 Task: Go to Program & Features. Select Whole Food Market. Add to cart Organic Apples-4. Select Amazon Health. Add to cart Amino Acid Nutritional Supplements-1. Select Give A Gift Card from Gift Cards. Add to cart Starbucks Gift Card-2. Place order for Cooper Powell, _x000D_
90 Redbay Rd_x000D_
Elgin, South Carolina(SC), 29045, Cell Number (803) 419-4588
Action: Mouse moved to (49, 71)
Screenshot: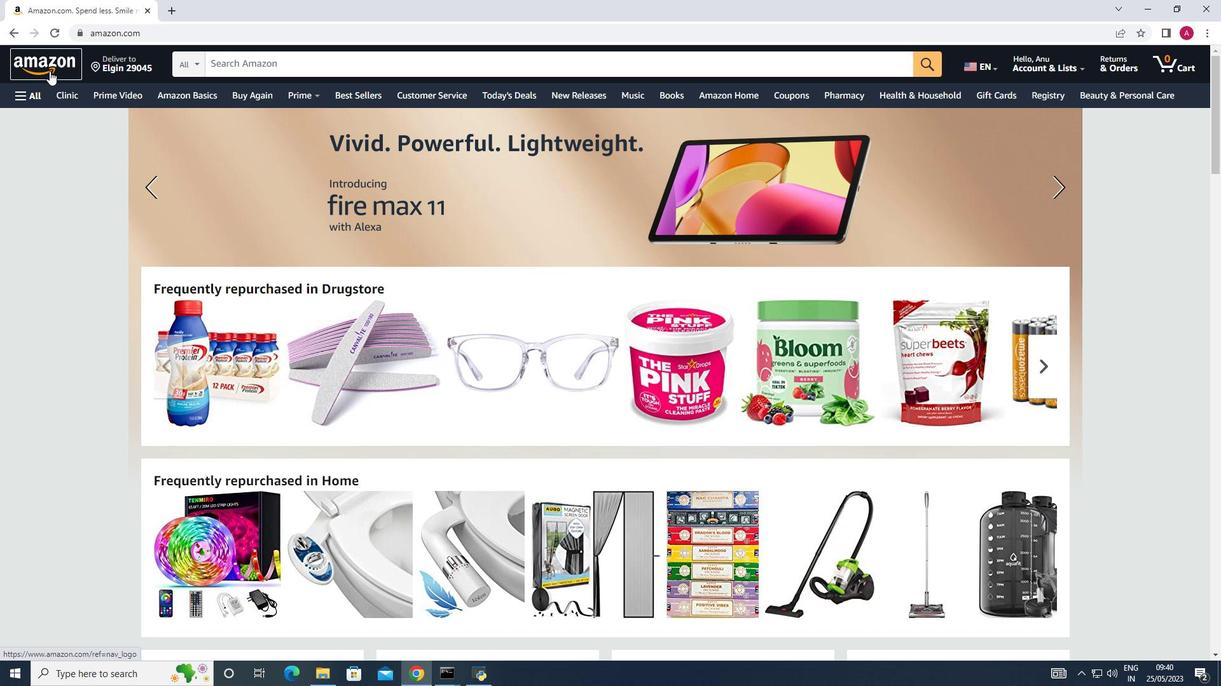 
Action: Mouse pressed left at (49, 71)
Screenshot: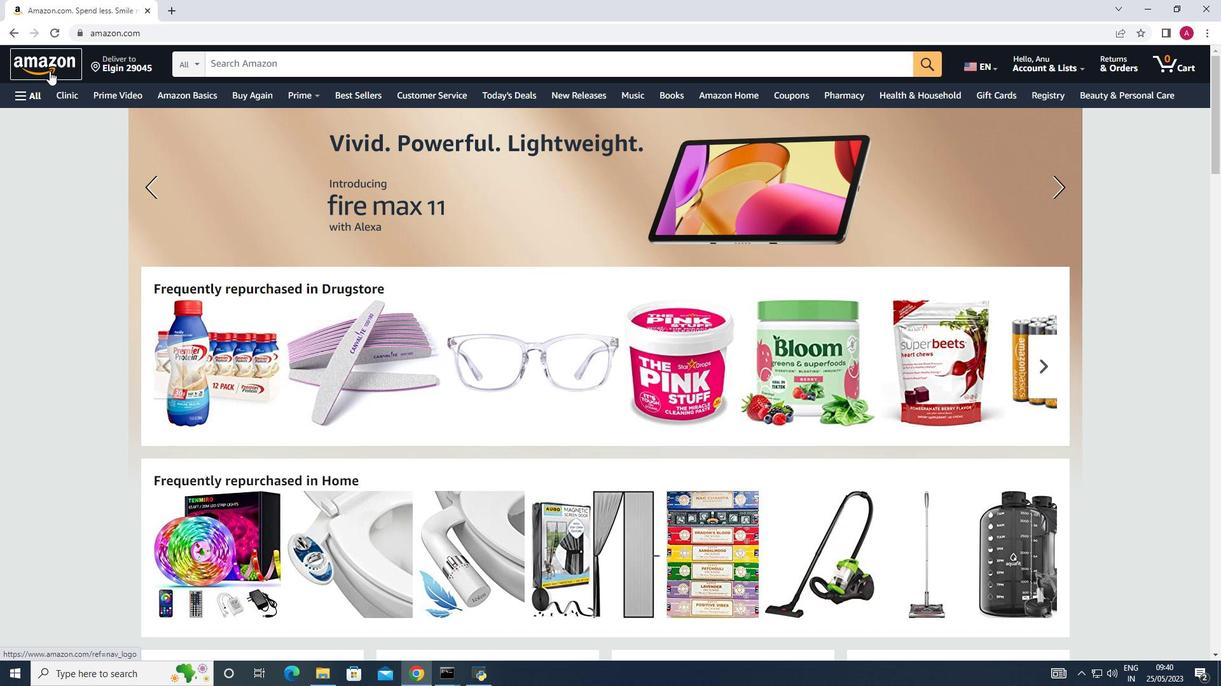 
Action: Mouse pressed left at (49, 71)
Screenshot: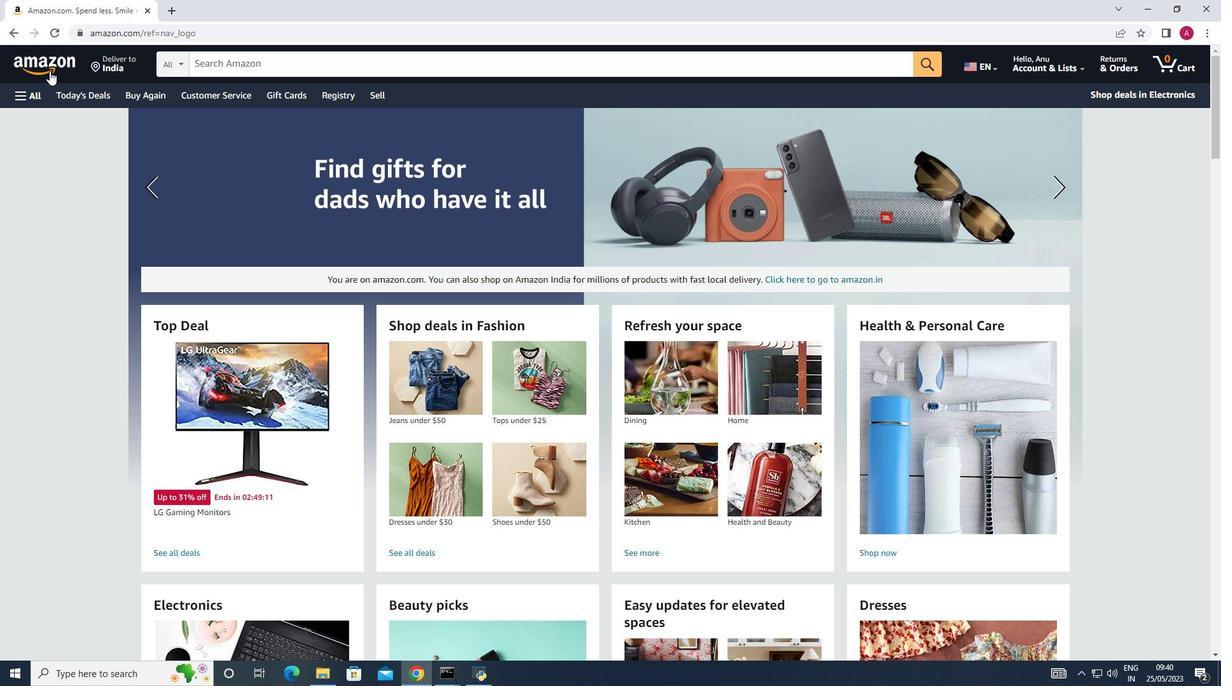 
Action: Mouse moved to (19, 96)
Screenshot: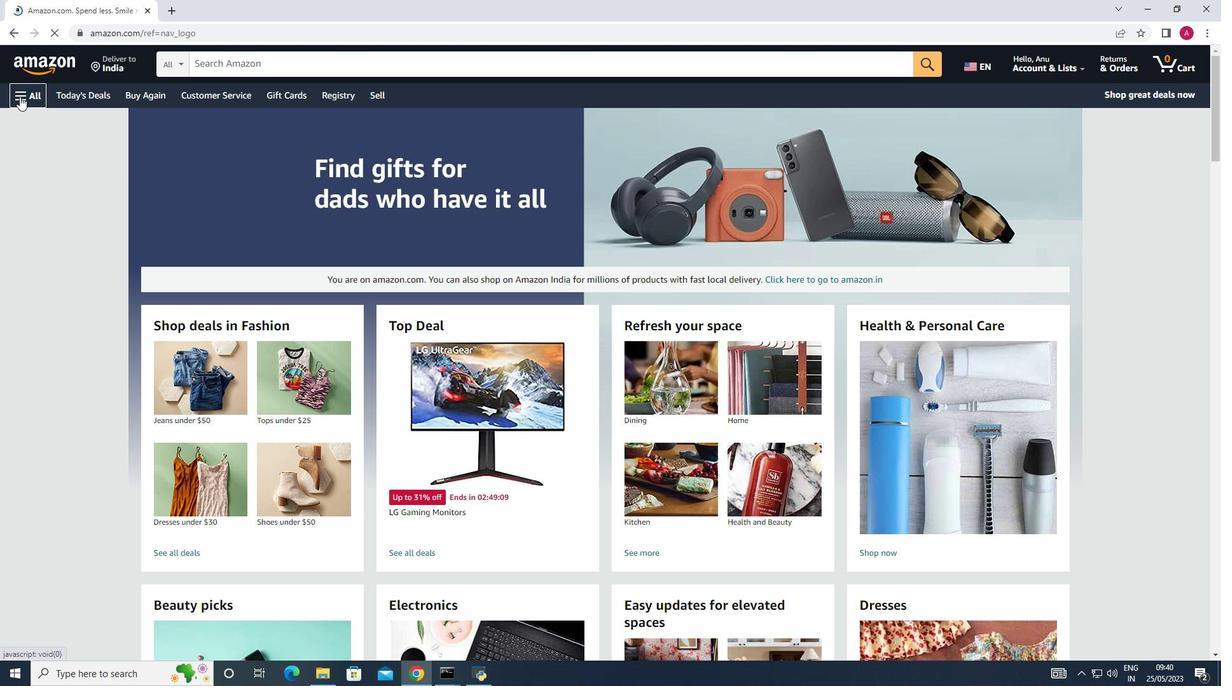 
Action: Mouse pressed left at (19, 96)
Screenshot: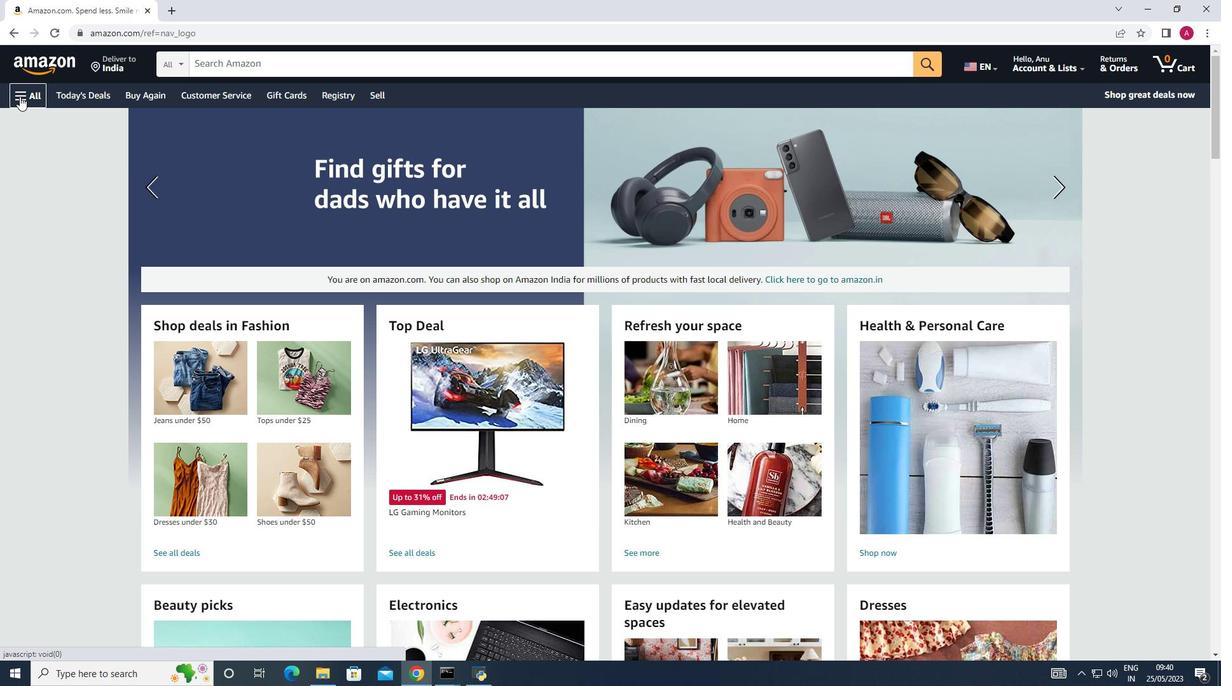 
Action: Mouse moved to (372, 517)
Screenshot: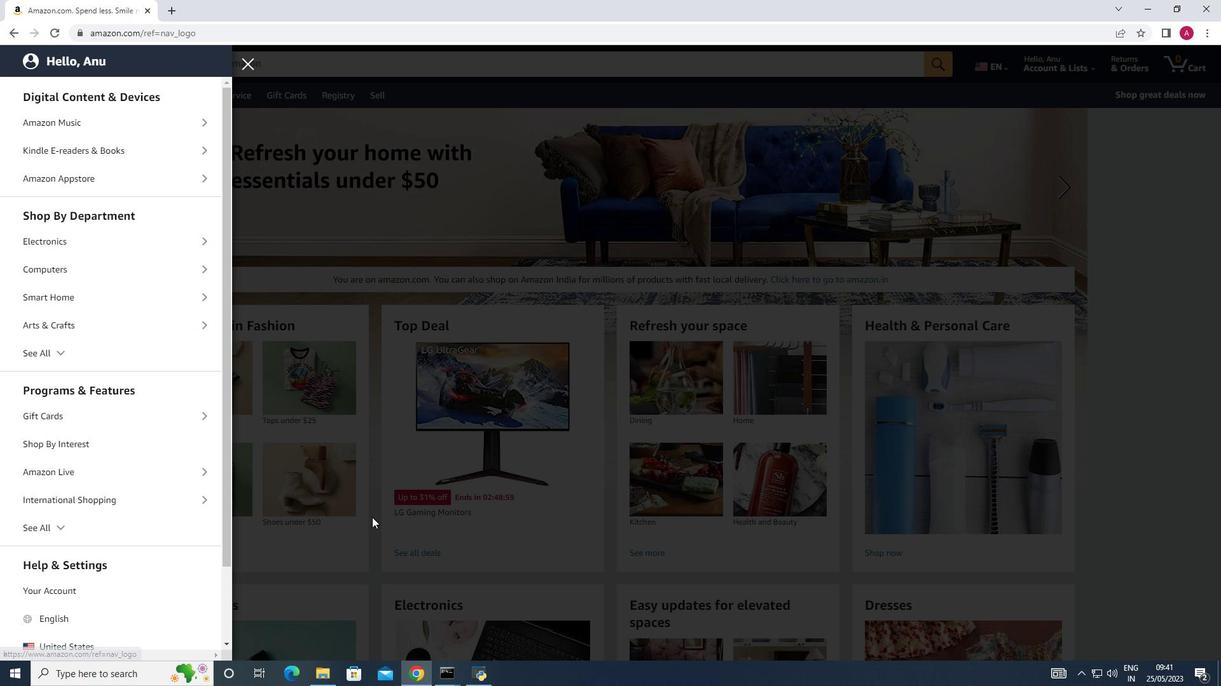 
Action: Mouse pressed left at (372, 517)
Screenshot: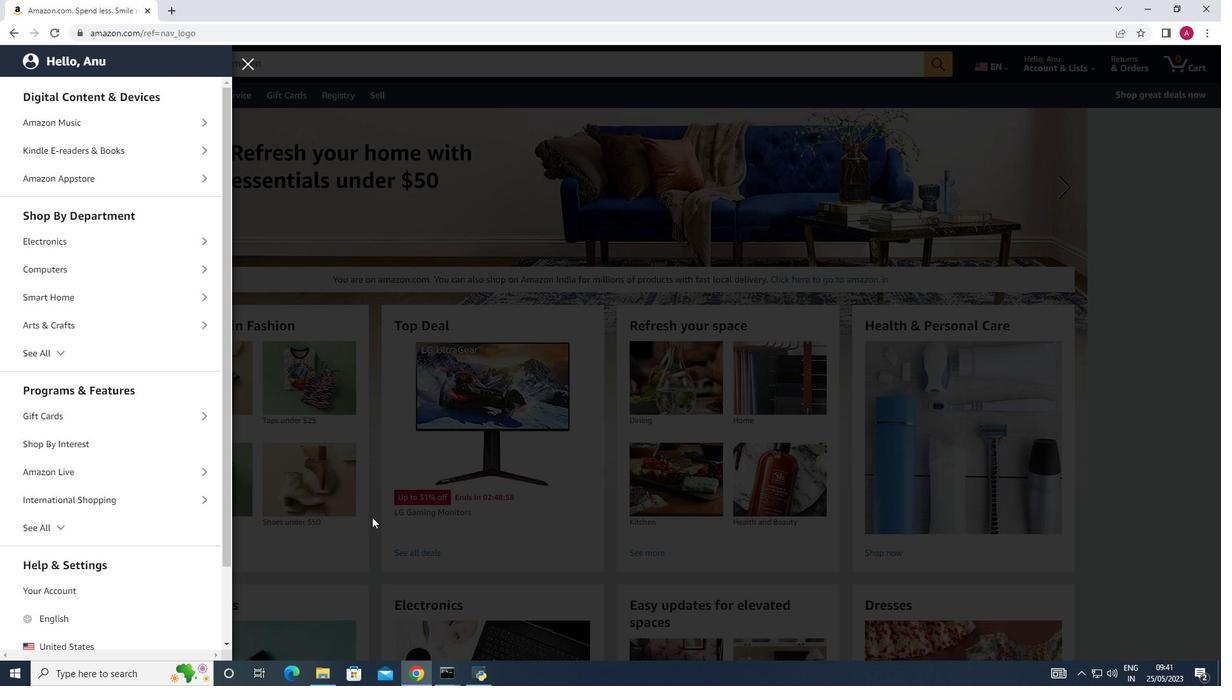 
Action: Mouse moved to (104, 59)
Screenshot: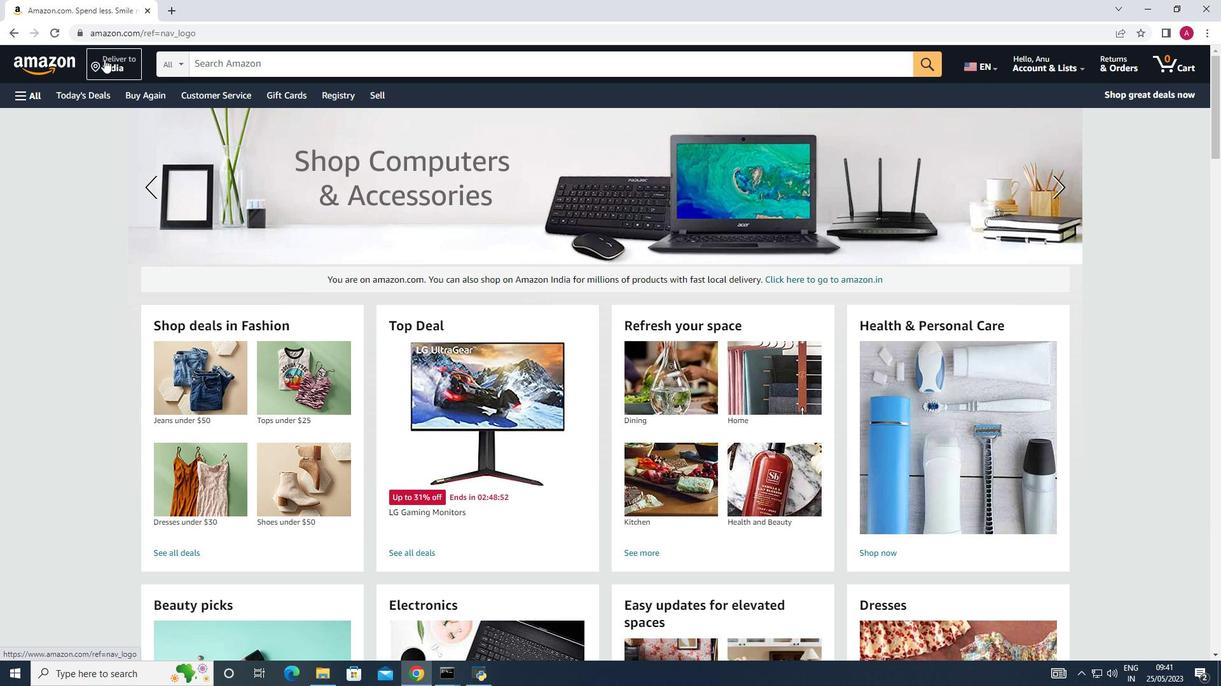 
Action: Mouse pressed left at (104, 59)
Screenshot: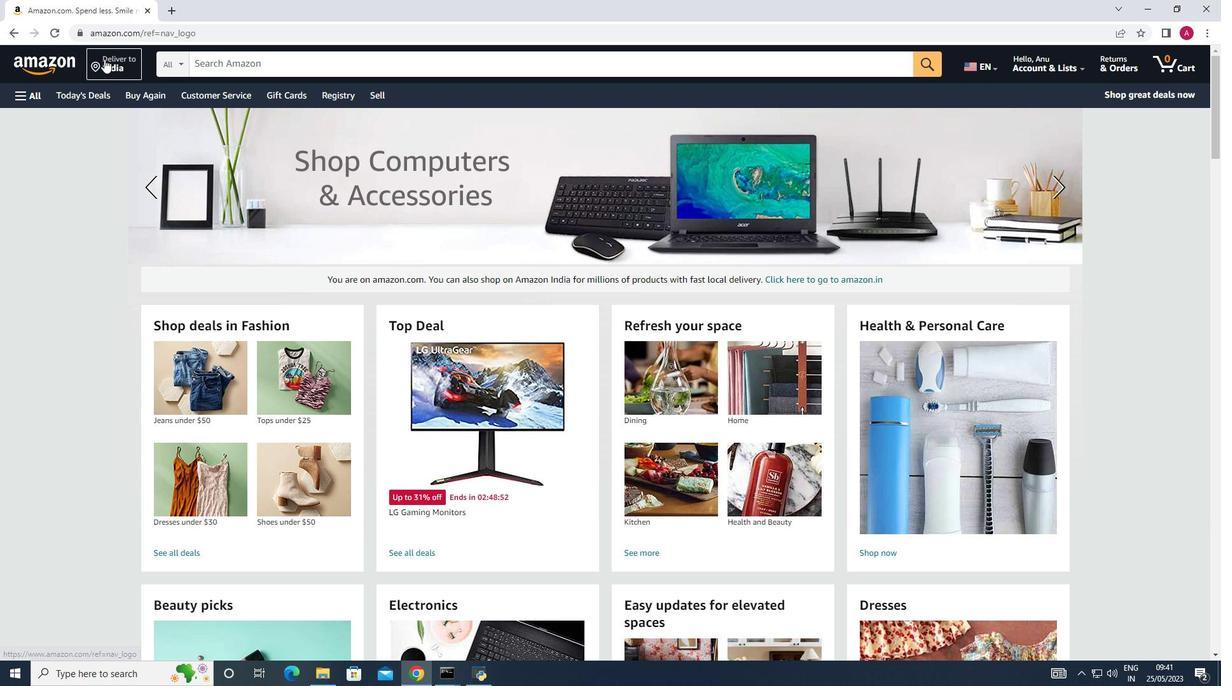 
Action: Mouse moved to (600, 435)
Screenshot: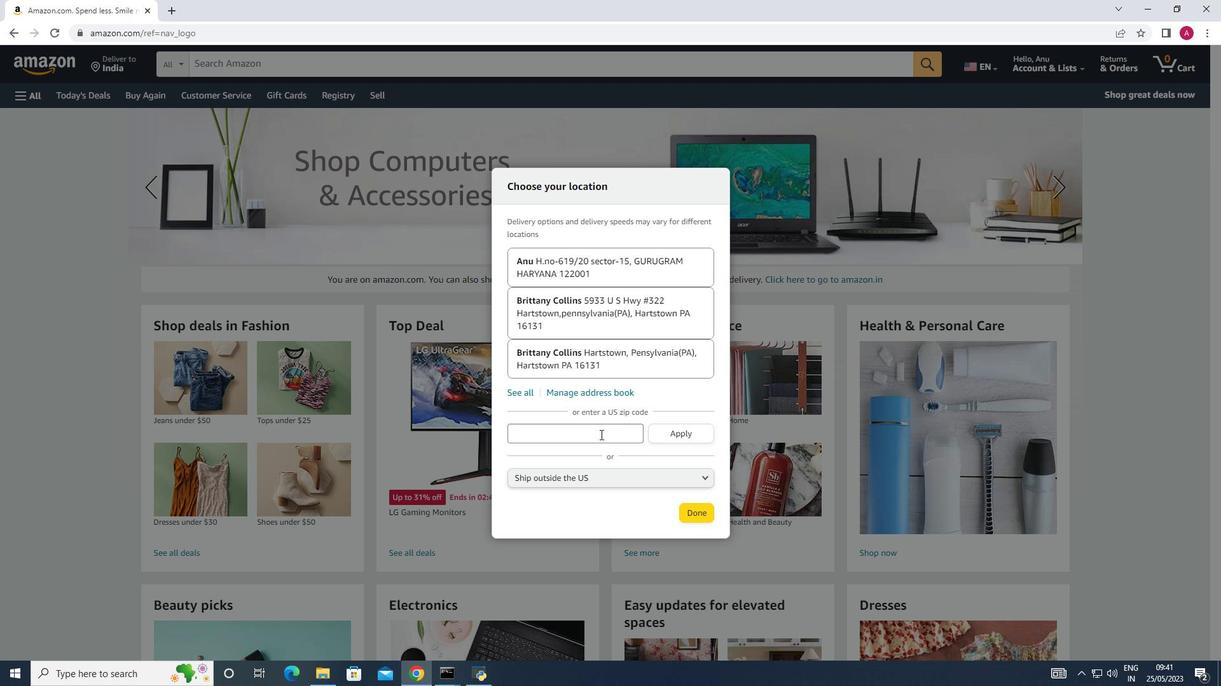 
Action: Mouse pressed left at (600, 435)
Screenshot: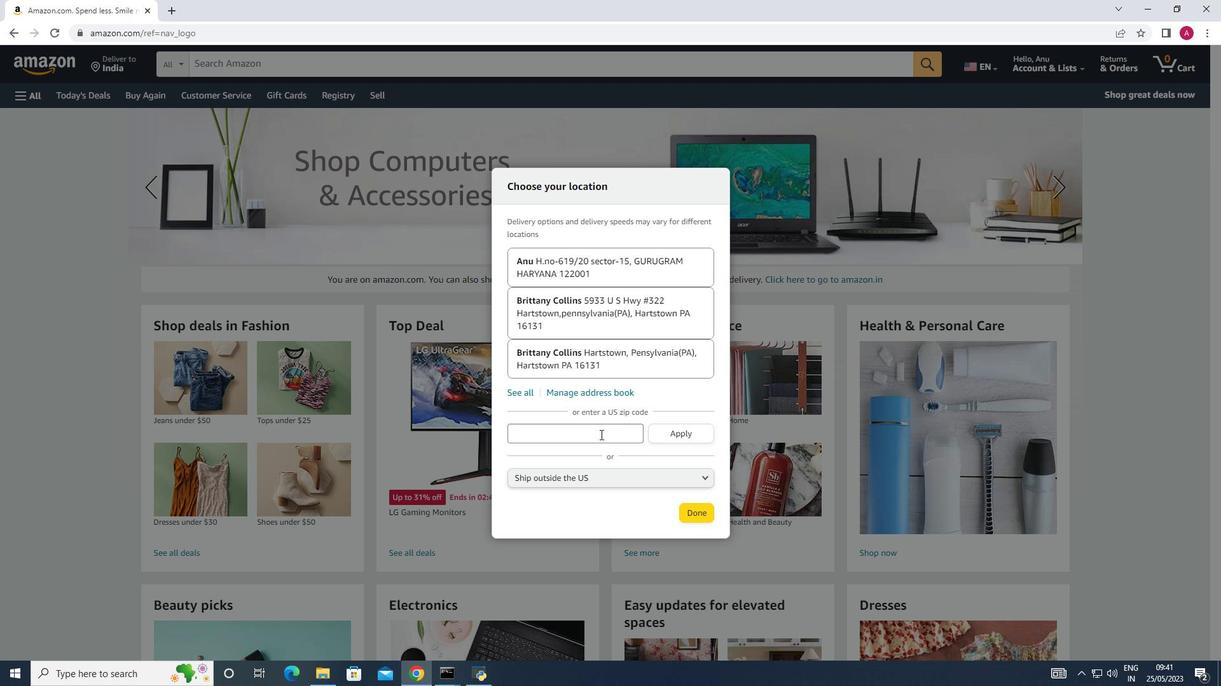 
Action: Key pressed 29045
Screenshot: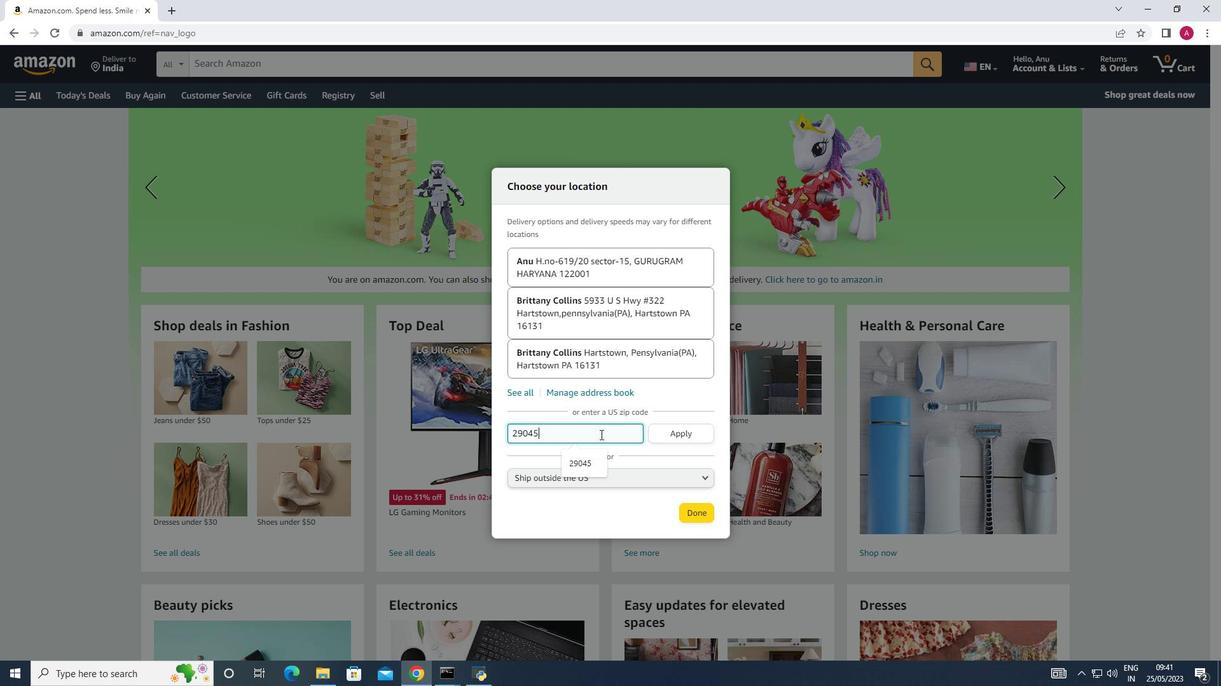 
Action: Mouse moved to (694, 434)
Screenshot: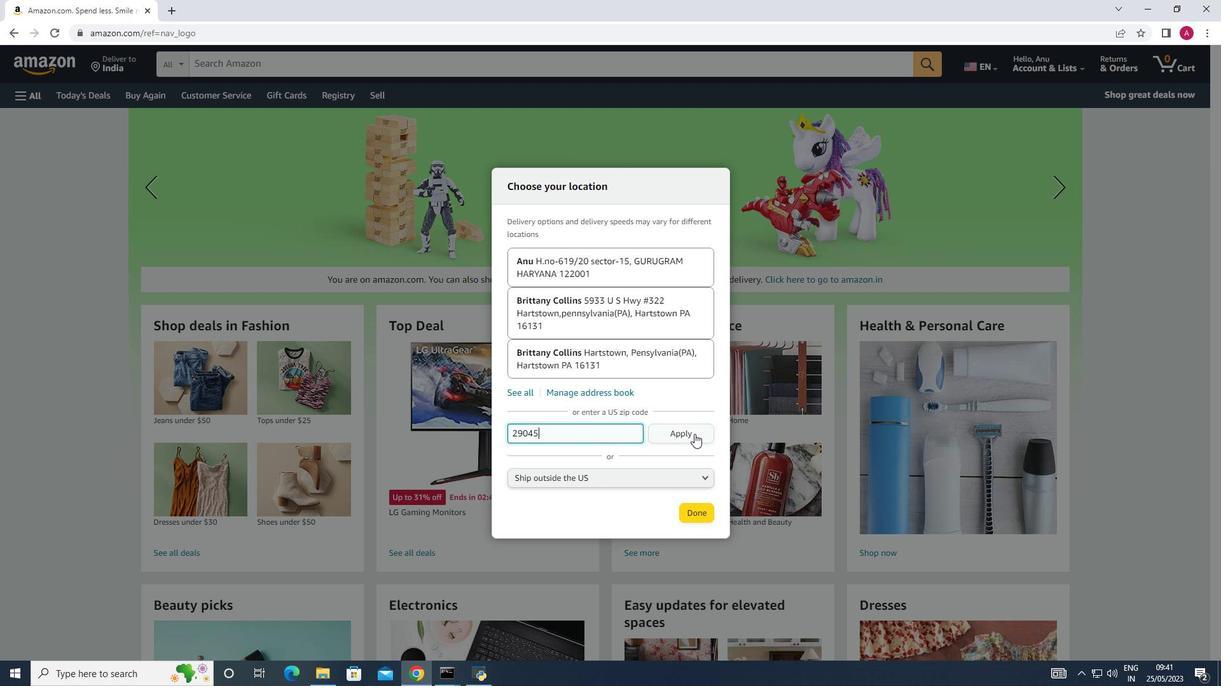 
Action: Mouse pressed left at (694, 434)
Screenshot: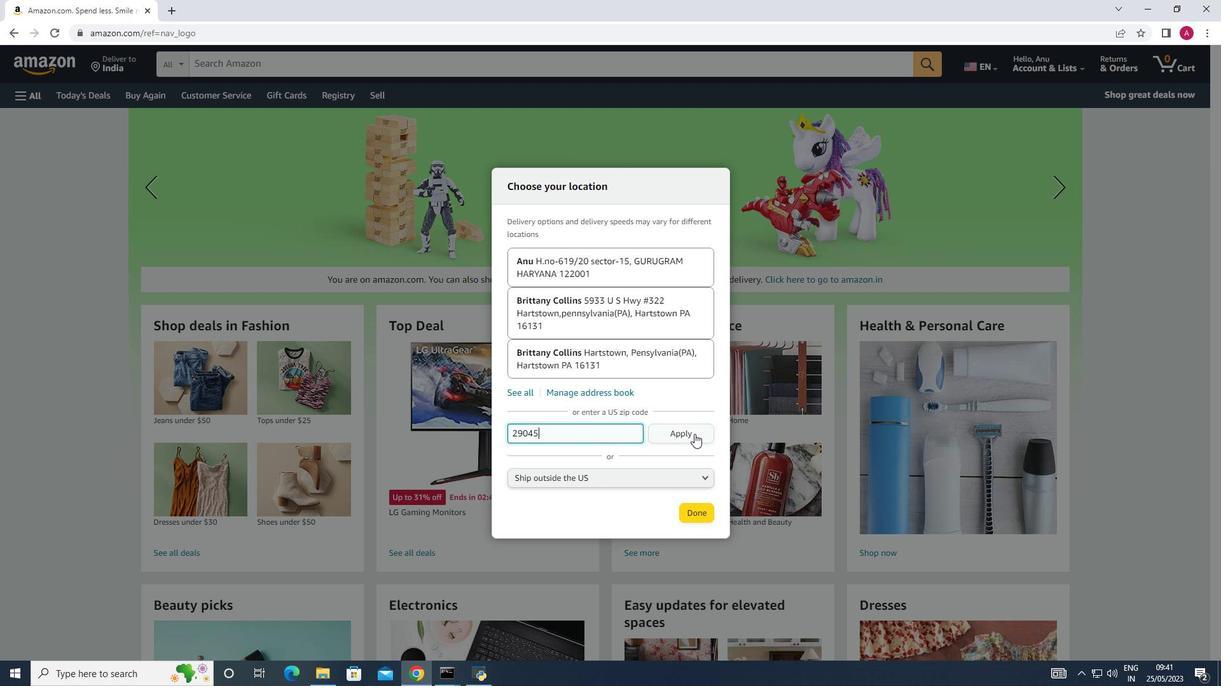 
Action: Mouse moved to (689, 414)
Screenshot: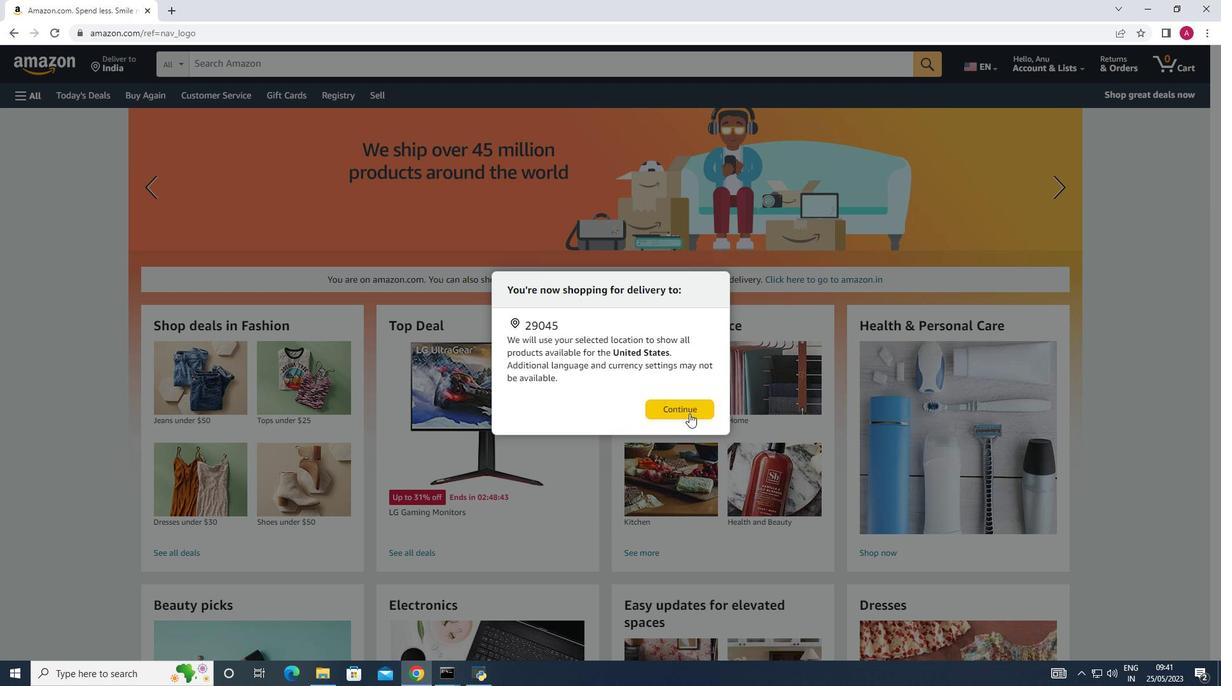 
Action: Mouse pressed left at (689, 414)
Screenshot: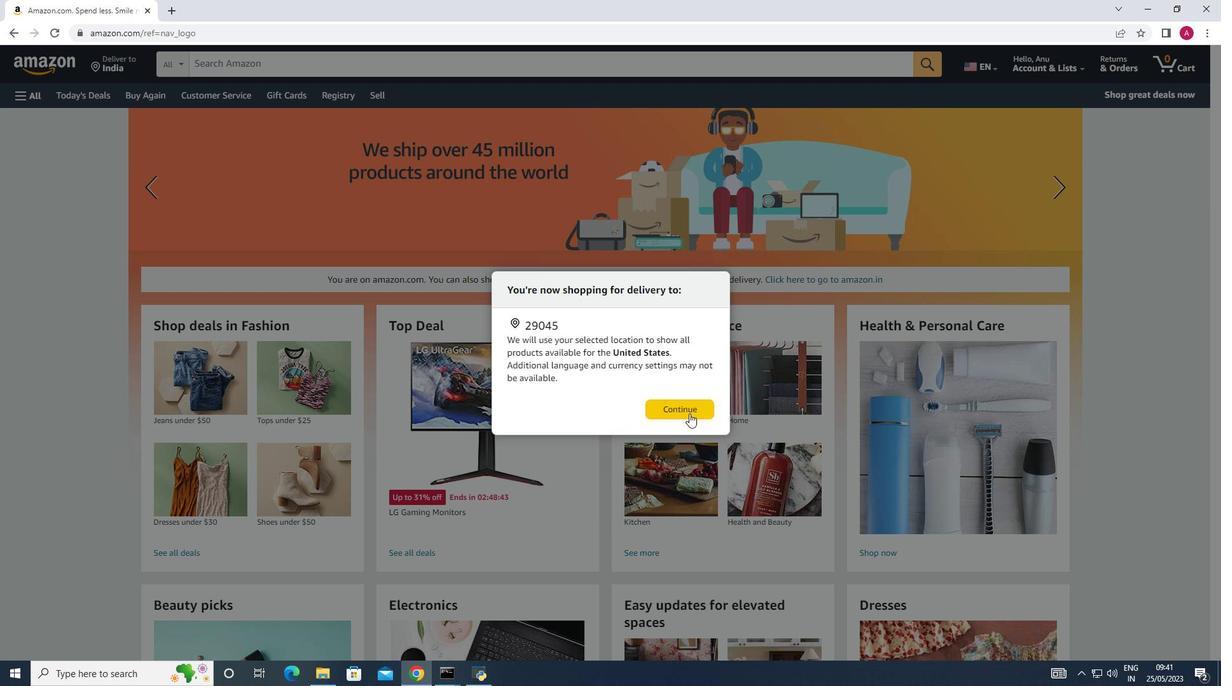 
Action: Mouse moved to (24, 91)
Screenshot: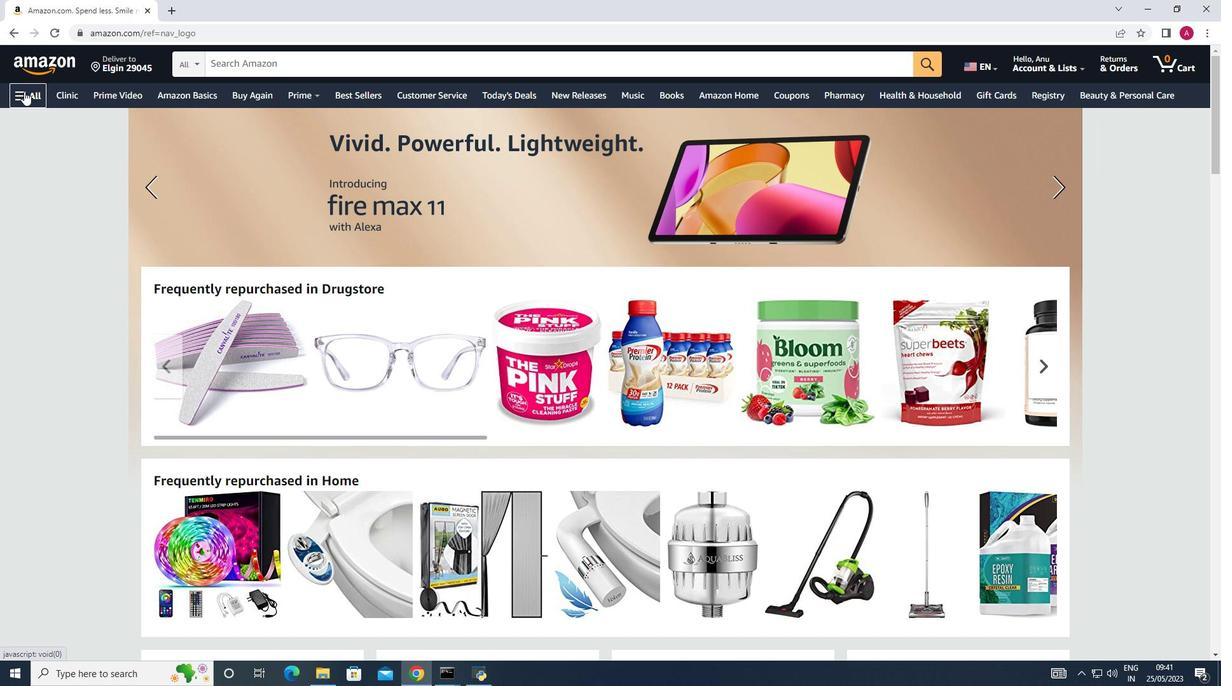 
Action: Mouse pressed left at (24, 91)
Screenshot: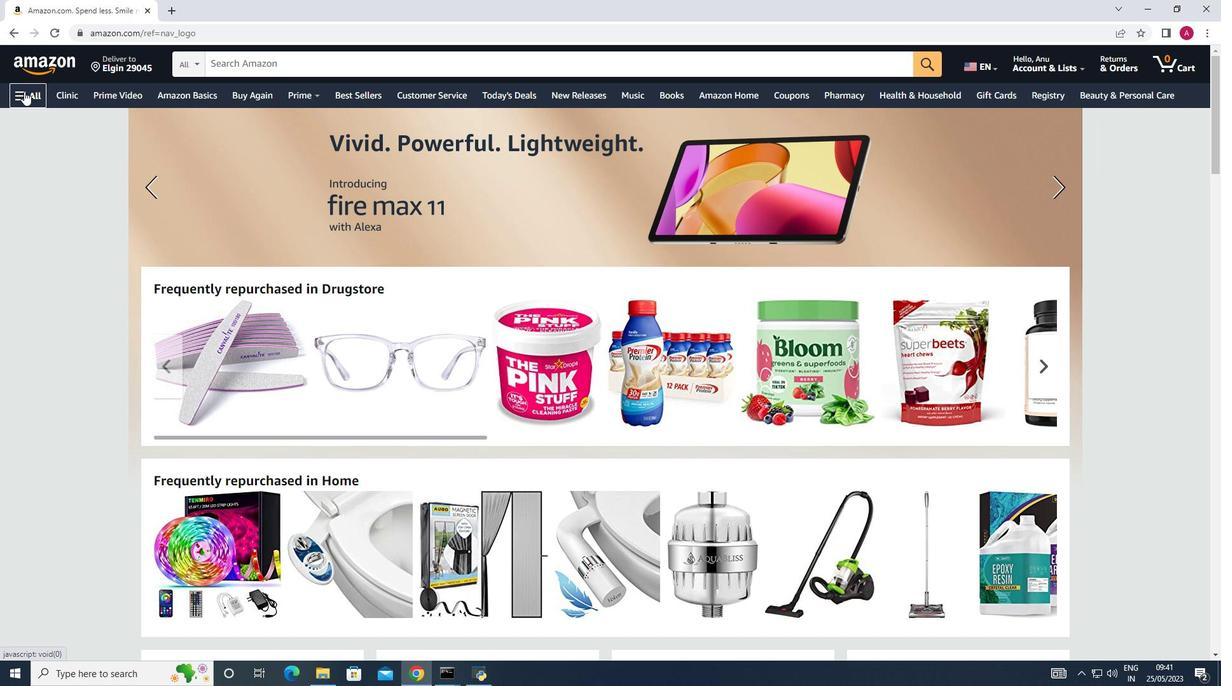 
Action: Mouse moved to (362, 303)
Screenshot: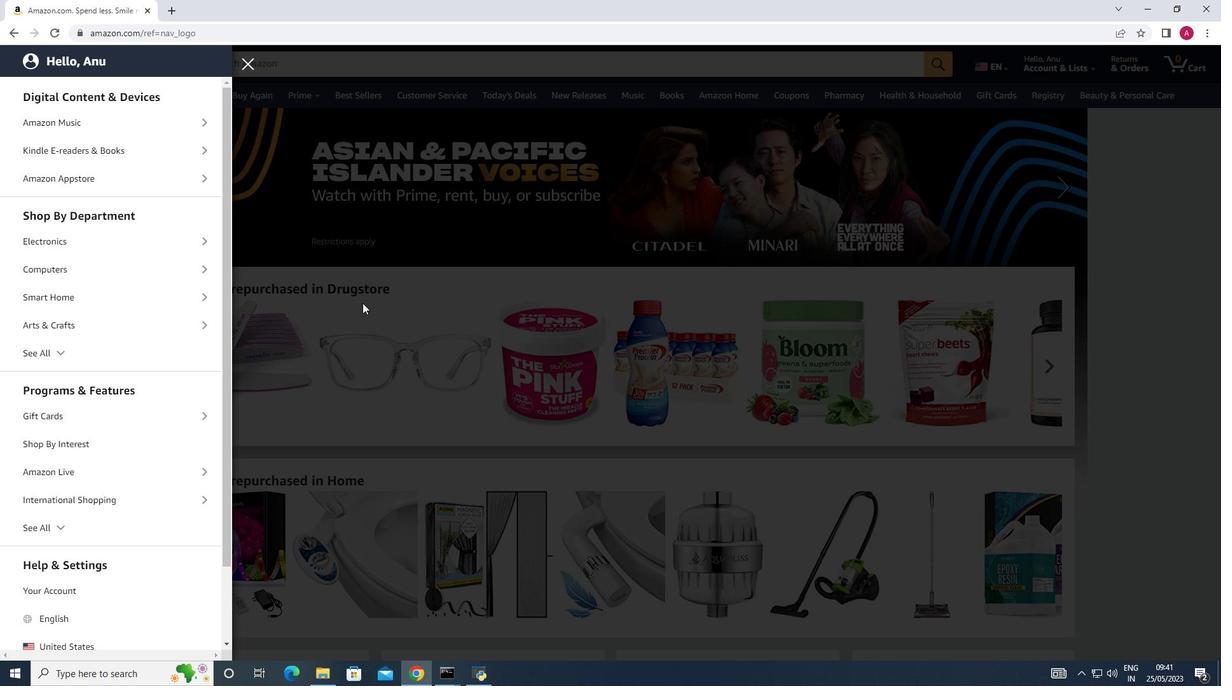 
Action: Mouse pressed left at (362, 303)
Screenshot: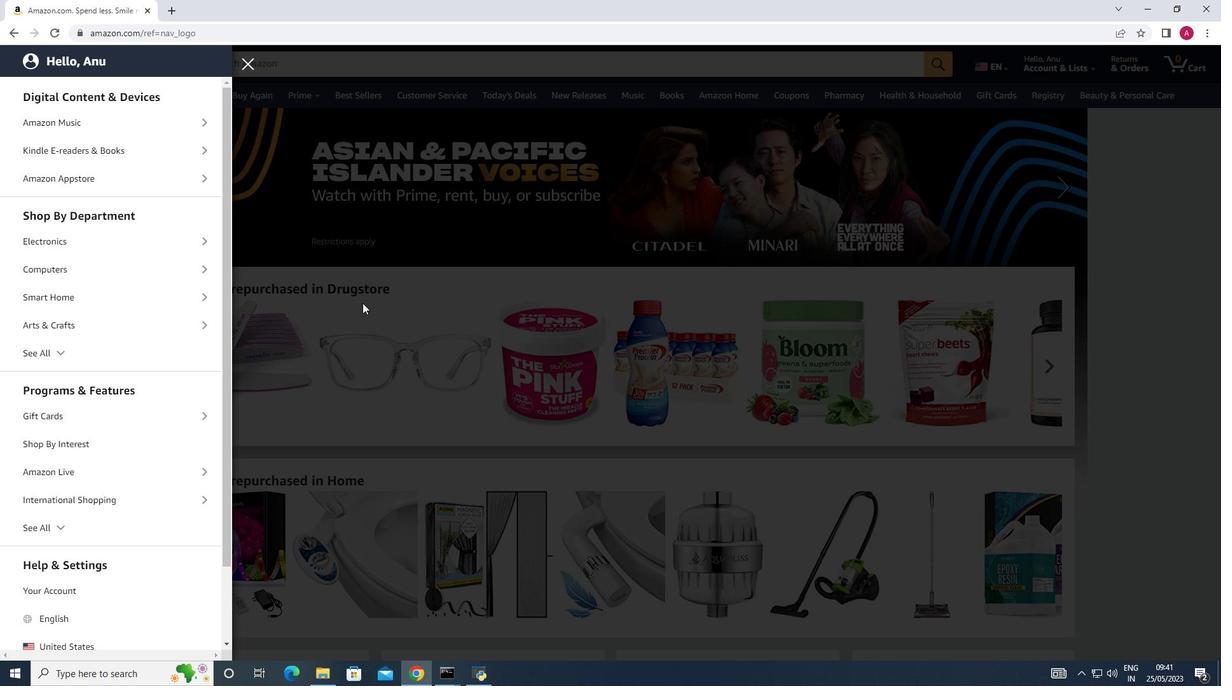 
Action: Mouse moved to (64, 75)
Screenshot: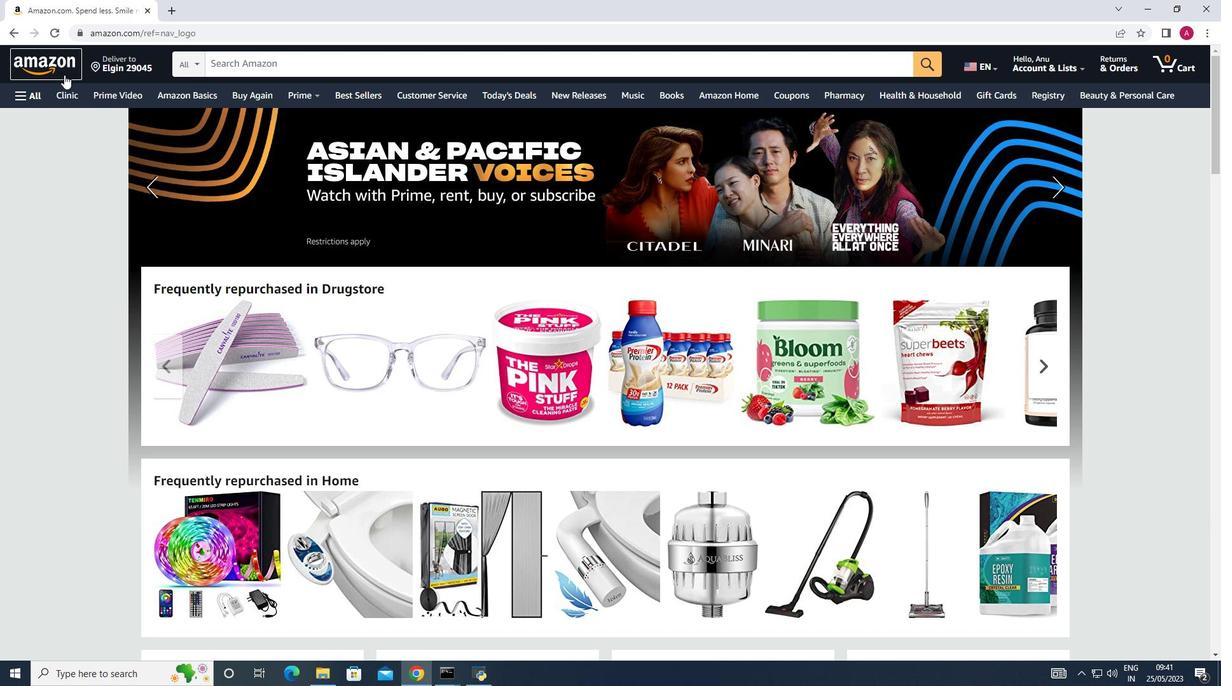 
Action: Mouse pressed left at (64, 75)
Screenshot: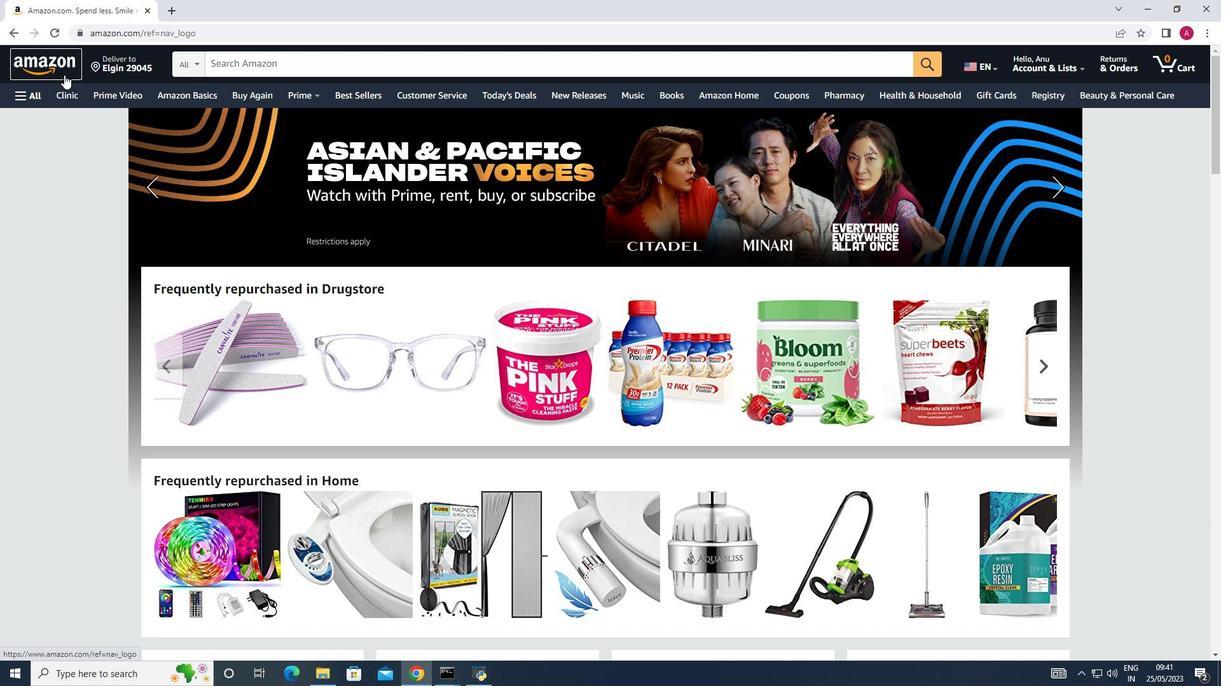 
Action: Mouse moved to (31, 99)
Screenshot: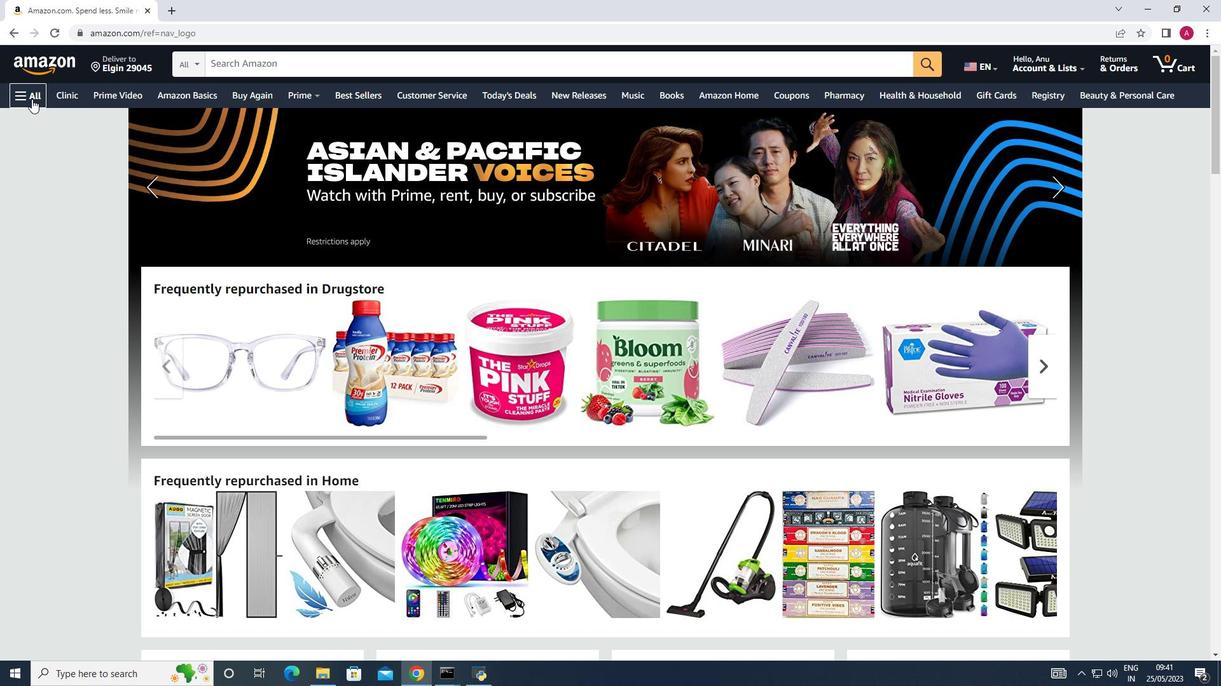 
Action: Mouse pressed left at (31, 99)
Screenshot: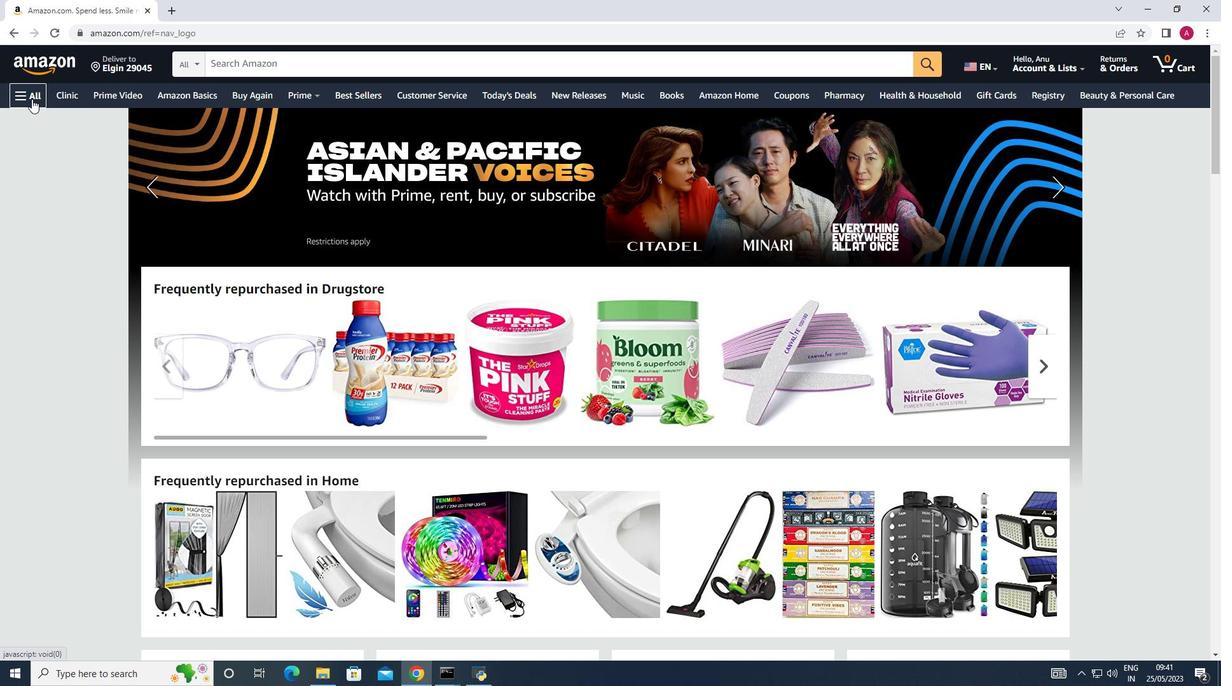 
Action: Mouse moved to (87, 517)
Screenshot: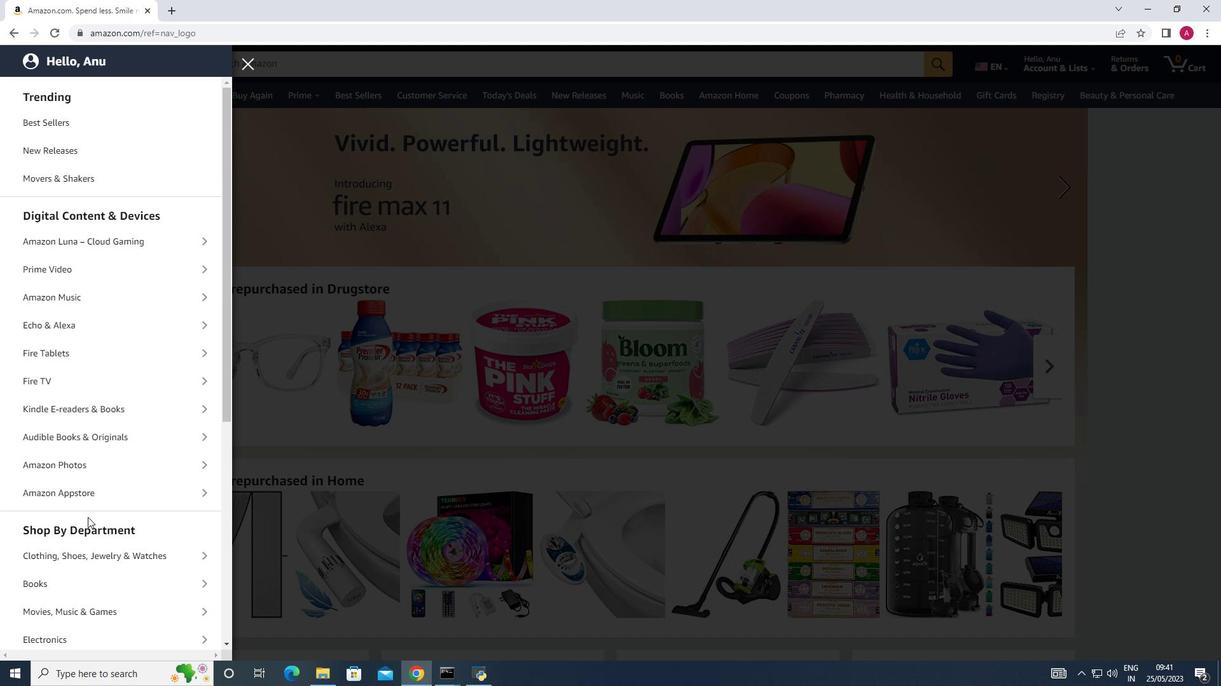 
Action: Mouse scrolled (87, 517) with delta (0, 0)
Screenshot: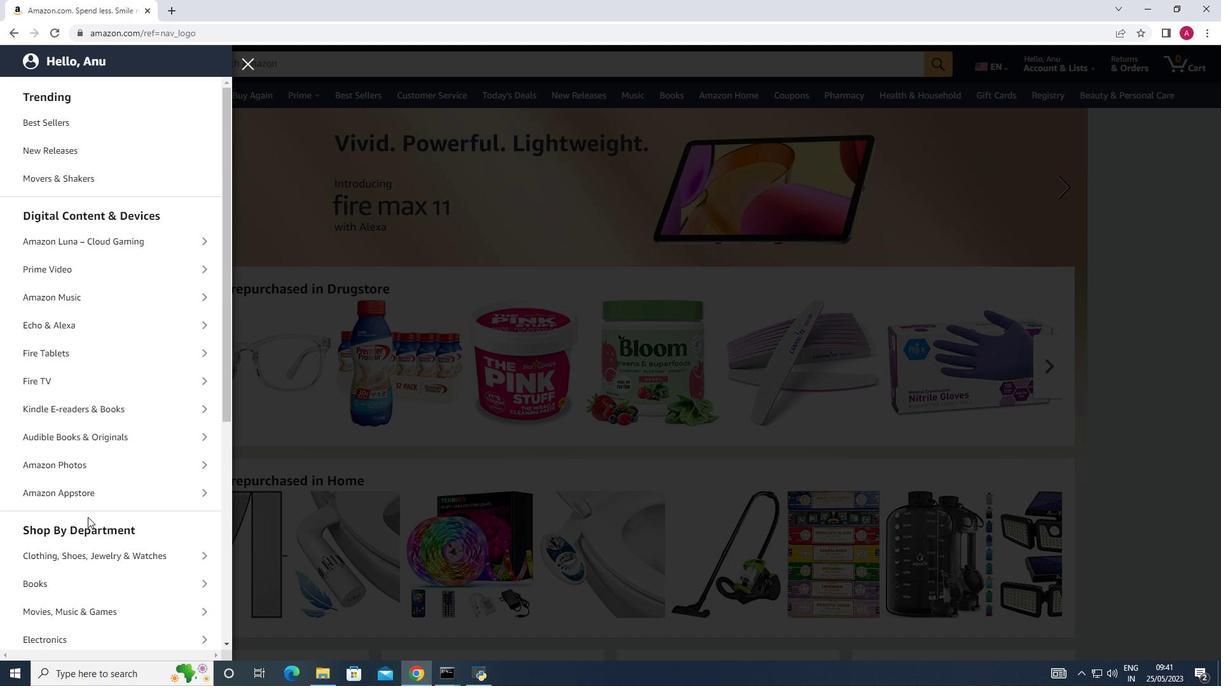 
Action: Mouse scrolled (87, 517) with delta (0, 0)
Screenshot: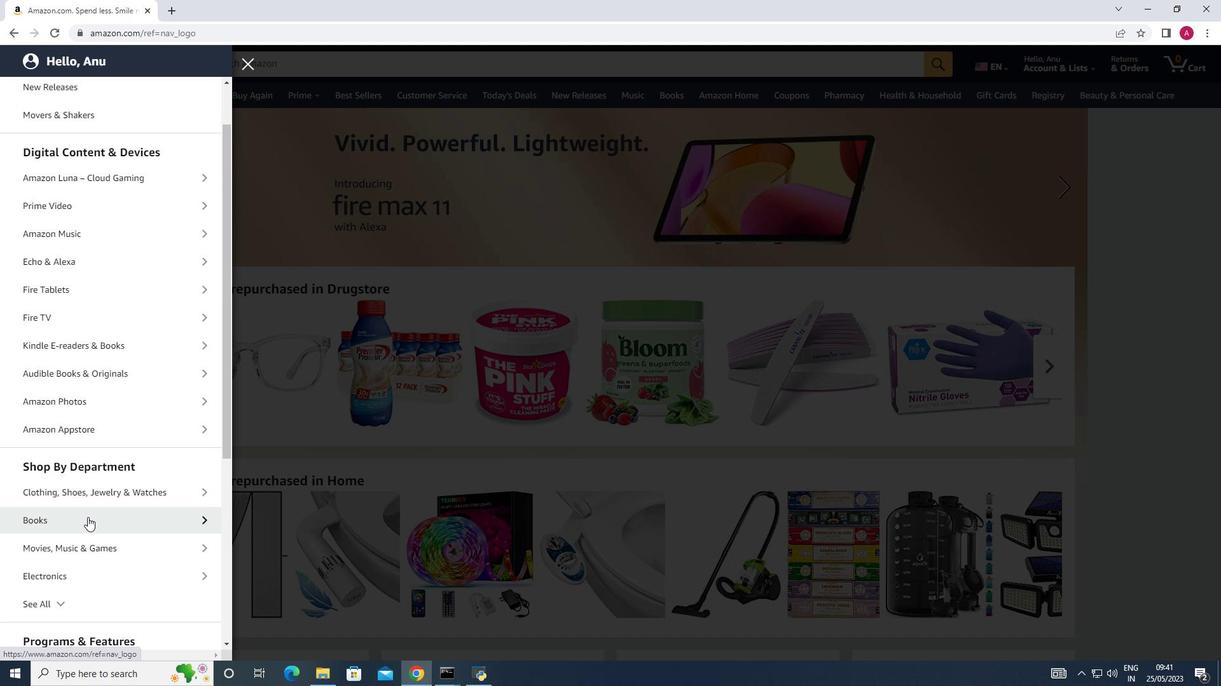 
Action: Mouse scrolled (87, 517) with delta (0, 0)
Screenshot: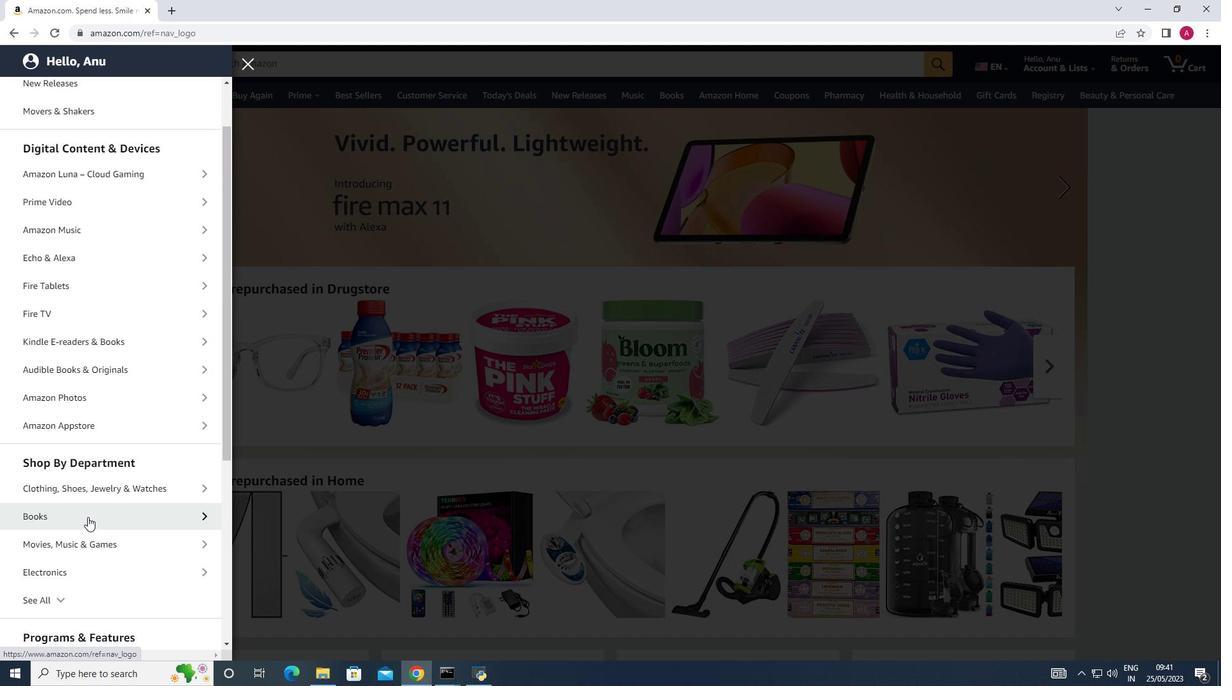 
Action: Mouse scrolled (87, 517) with delta (0, 0)
Screenshot: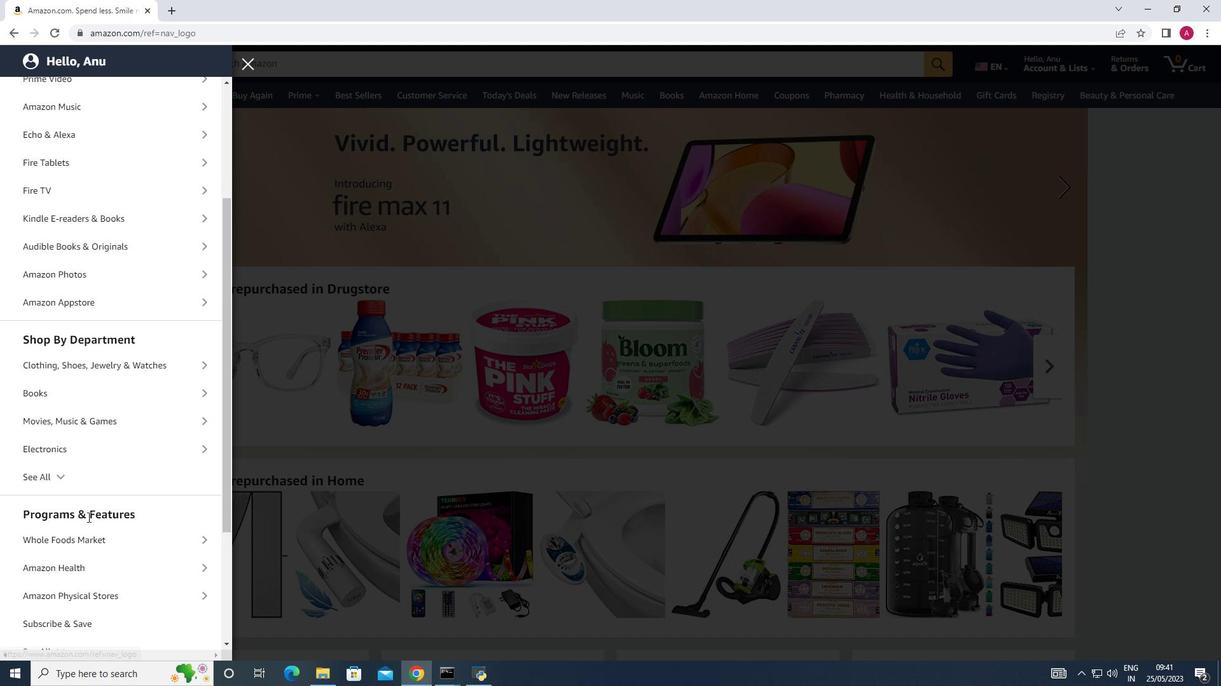 
Action: Mouse moved to (133, 470)
Screenshot: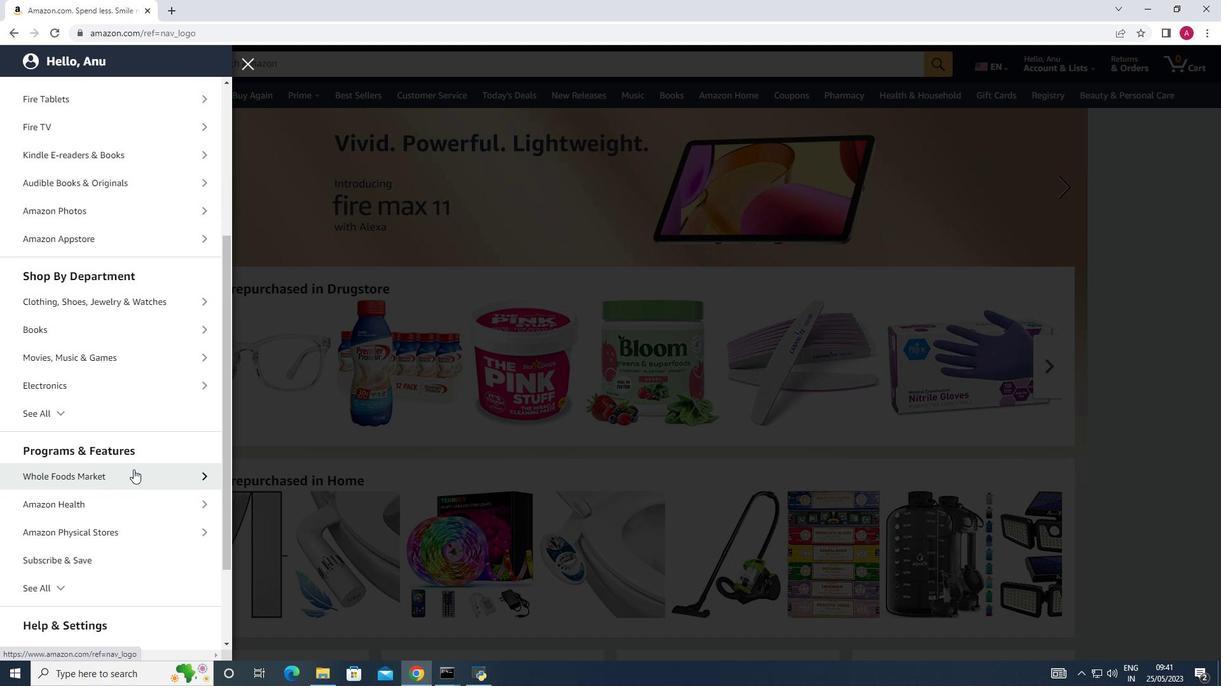 
Action: Mouse pressed left at (133, 470)
Screenshot: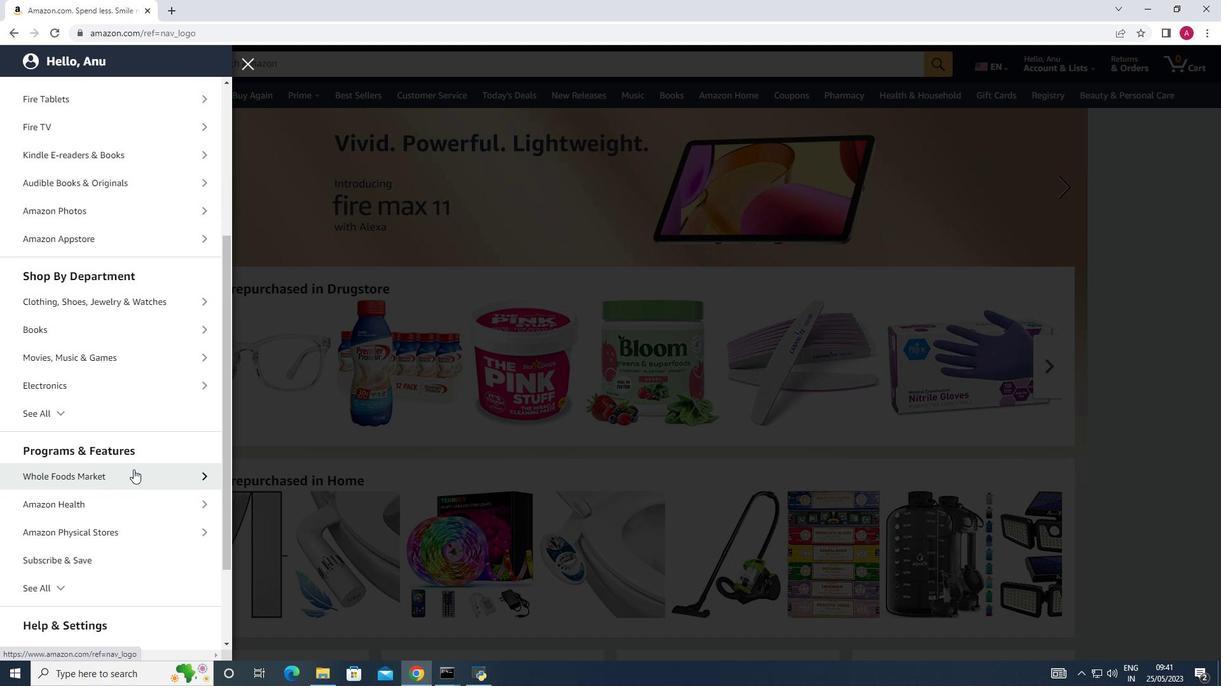 
Action: Mouse moved to (111, 148)
Screenshot: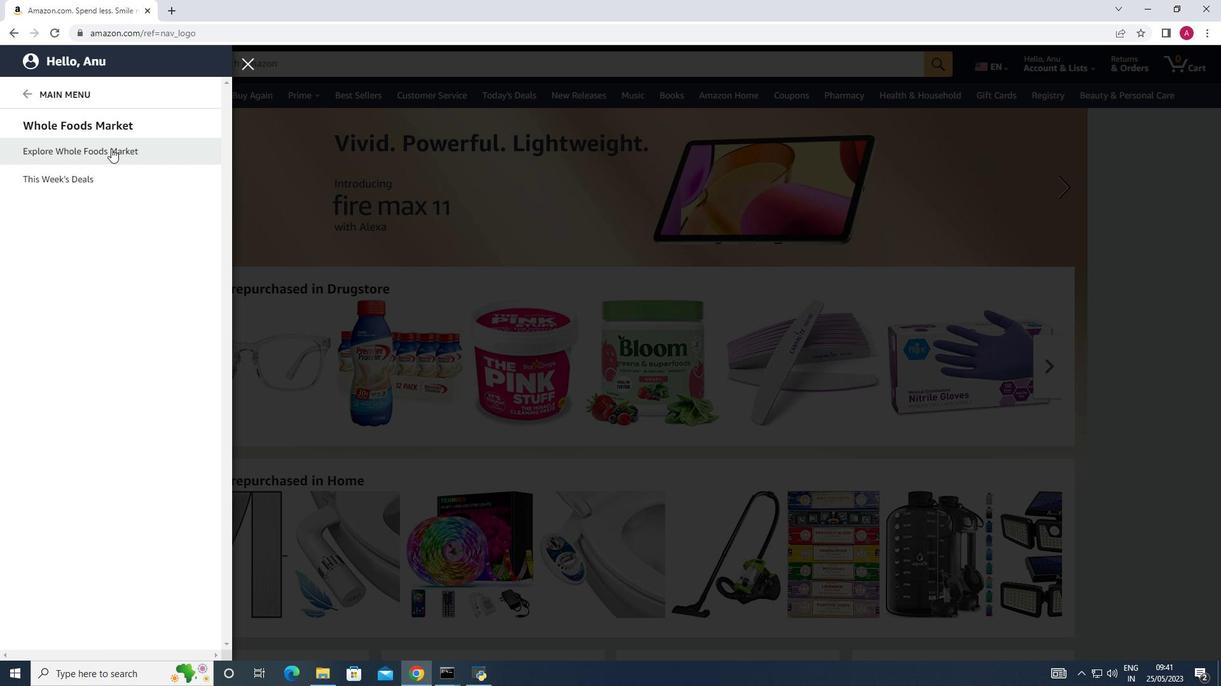 
Action: Mouse pressed left at (111, 148)
Screenshot: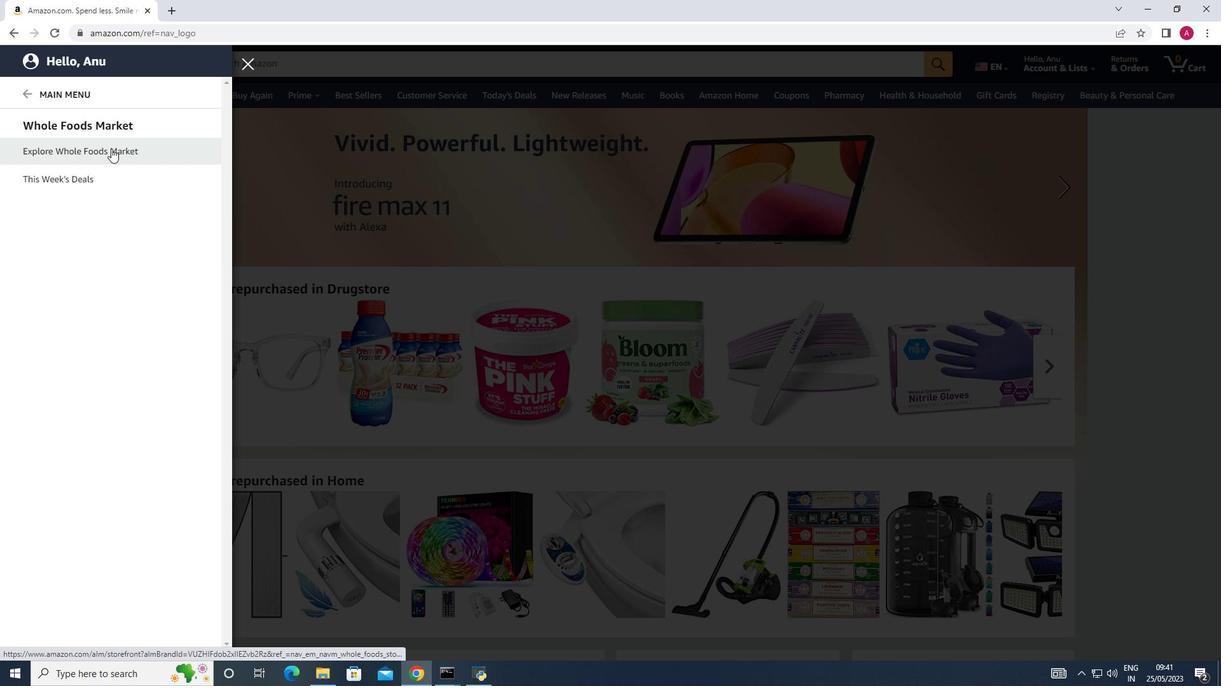 
Action: Mouse moved to (159, 145)
Screenshot: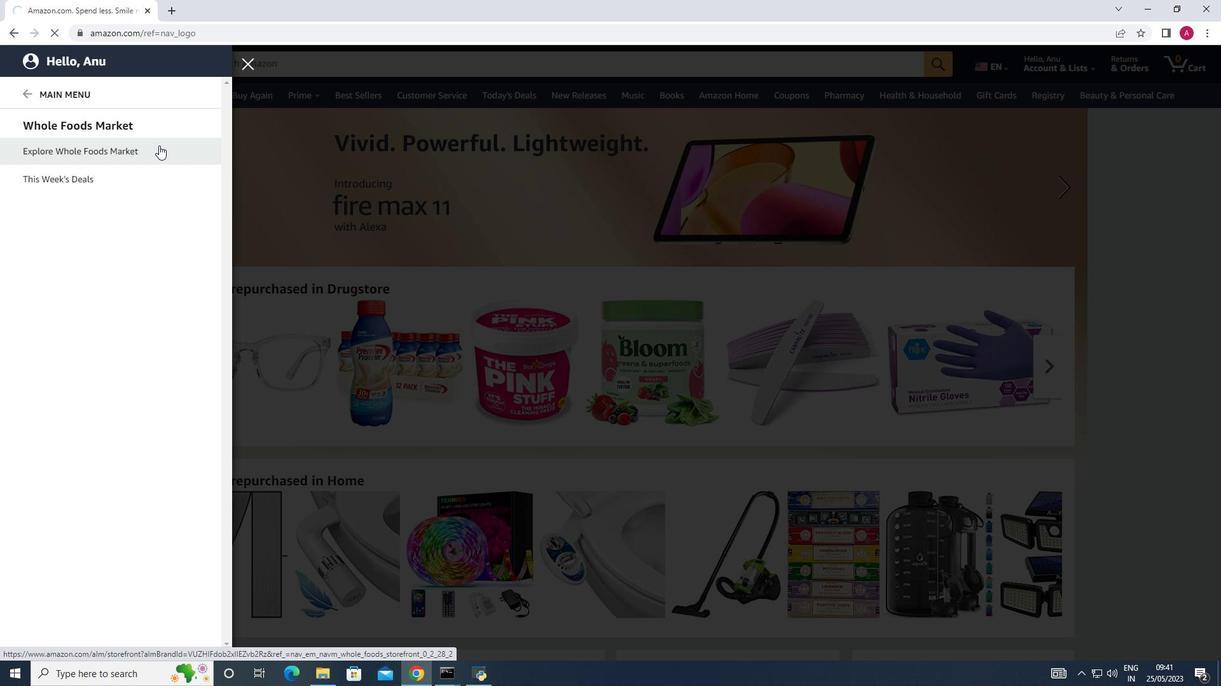 
Action: Mouse pressed left at (159, 145)
Screenshot: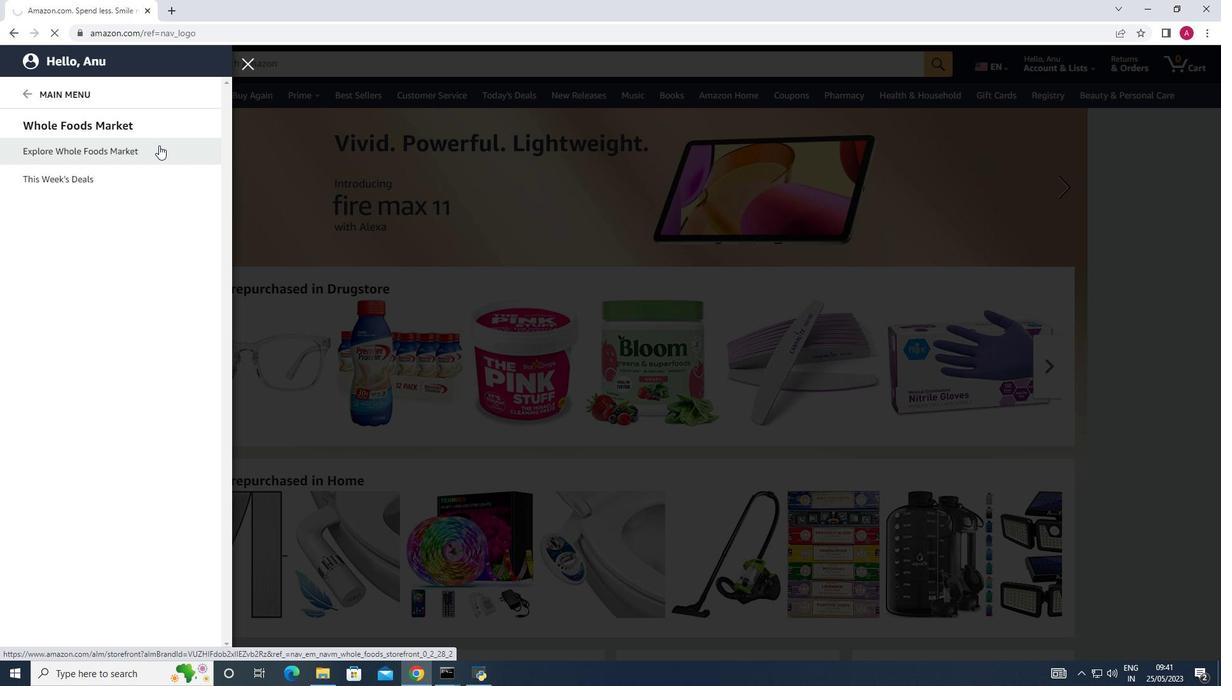
Action: Mouse moved to (182, 157)
Screenshot: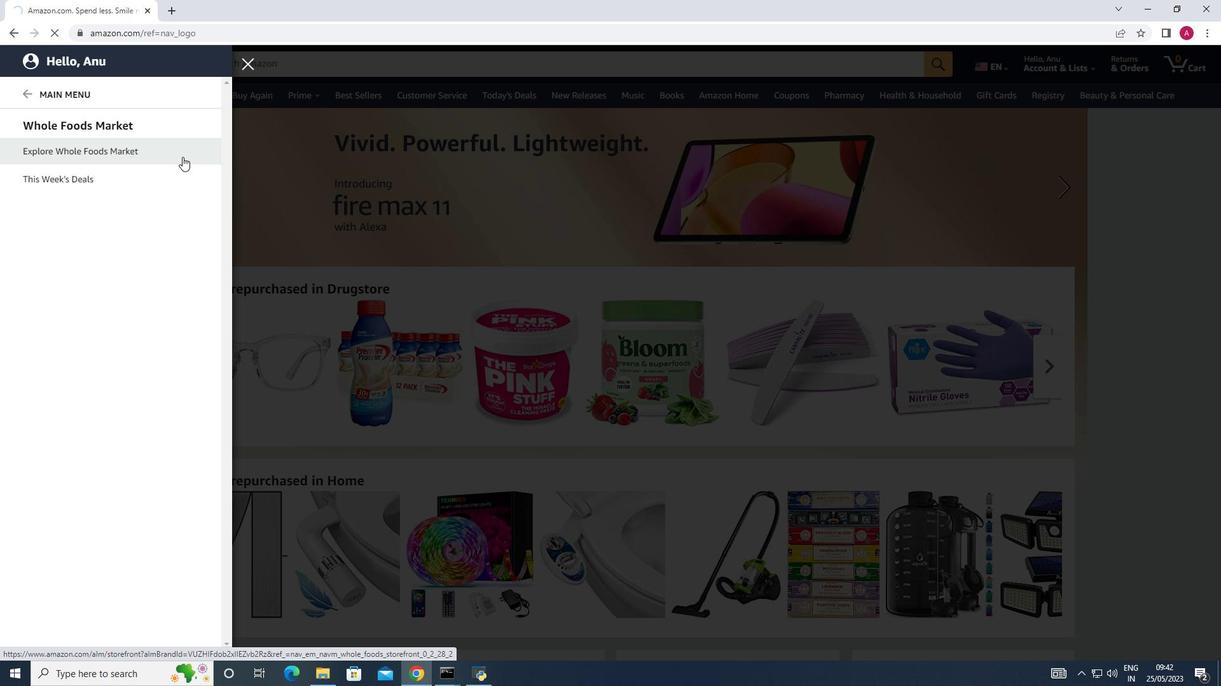 
Action: Mouse pressed left at (182, 157)
Screenshot: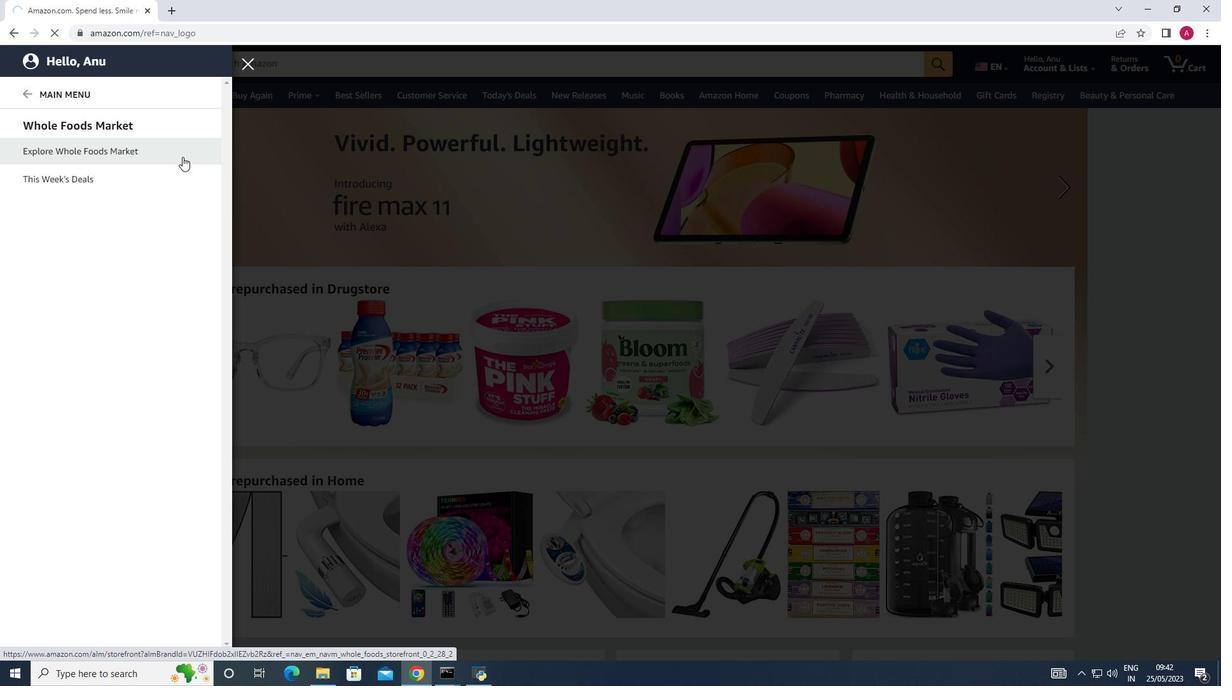 
Action: Mouse moved to (181, 155)
Screenshot: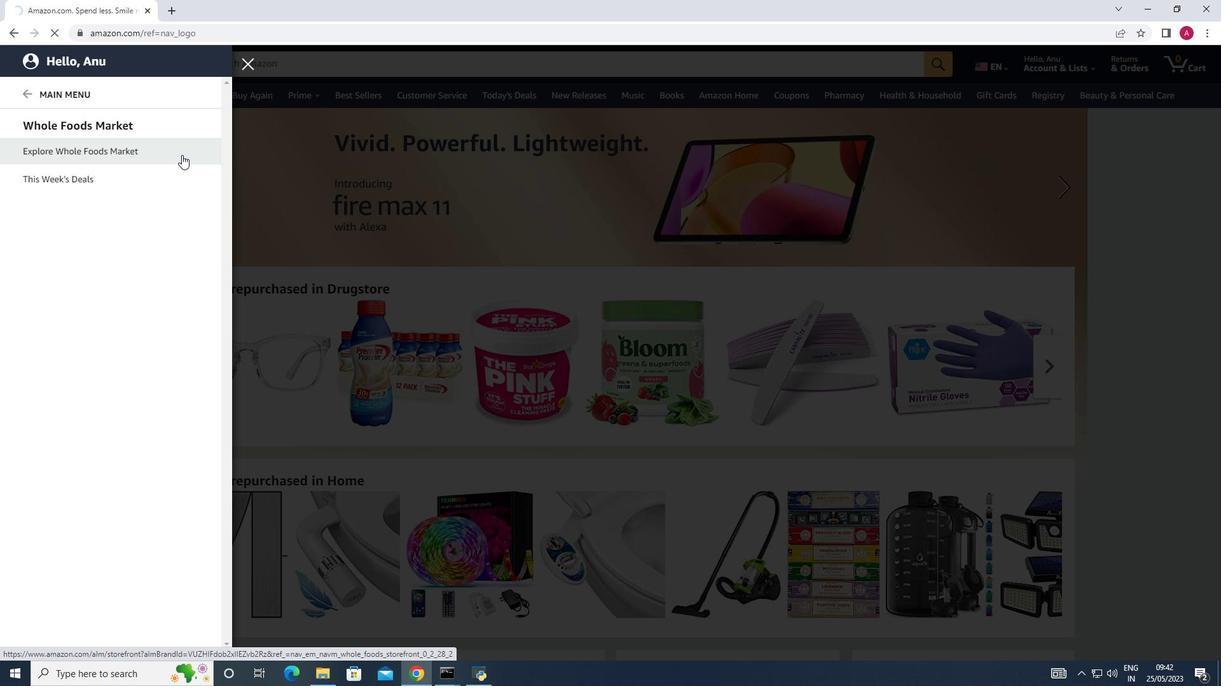 
Action: Mouse pressed left at (181, 155)
Screenshot: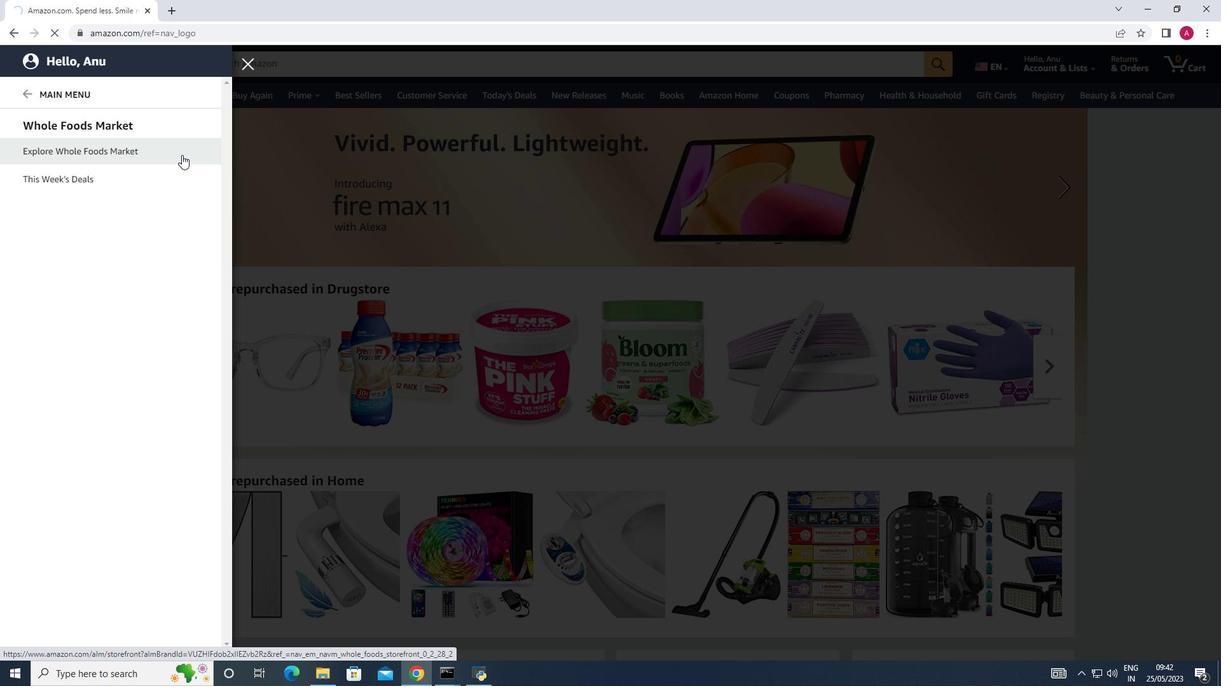 
Action: Mouse pressed left at (181, 155)
Screenshot: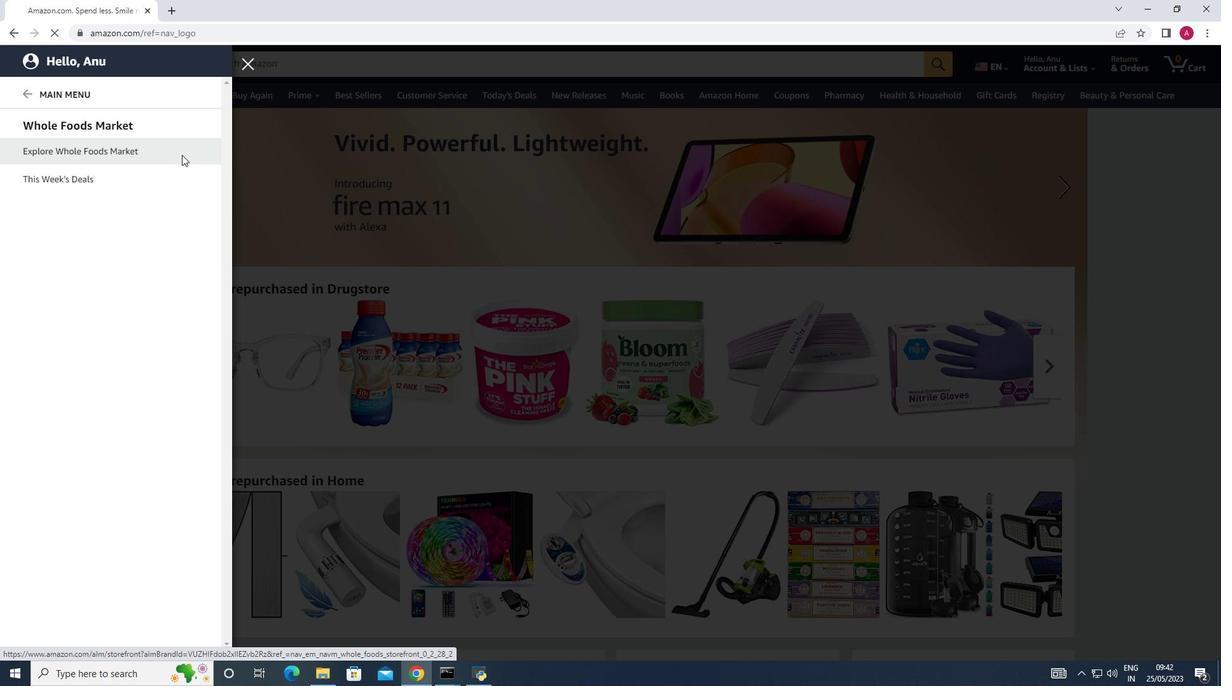 
Action: Mouse moved to (300, 63)
Screenshot: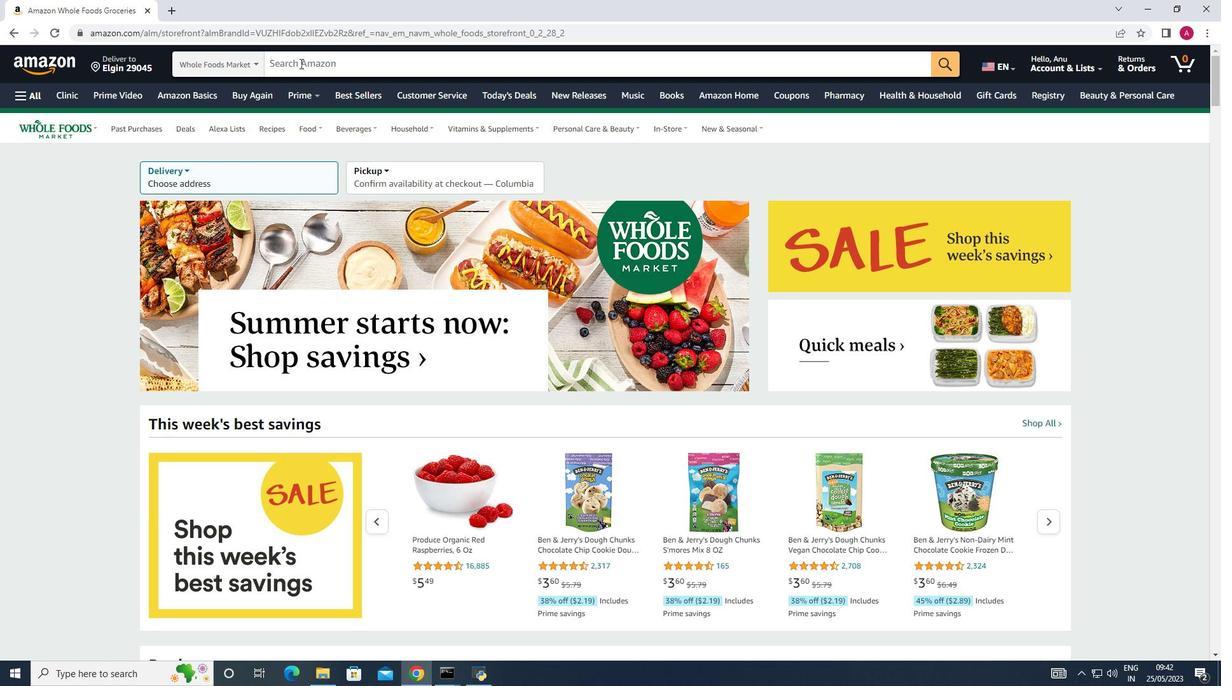 
Action: Mouse pressed left at (300, 63)
Screenshot: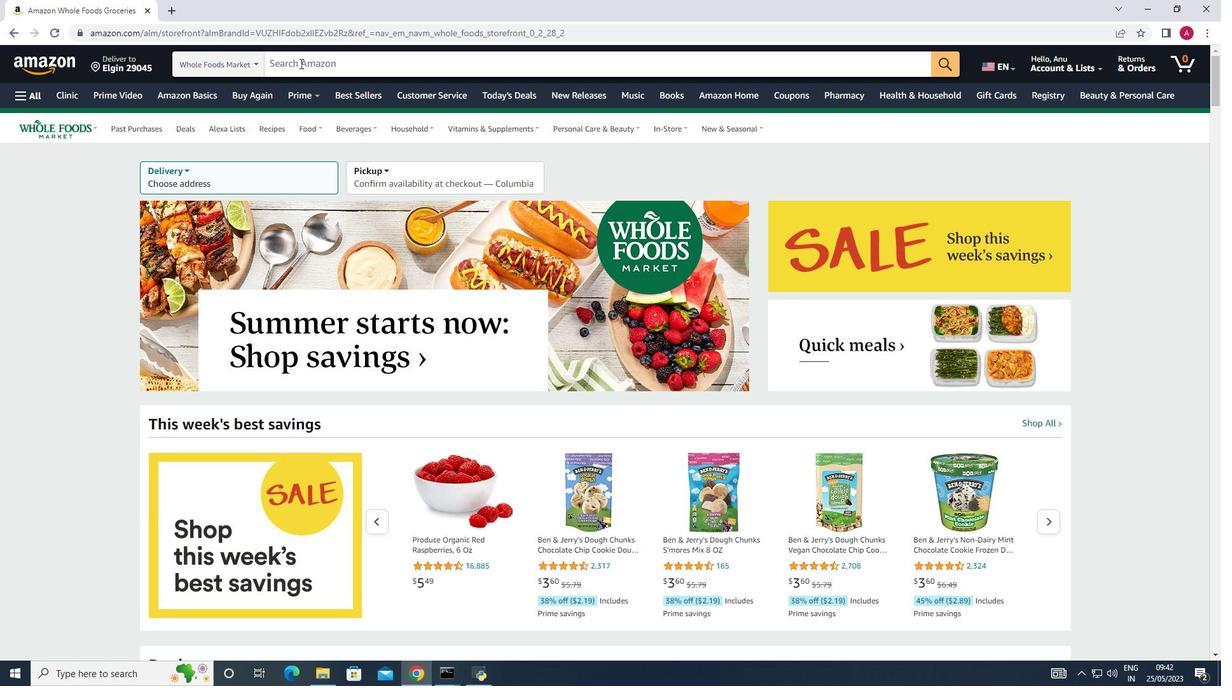 
Action: Key pressed organic<Key.space><Key.shift>Apples<Key.enter>
Screenshot: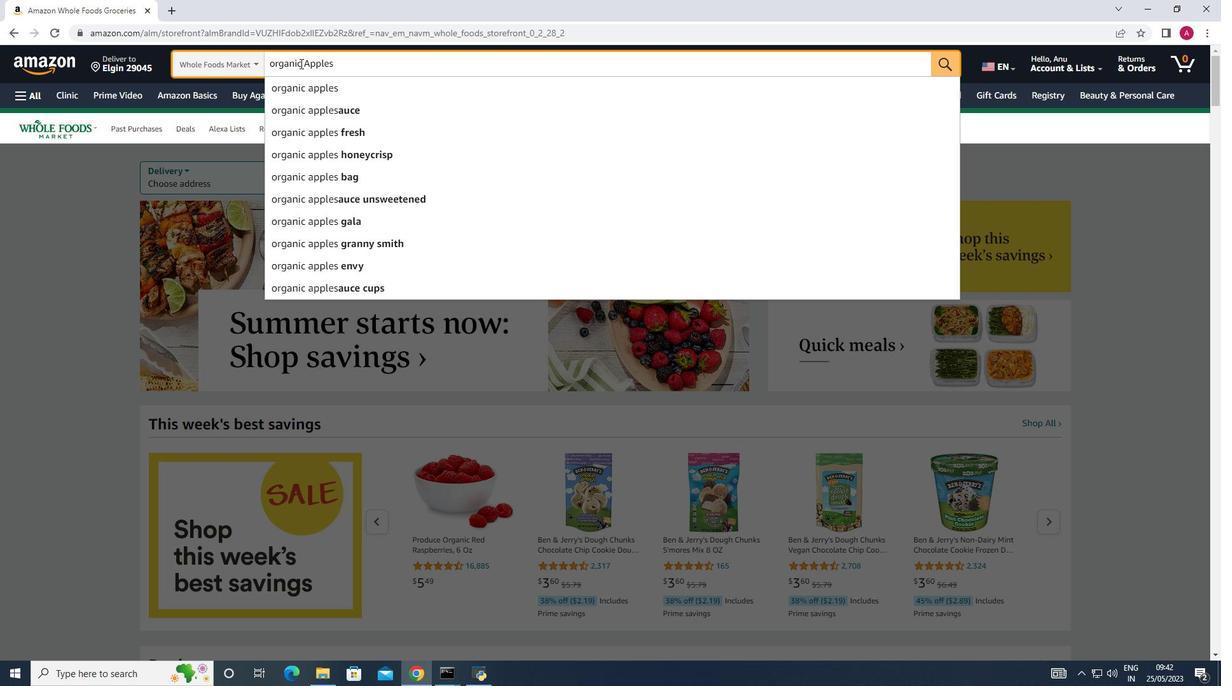 
Action: Mouse moved to (359, 359)
Screenshot: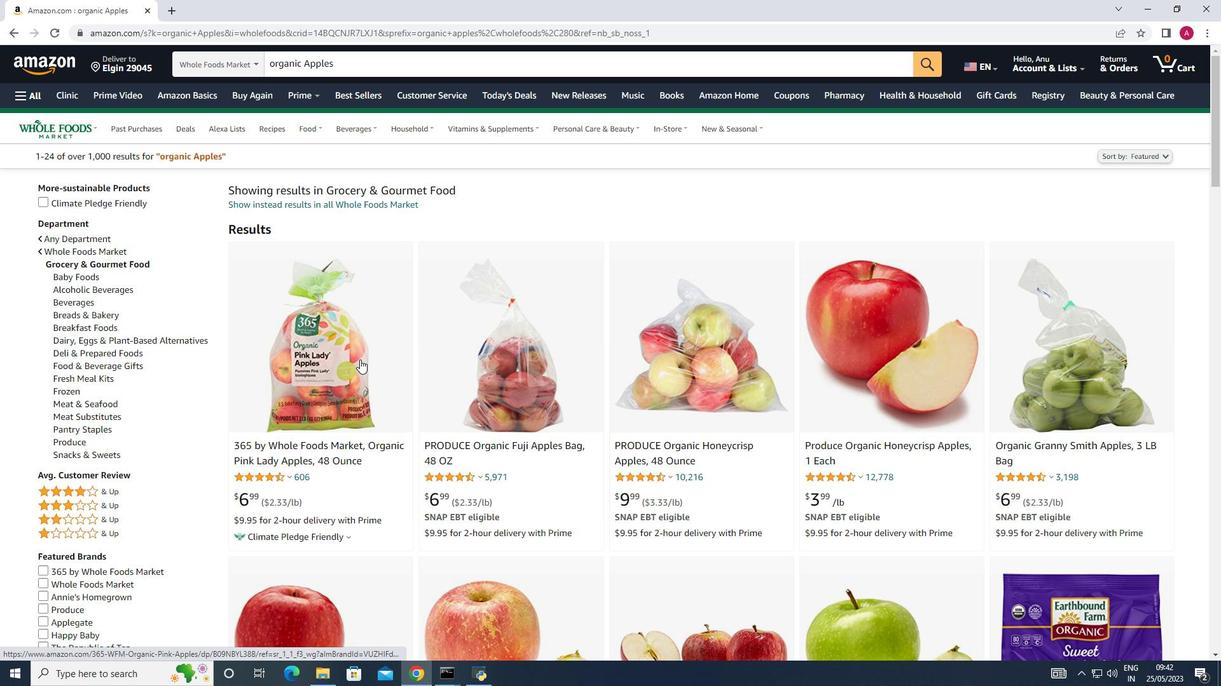 
Action: Mouse pressed left at (359, 359)
Screenshot: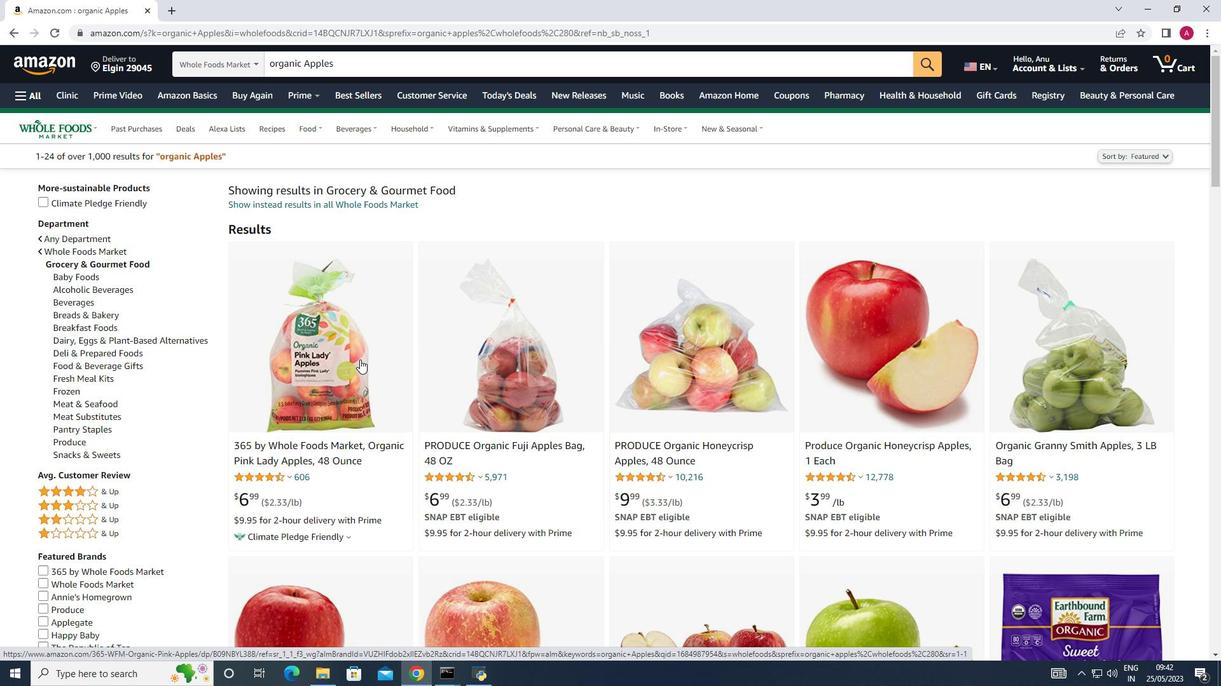 
Action: Mouse moved to (662, 379)
Screenshot: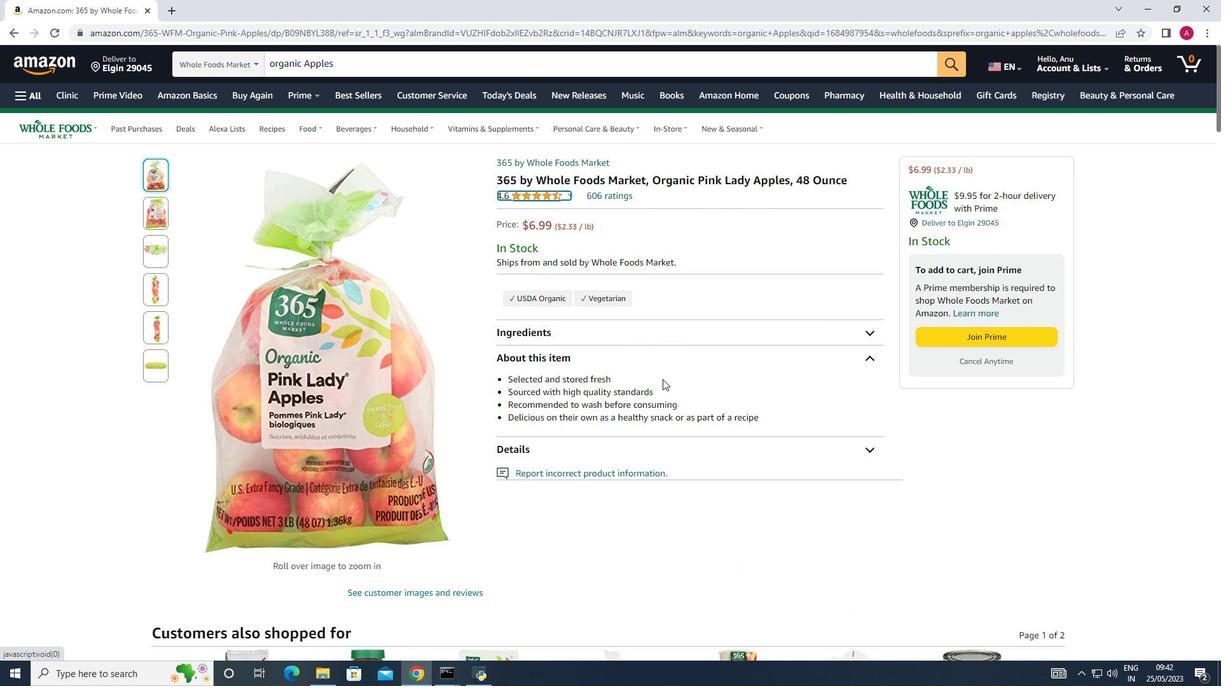 
Action: Mouse scrolled (662, 379) with delta (0, 0)
Screenshot: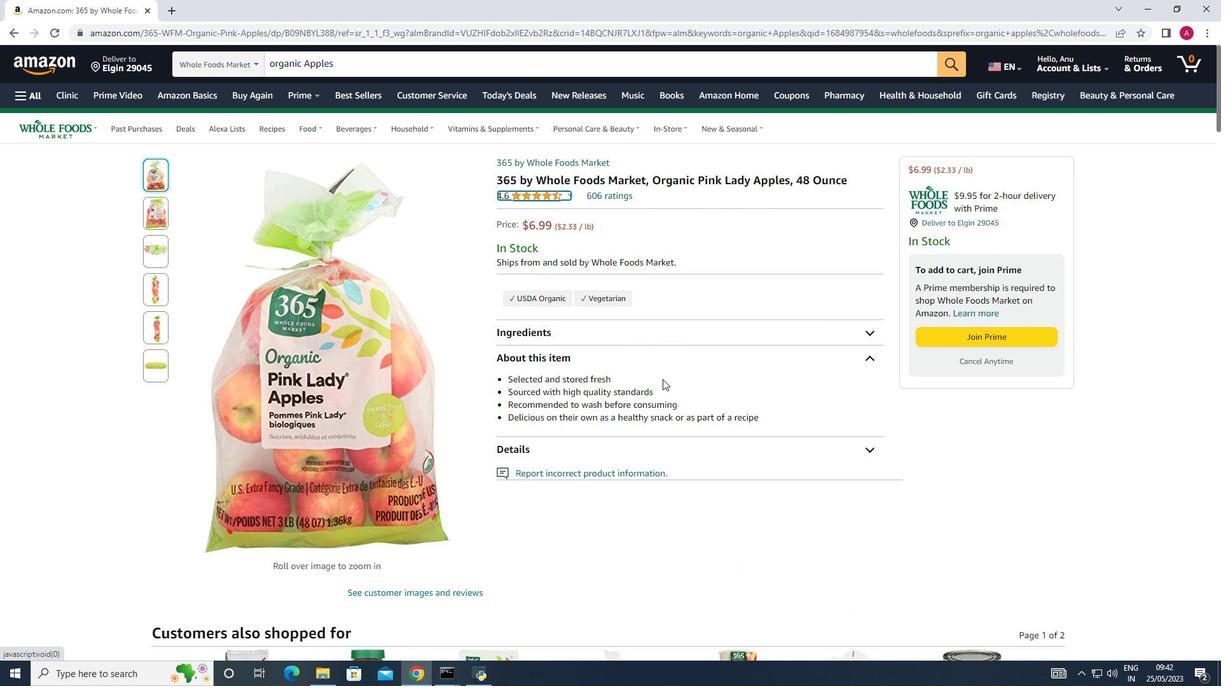 
Action: Mouse scrolled (662, 379) with delta (0, 0)
Screenshot: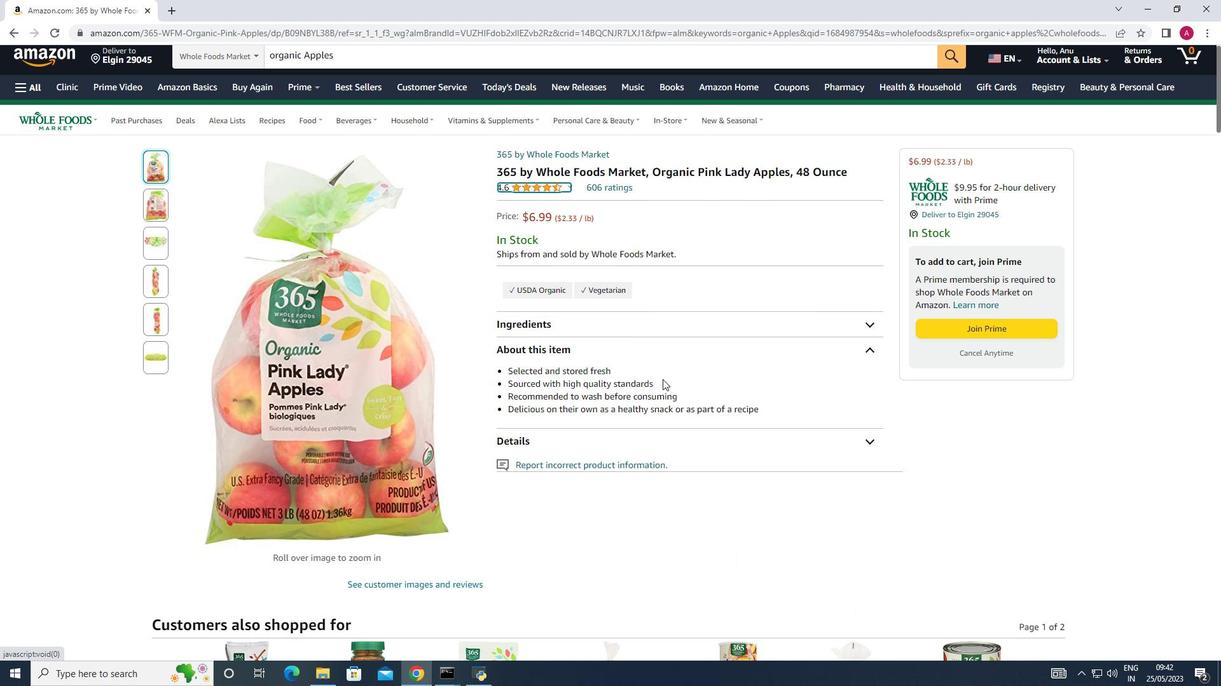 
Action: Mouse scrolled (662, 379) with delta (0, 0)
Screenshot: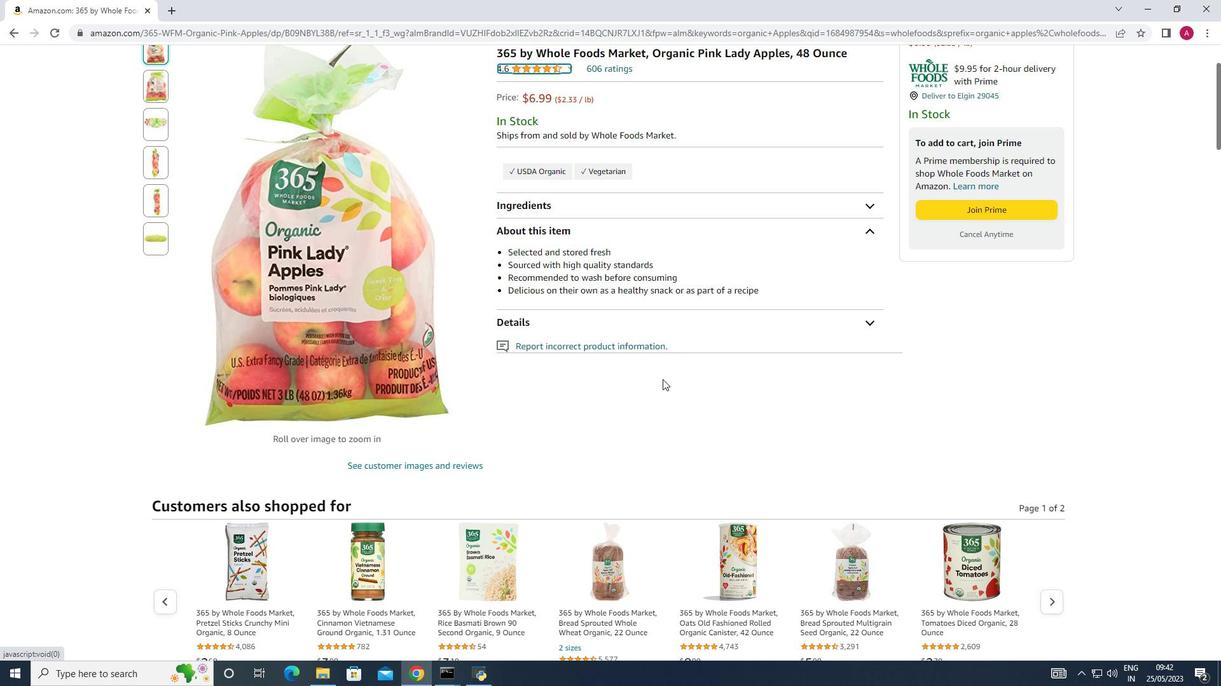 
Action: Mouse scrolled (662, 379) with delta (0, 0)
Screenshot: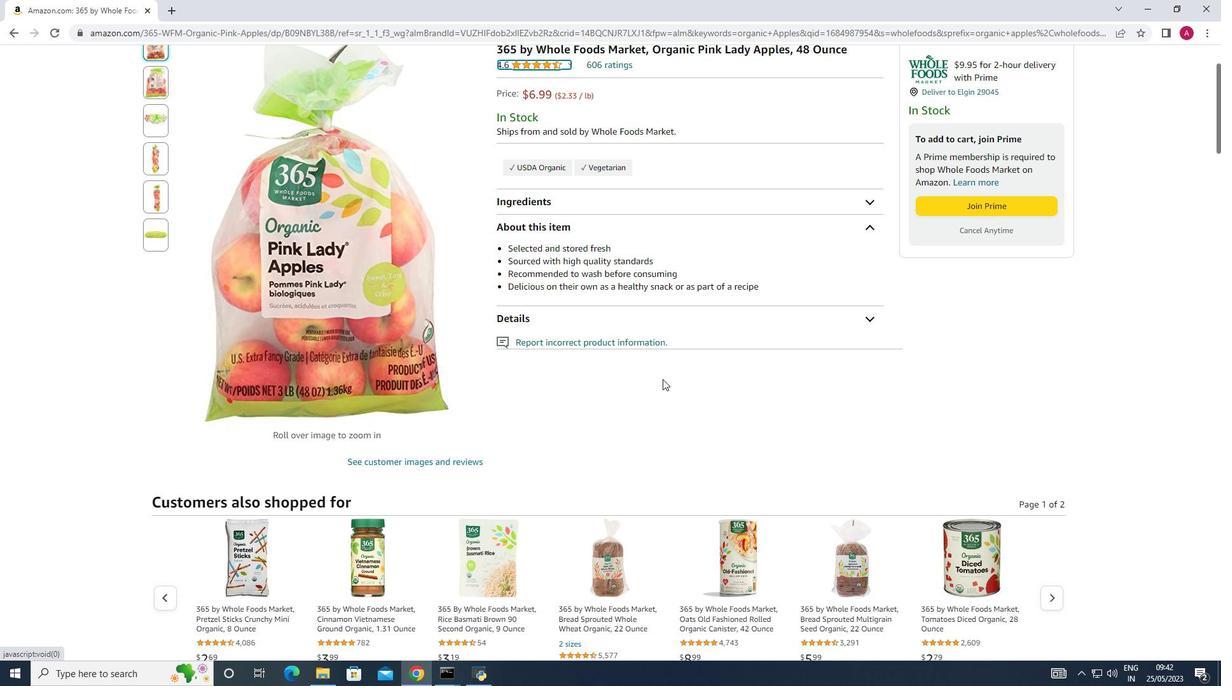
Action: Mouse scrolled (662, 379) with delta (0, 0)
Screenshot: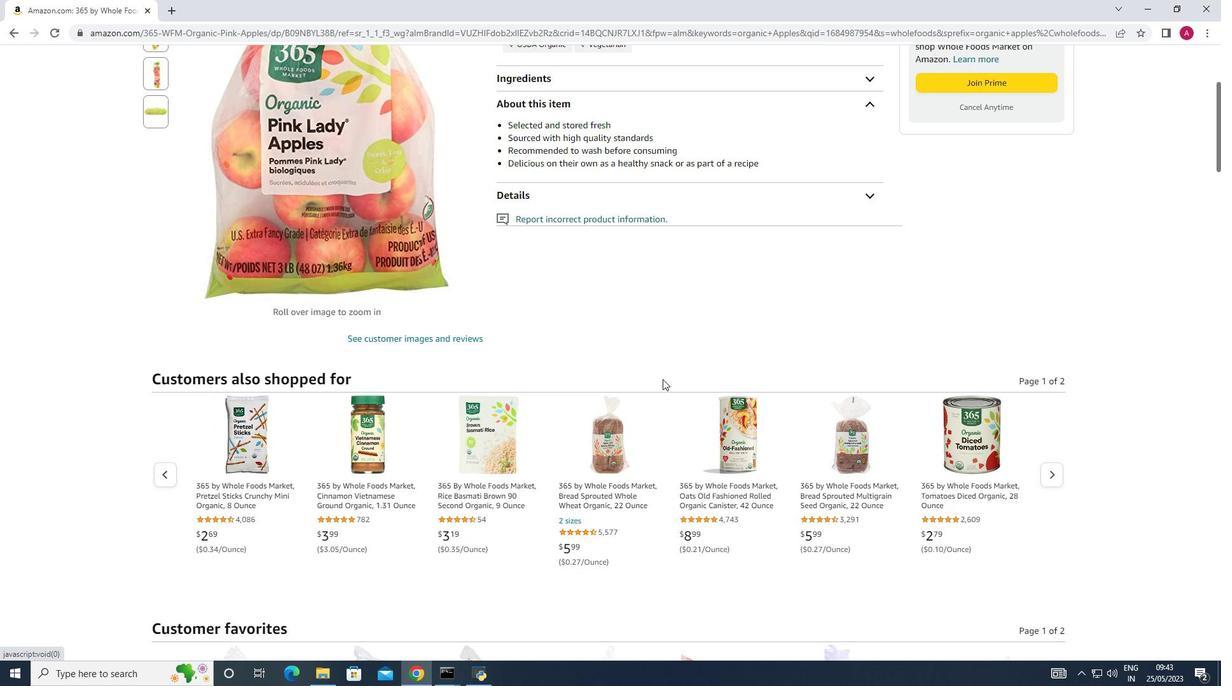 
Action: Mouse scrolled (662, 379) with delta (0, 0)
Screenshot: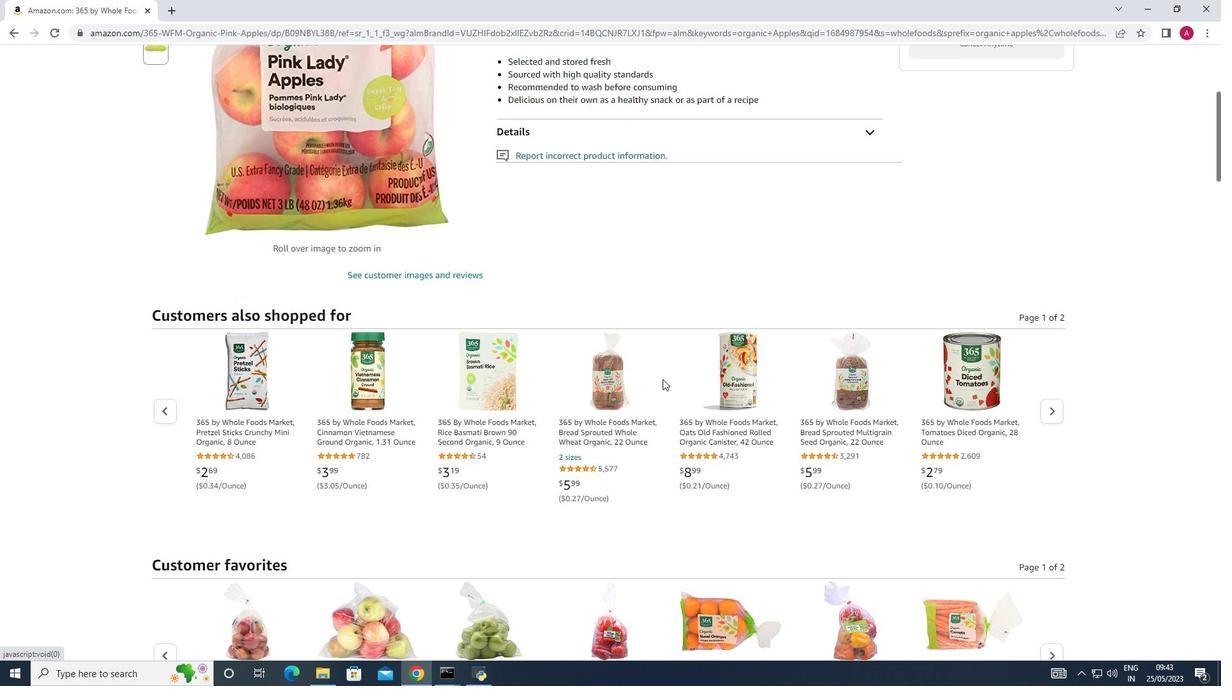 
Action: Mouse scrolled (662, 379) with delta (0, 0)
Screenshot: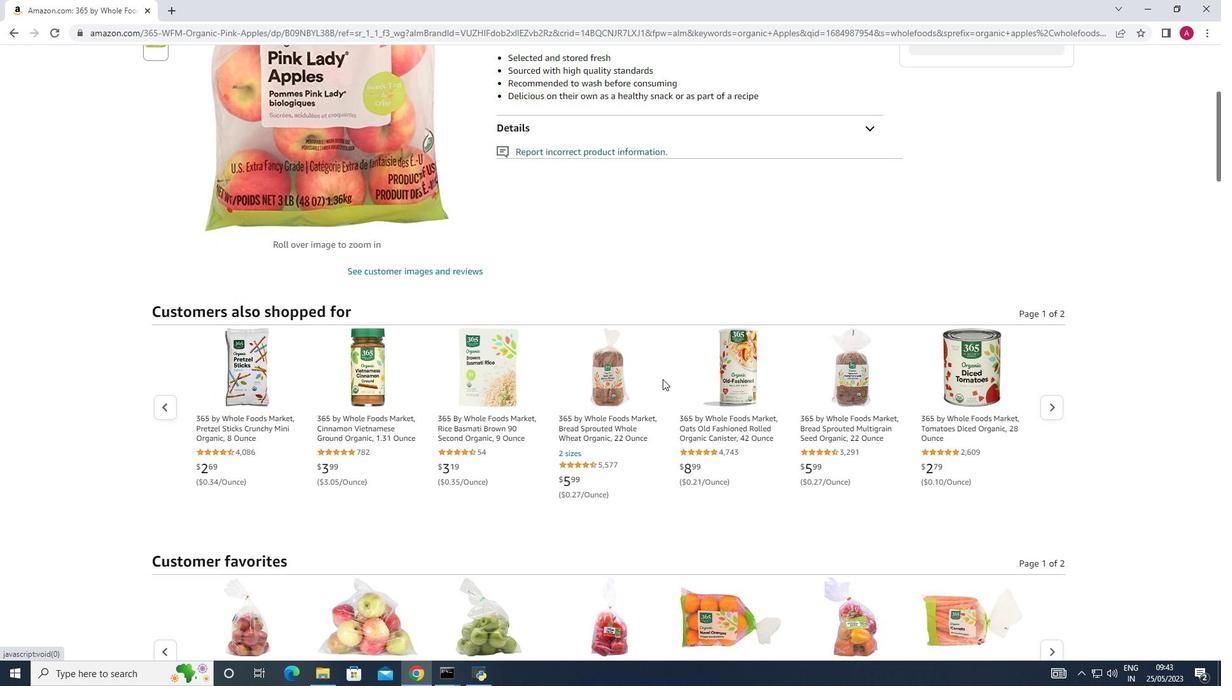
Action: Mouse scrolled (662, 379) with delta (0, 0)
Screenshot: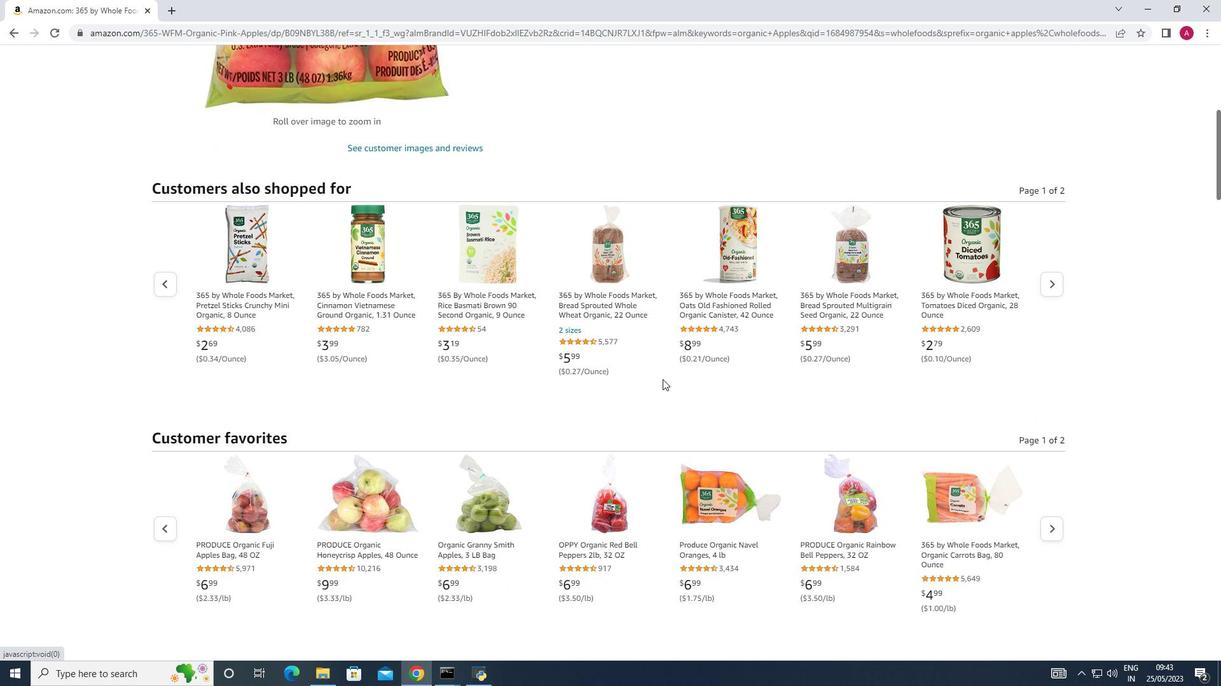 
Action: Mouse scrolled (662, 379) with delta (0, 0)
Screenshot: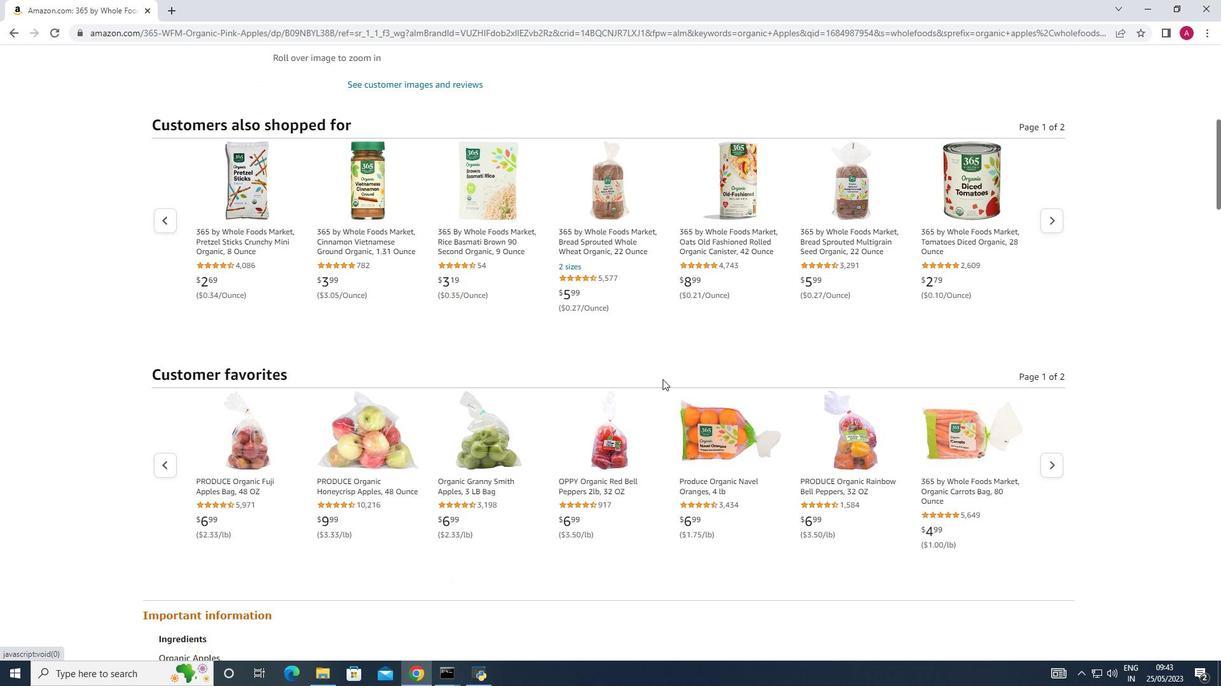 
Action: Mouse scrolled (662, 379) with delta (0, 0)
Screenshot: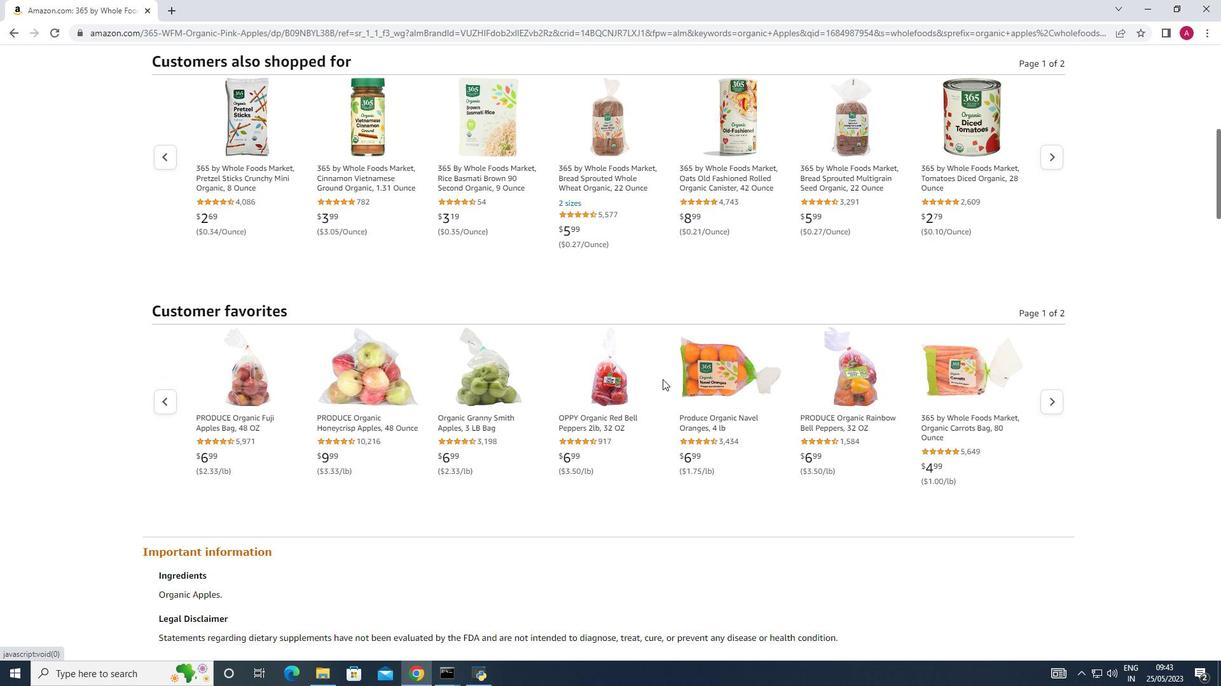 
Action: Mouse scrolled (662, 379) with delta (0, 0)
Screenshot: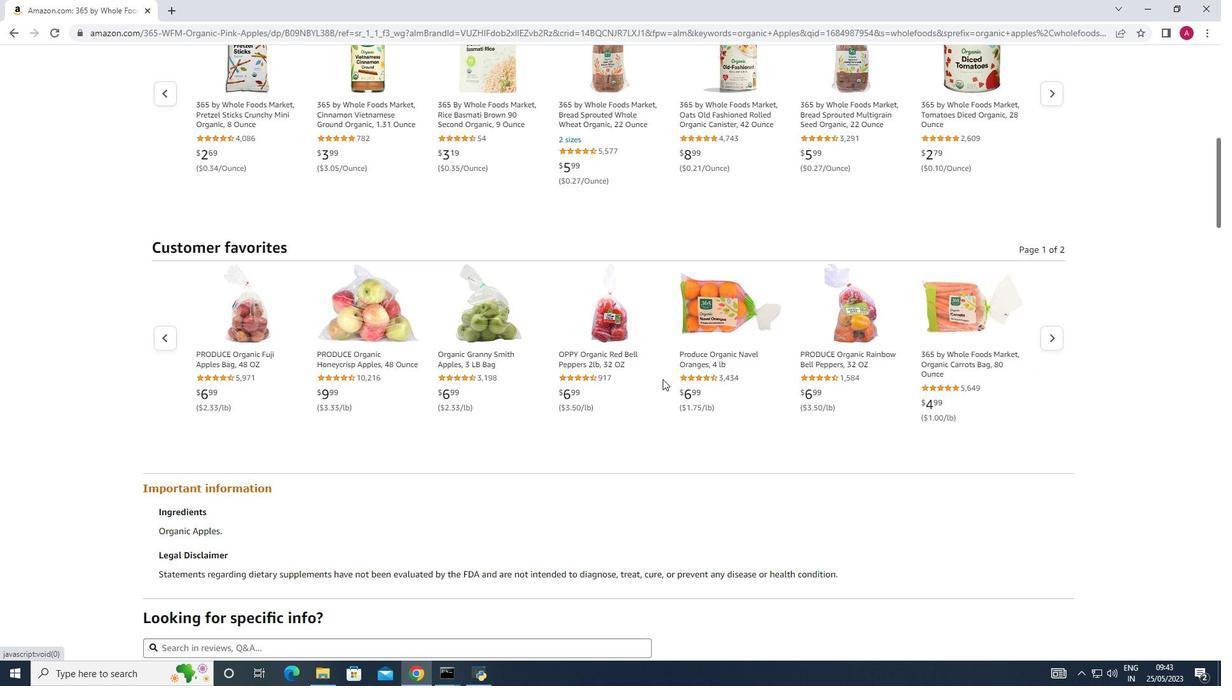 
Action: Mouse scrolled (662, 379) with delta (0, 0)
Screenshot: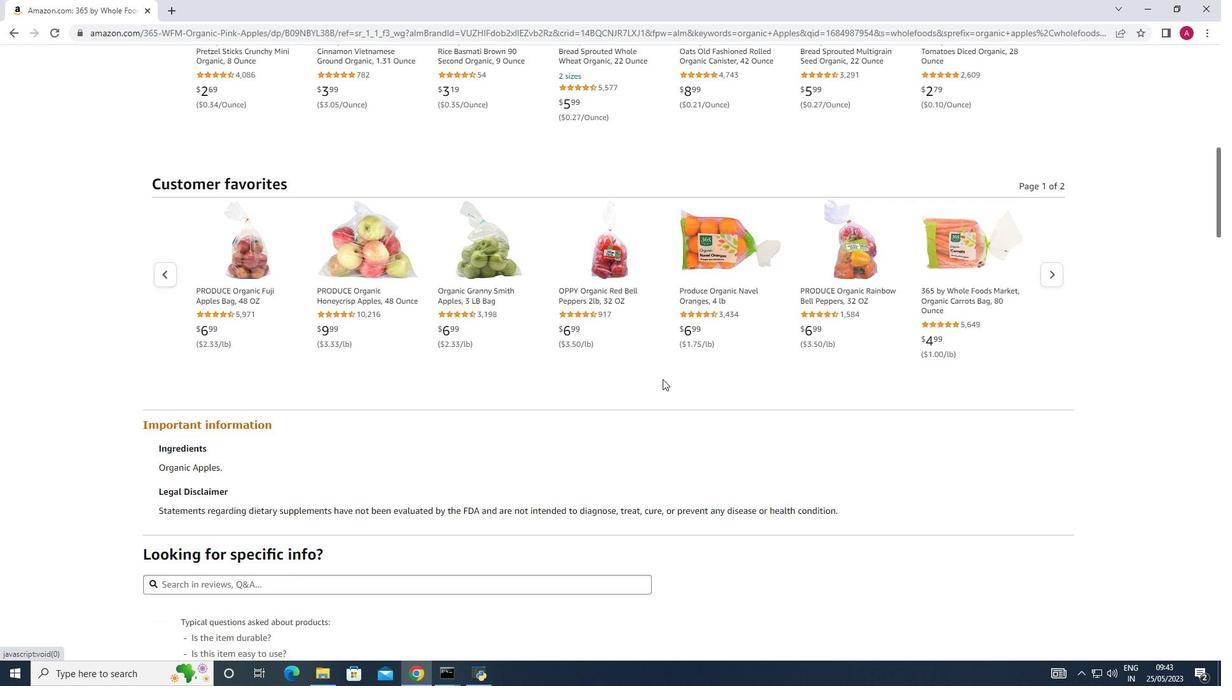 
Action: Mouse scrolled (662, 380) with delta (0, 0)
Screenshot: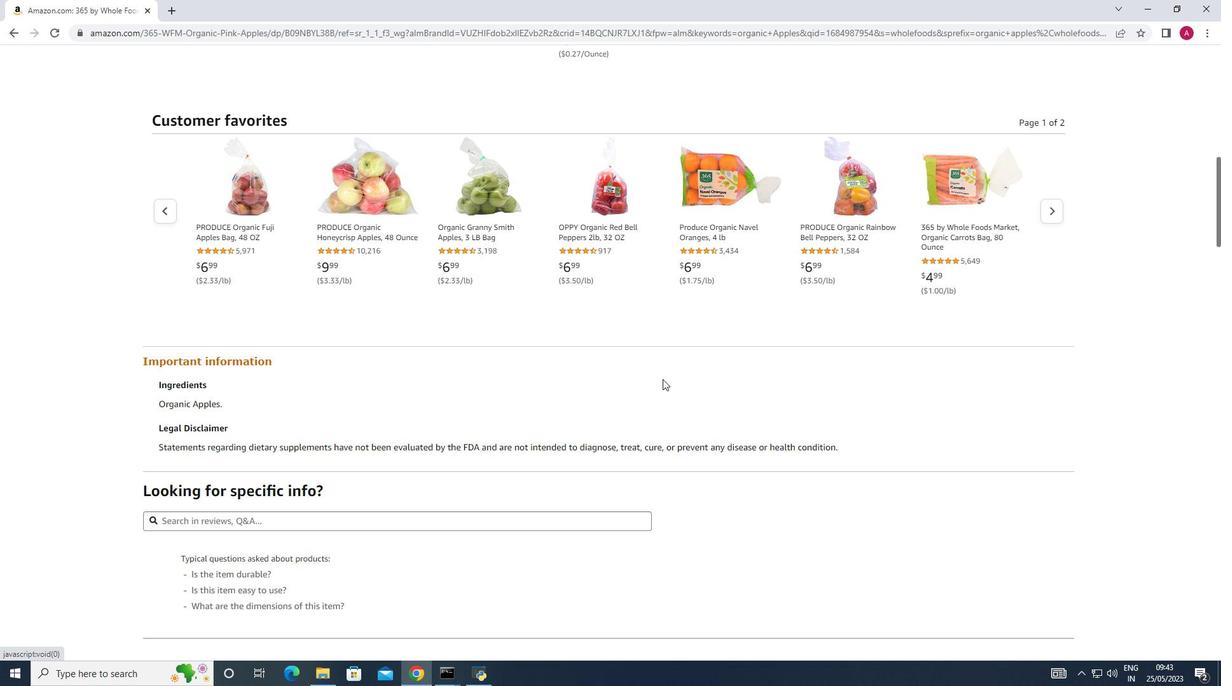 
Action: Mouse scrolled (662, 380) with delta (0, 0)
Screenshot: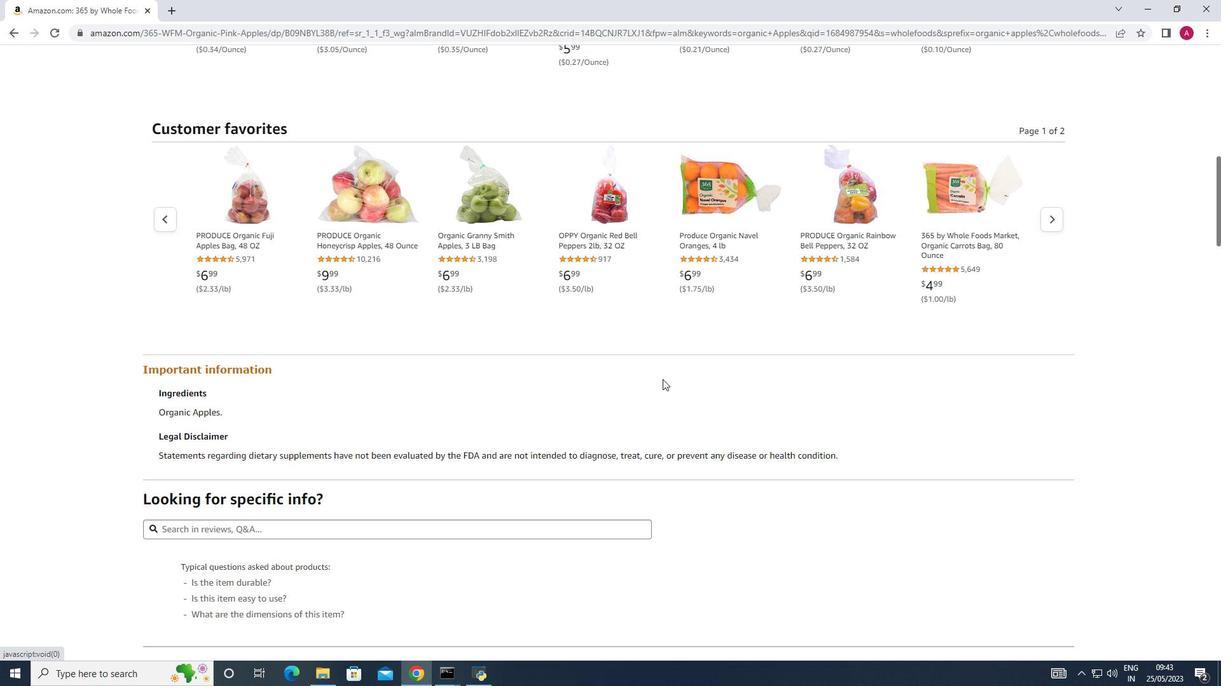 
Action: Mouse scrolled (662, 380) with delta (0, 0)
Screenshot: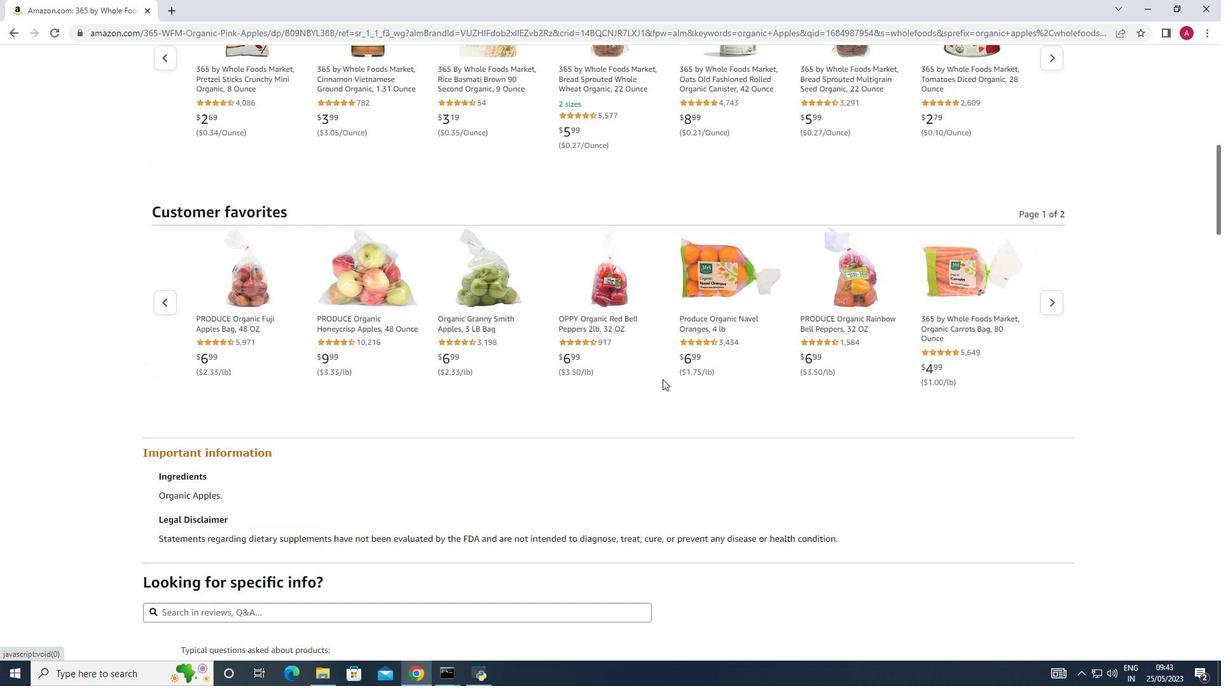 
Action: Mouse scrolled (662, 380) with delta (0, 0)
Screenshot: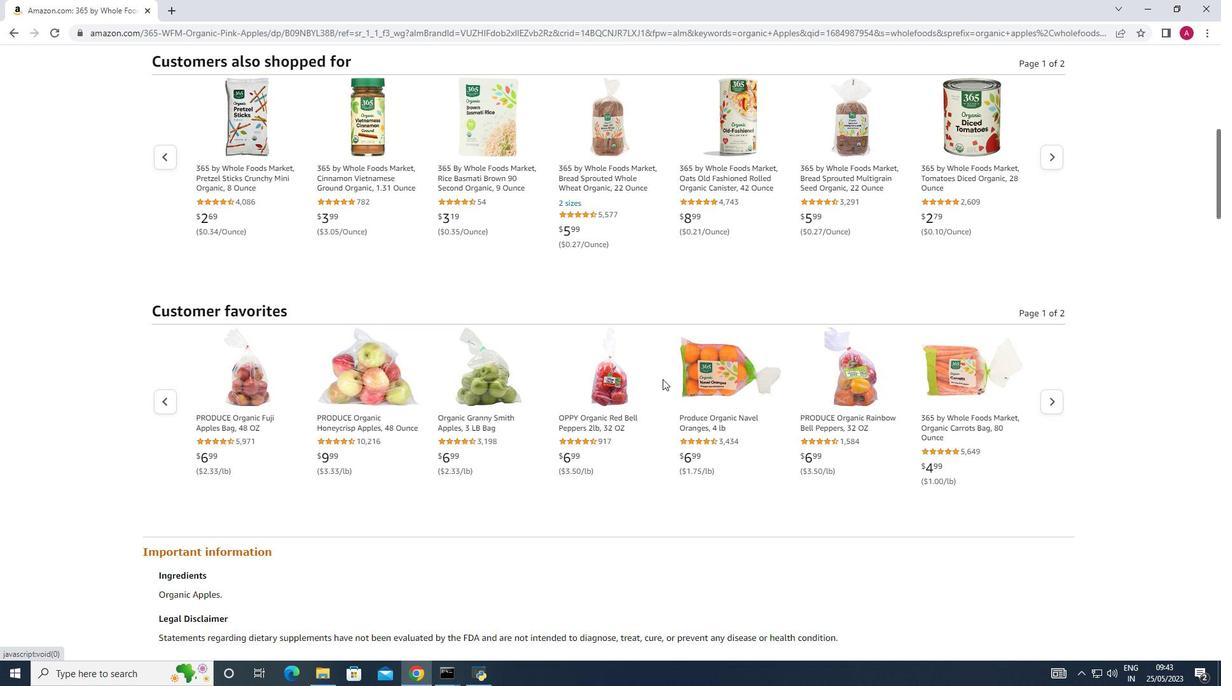 
Action: Mouse scrolled (662, 380) with delta (0, 0)
Screenshot: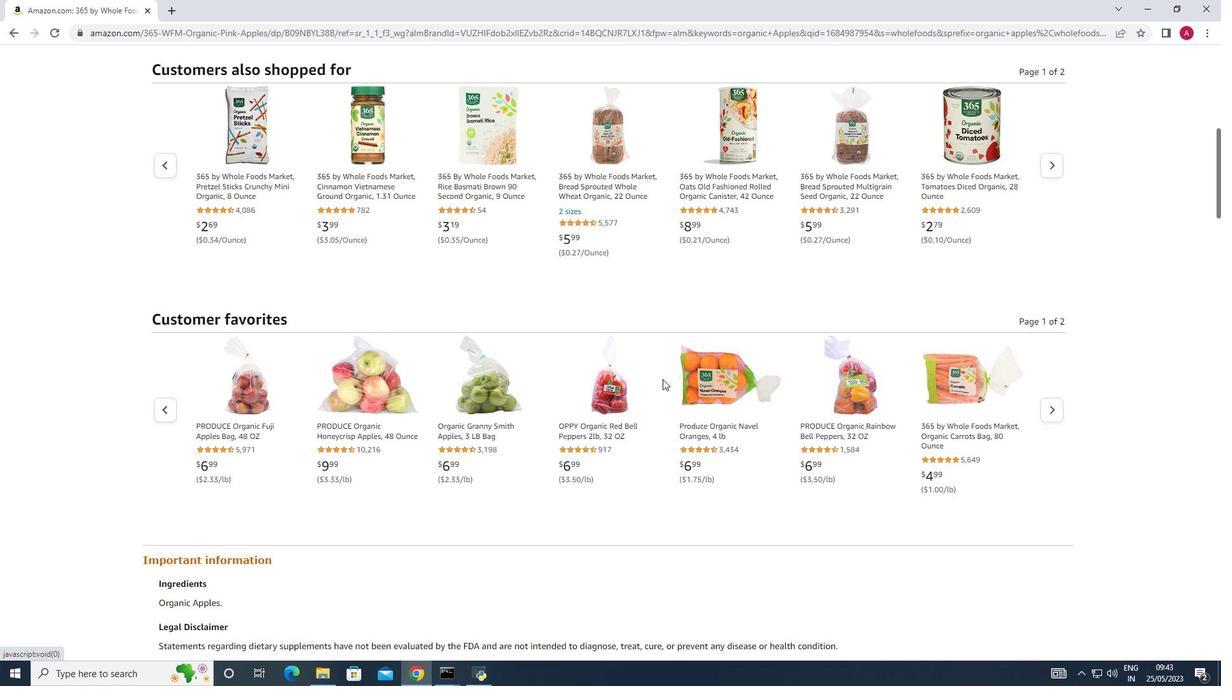 
Action: Mouse scrolled (662, 380) with delta (0, 0)
Screenshot: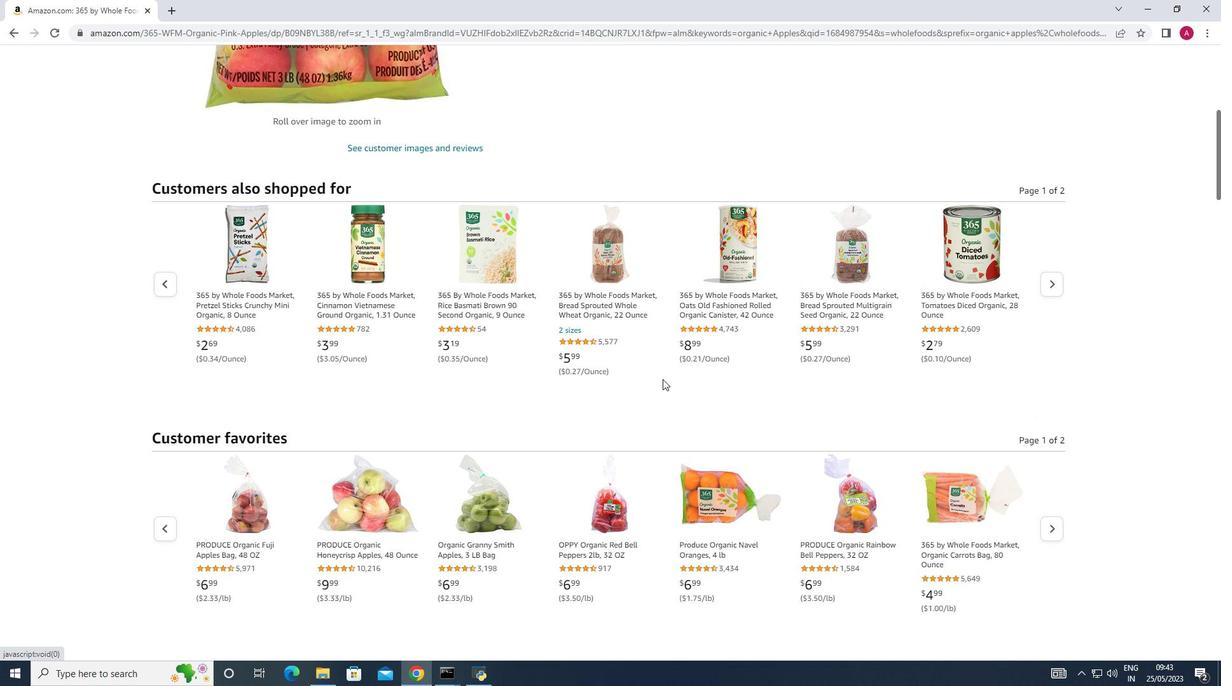 
Action: Mouse scrolled (662, 380) with delta (0, 0)
Screenshot: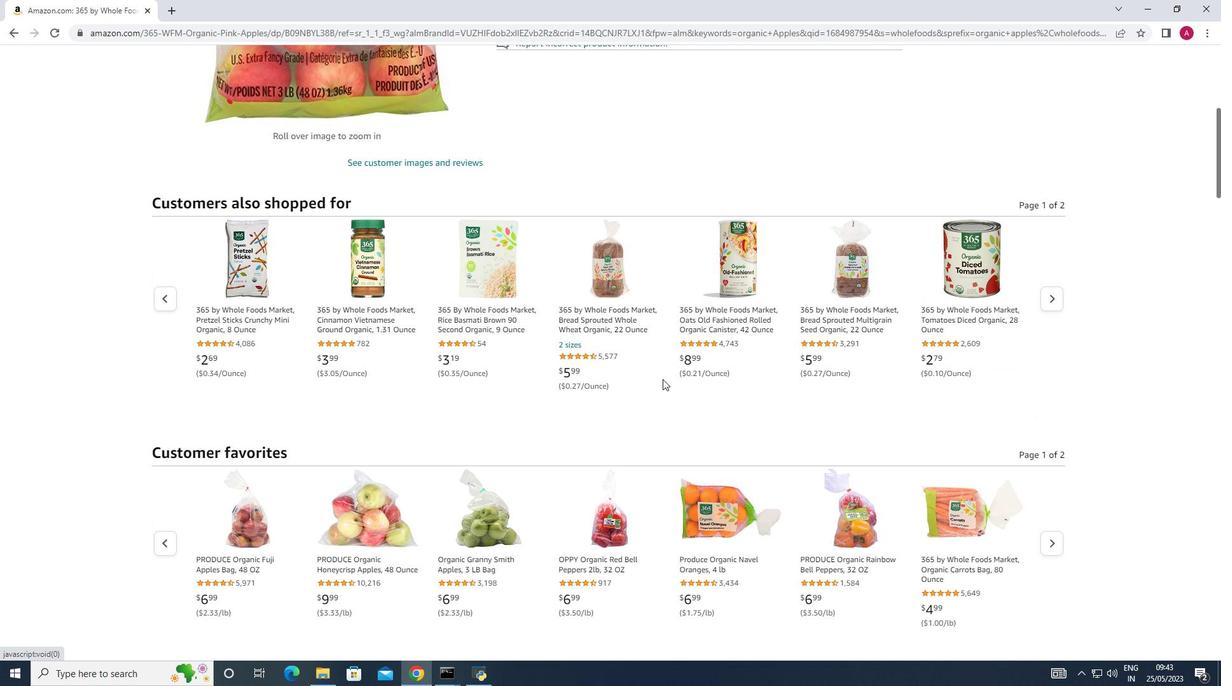 
Action: Mouse scrolled (662, 380) with delta (0, 0)
Screenshot: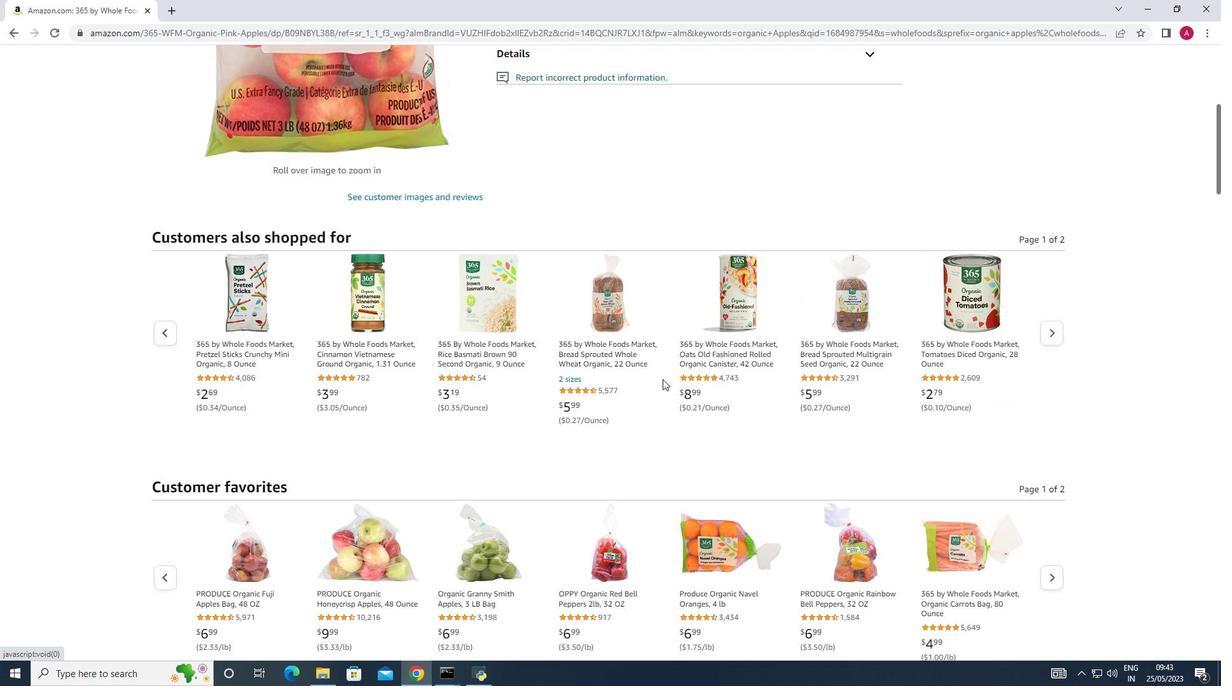 
Action: Mouse scrolled (662, 380) with delta (0, 0)
Screenshot: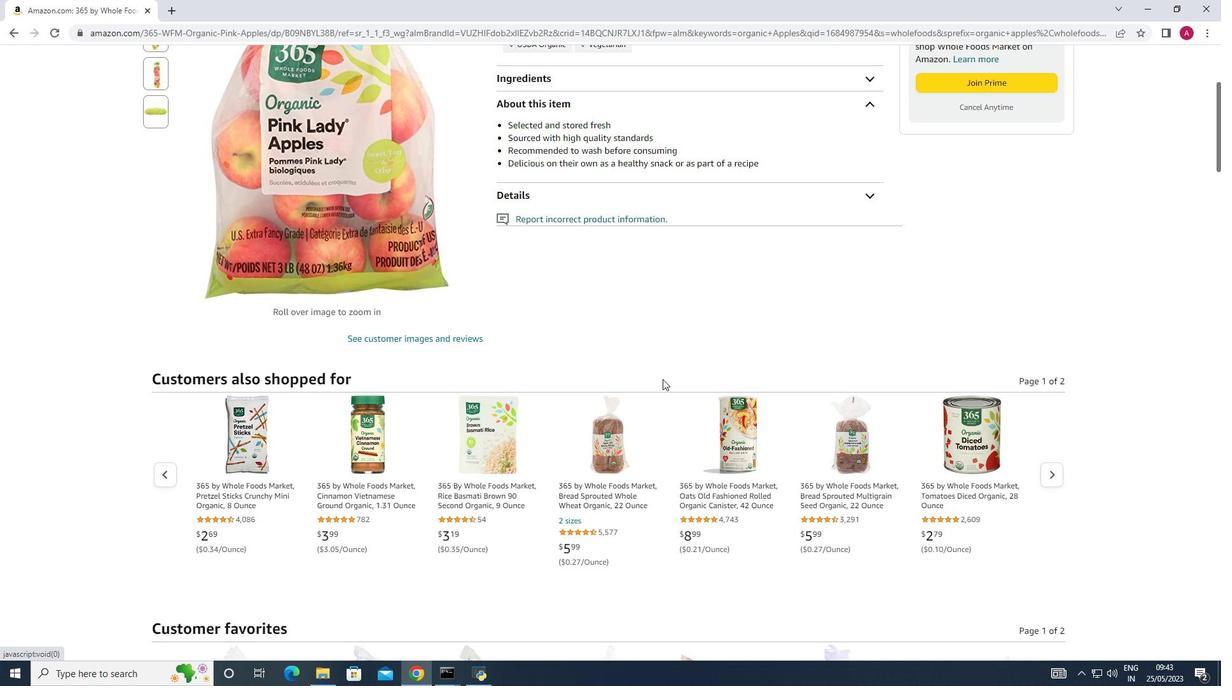 
Action: Mouse scrolled (662, 380) with delta (0, 0)
Screenshot: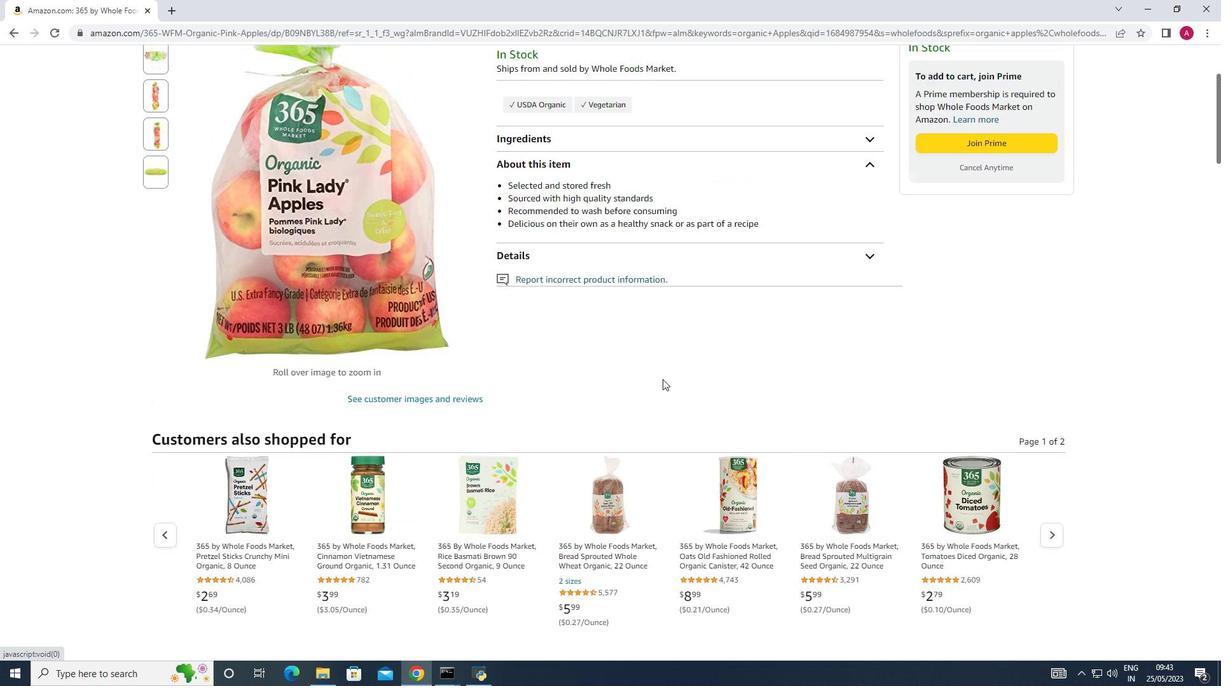 
Action: Mouse scrolled (662, 380) with delta (0, 0)
Screenshot: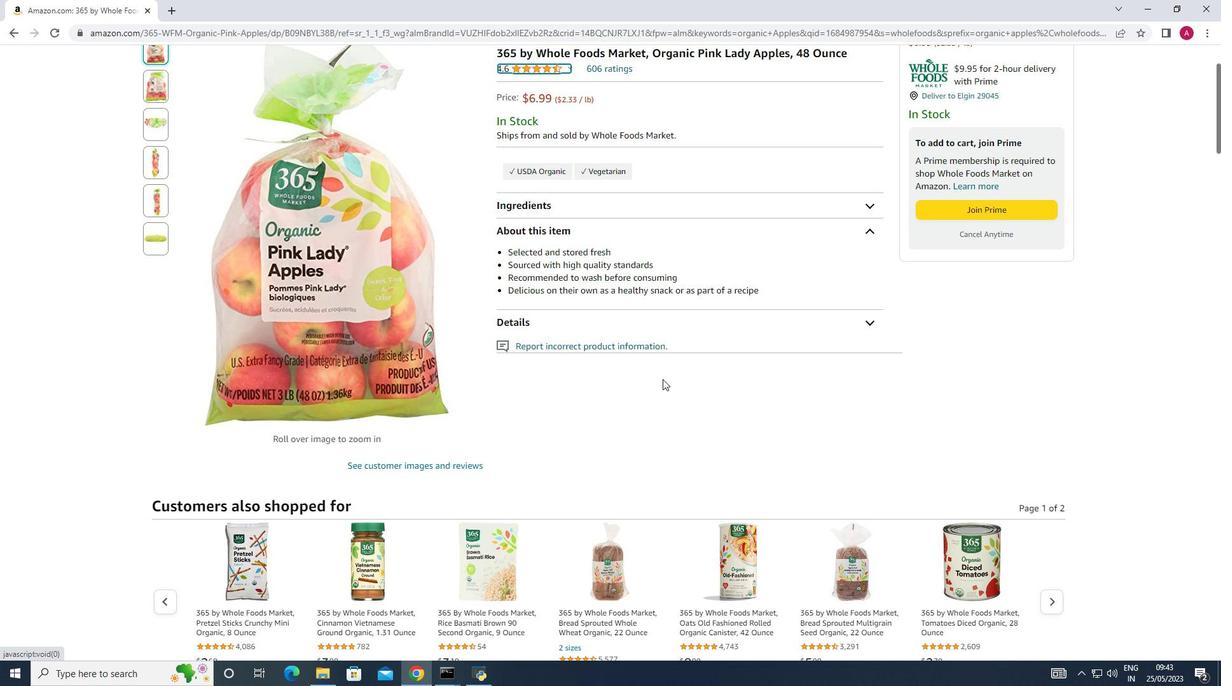 
Action: Mouse scrolled (662, 380) with delta (0, 0)
Screenshot: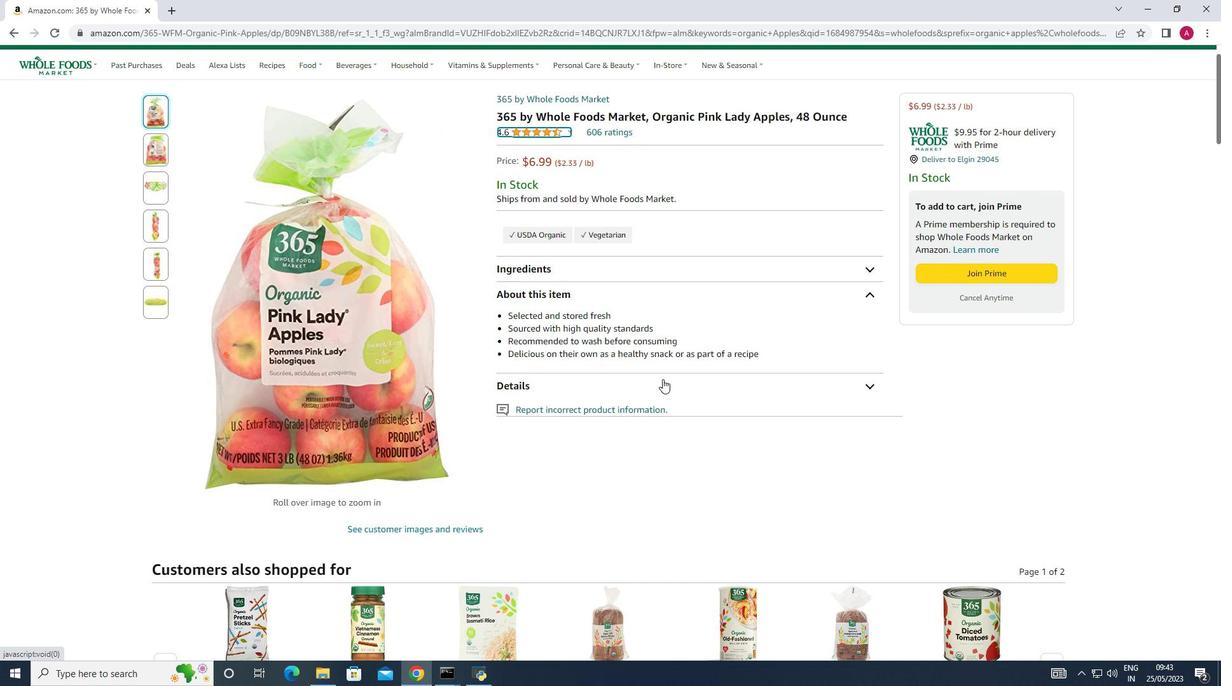 
Action: Mouse scrolled (662, 380) with delta (0, 0)
Screenshot: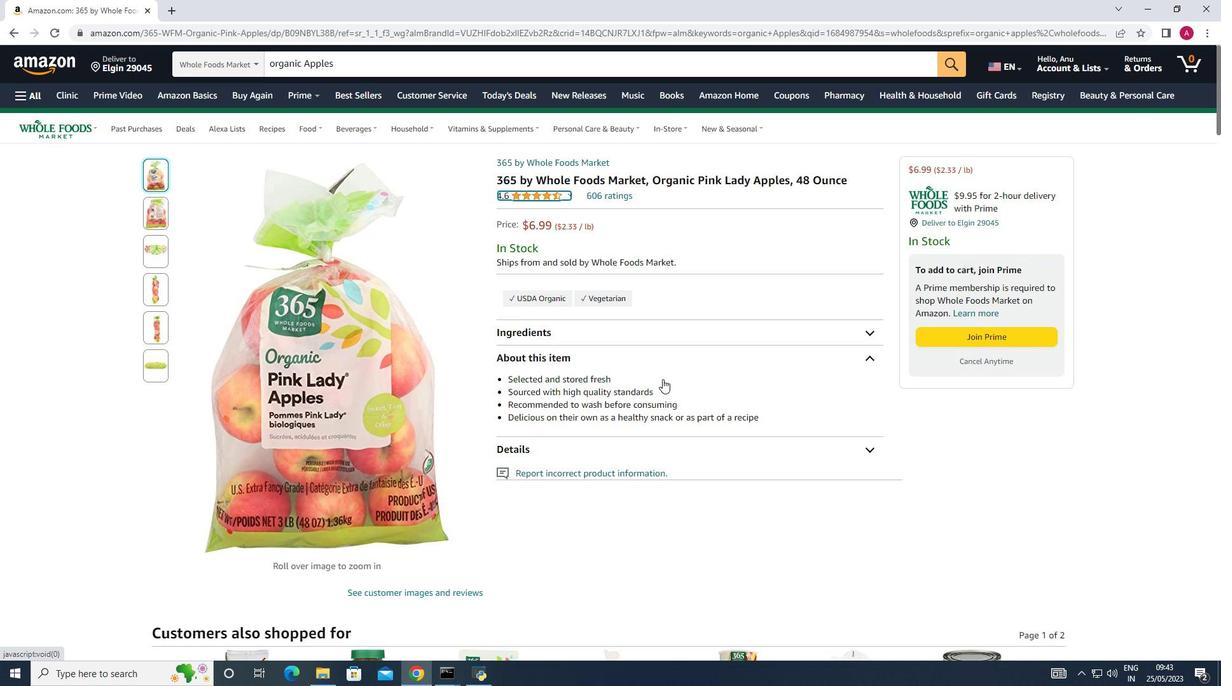 
Action: Mouse scrolled (662, 380) with delta (0, 0)
Screenshot: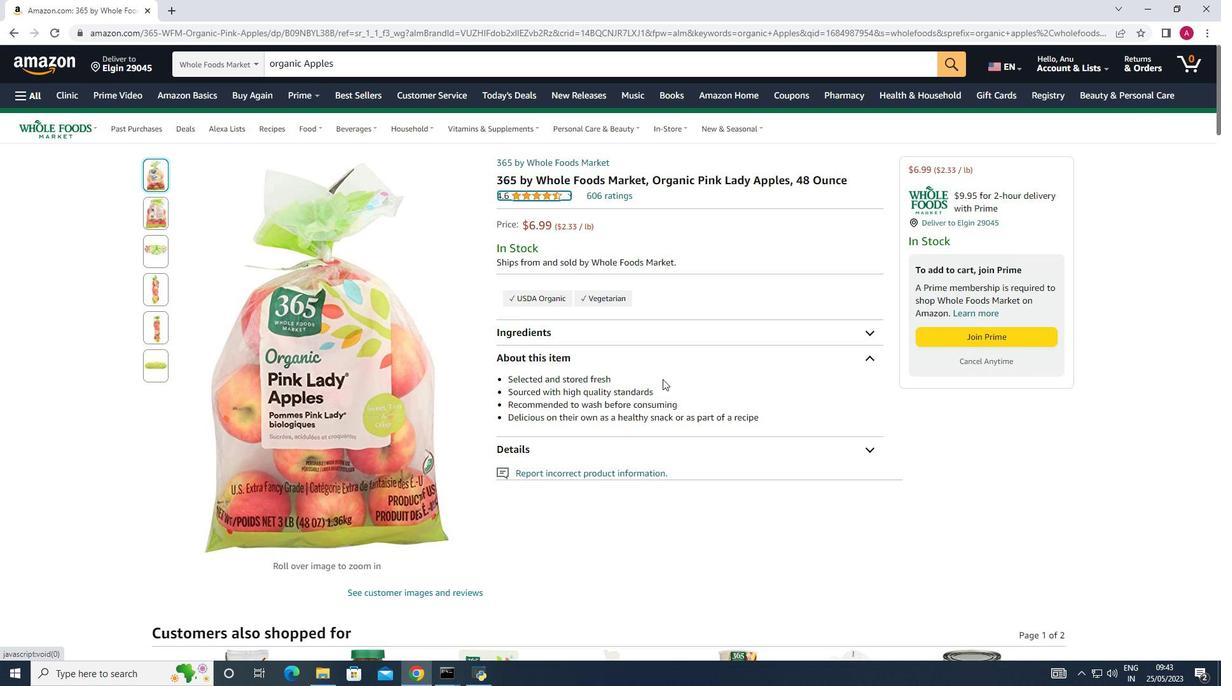 
Action: Mouse scrolled (662, 380) with delta (0, 0)
Screenshot: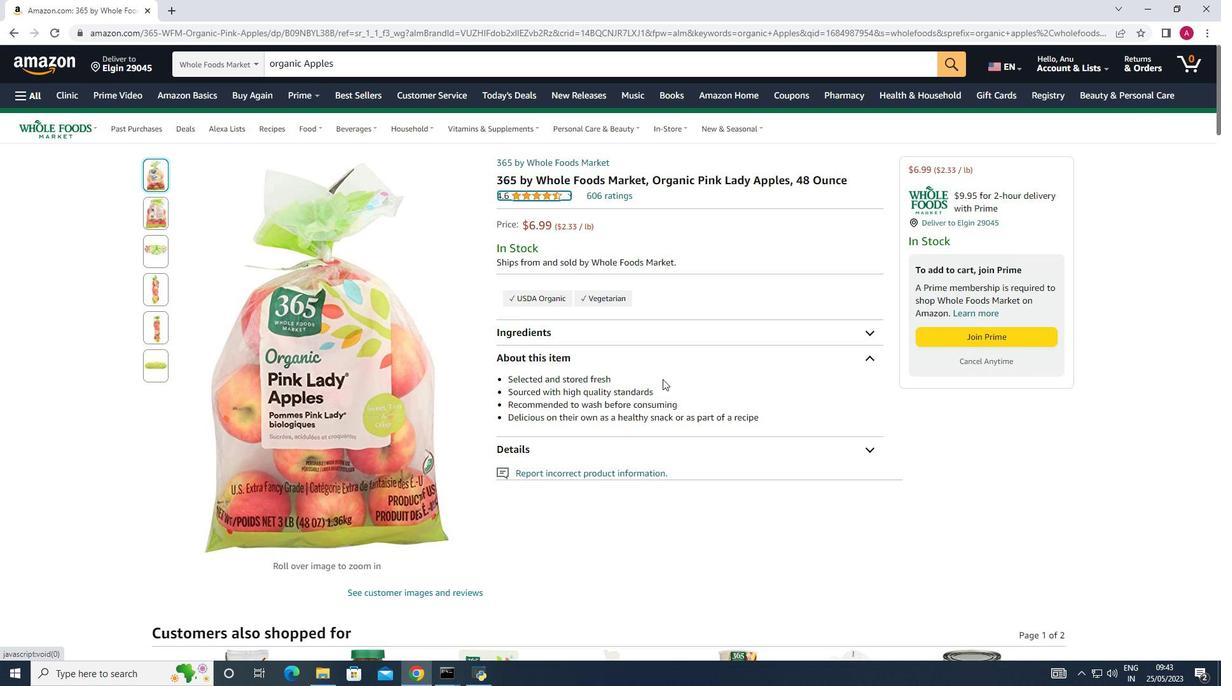 
Action: Mouse moved to (665, 377)
Screenshot: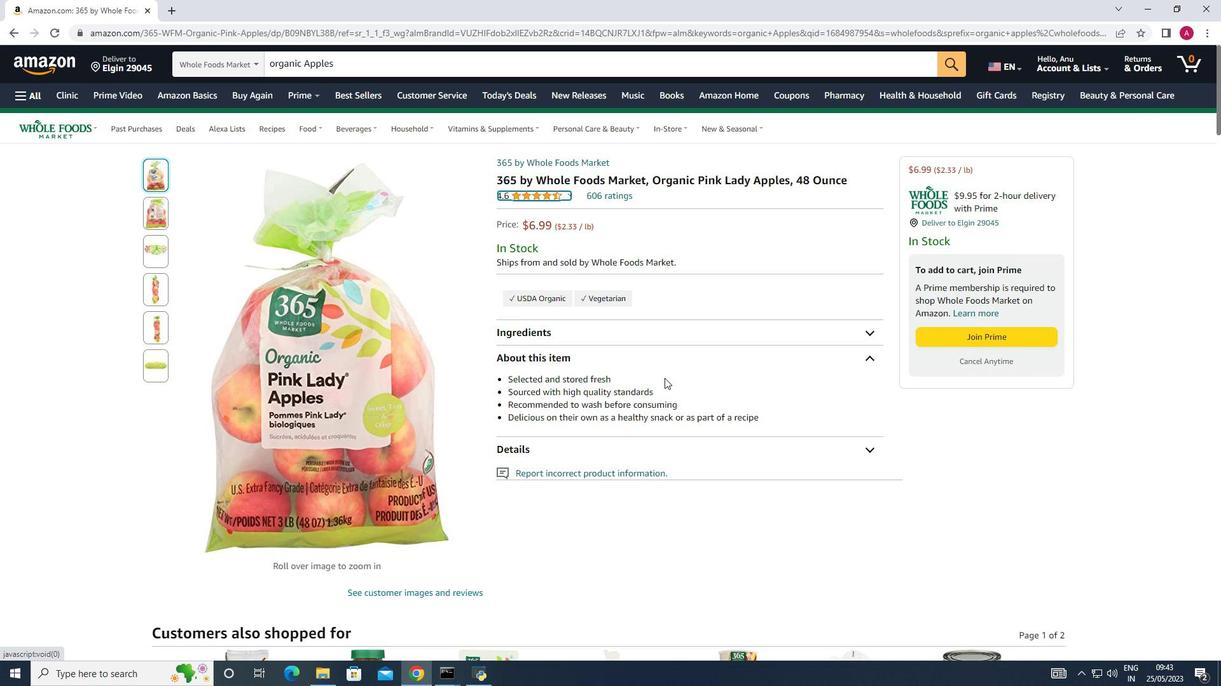 
Action: Mouse scrolled (665, 378) with delta (0, 0)
Screenshot: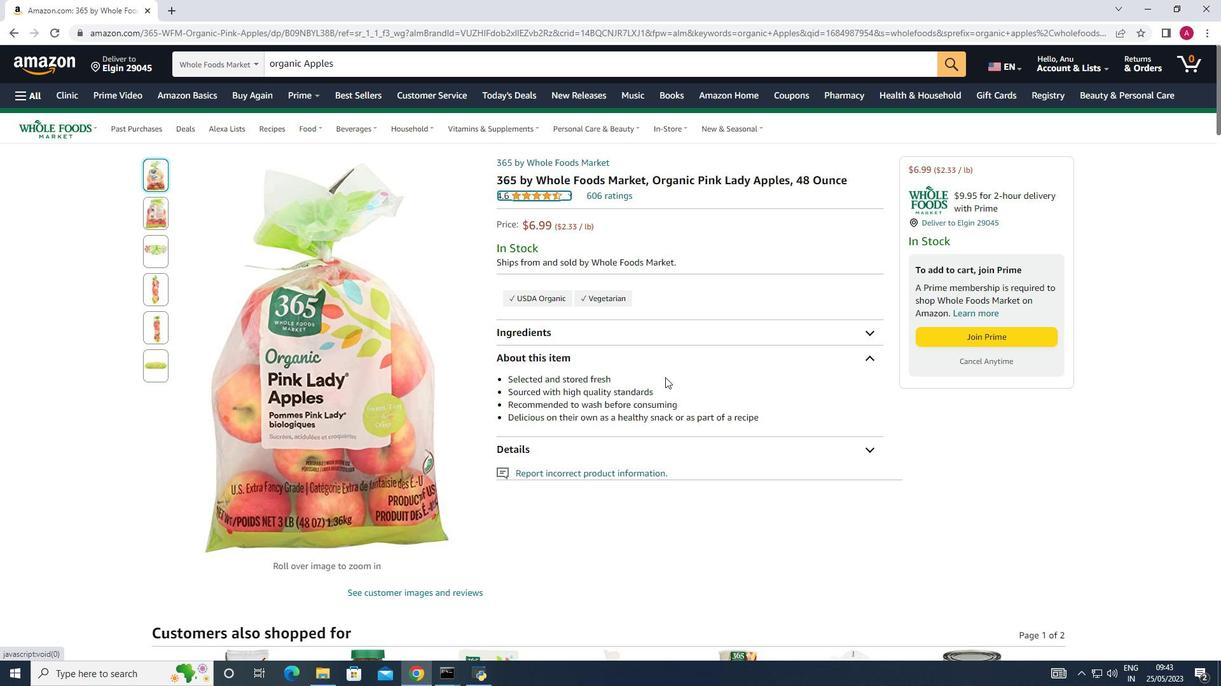 
Action: Mouse scrolled (665, 378) with delta (0, 0)
Screenshot: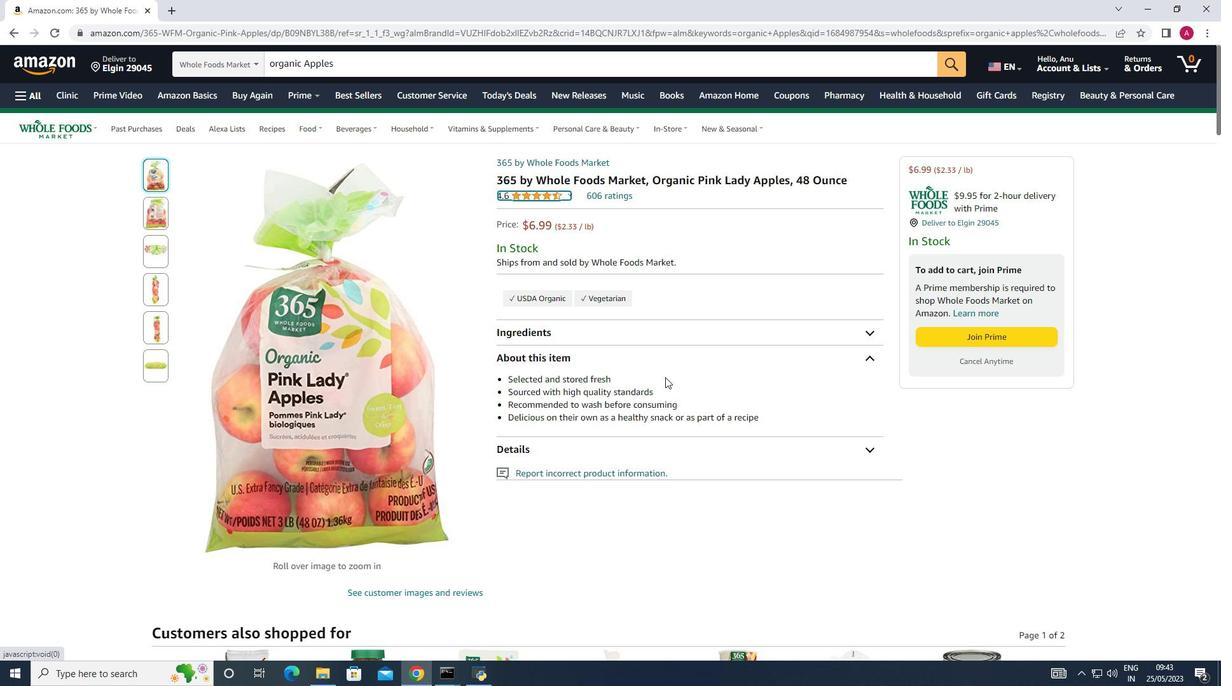 
Action: Mouse scrolled (665, 378) with delta (0, 0)
Screenshot: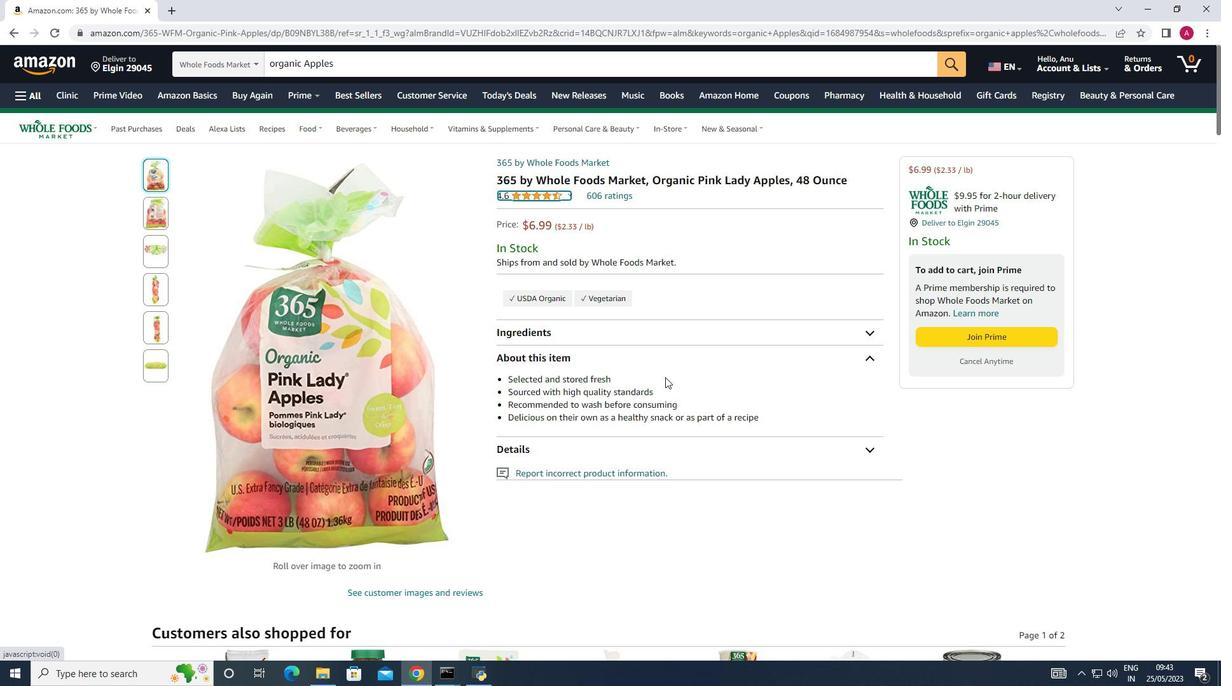 
Action: Mouse moved to (732, 451)
Screenshot: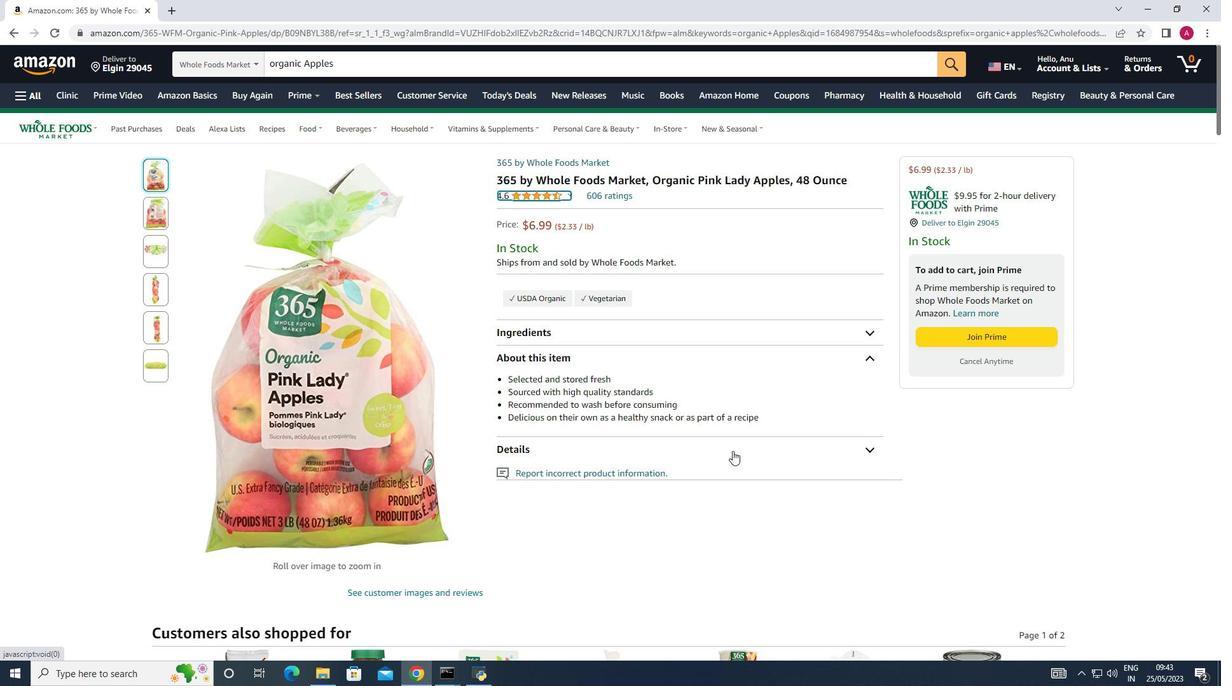 
Action: Mouse scrolled (732, 450) with delta (0, 0)
Screenshot: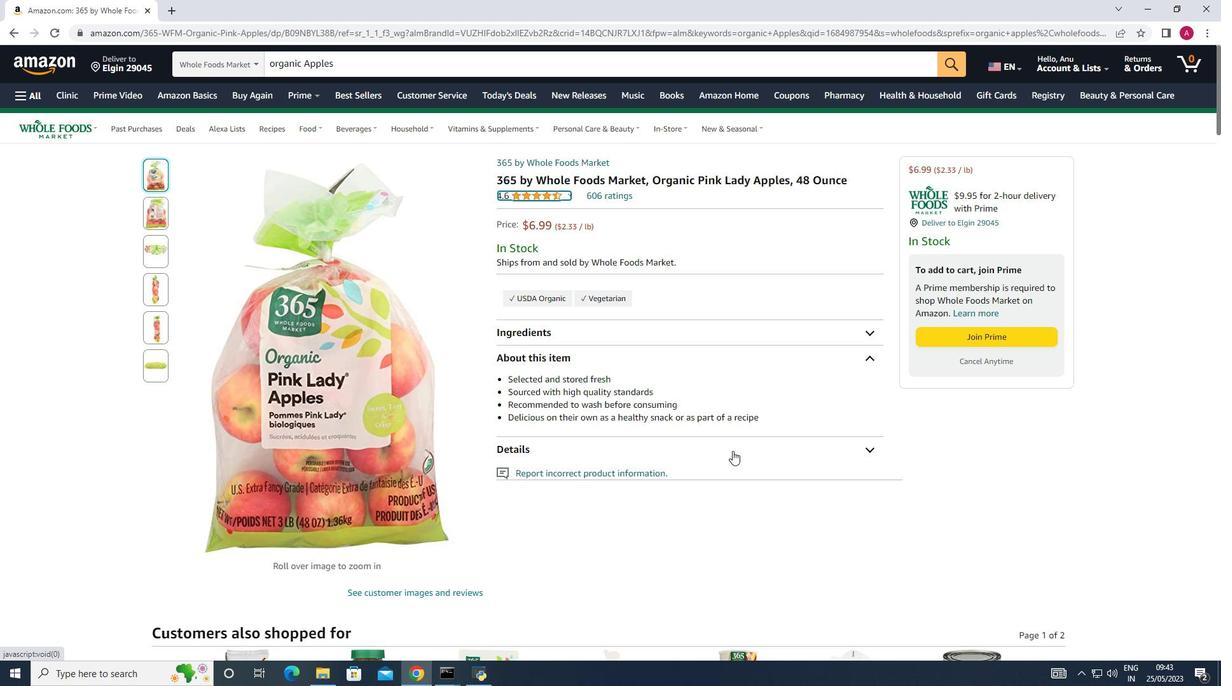 
Action: Mouse scrolled (732, 450) with delta (0, 0)
Screenshot: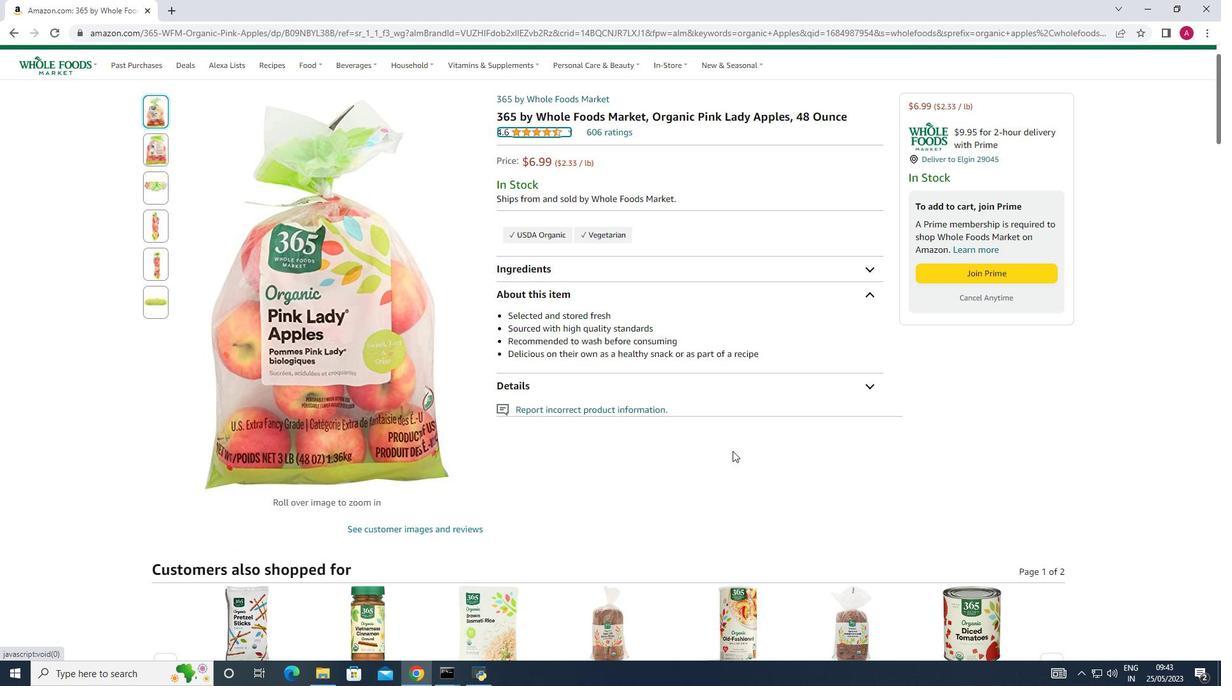 
Action: Mouse scrolled (732, 450) with delta (0, 0)
Screenshot: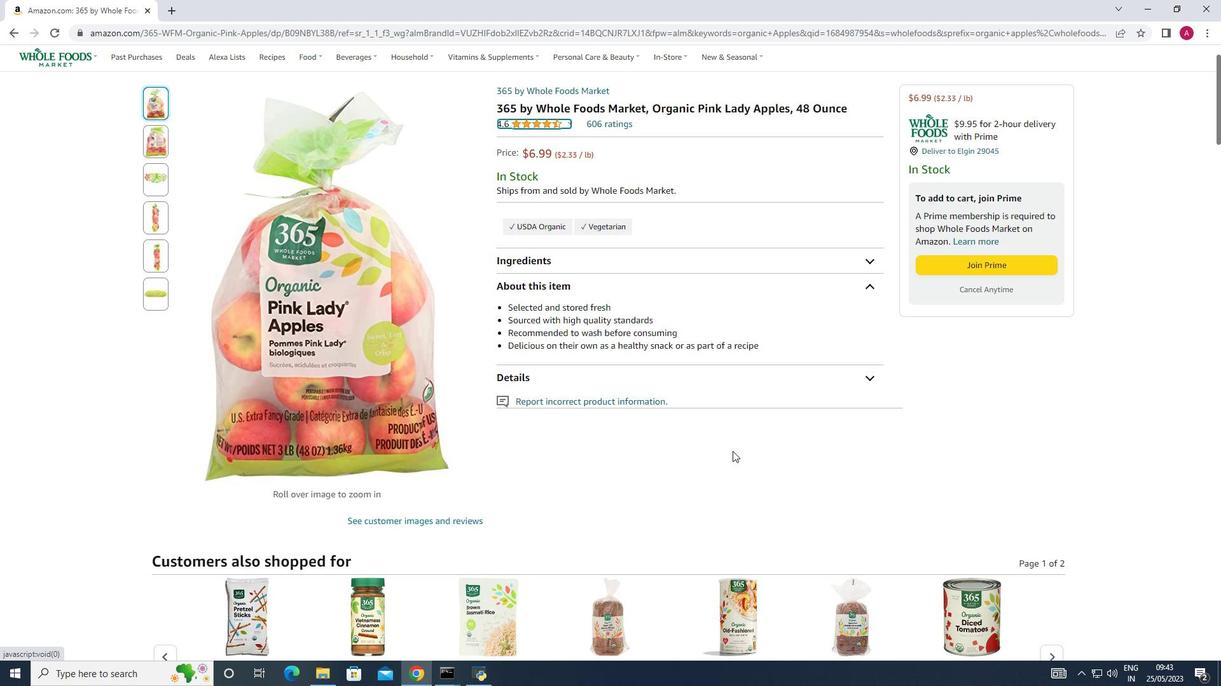 
Action: Mouse scrolled (732, 450) with delta (0, 0)
Screenshot: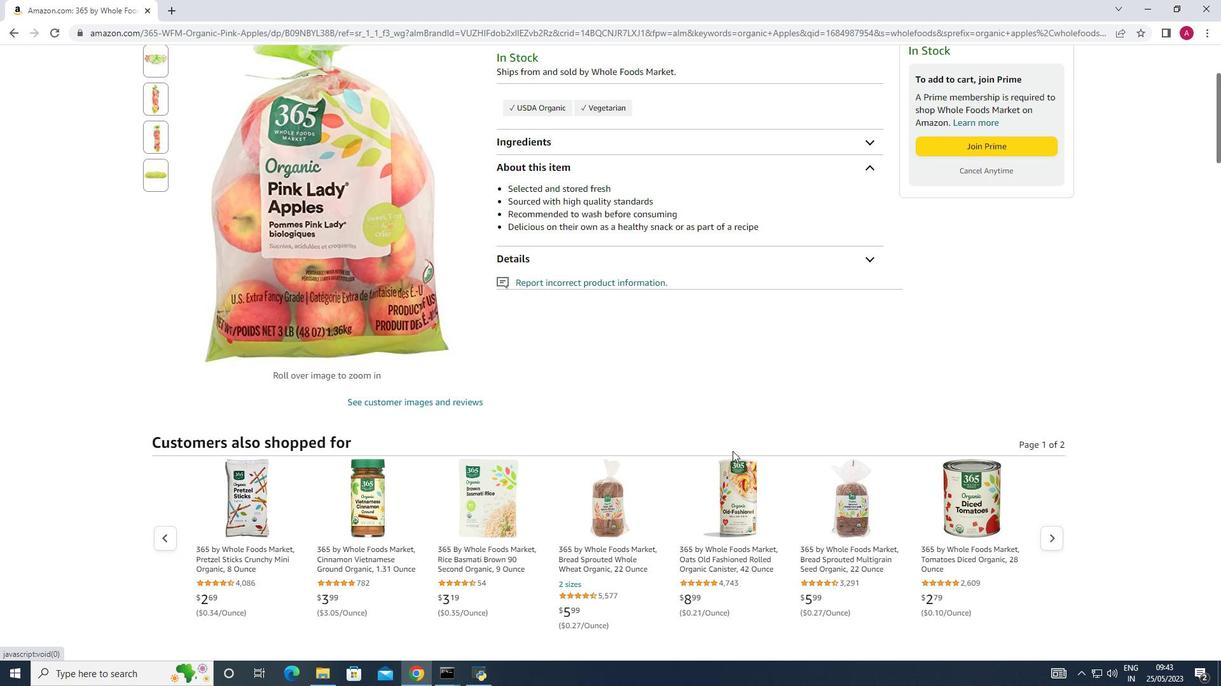 
Action: Mouse scrolled (732, 450) with delta (0, 0)
Screenshot: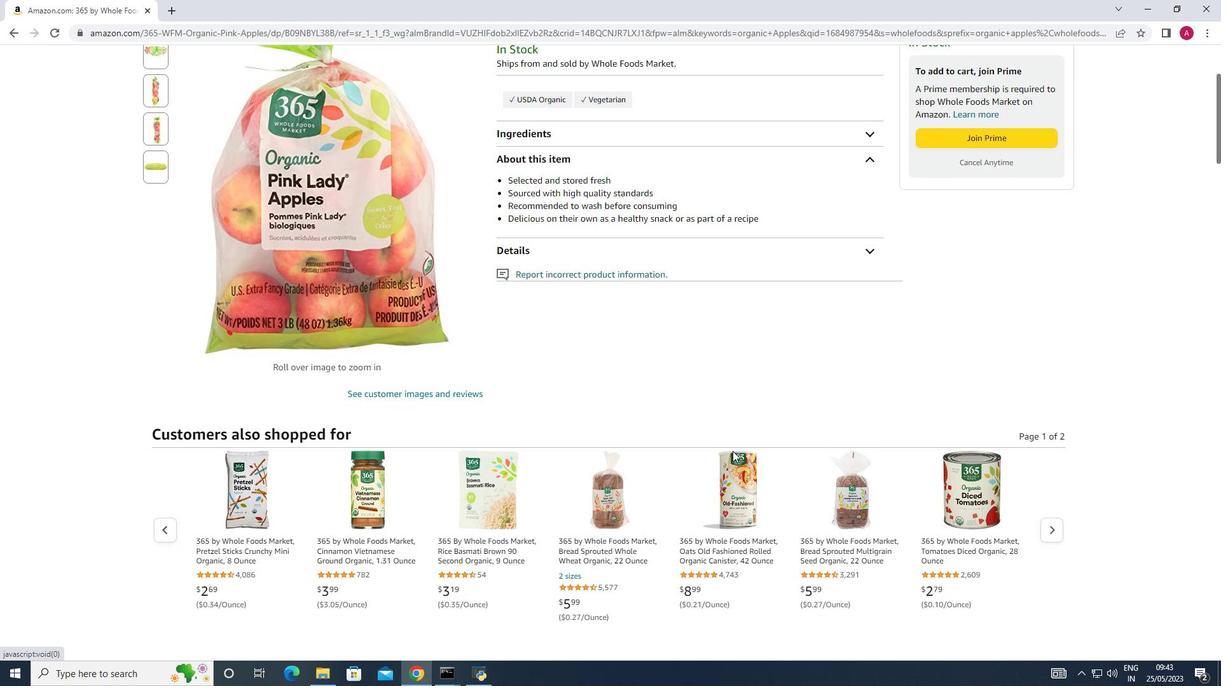 
Action: Mouse scrolled (732, 450) with delta (0, 0)
Screenshot: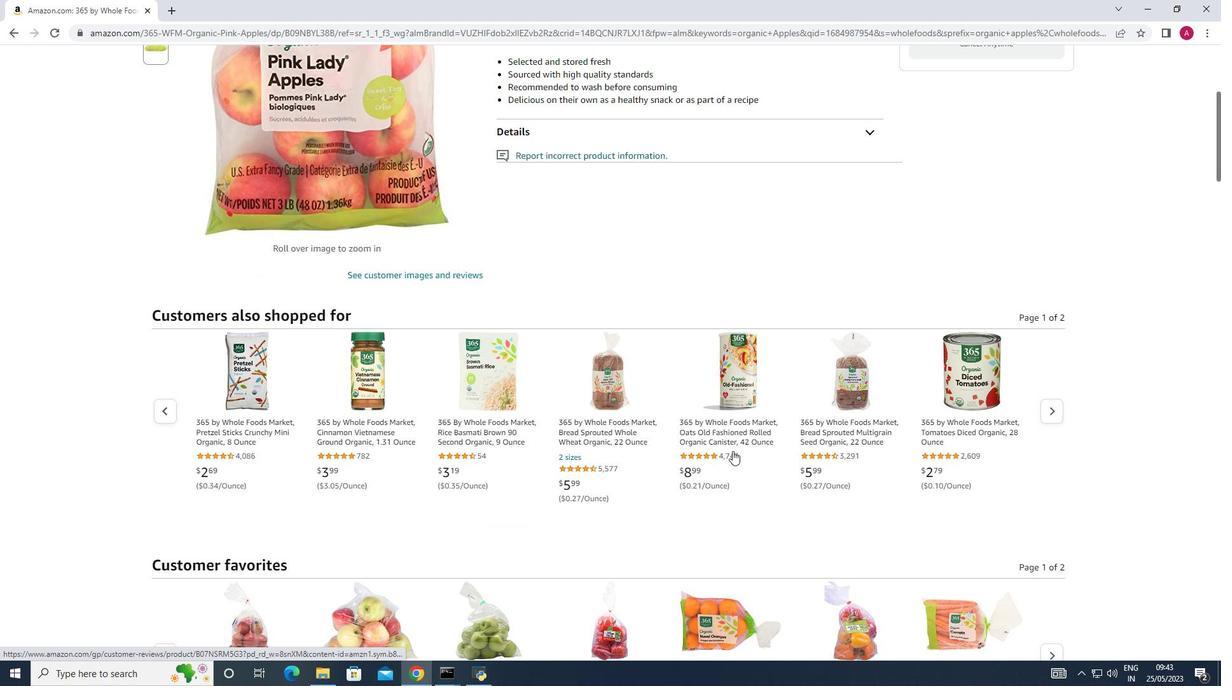 
Action: Mouse scrolled (732, 450) with delta (0, 0)
Screenshot: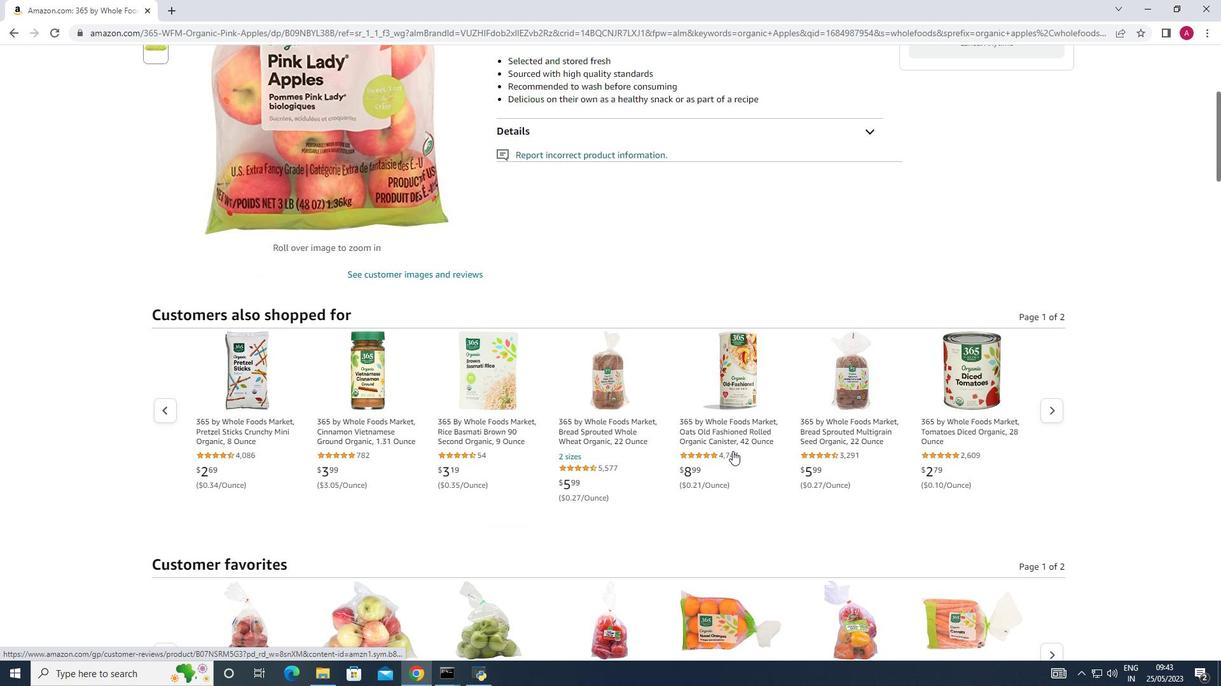 
Action: Mouse scrolled (732, 452) with delta (0, 0)
Screenshot: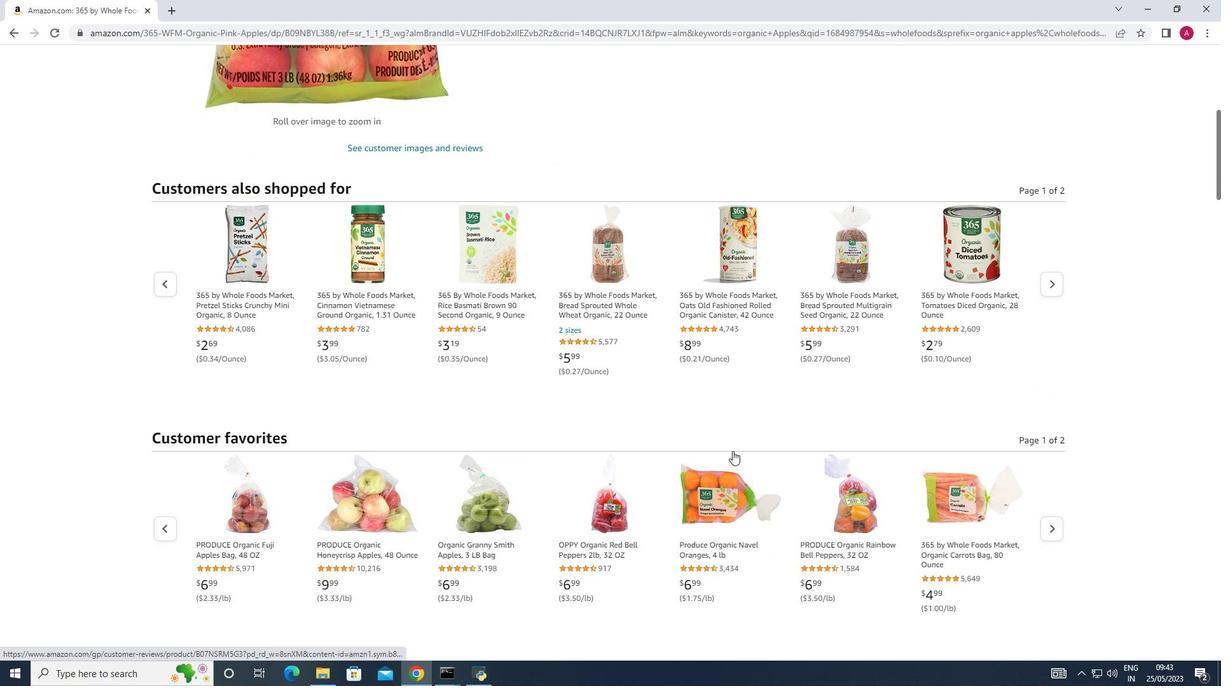 
Action: Mouse scrolled (732, 452) with delta (0, 0)
Screenshot: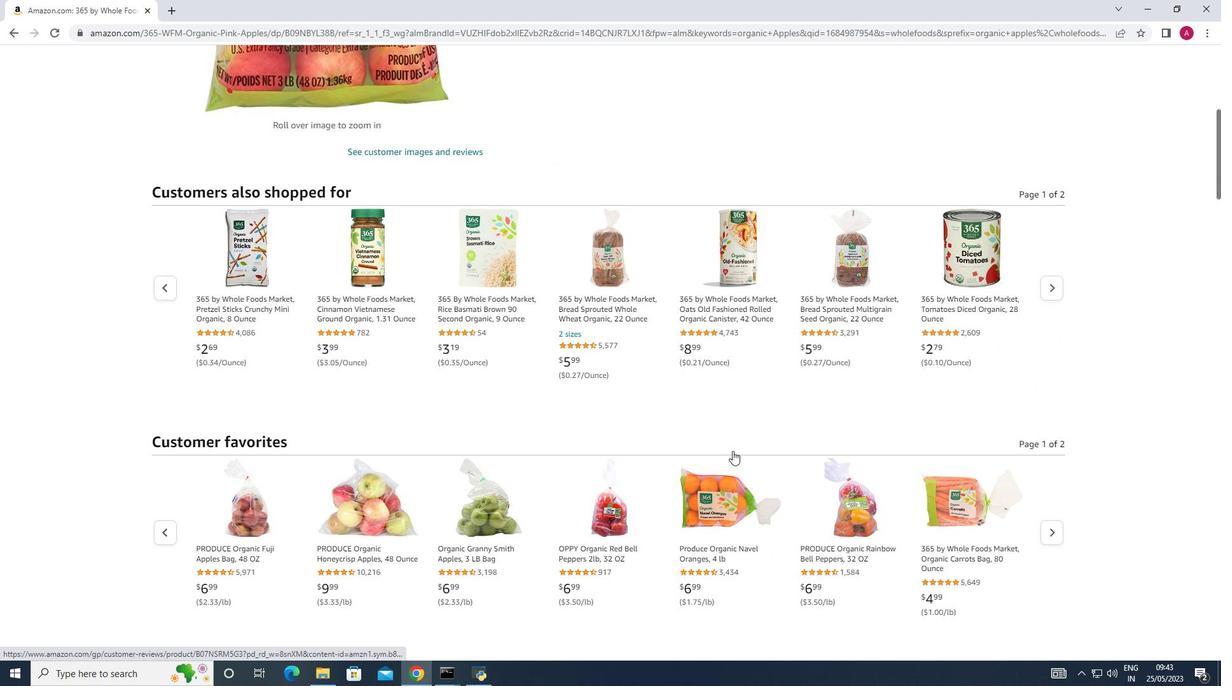 
Action: Mouse scrolled (732, 452) with delta (0, 0)
Screenshot: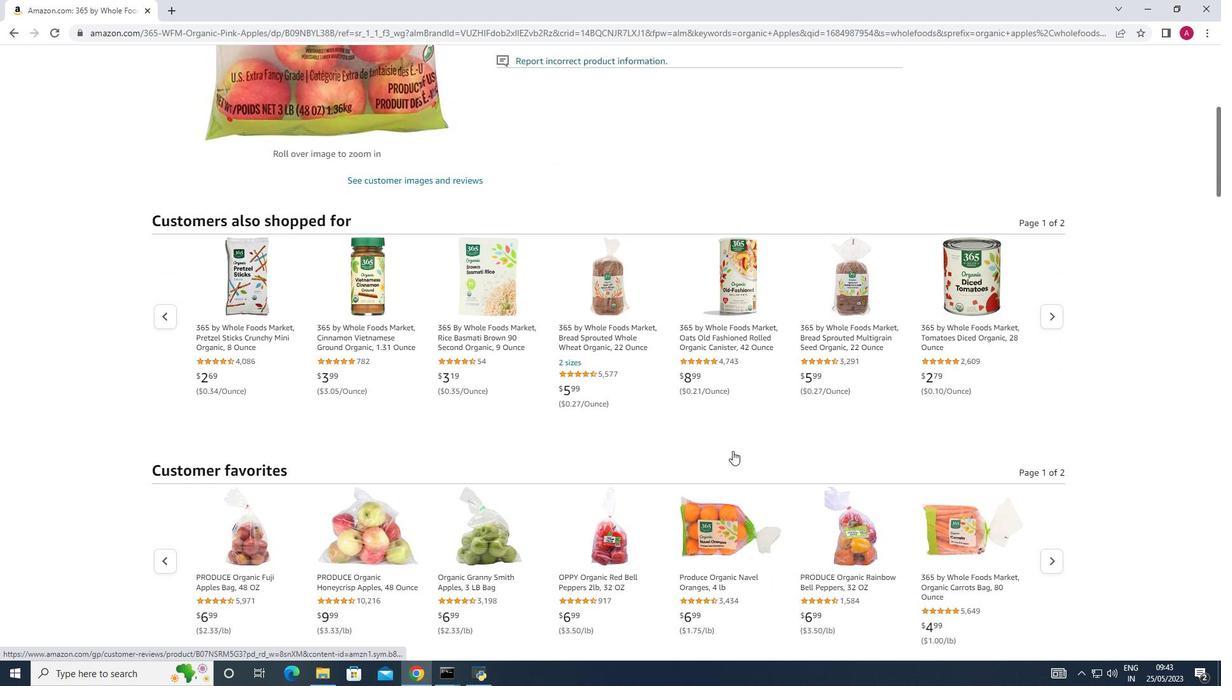 
Action: Mouse scrolled (732, 452) with delta (0, 0)
Screenshot: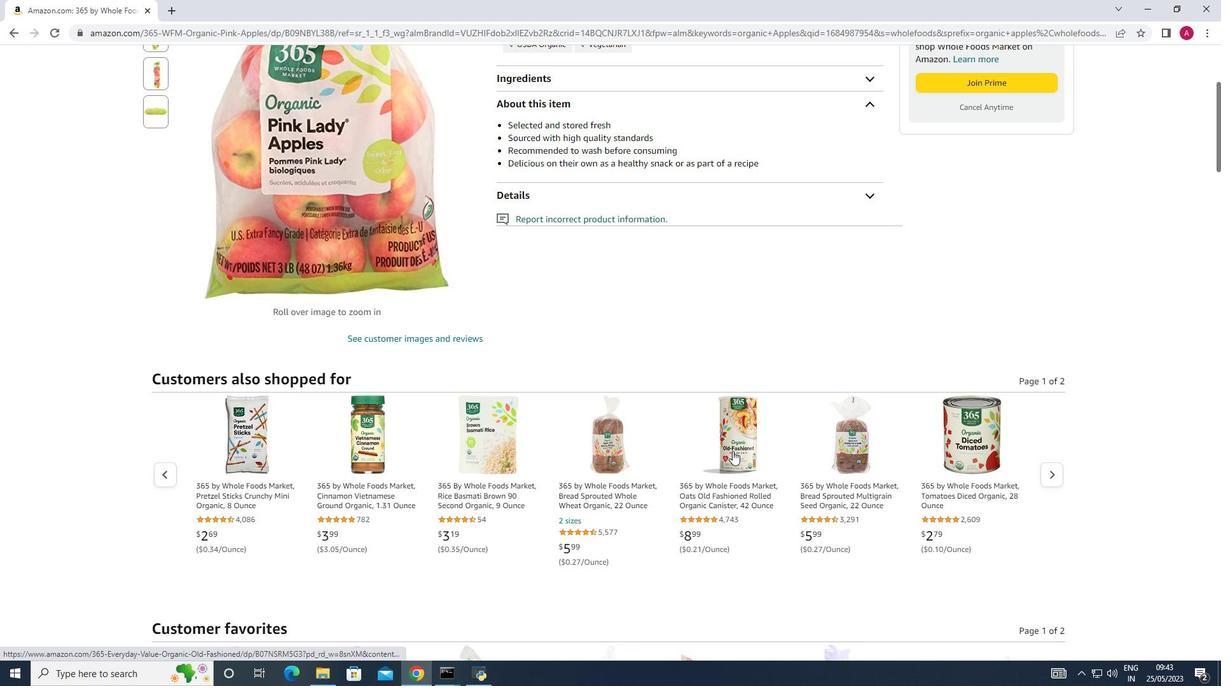 
Action: Mouse scrolled (732, 452) with delta (0, 0)
Screenshot: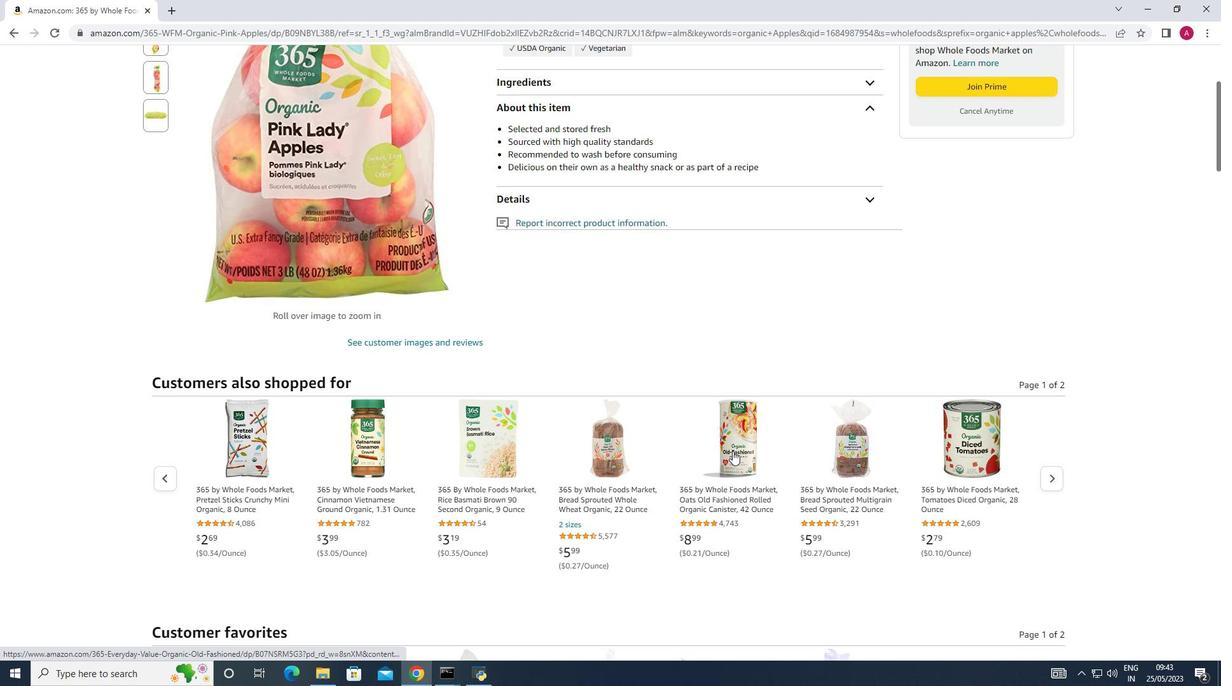 
Action: Mouse scrolled (732, 452) with delta (0, 0)
Screenshot: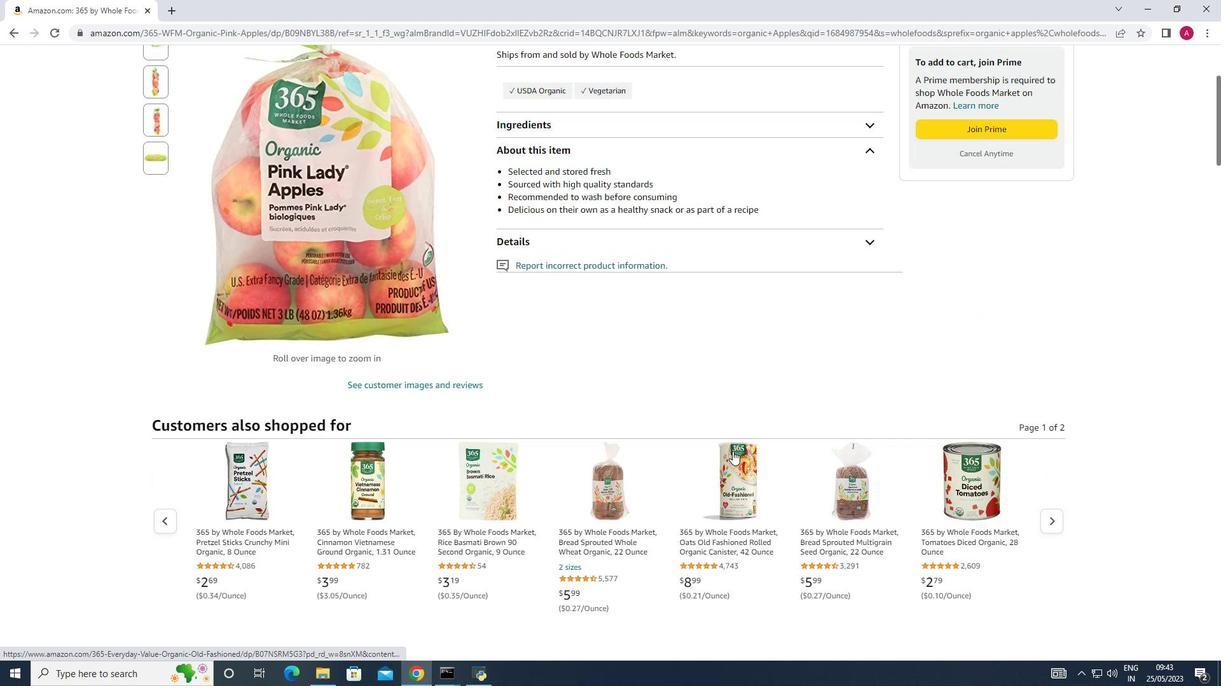 
Action: Mouse moved to (583, 256)
Screenshot: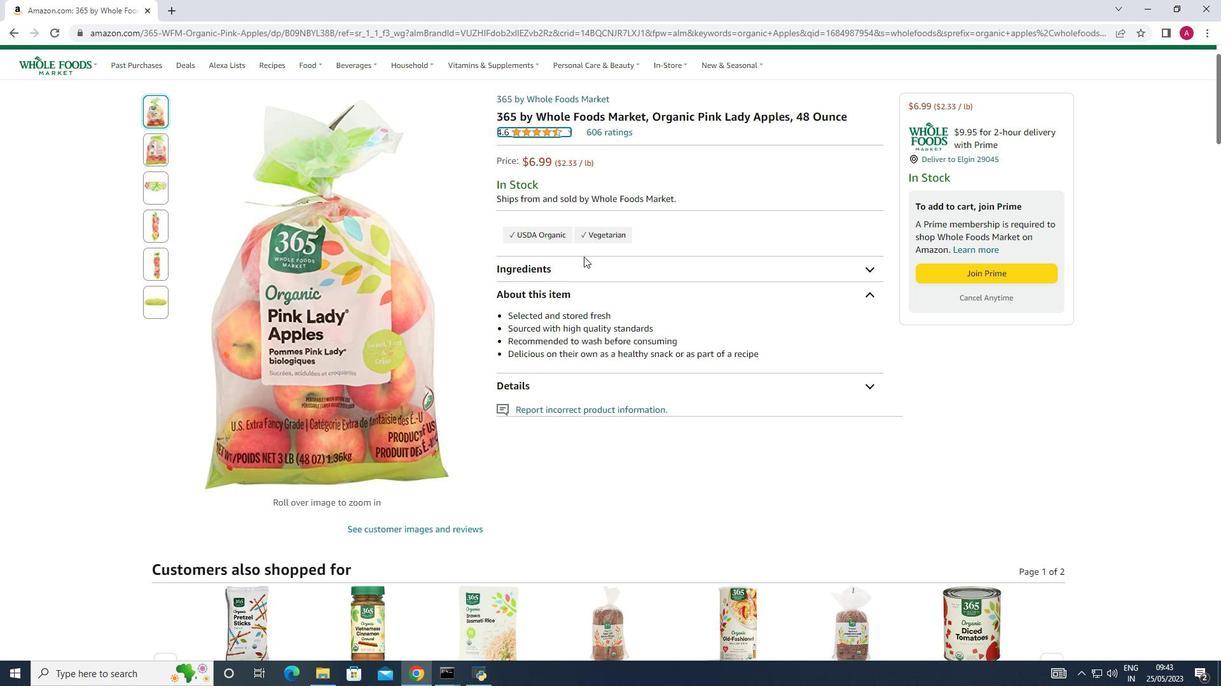 
Action: Mouse scrolled (583, 257) with delta (0, 0)
Screenshot: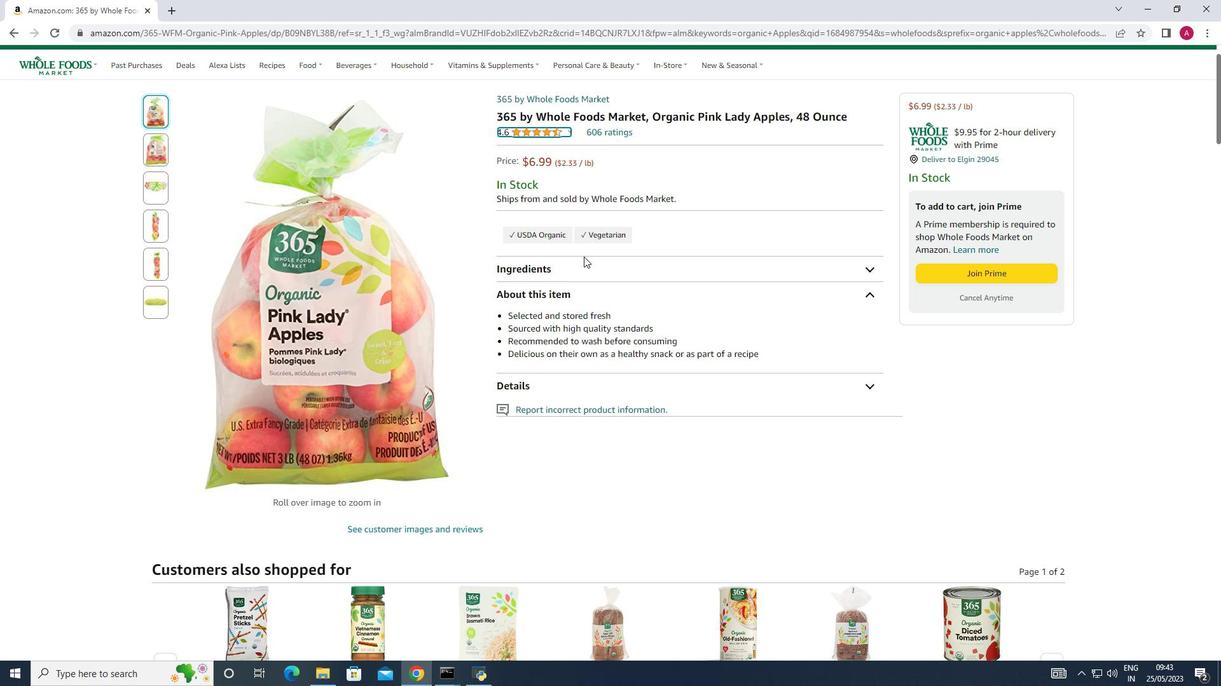 
Action: Mouse scrolled (583, 257) with delta (0, 0)
Screenshot: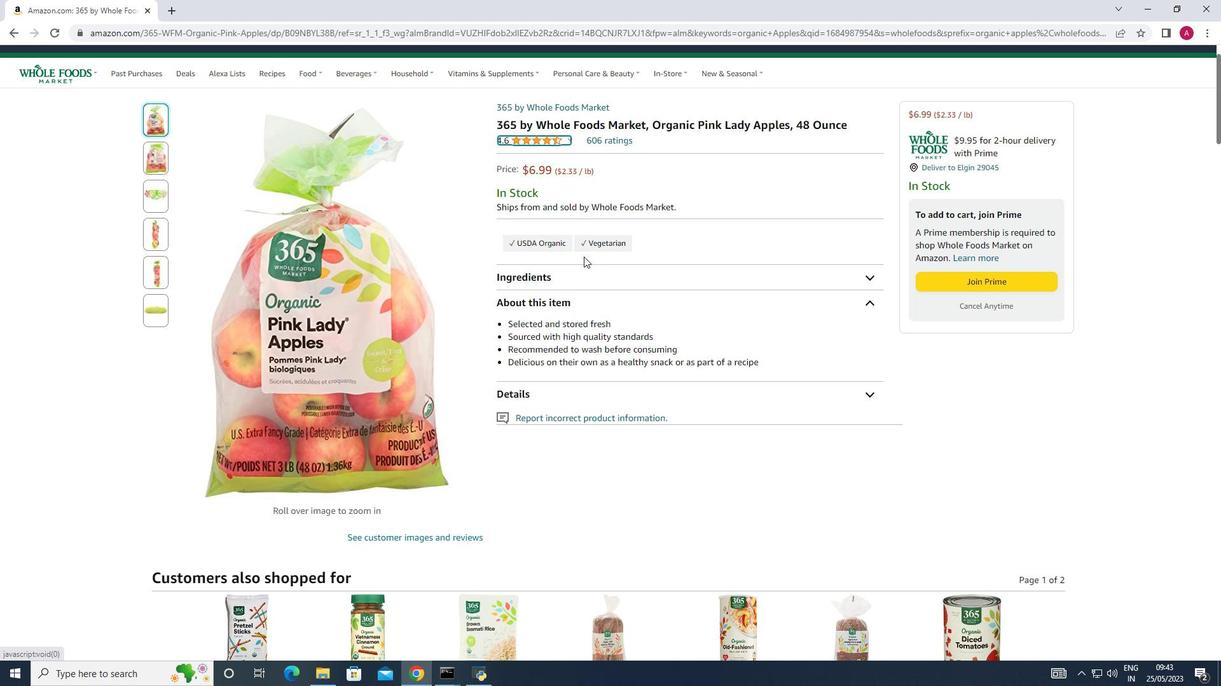 
Action: Mouse scrolled (583, 257) with delta (0, 0)
Screenshot: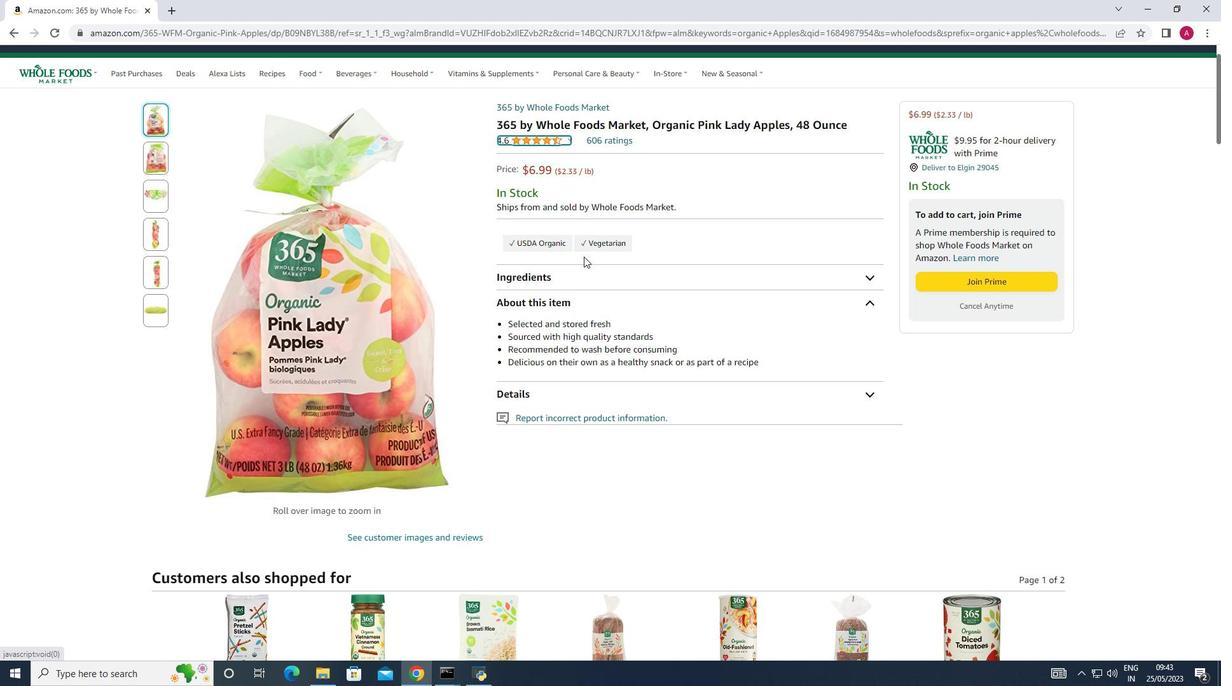 
Action: Mouse scrolled (583, 257) with delta (0, 0)
Screenshot: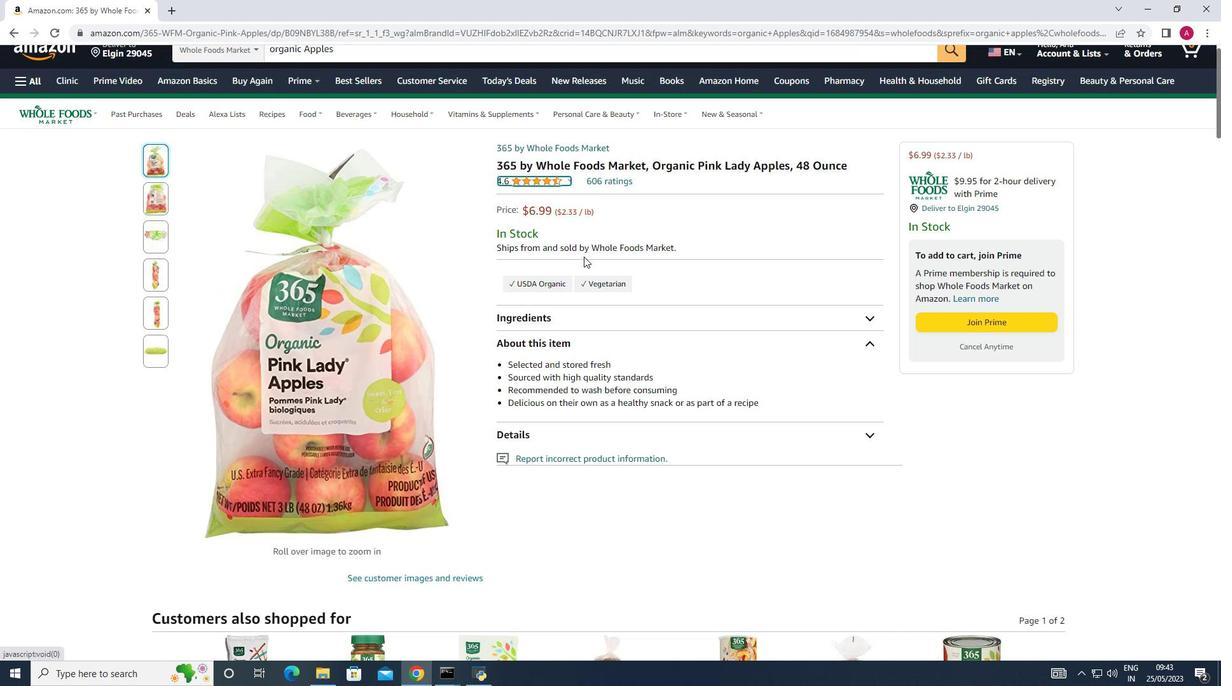 
Action: Mouse moved to (960, 65)
Screenshot: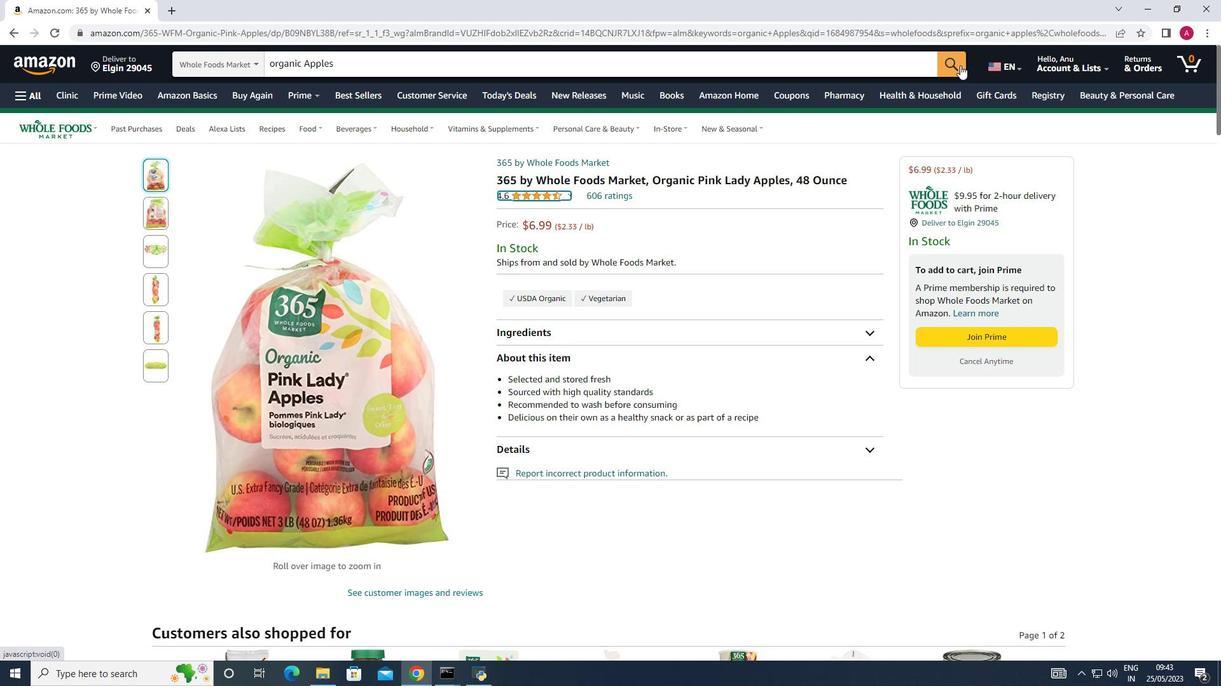 
Action: Mouse pressed left at (960, 65)
Screenshot: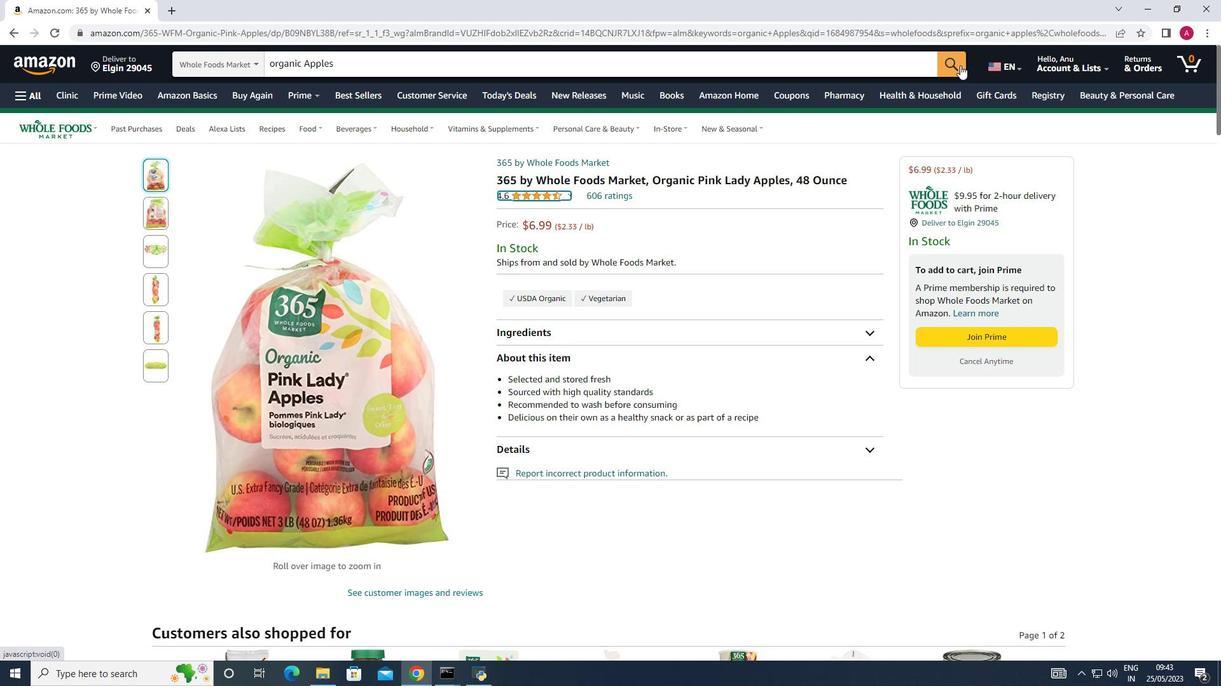 
Action: Mouse moved to (496, 262)
Screenshot: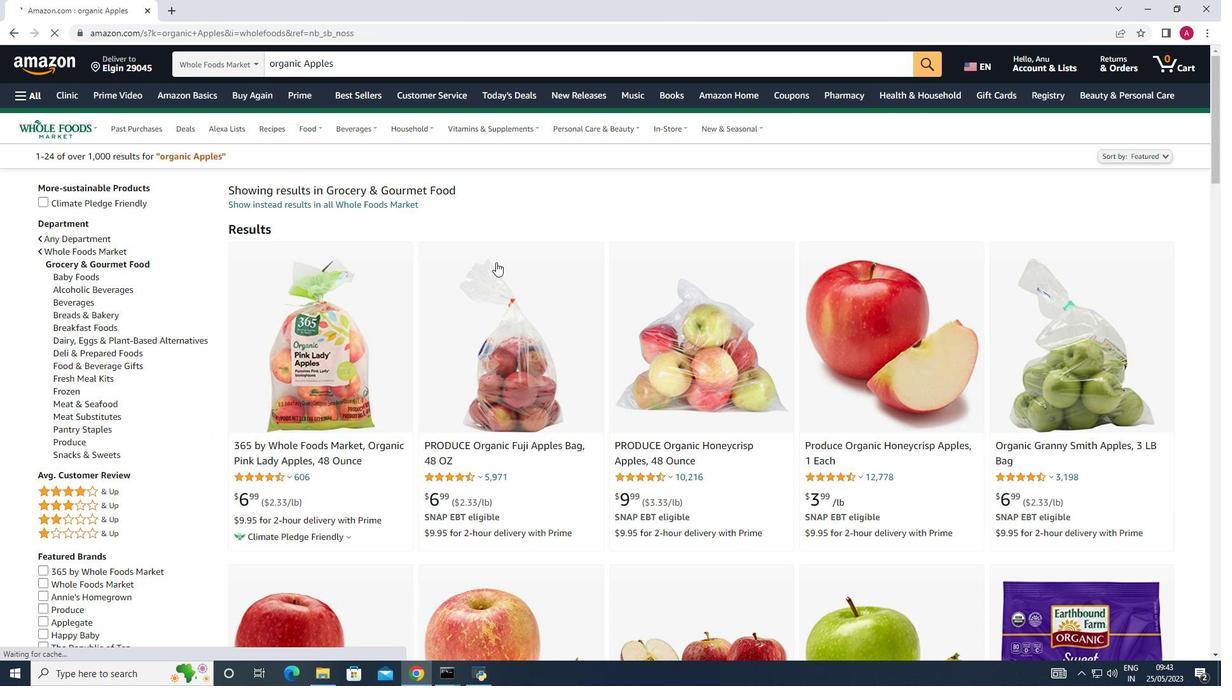 
Action: Mouse scrolled (496, 262) with delta (0, 0)
Screenshot: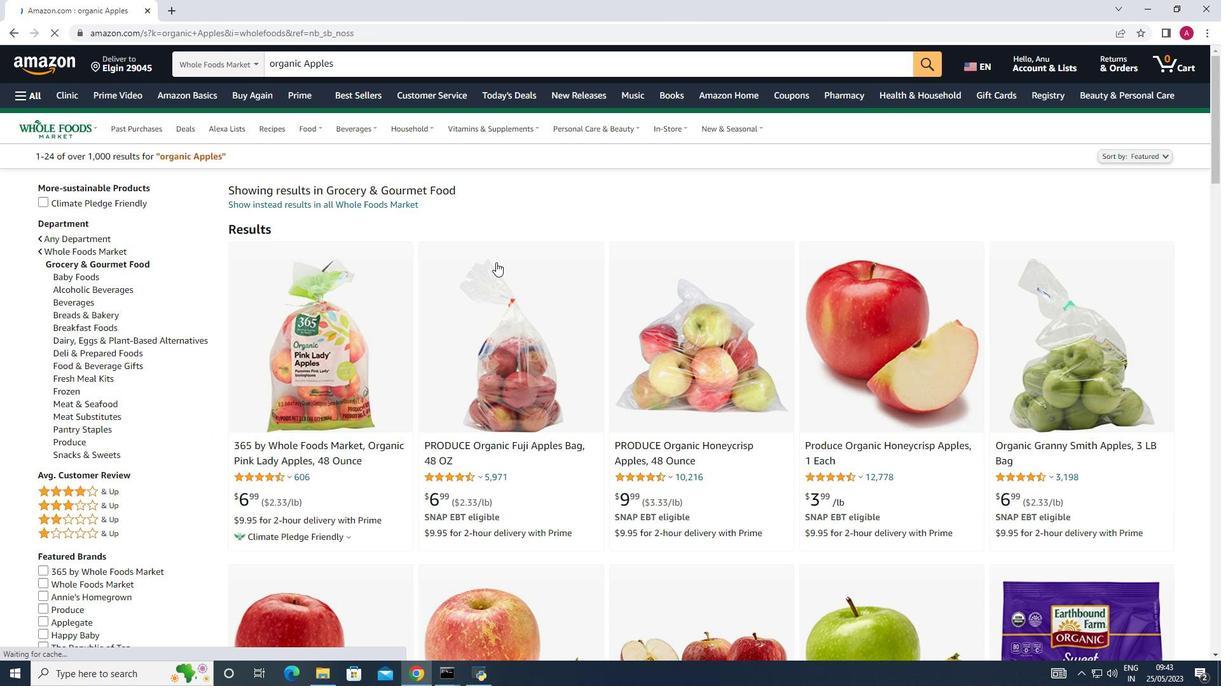 
Action: Mouse scrolled (496, 262) with delta (0, 0)
Screenshot: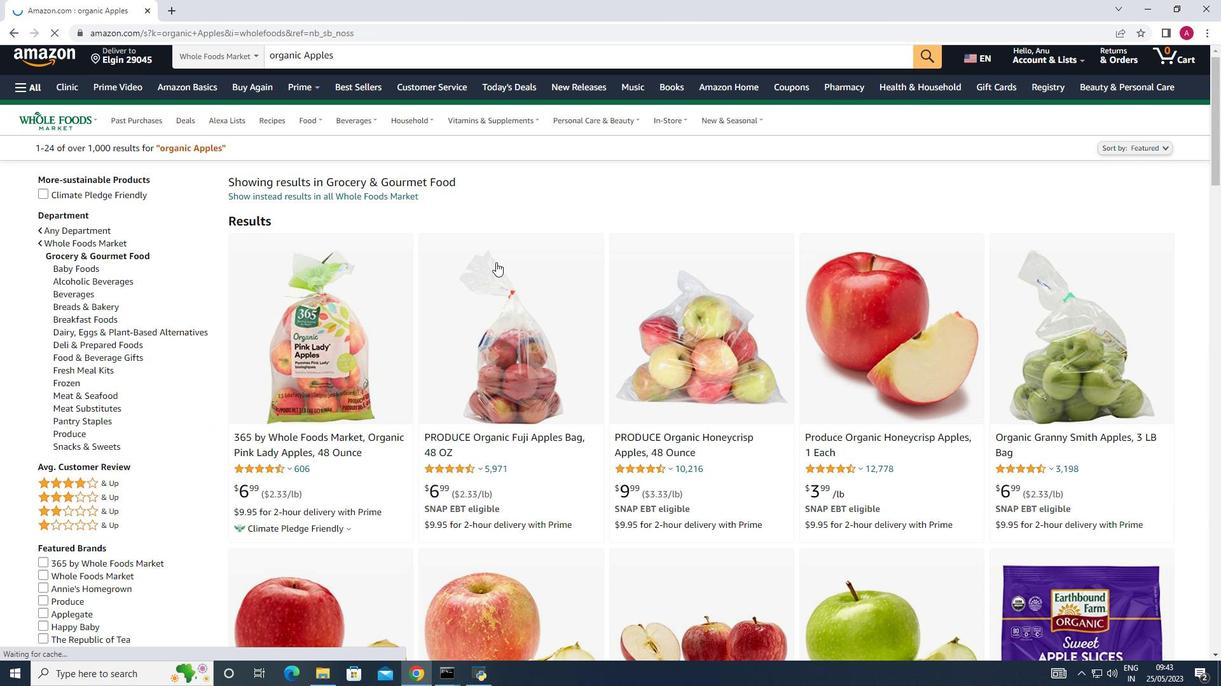 
Action: Mouse moved to (500, 260)
Screenshot: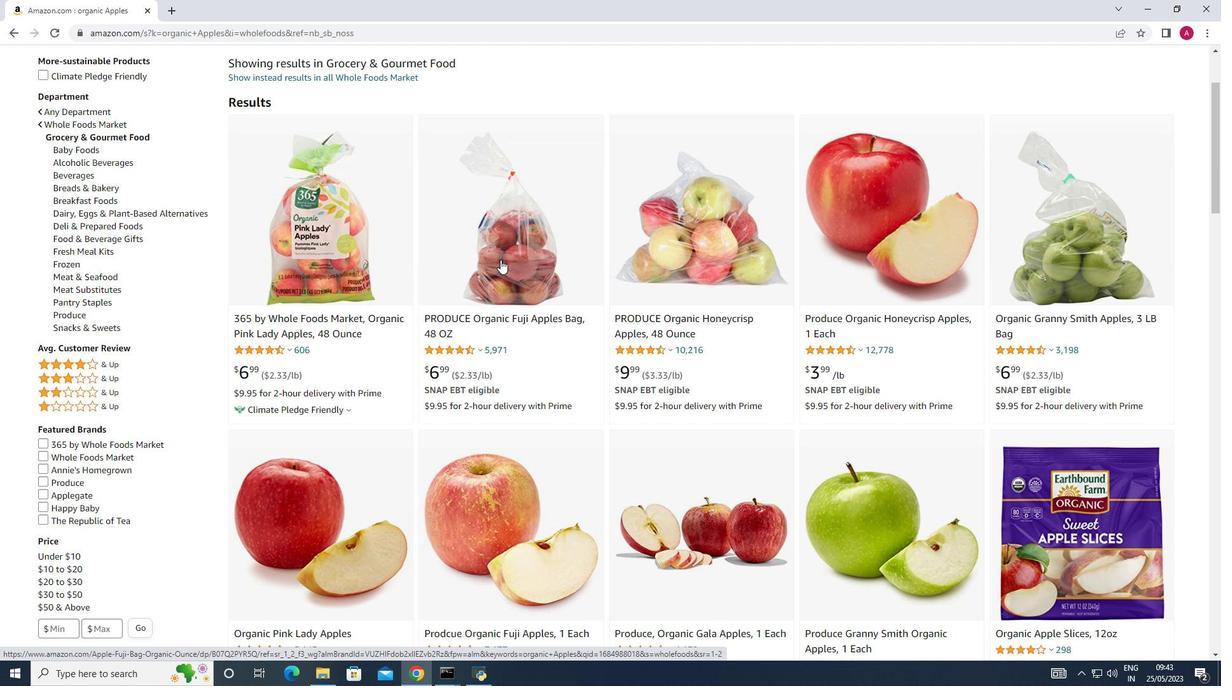 
Action: Mouse scrolled (500, 259) with delta (0, 0)
Screenshot: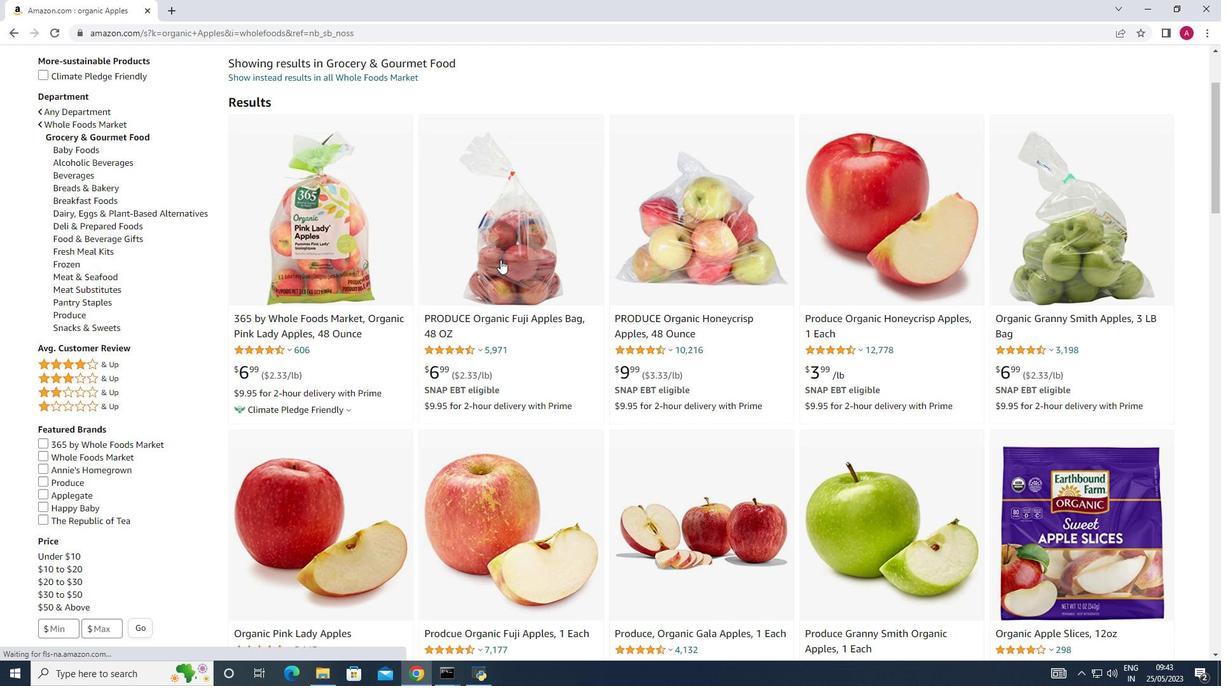 
Action: Mouse moved to (518, 253)
Screenshot: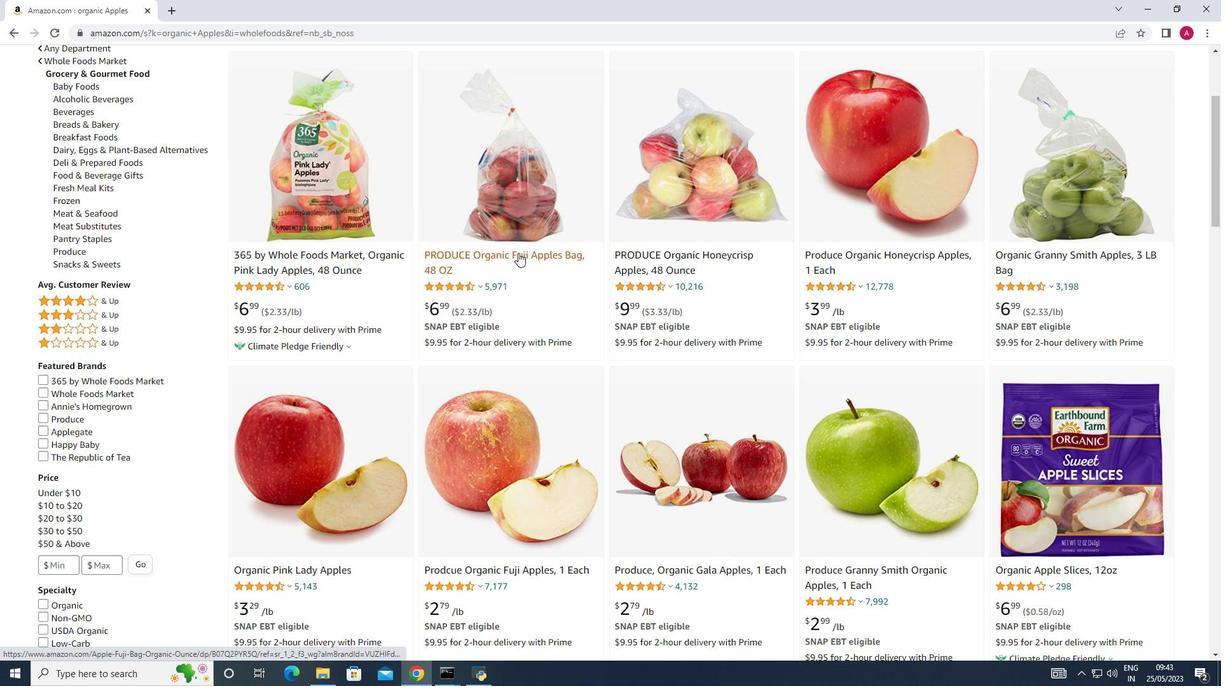 
Action: Mouse scrolled (518, 252) with delta (0, 0)
Screenshot: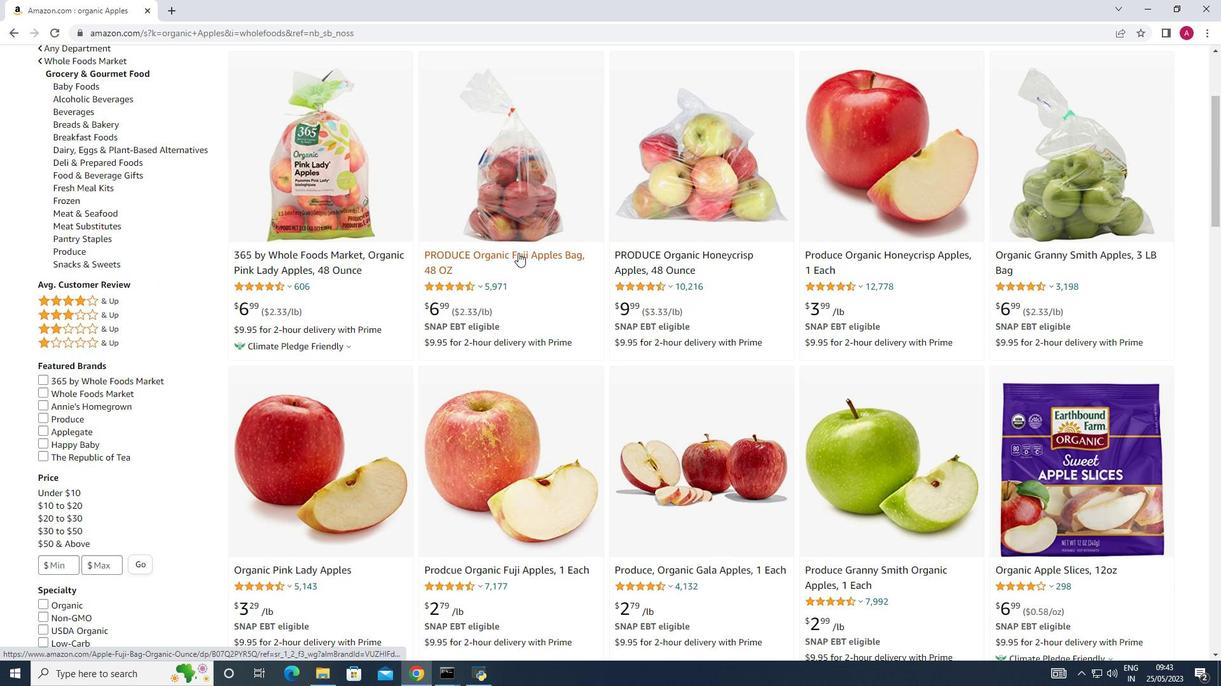 
Action: Mouse scrolled (518, 252) with delta (0, 0)
Screenshot: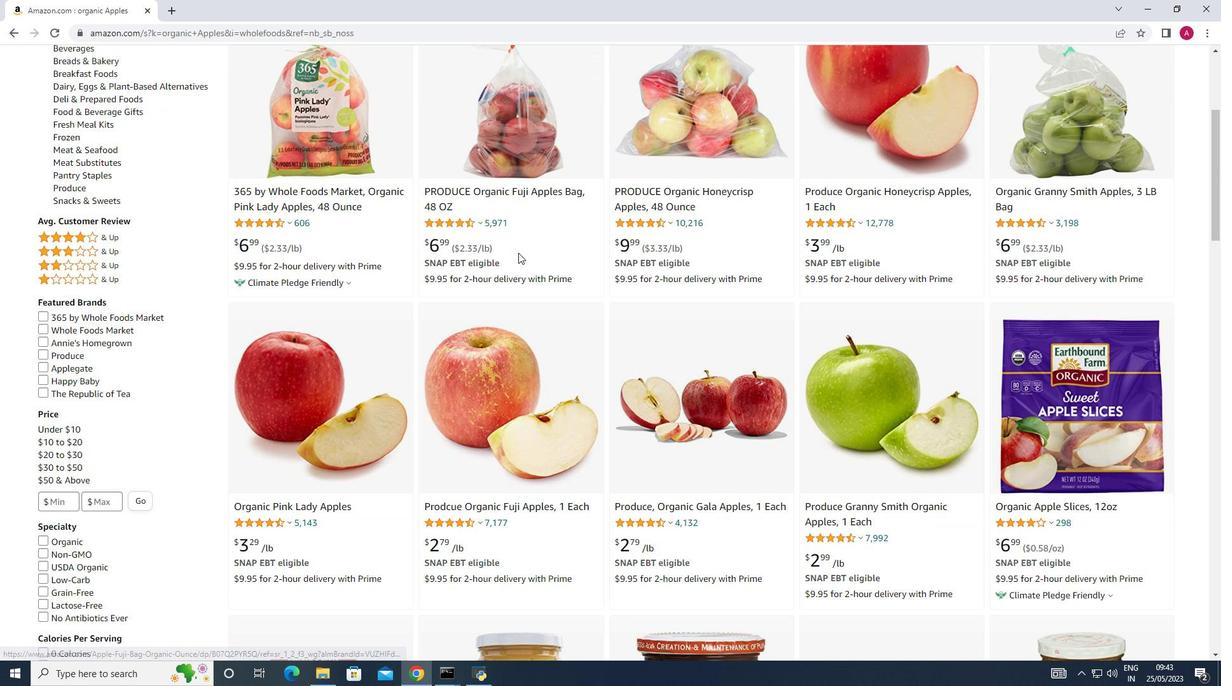 
Action: Mouse moved to (518, 253)
Screenshot: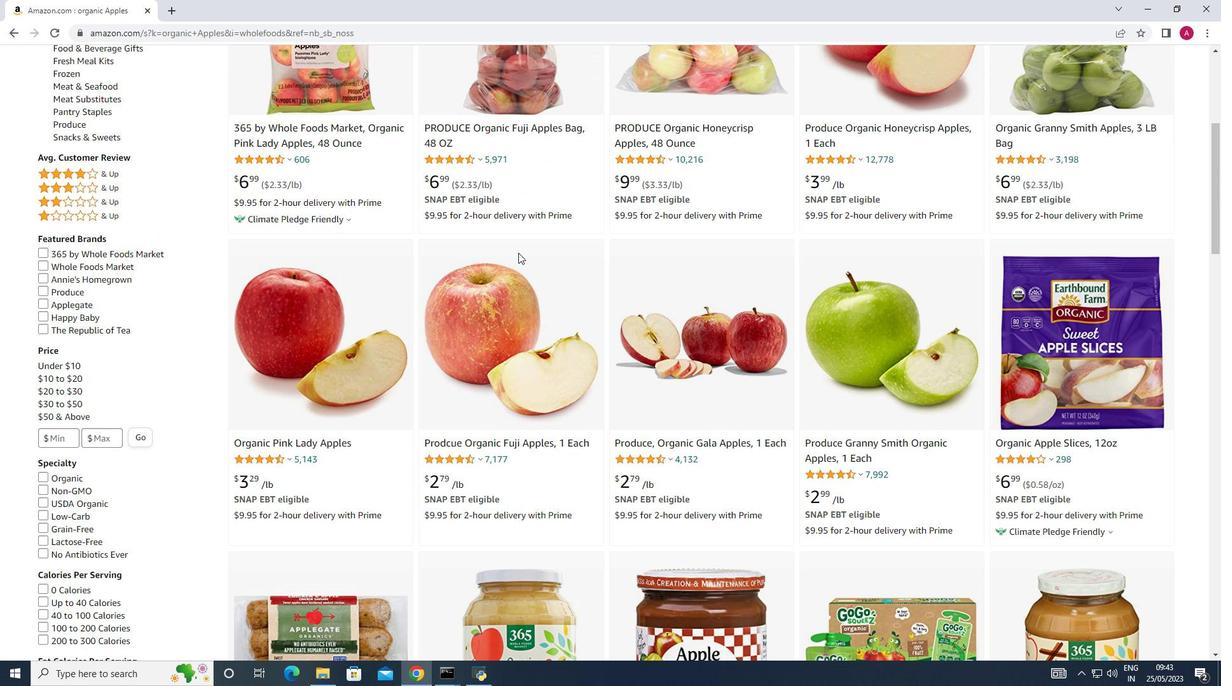 
Action: Mouse scrolled (518, 253) with delta (0, 0)
Screenshot: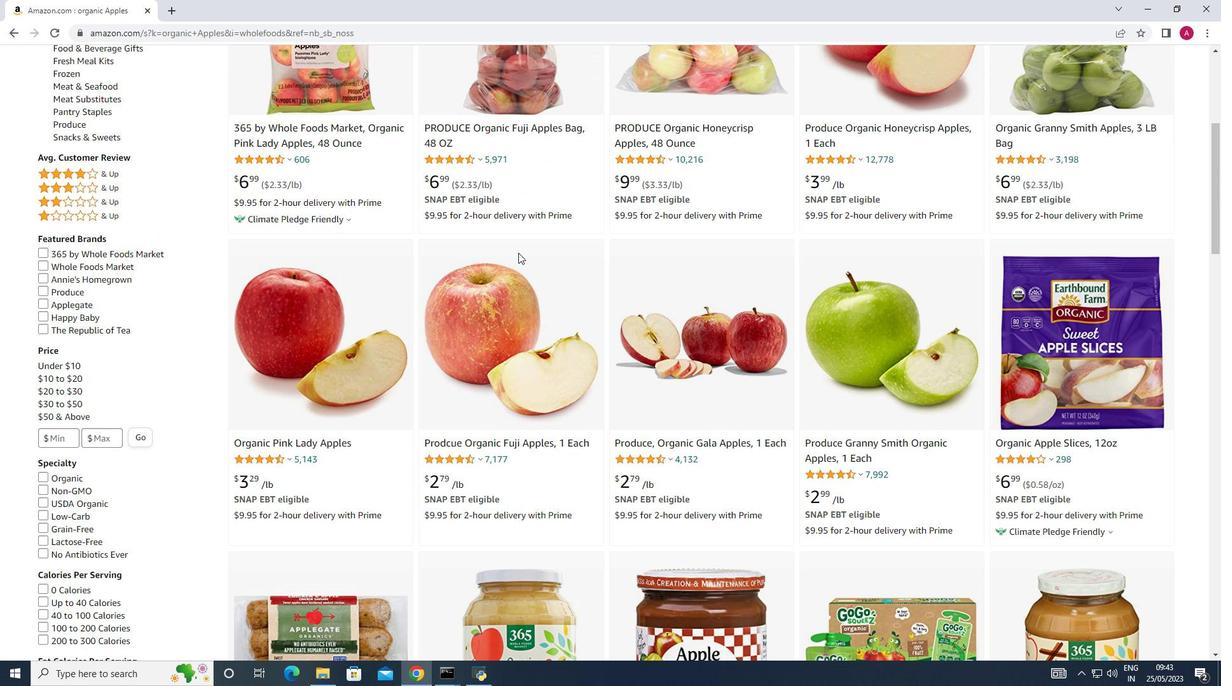 
Action: Mouse scrolled (518, 253) with delta (0, 0)
Screenshot: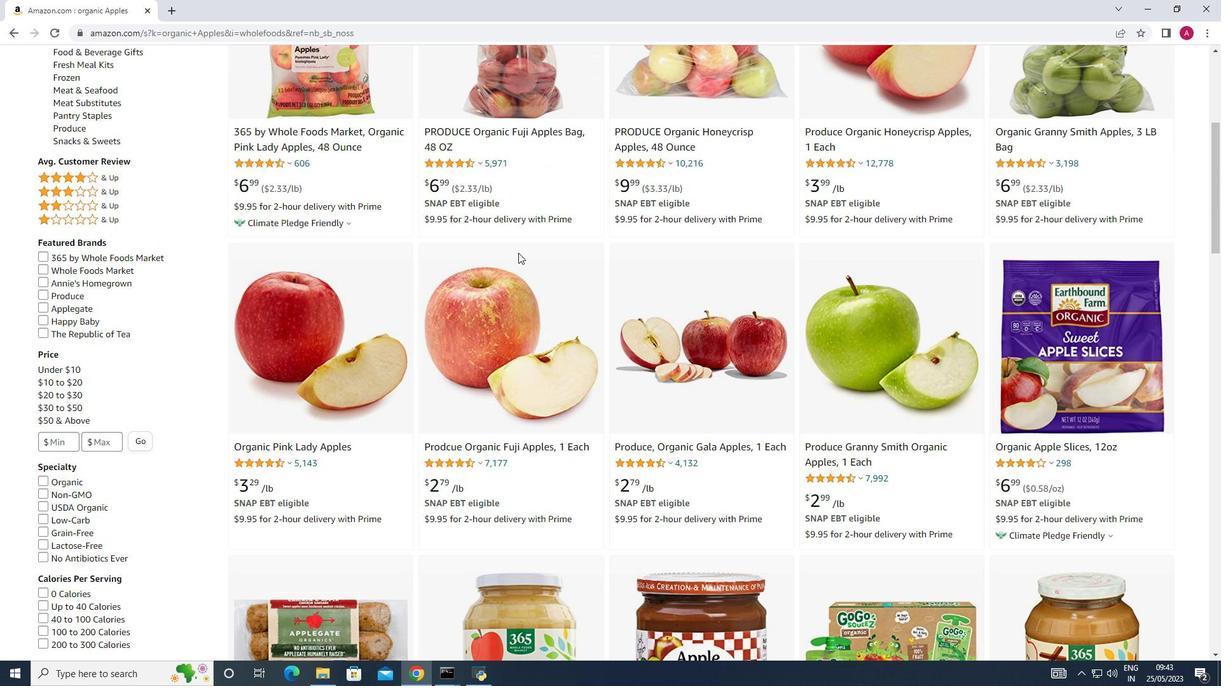 
Action: Mouse moved to (551, 218)
Screenshot: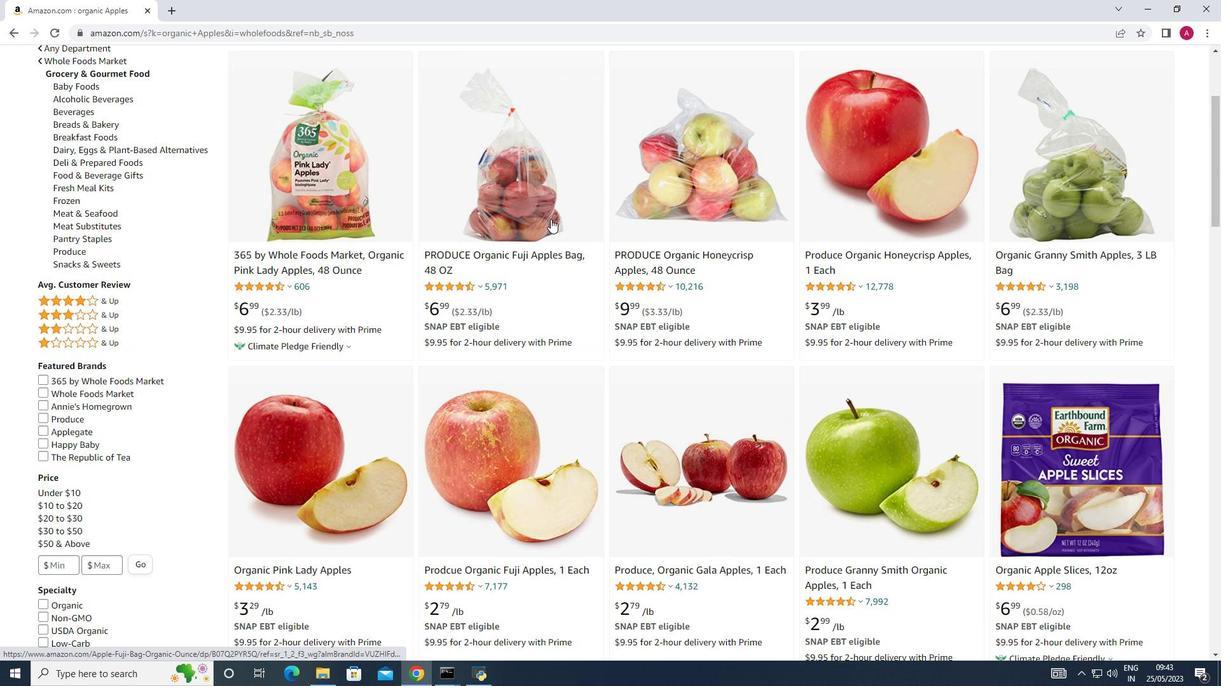 
Action: Mouse pressed left at (551, 218)
Screenshot: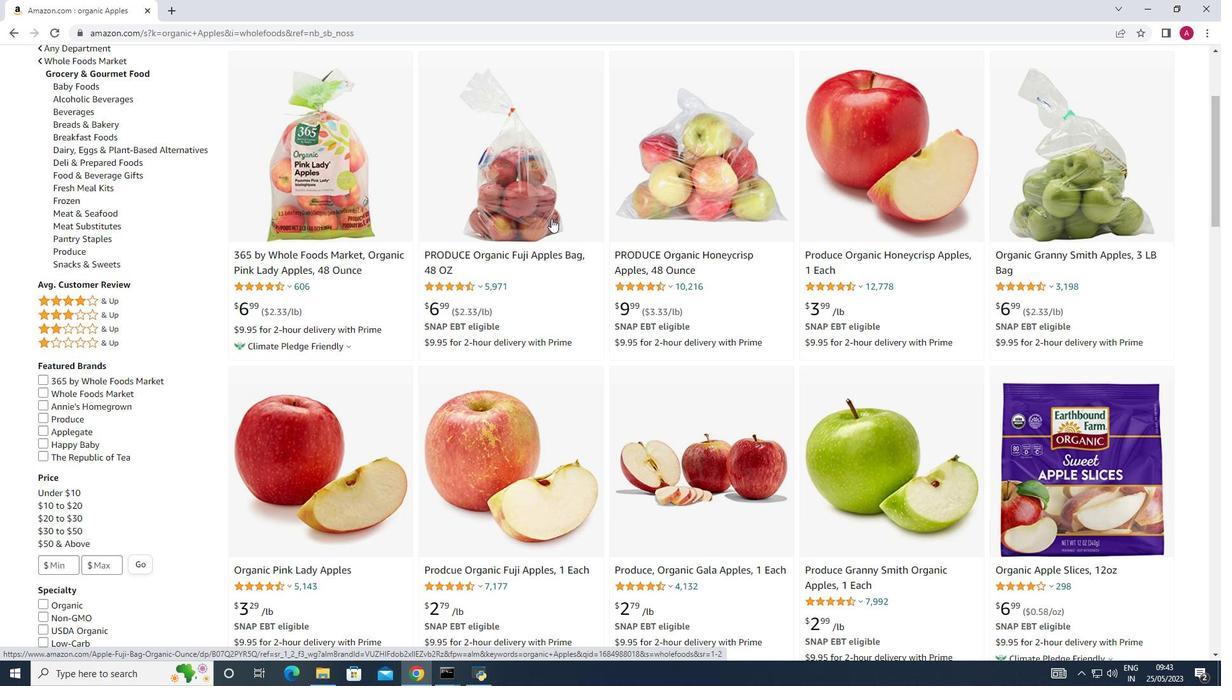 
Action: Mouse moved to (19, 96)
Screenshot: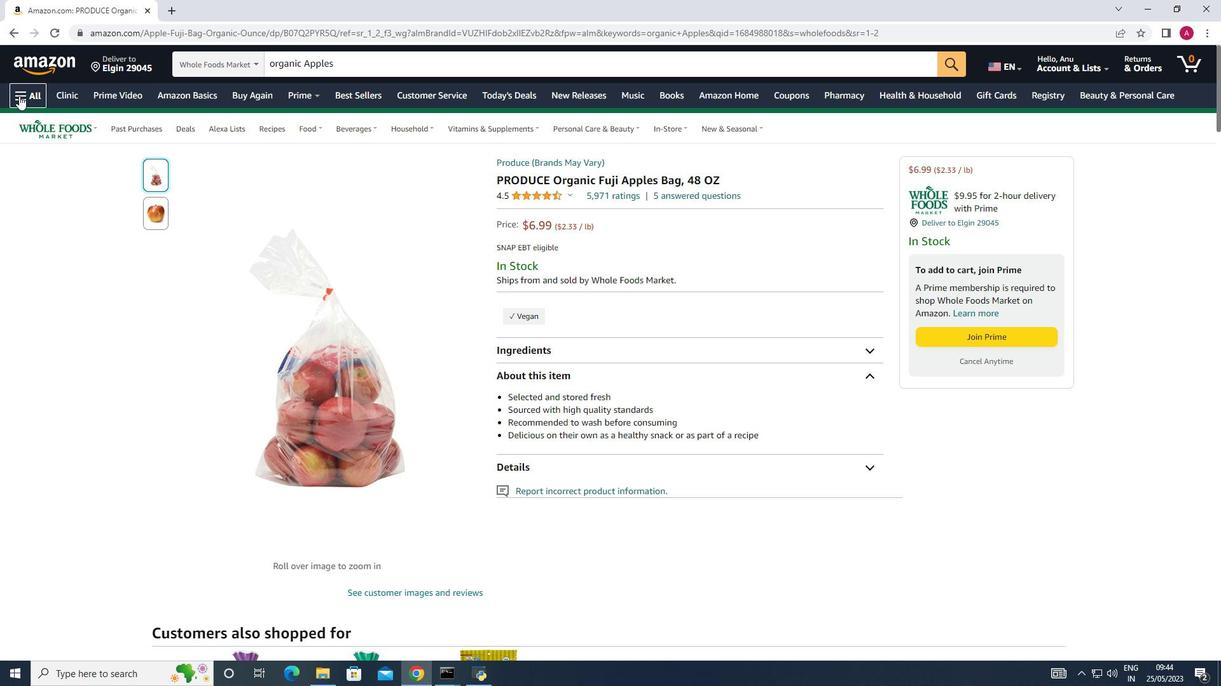 
Action: Mouse pressed left at (19, 96)
Screenshot: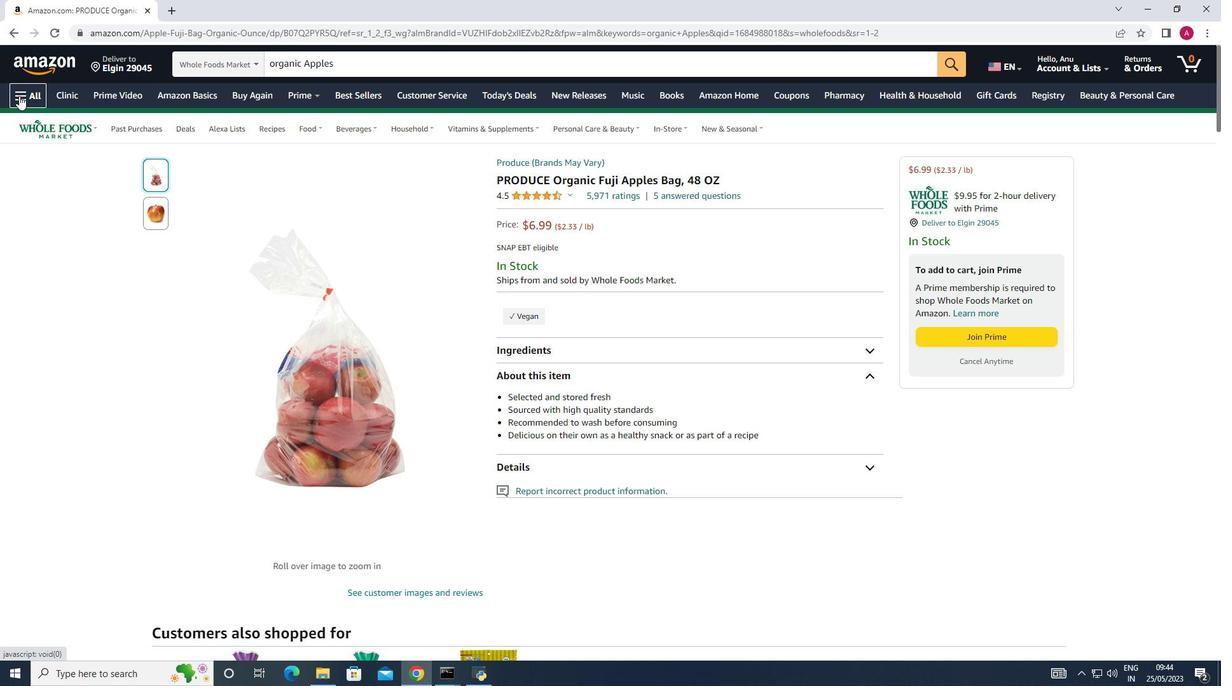 
Action: Mouse moved to (71, 504)
Screenshot: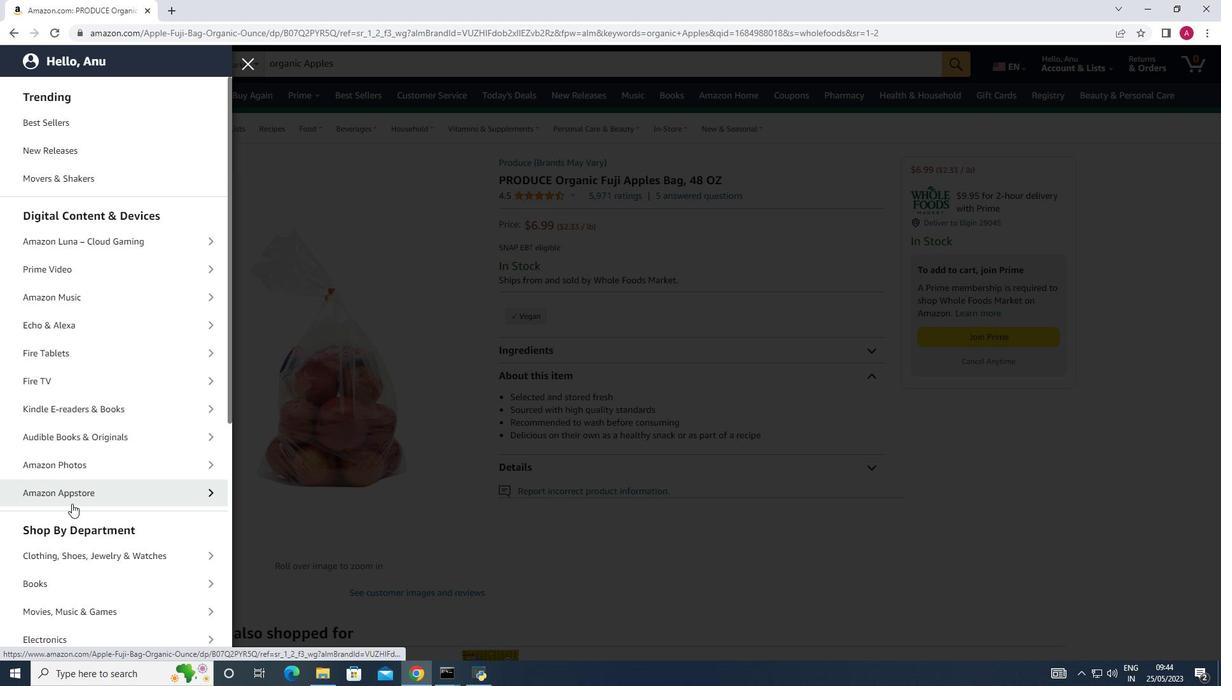 
Action: Mouse scrolled (71, 503) with delta (0, 0)
Screenshot: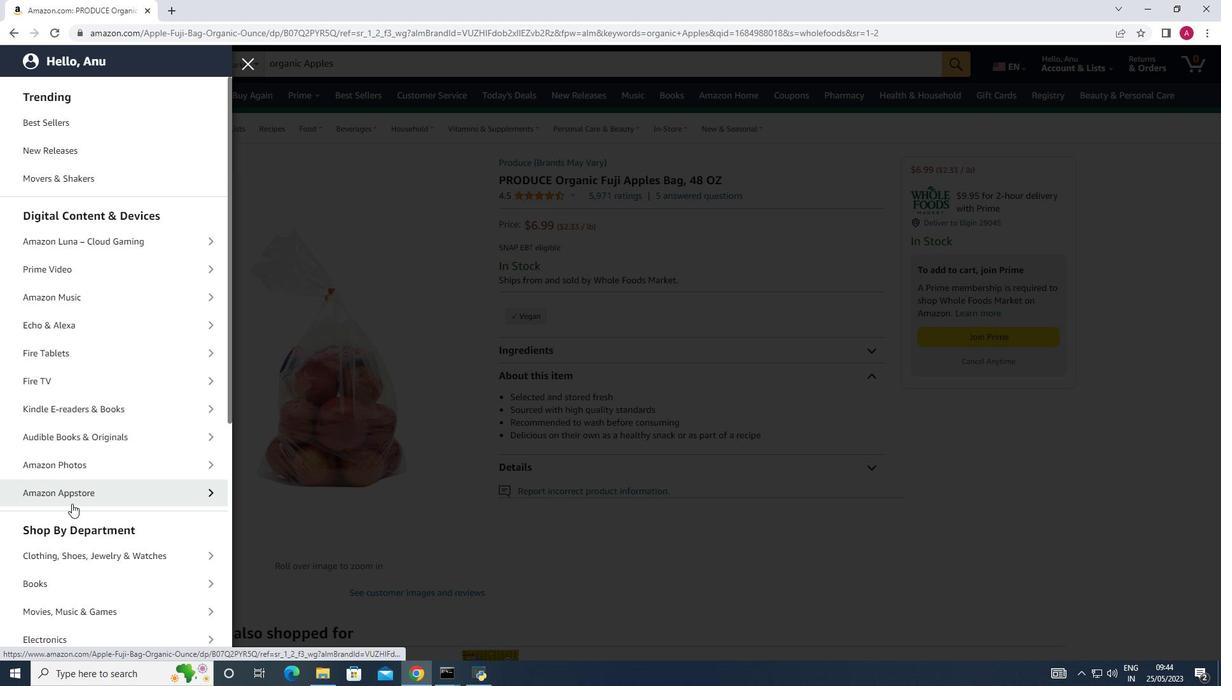 
Action: Mouse moved to (74, 503)
Screenshot: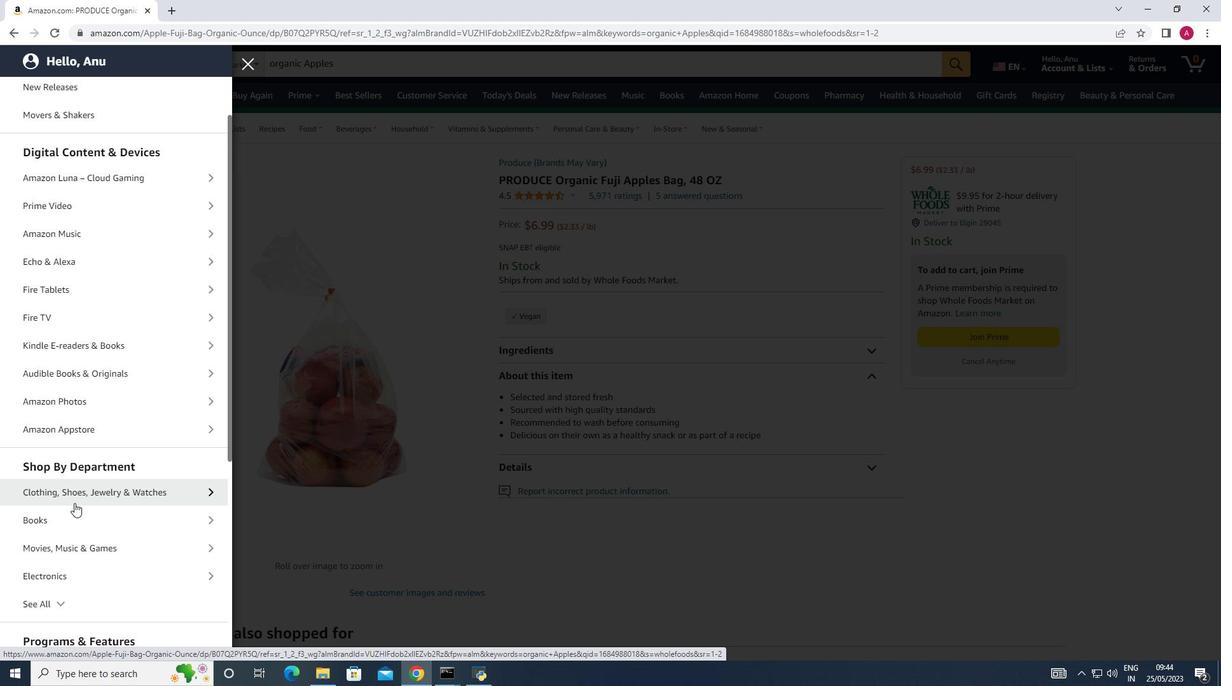 
Action: Mouse scrolled (74, 503) with delta (0, 0)
Screenshot: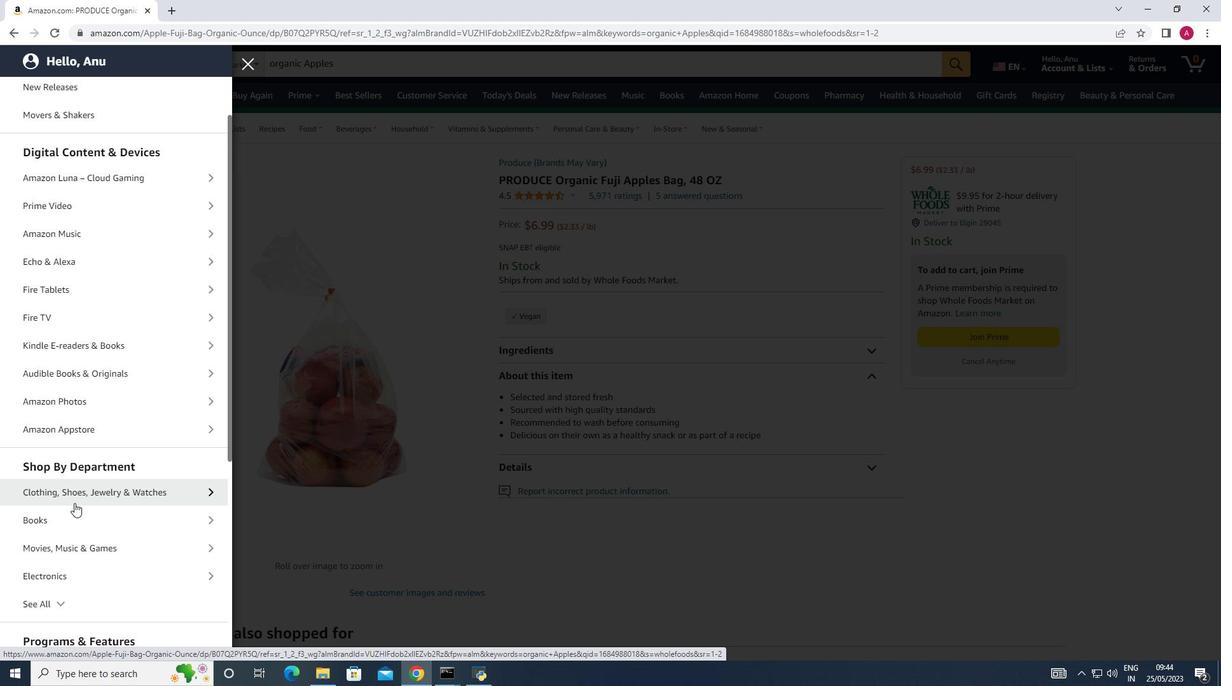 
Action: Mouse moved to (137, 461)
Screenshot: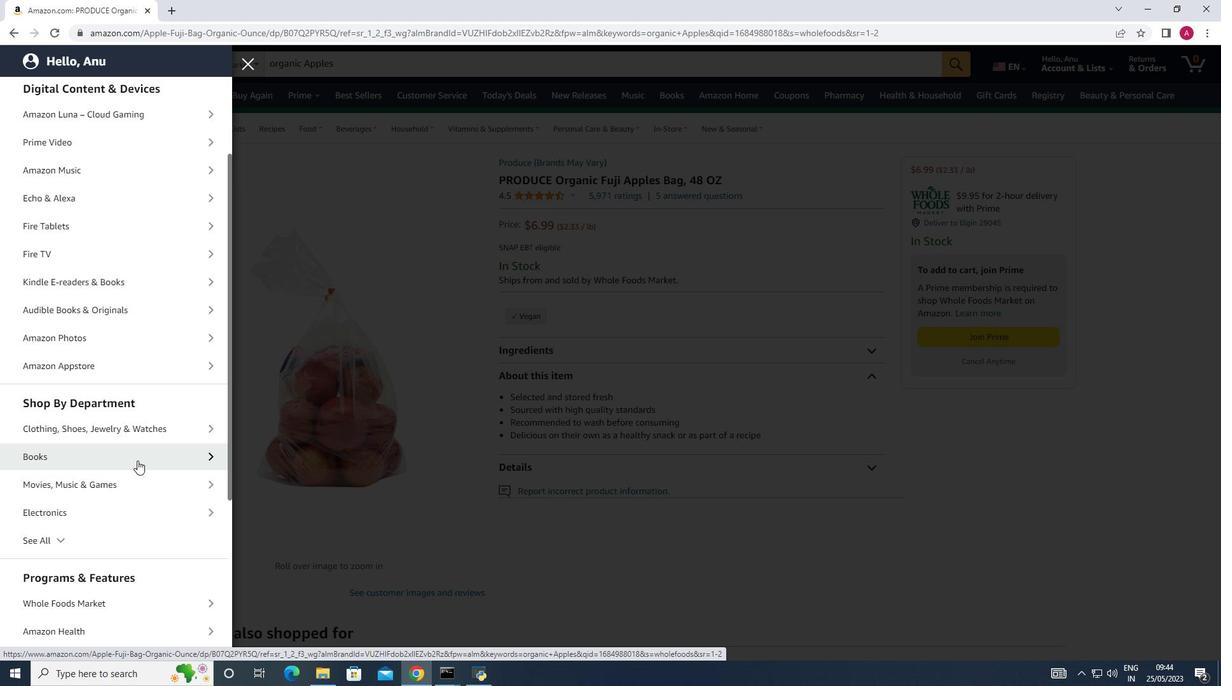 
Action: Mouse scrolled (137, 460) with delta (0, 0)
Screenshot: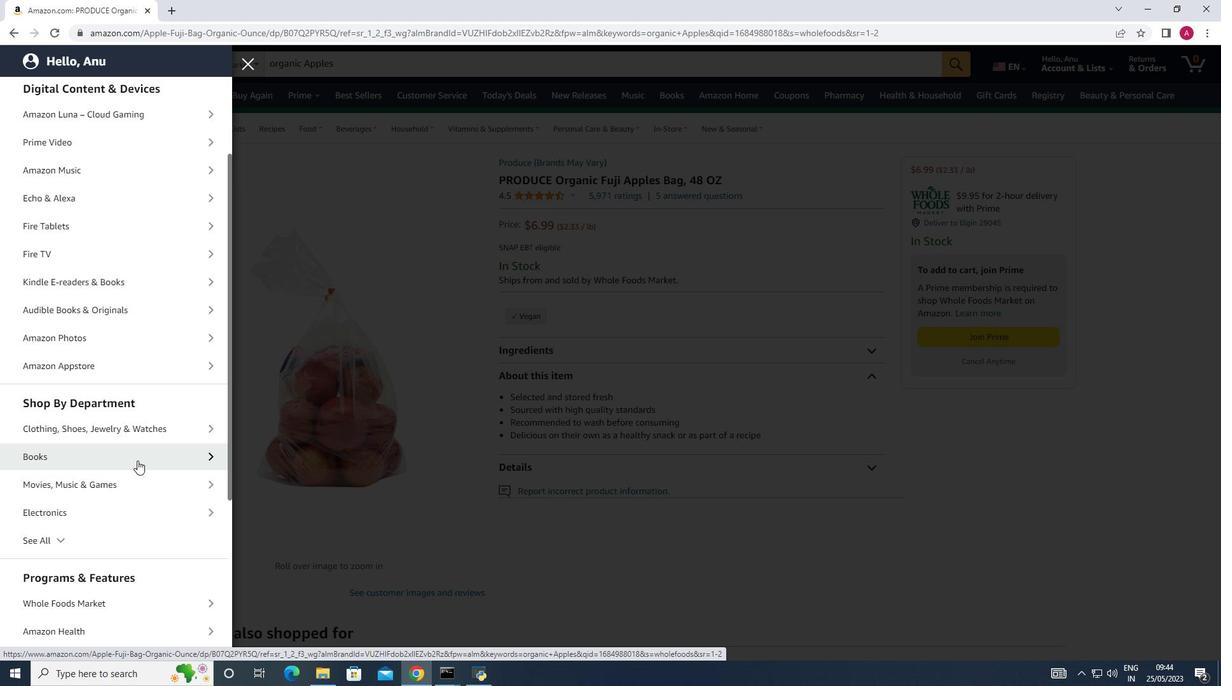 
Action: Mouse scrolled (137, 460) with delta (0, 0)
Screenshot: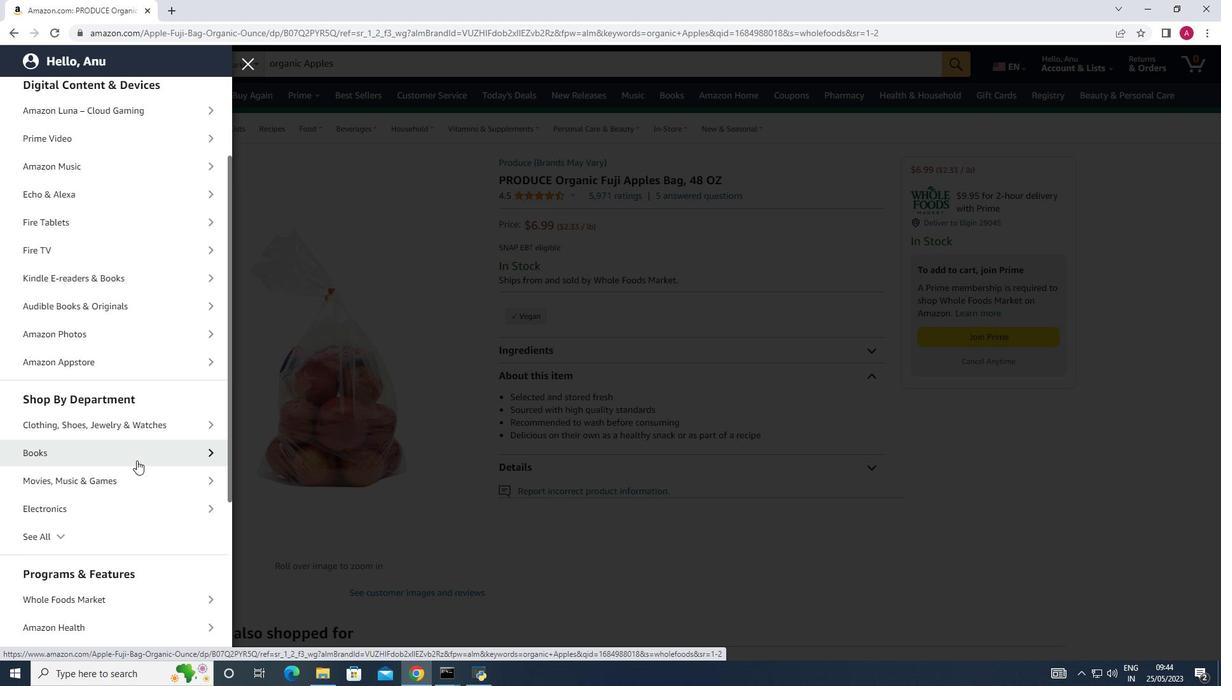
Action: Mouse moved to (99, 497)
Screenshot: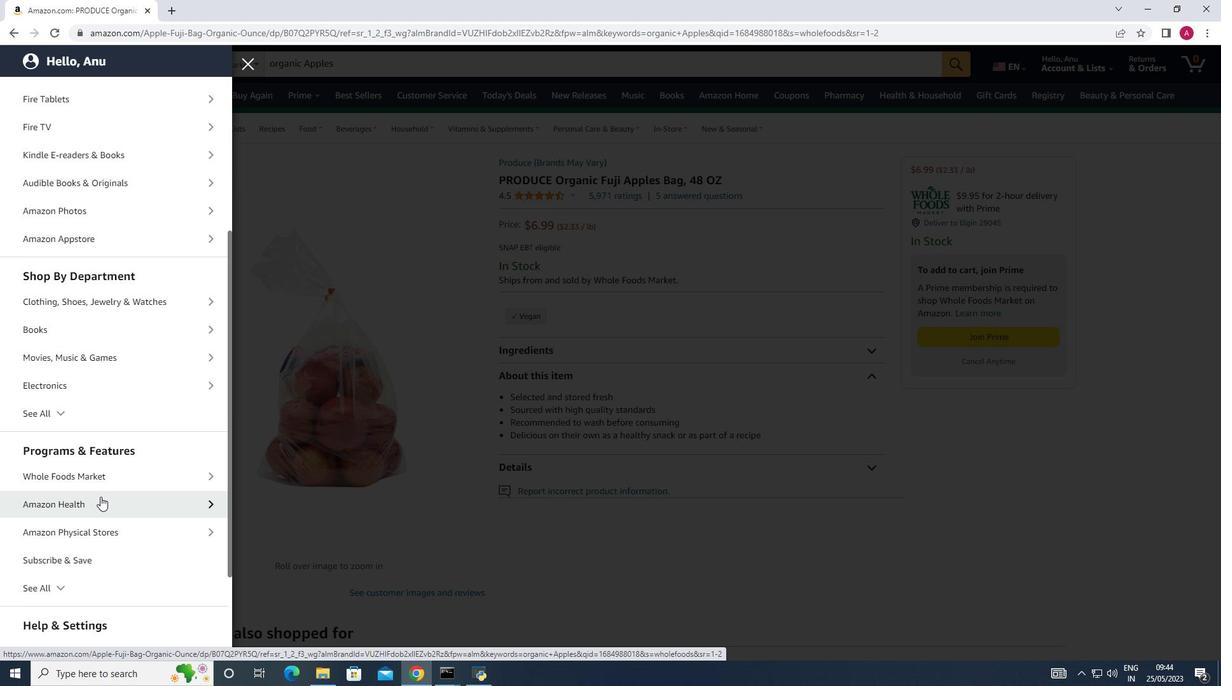 
Action: Mouse pressed left at (99, 497)
Screenshot: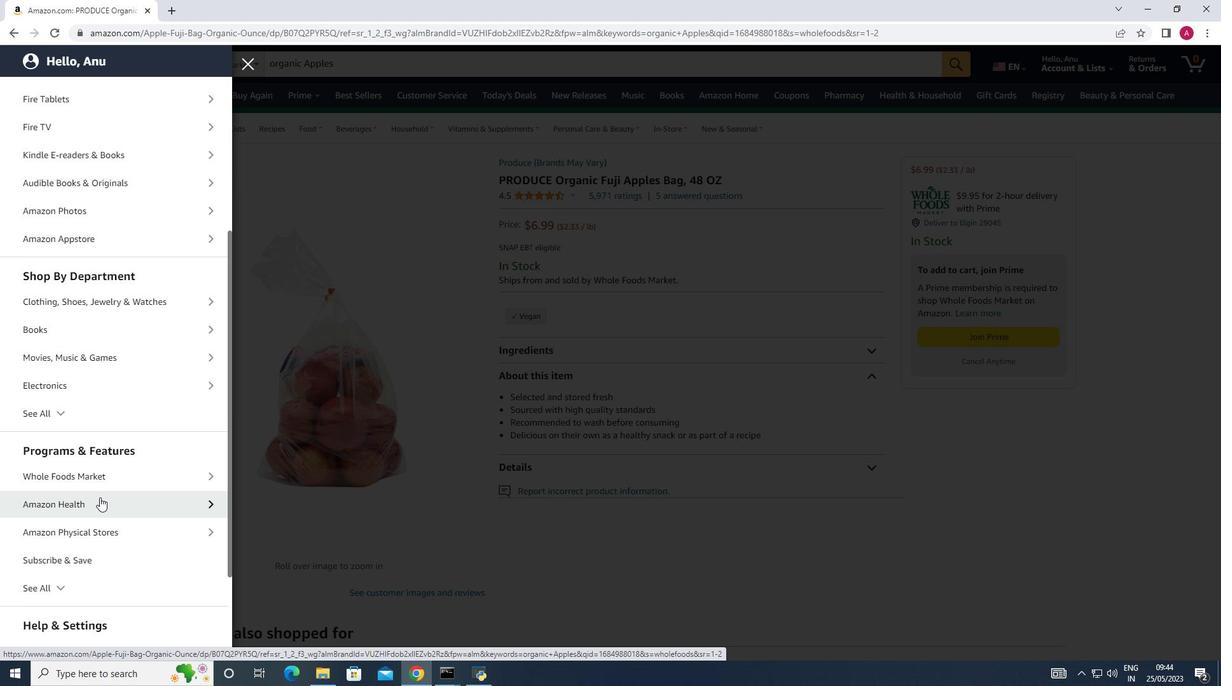
Action: Mouse moved to (179, 143)
Screenshot: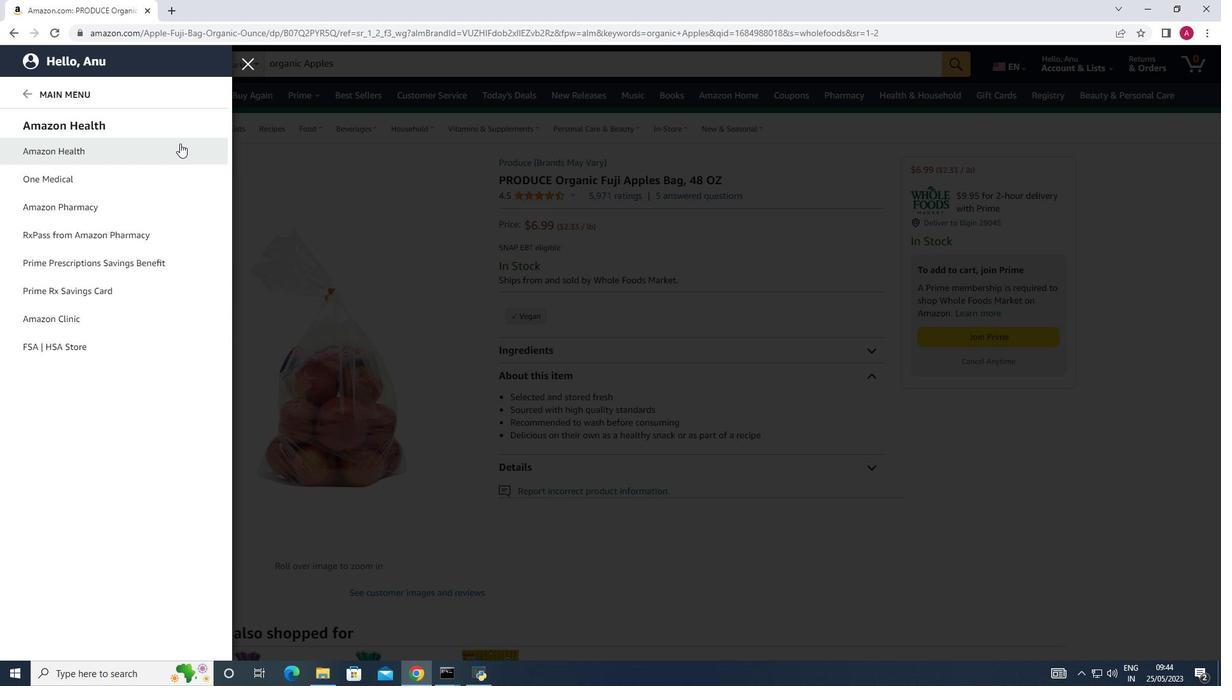 
Action: Mouse pressed left at (179, 143)
Screenshot: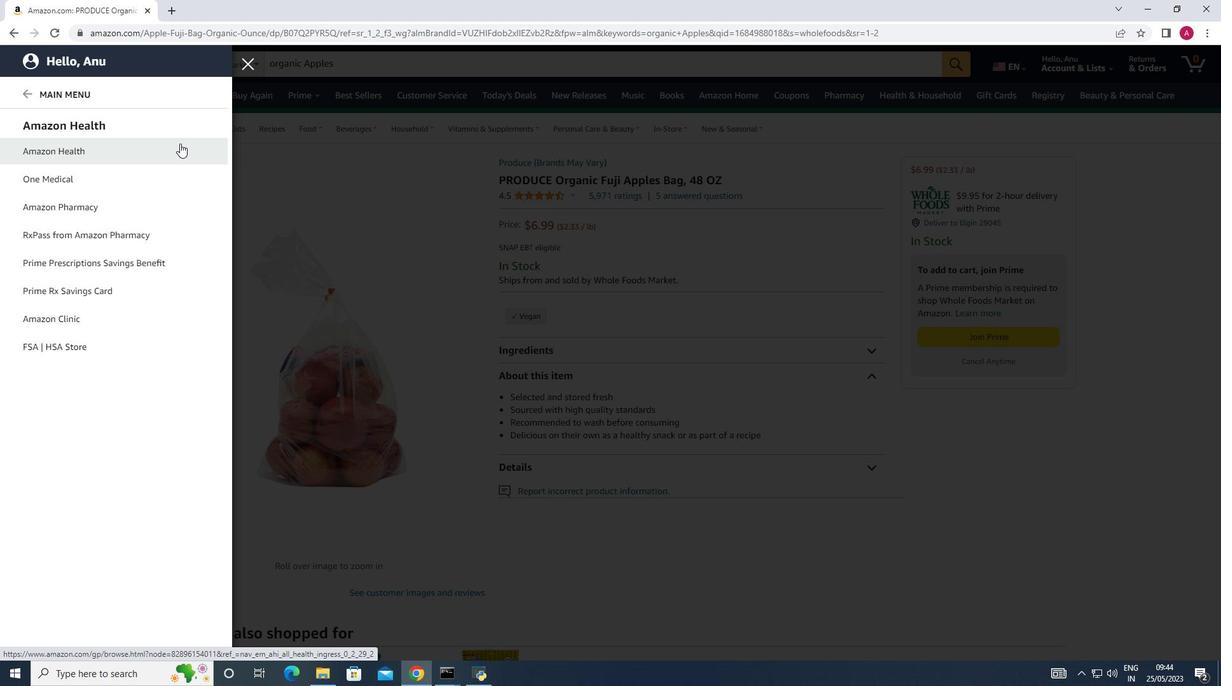 
Action: Mouse moved to (597, 250)
Screenshot: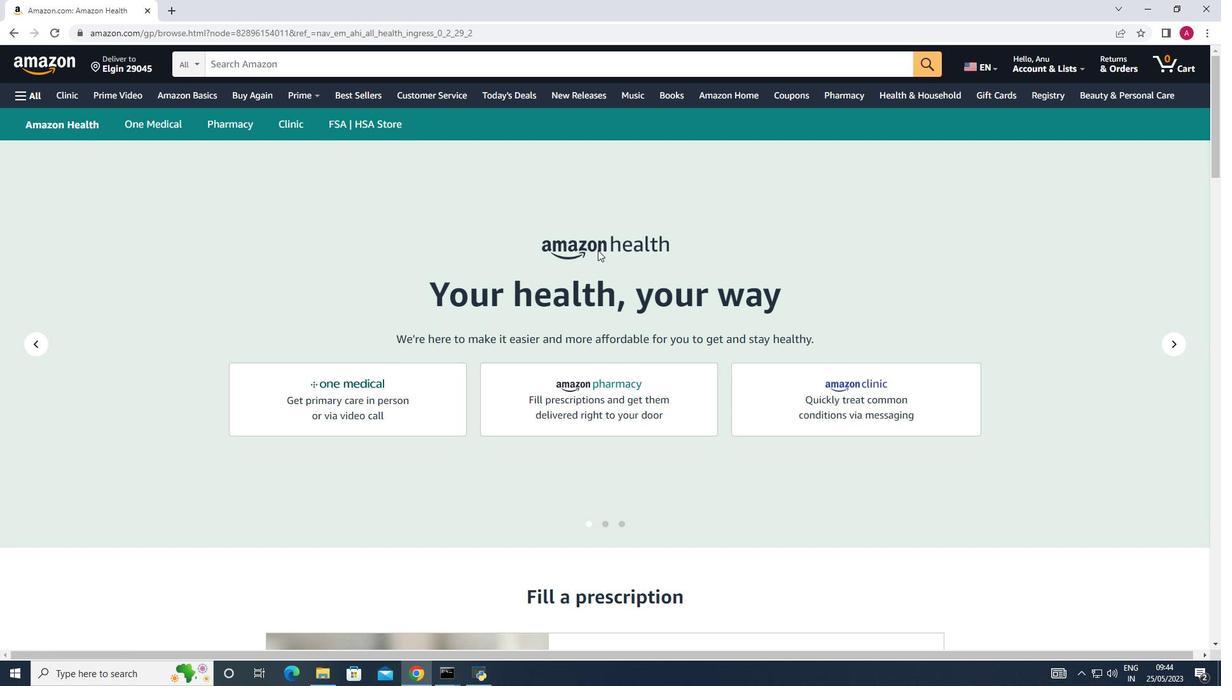 
Action: Mouse scrolled (597, 249) with delta (0, 0)
Screenshot: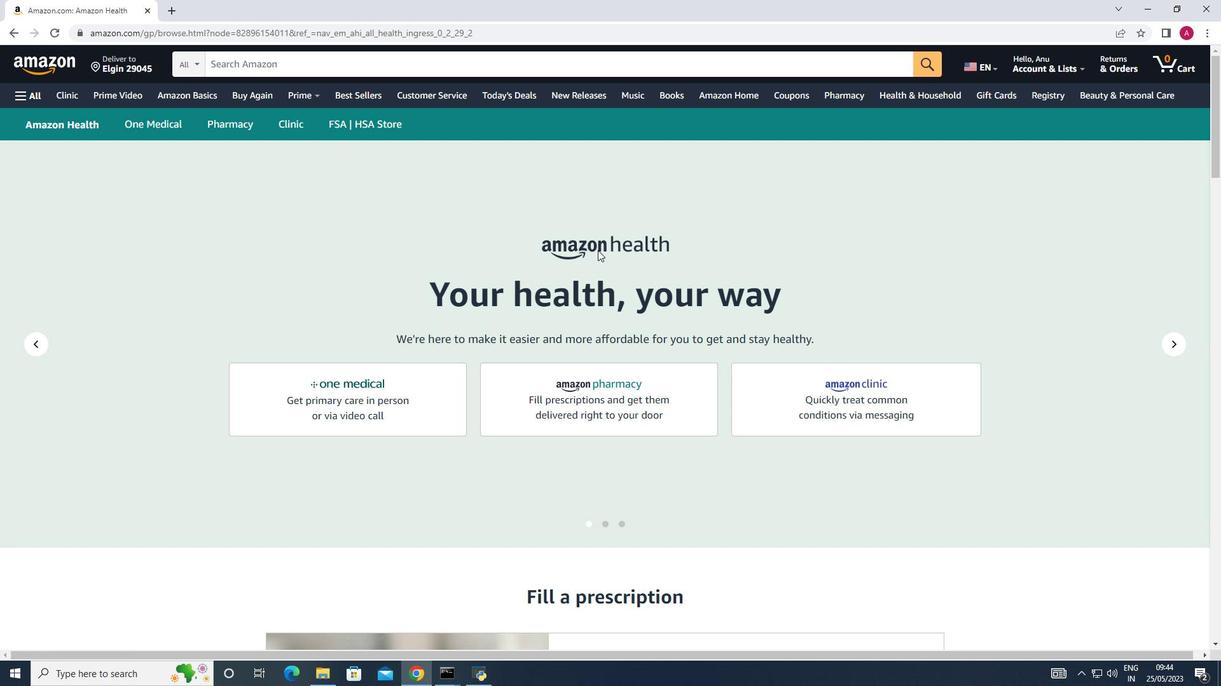 
Action: Mouse scrolled (597, 249) with delta (0, 0)
Screenshot: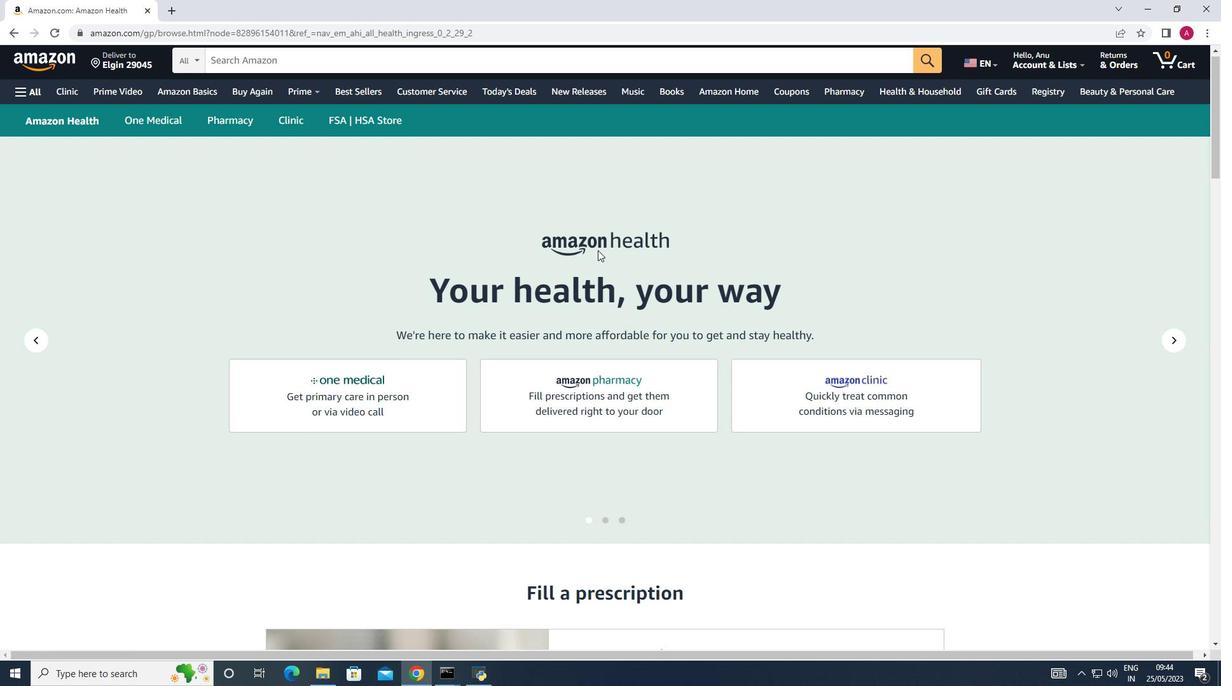 
Action: Mouse moved to (597, 251)
Screenshot: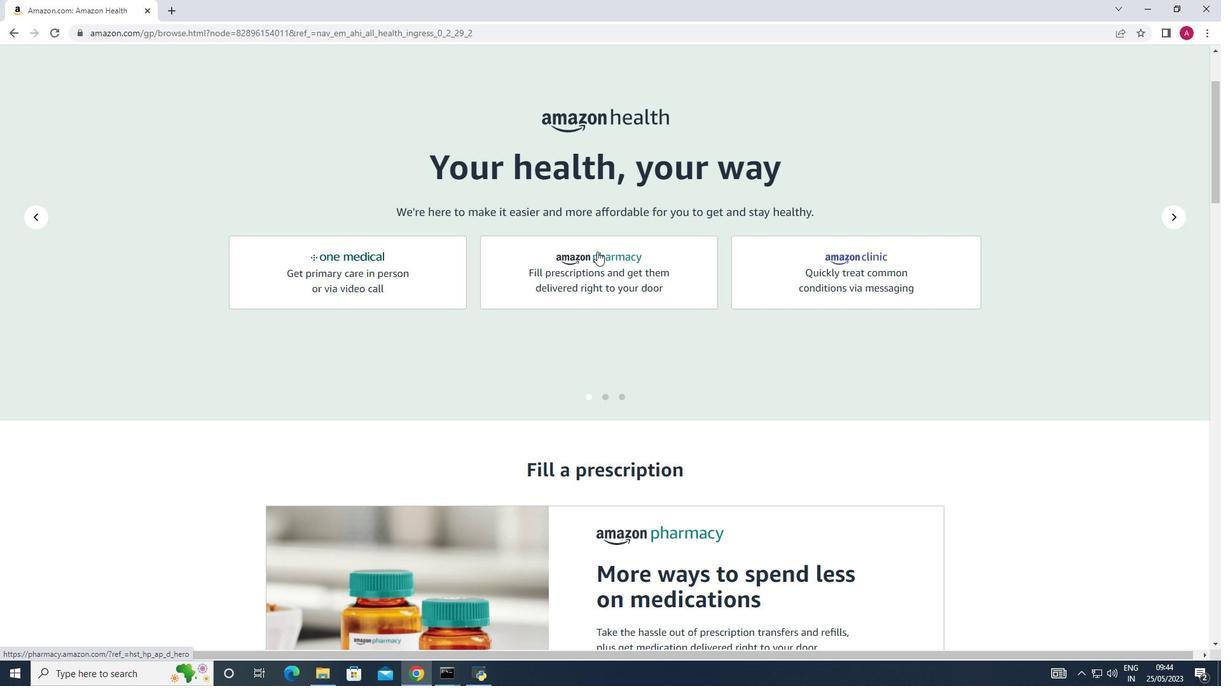 
Action: Mouse scrolled (597, 252) with delta (0, 0)
Screenshot: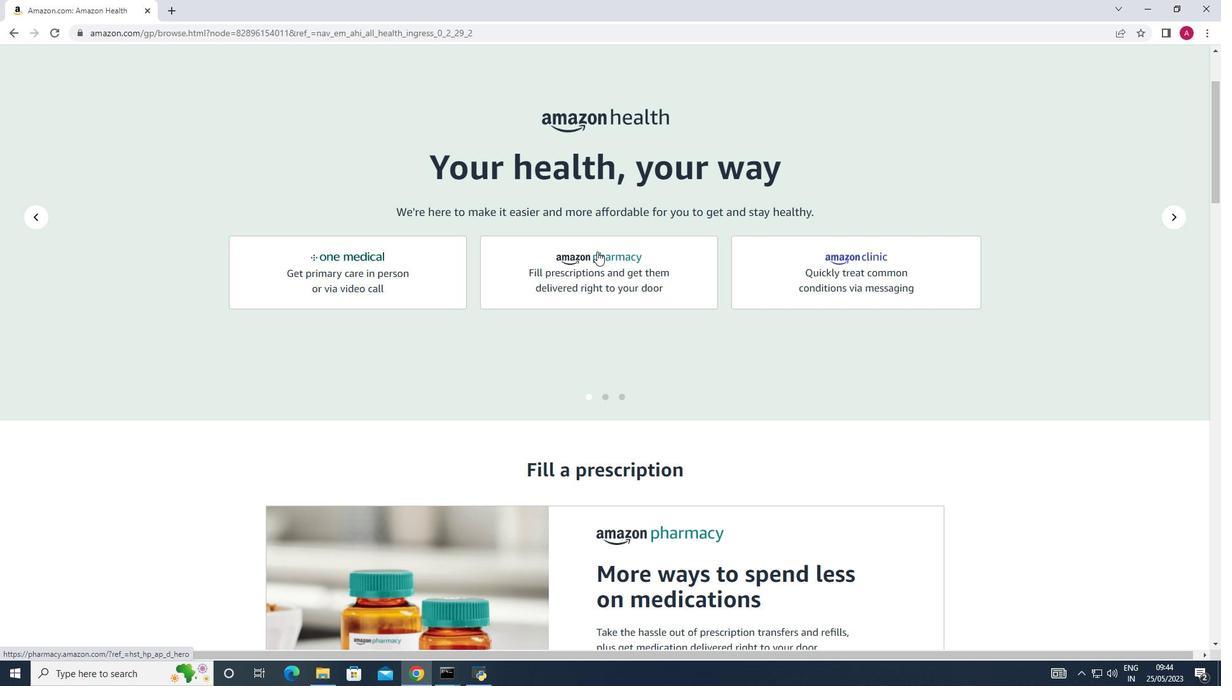 
Action: Mouse scrolled (597, 252) with delta (0, 0)
Screenshot: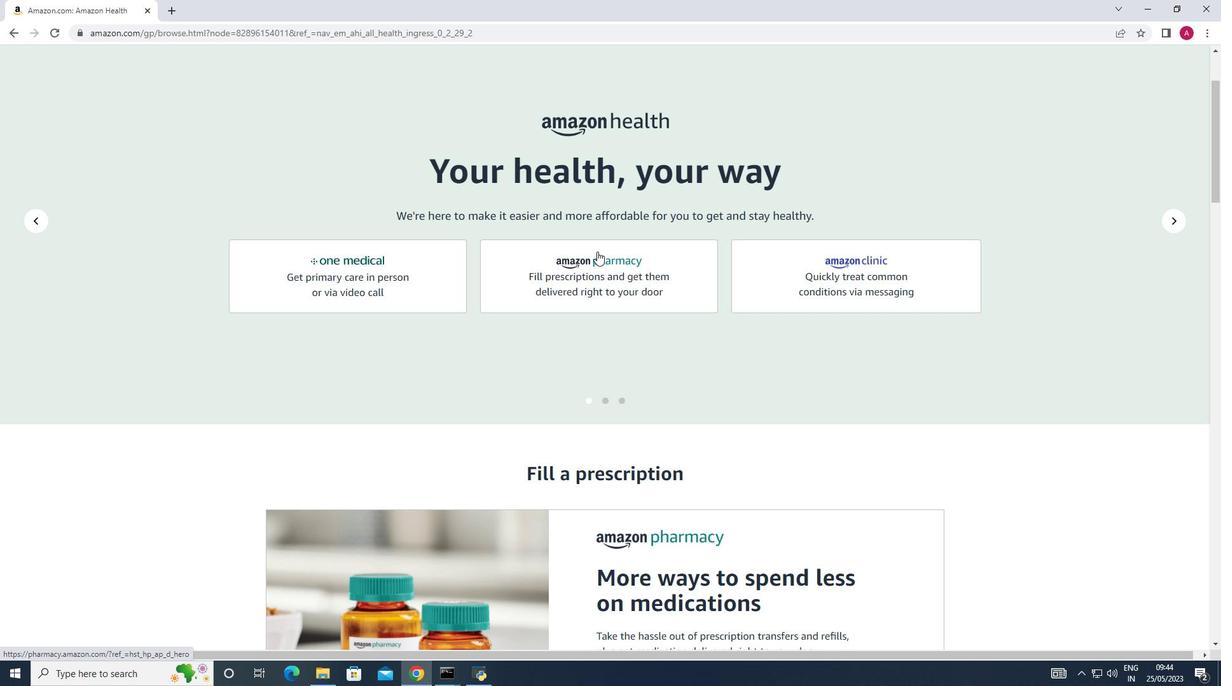 
Action: Mouse moved to (594, 253)
Screenshot: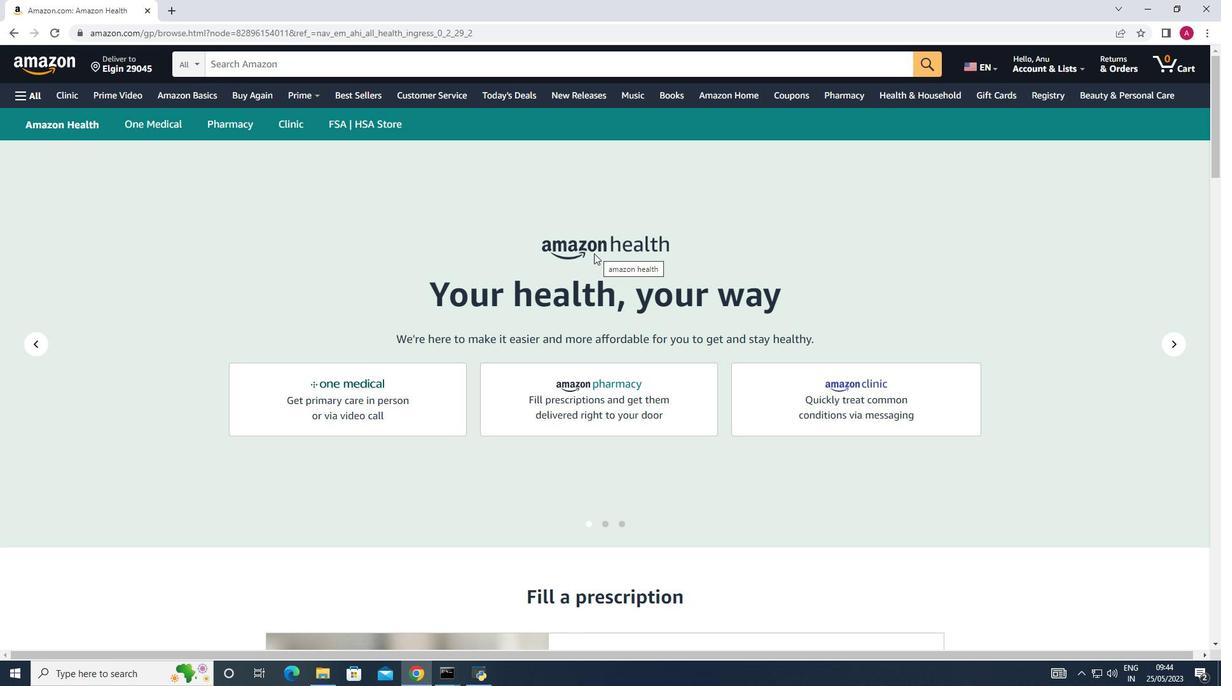 
Action: Mouse scrolled (594, 253) with delta (0, 0)
Screenshot: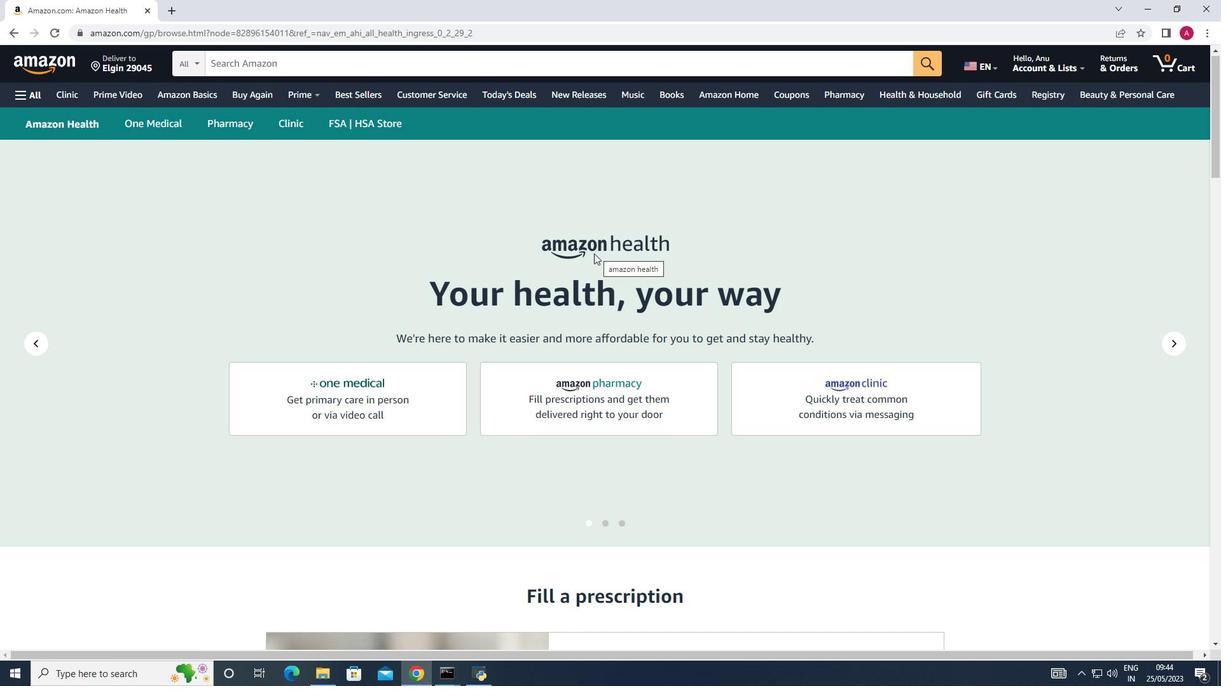 
Action: Mouse scrolled (594, 253) with delta (0, 0)
Screenshot: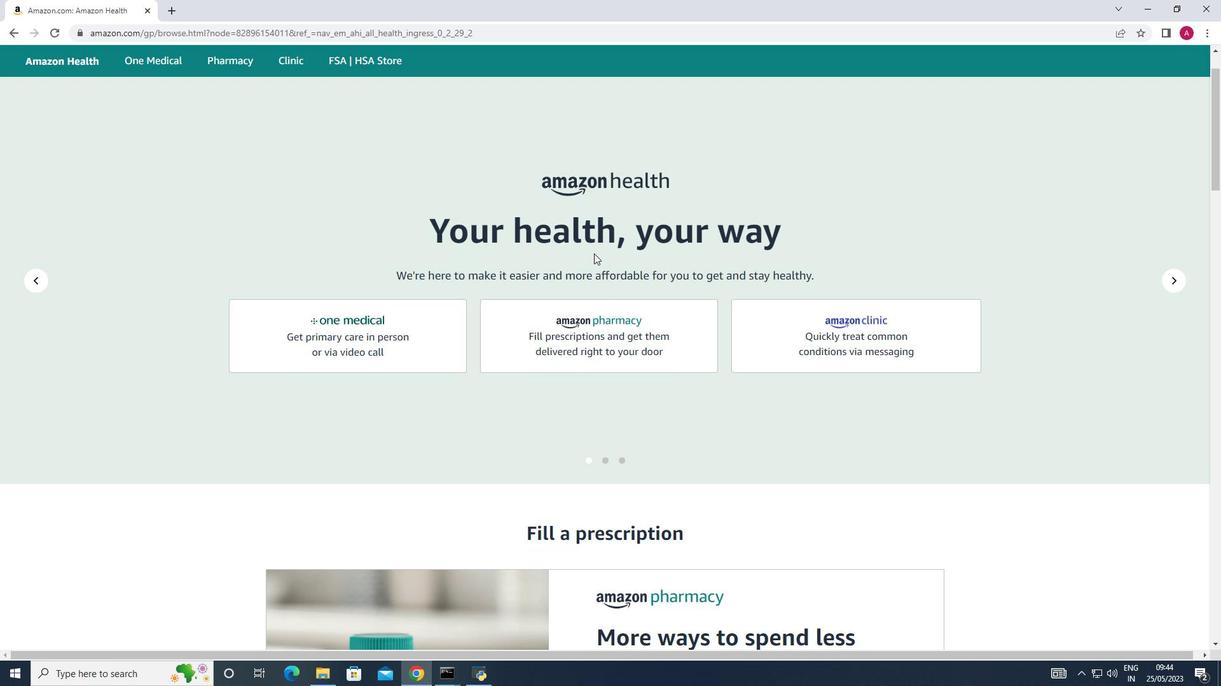 
Action: Mouse scrolled (594, 253) with delta (0, 0)
Screenshot: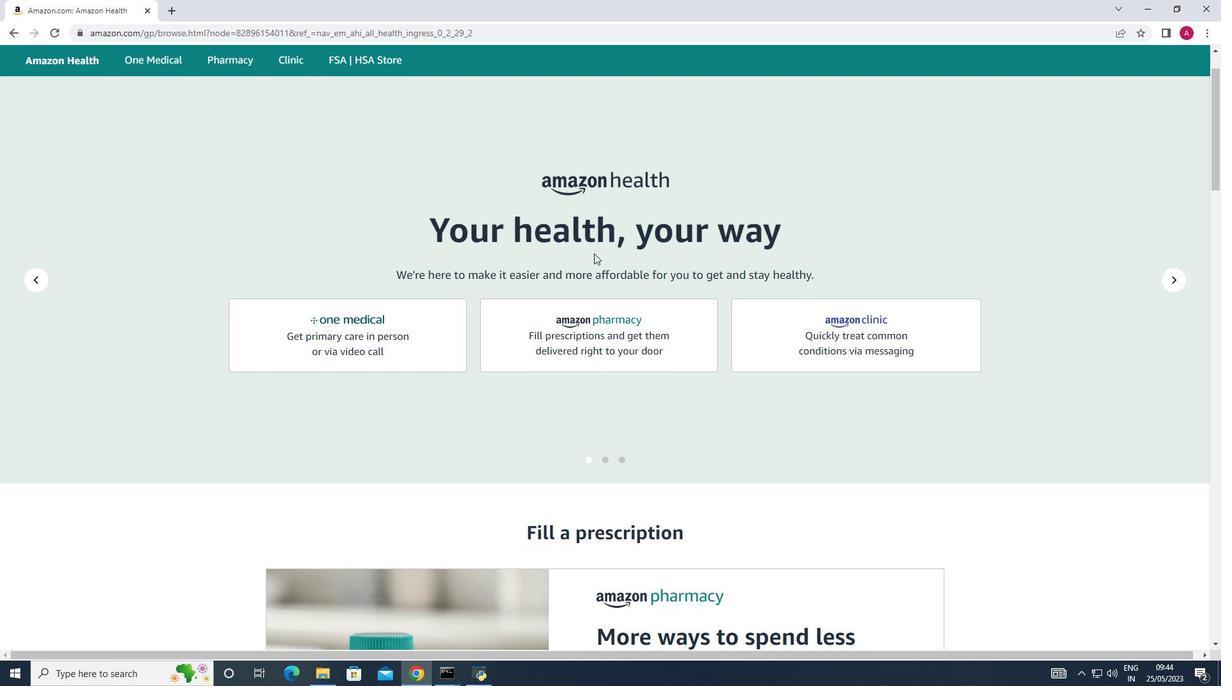 
Action: Mouse scrolled (594, 253) with delta (0, 0)
Screenshot: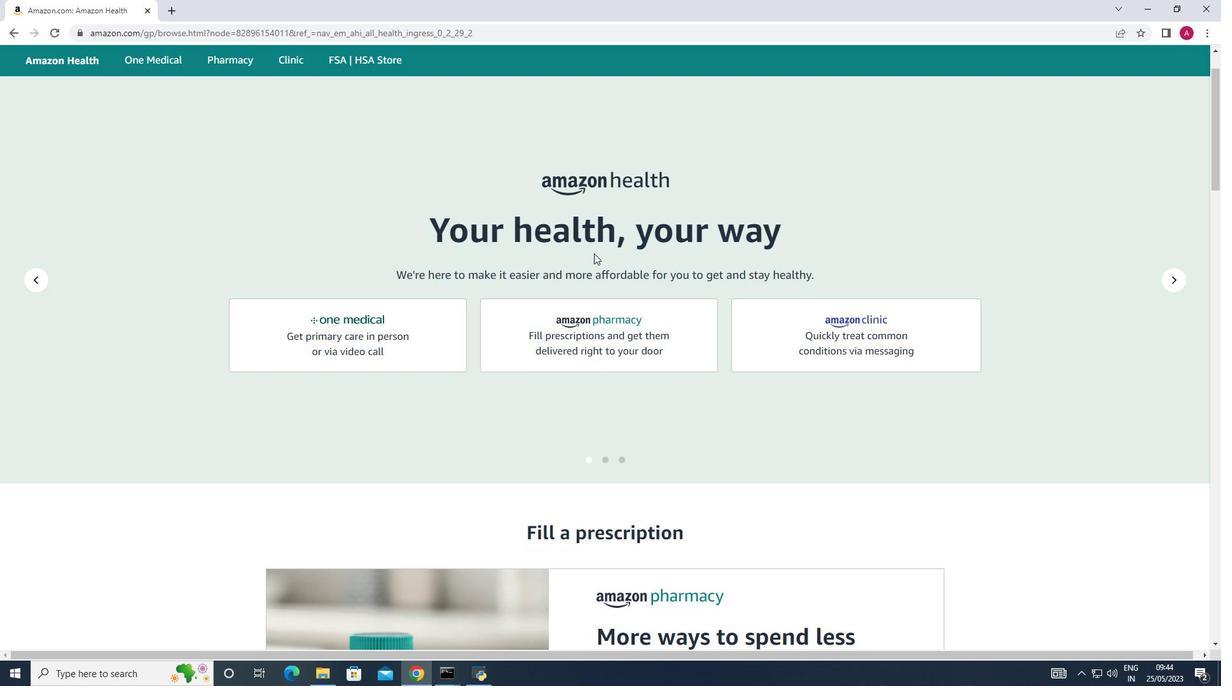 
Action: Mouse scrolled (594, 253) with delta (0, 0)
Screenshot: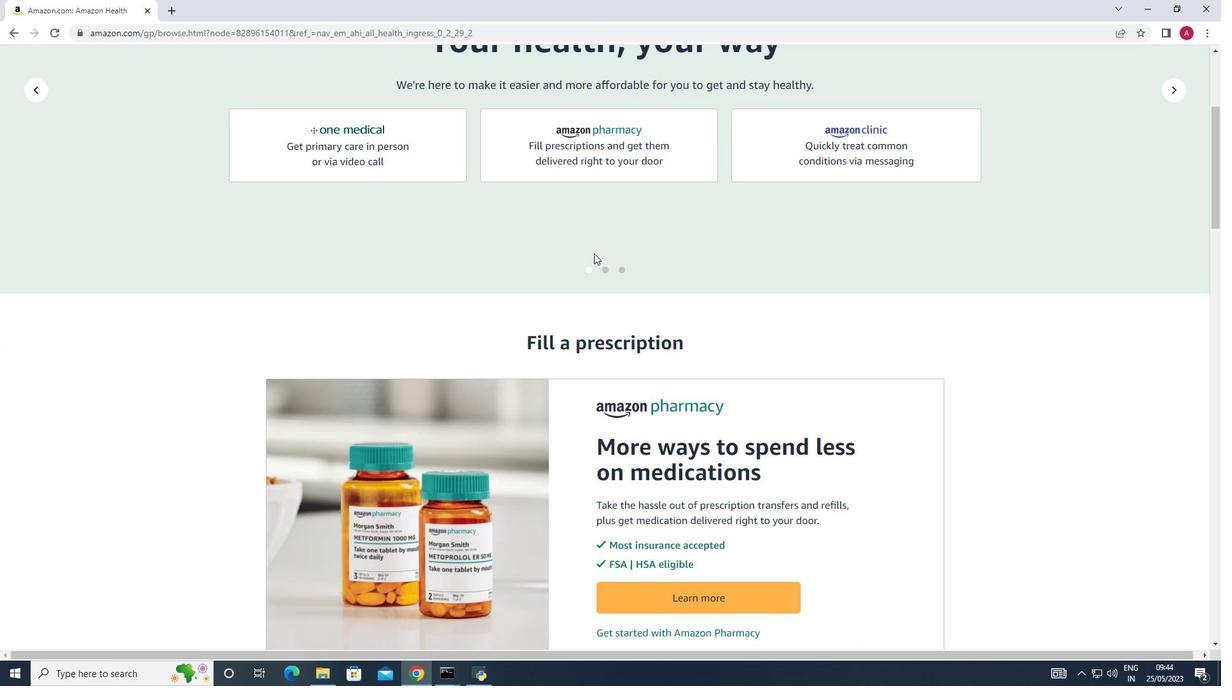 
Action: Mouse scrolled (594, 253) with delta (0, 0)
Screenshot: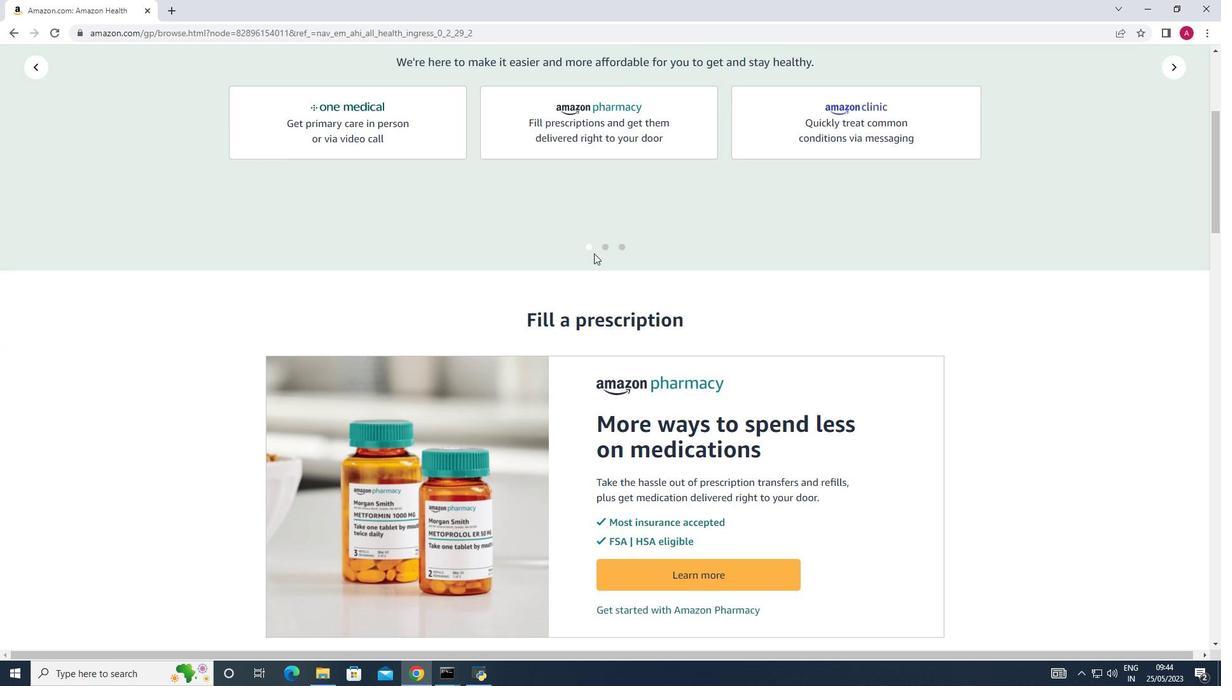 
Action: Mouse scrolled (594, 253) with delta (0, 0)
Screenshot: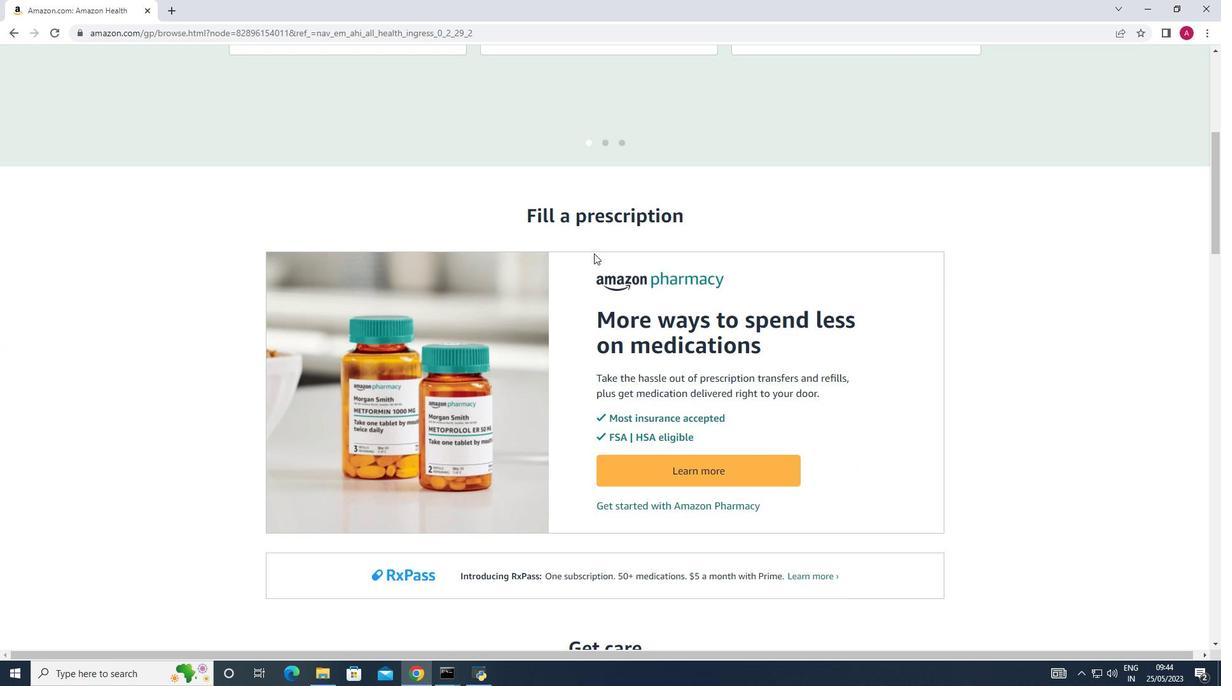 
Action: Mouse scrolled (594, 253) with delta (0, 0)
Screenshot: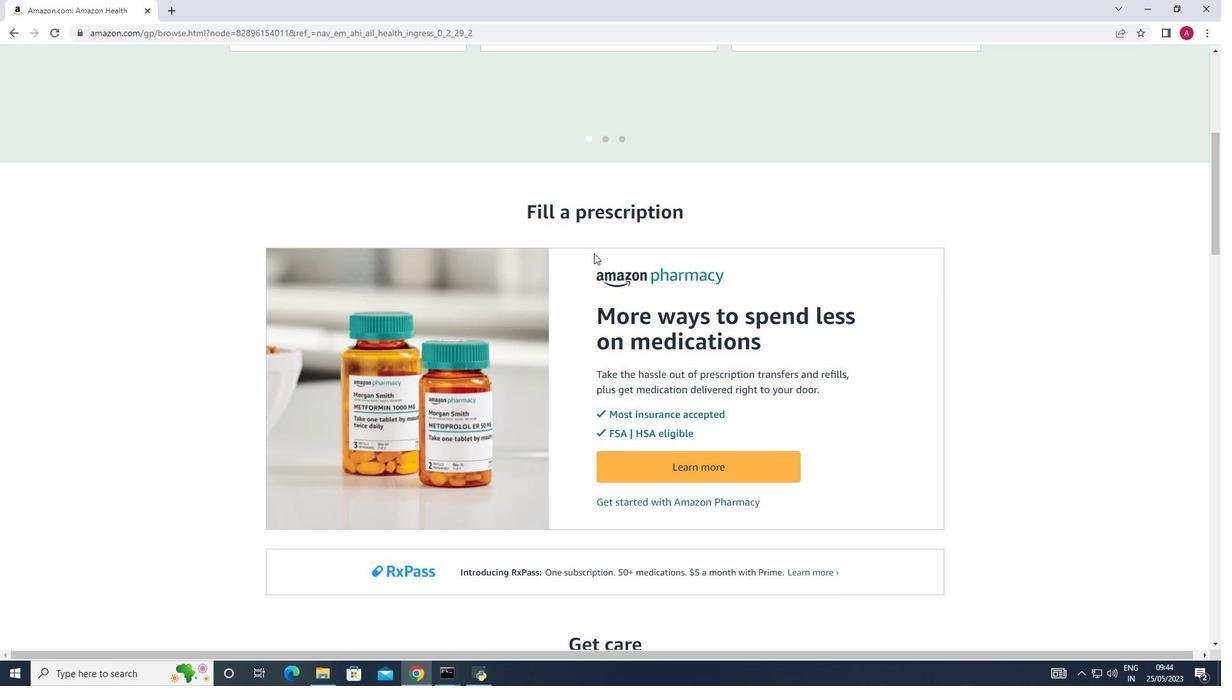
Action: Mouse scrolled (594, 253) with delta (0, 0)
Screenshot: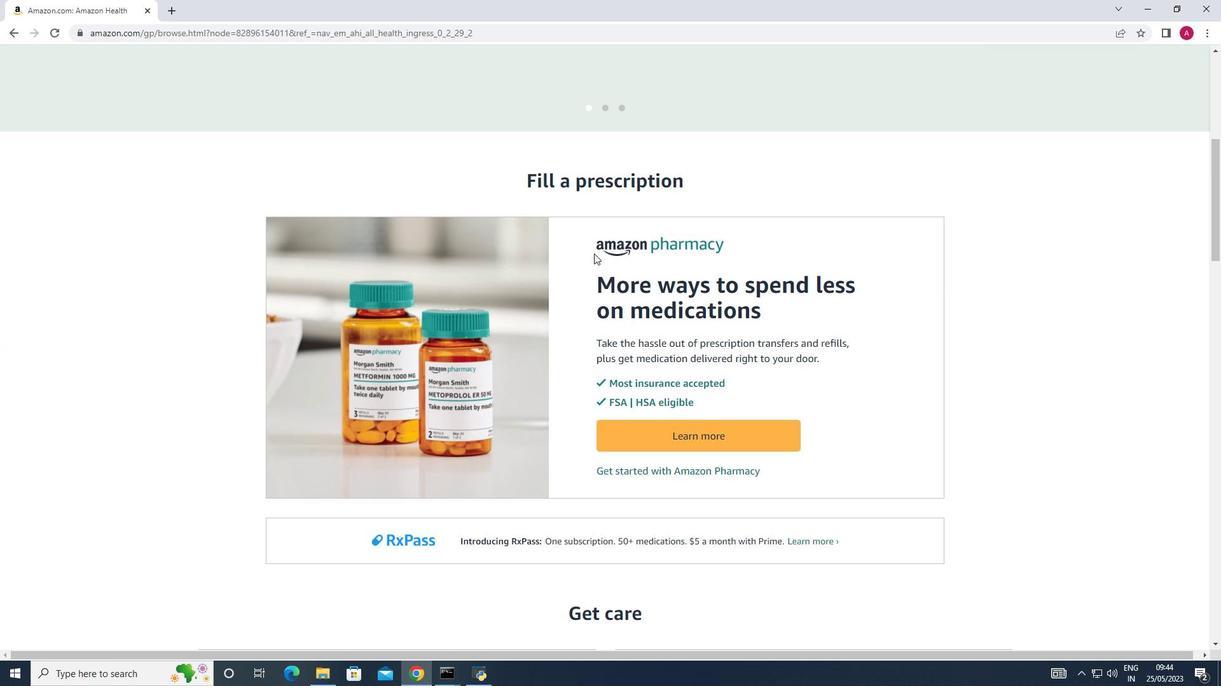 
Action: Mouse scrolled (594, 253) with delta (0, 0)
Screenshot: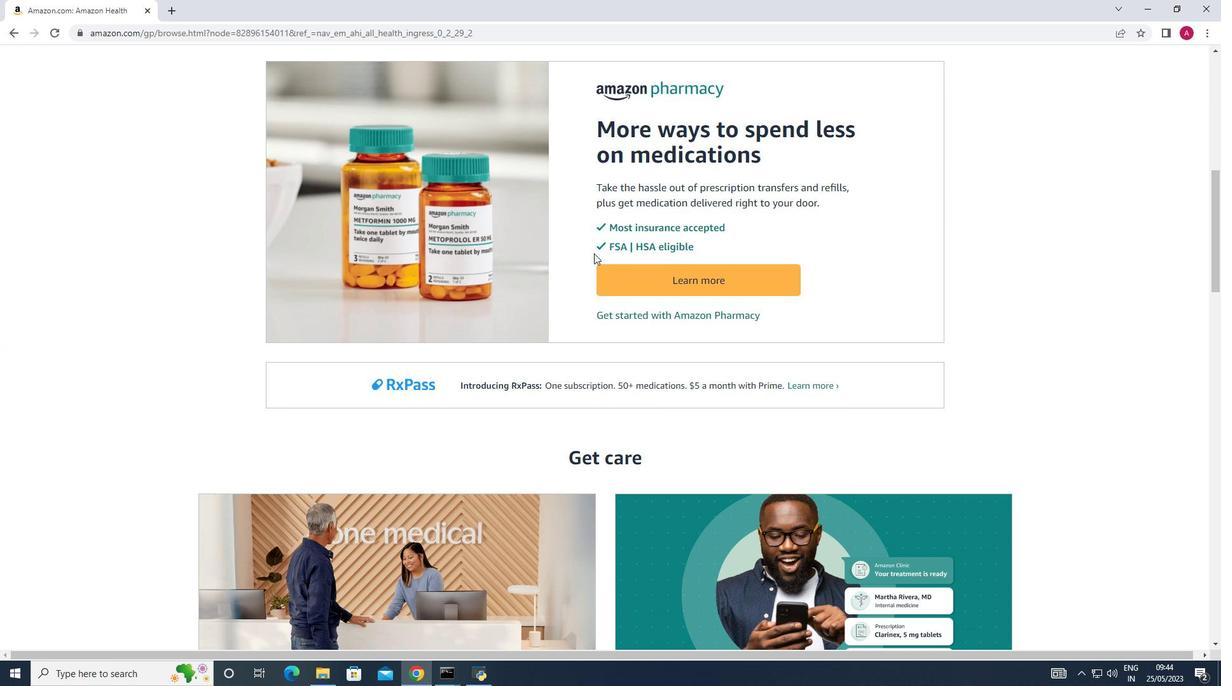 
Action: Mouse scrolled (594, 253) with delta (0, 0)
Screenshot: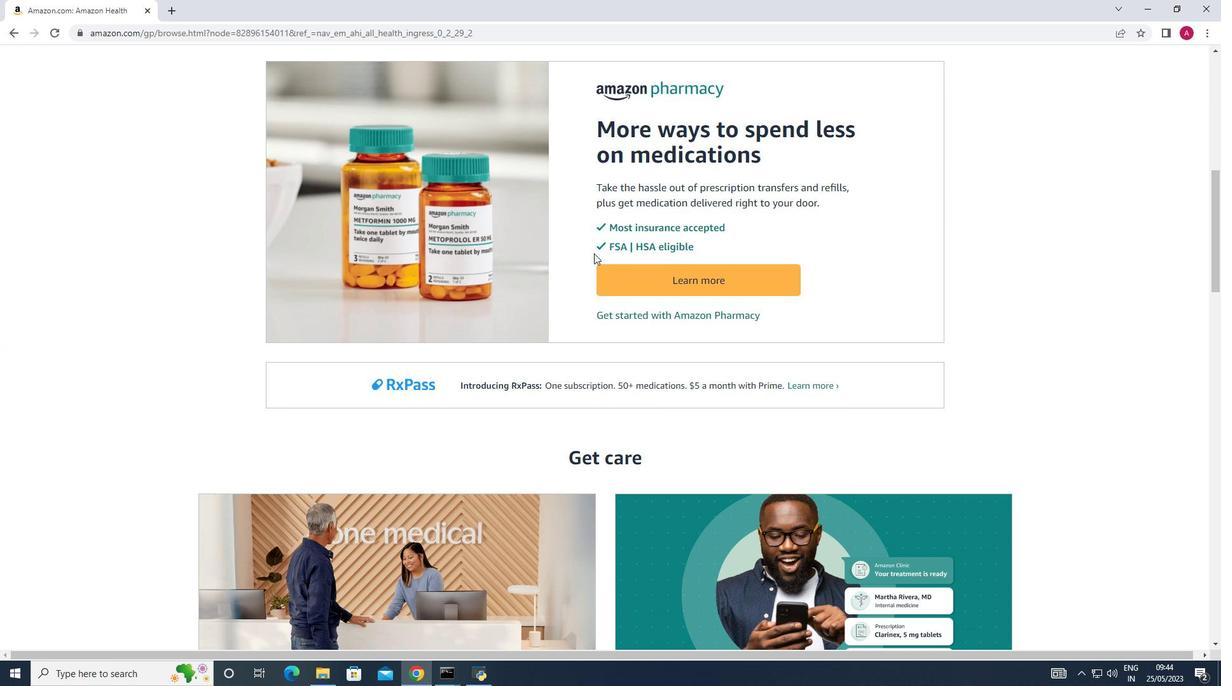 
Action: Mouse scrolled (594, 253) with delta (0, 0)
Screenshot: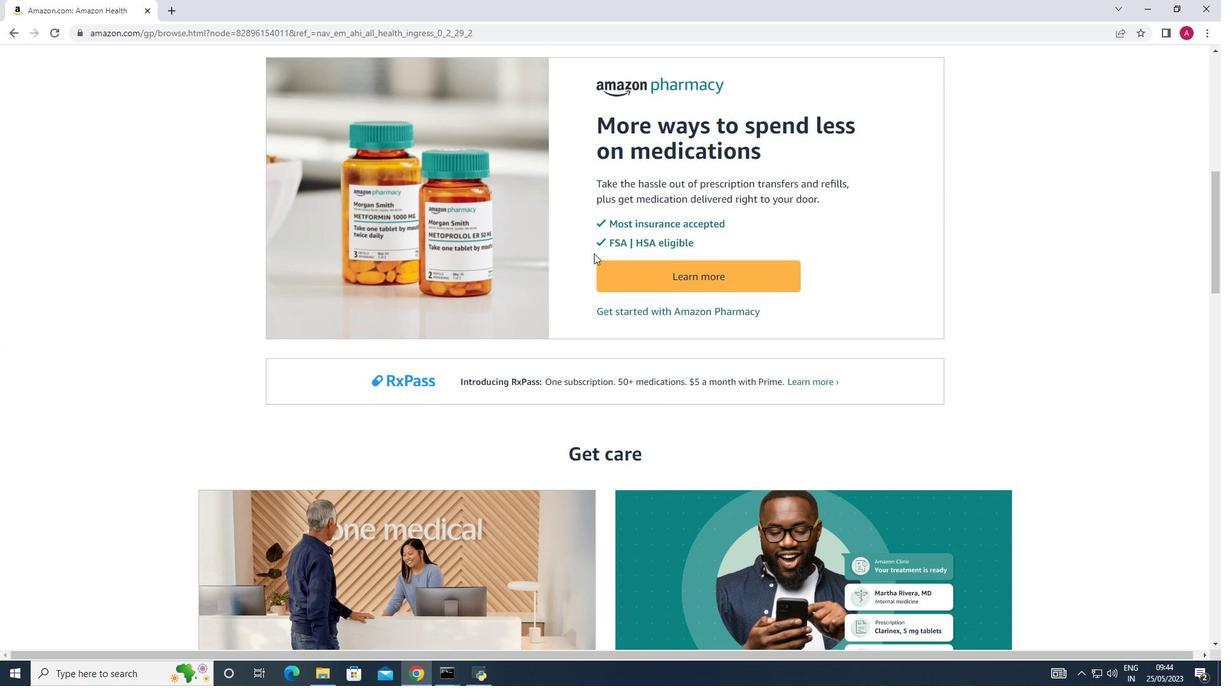 
Action: Mouse scrolled (594, 254) with delta (0, 0)
Screenshot: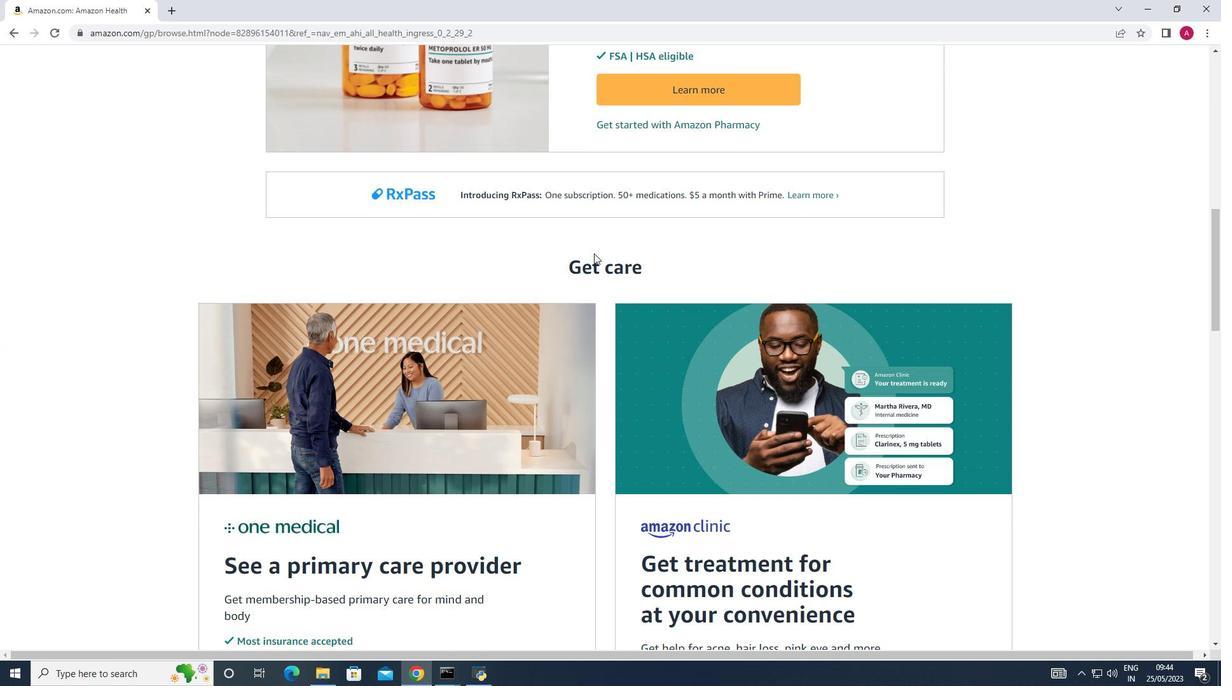 
Action: Mouse scrolled (594, 254) with delta (0, 0)
Screenshot: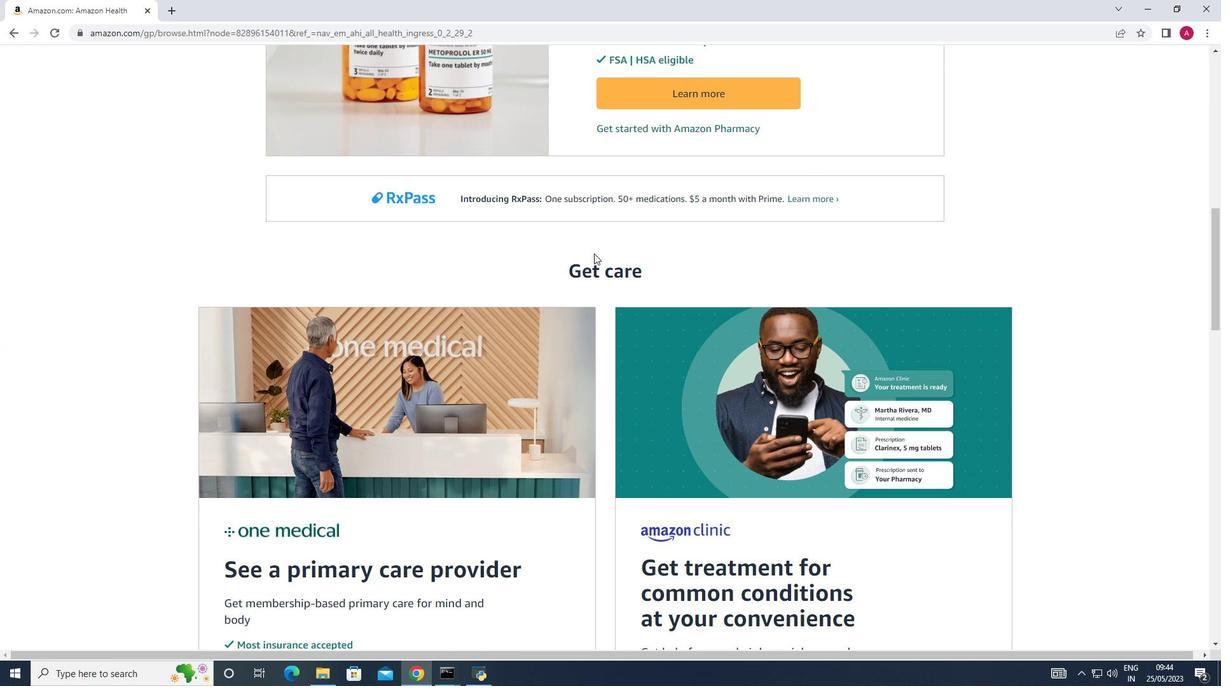 
Action: Mouse scrolled (594, 254) with delta (0, 0)
Screenshot: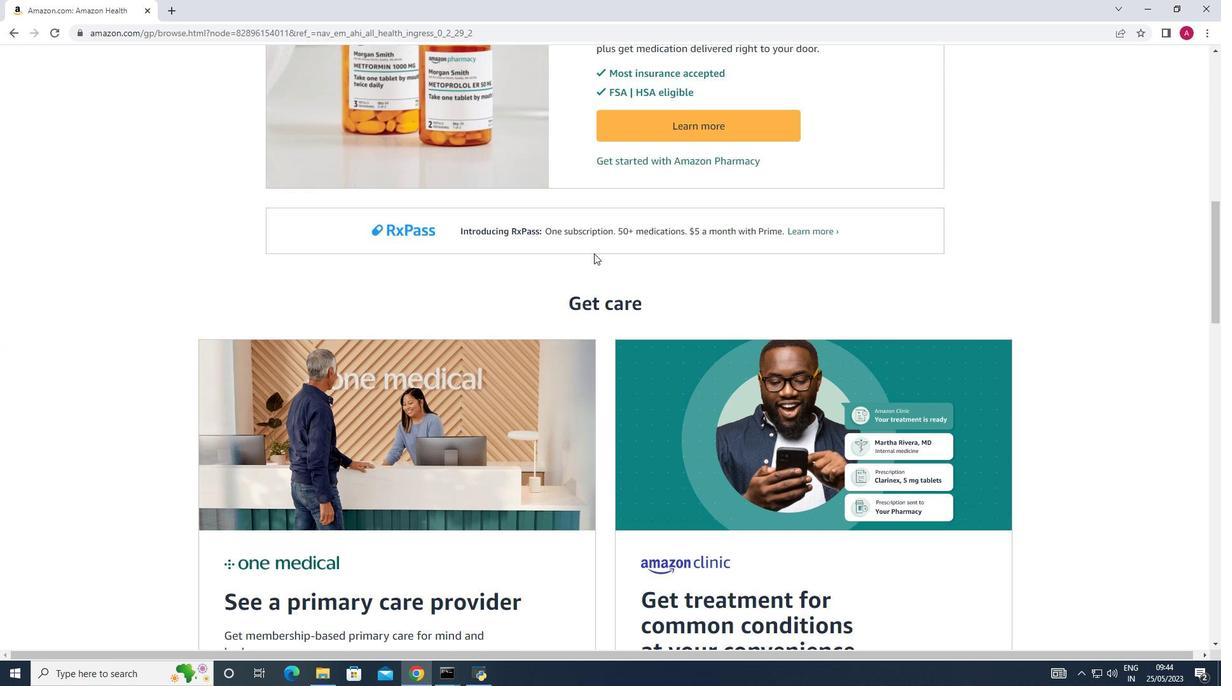 
Action: Mouse scrolled (594, 254) with delta (0, 0)
Screenshot: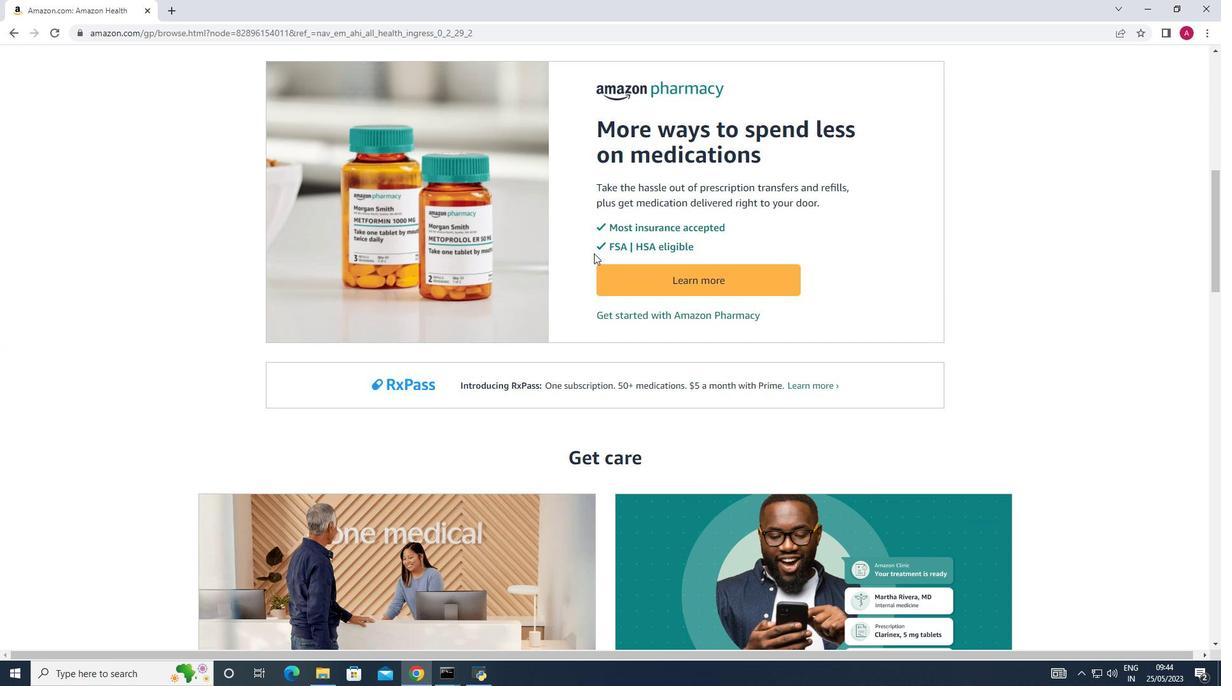 
Action: Mouse scrolled (594, 254) with delta (0, 0)
Screenshot: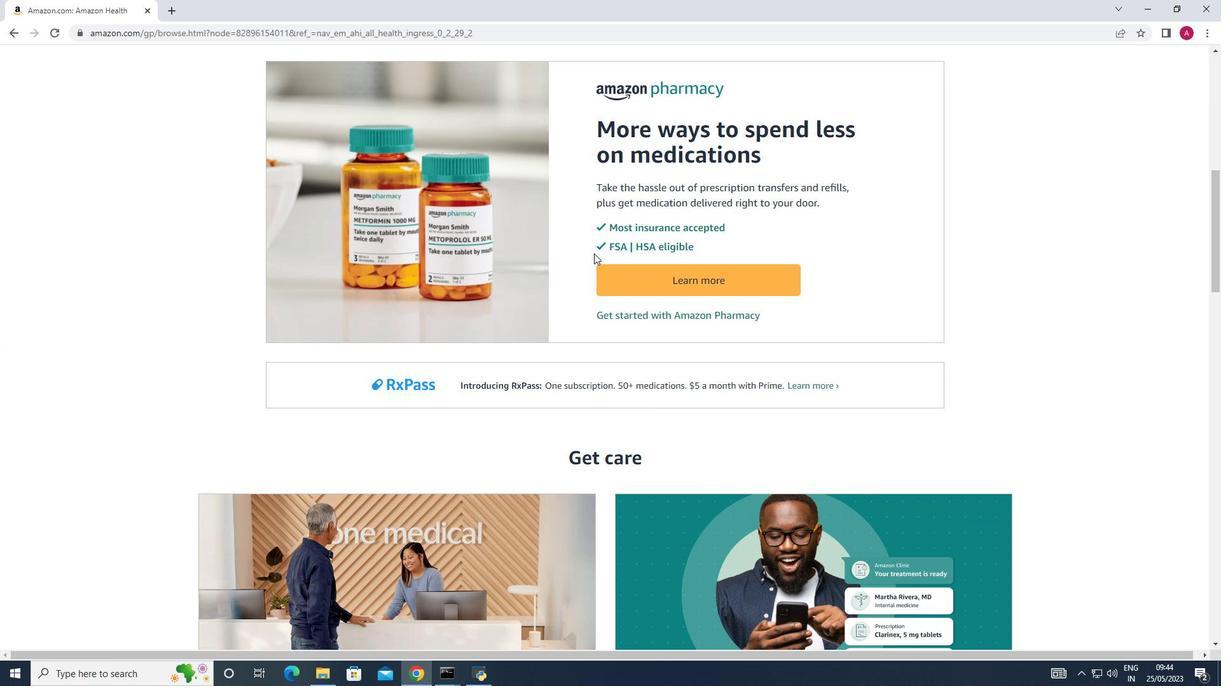 
Action: Mouse scrolled (594, 254) with delta (0, 0)
Screenshot: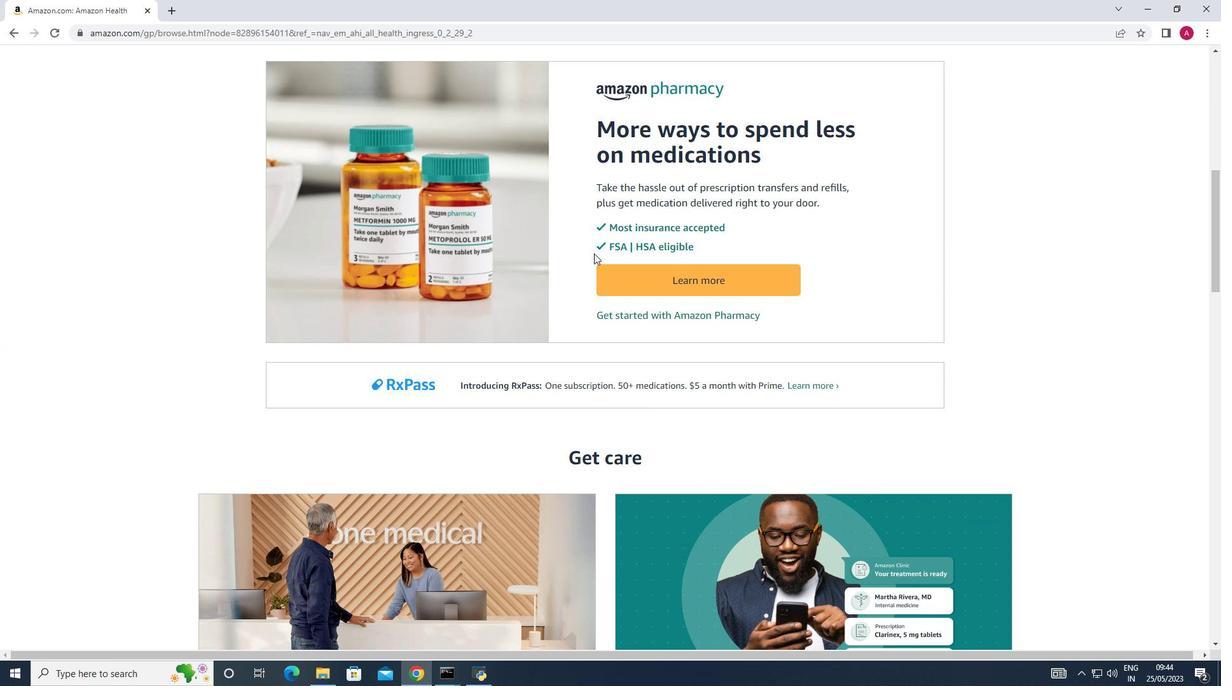 
Action: Mouse scrolled (594, 254) with delta (0, 0)
Screenshot: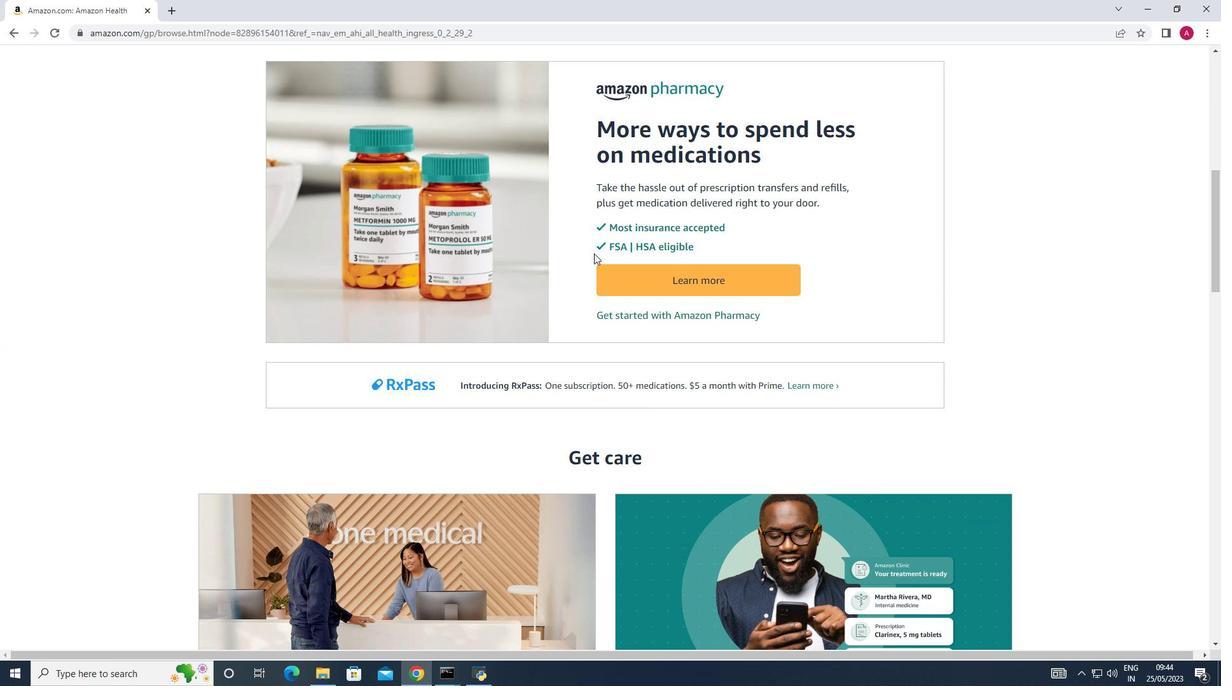 
Action: Mouse scrolled (594, 254) with delta (0, 0)
Screenshot: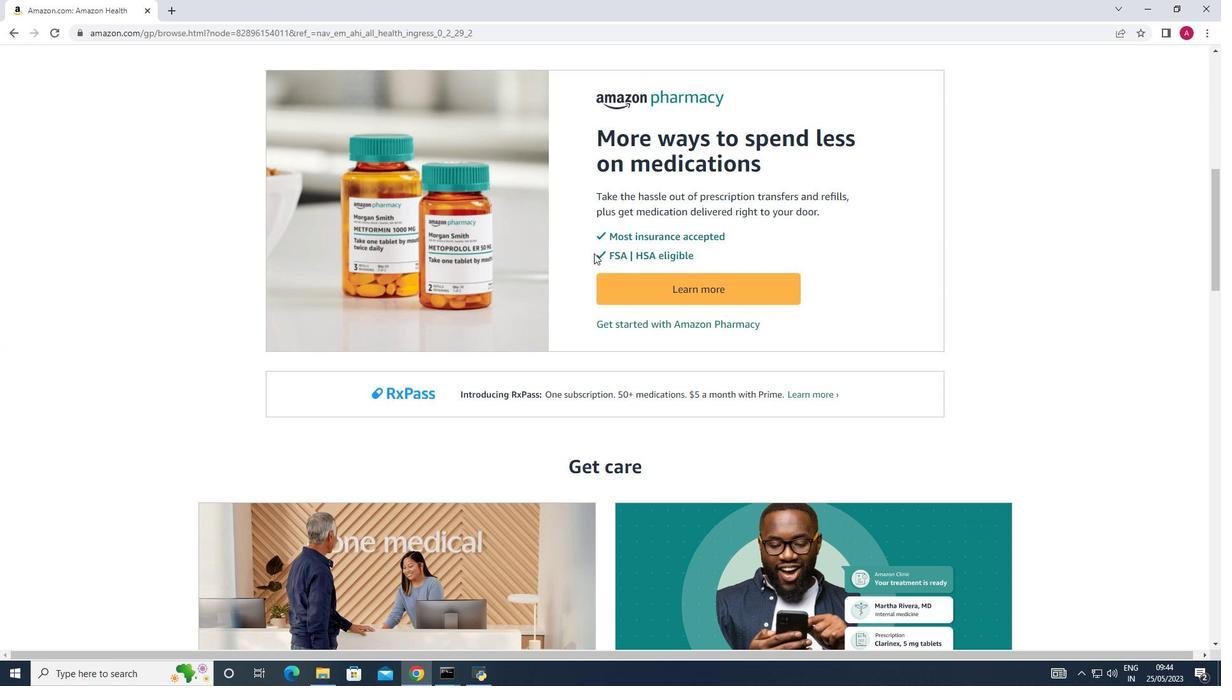 
Action: Mouse scrolled (594, 254) with delta (0, 0)
Screenshot: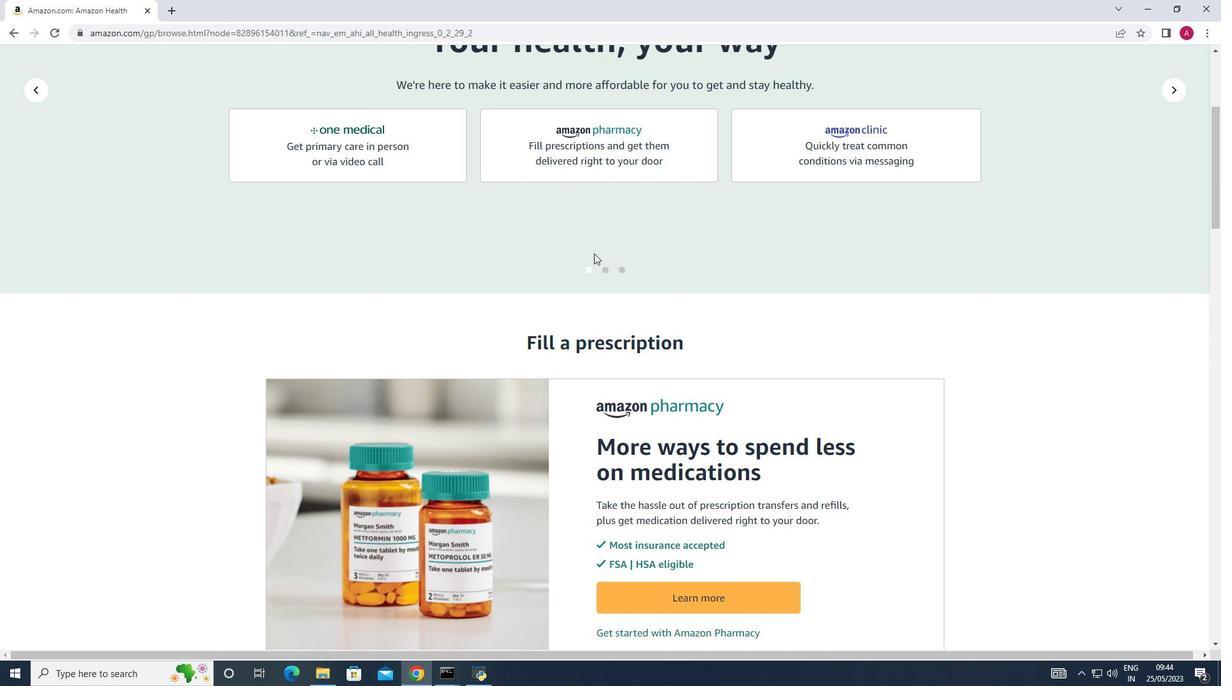 
Action: Mouse scrolled (594, 254) with delta (0, 0)
Screenshot: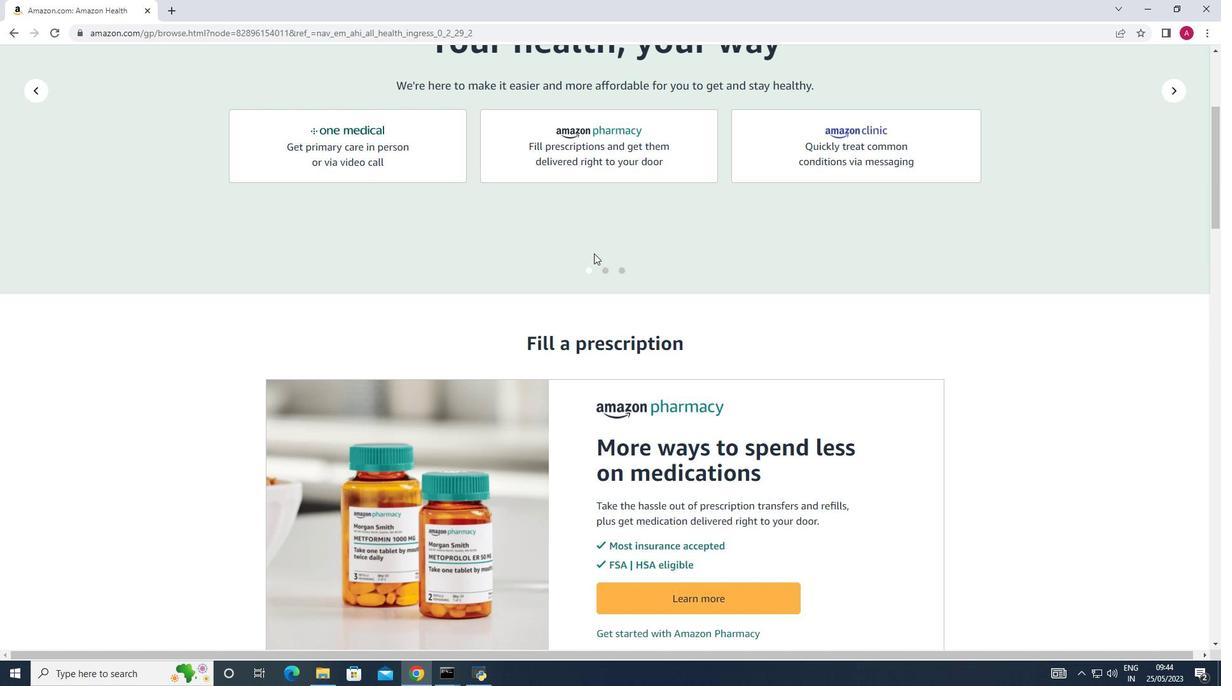 
Action: Mouse scrolled (594, 254) with delta (0, 0)
Screenshot: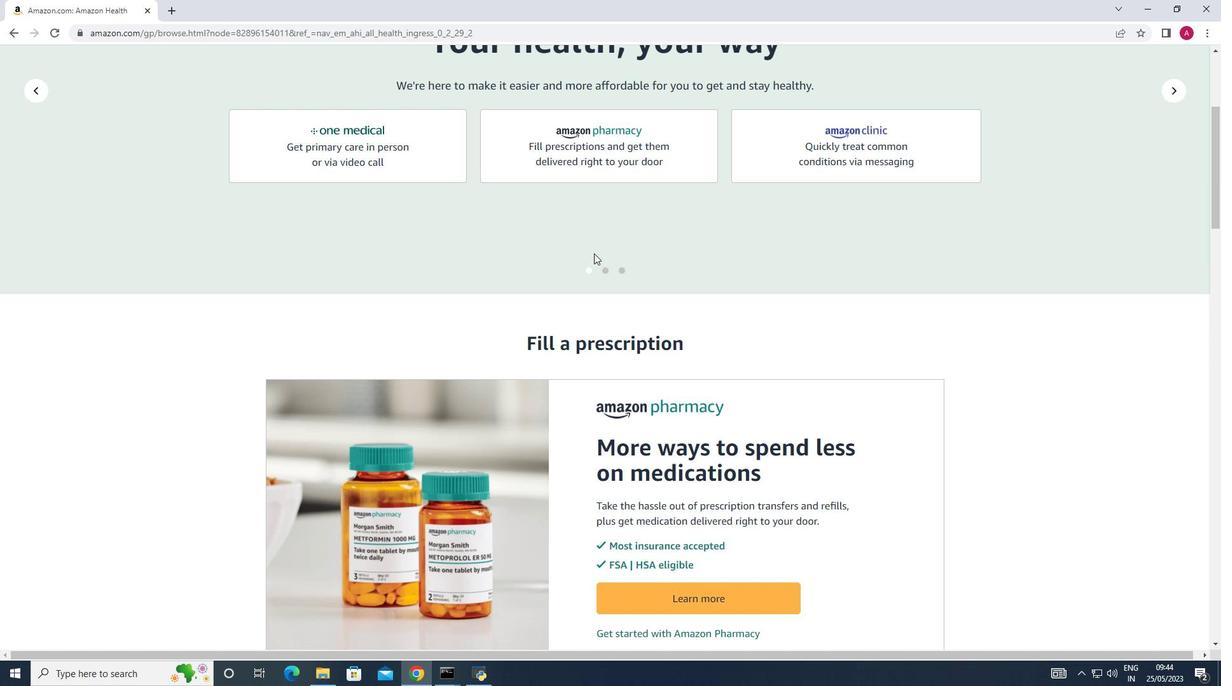 
Action: Mouse scrolled (594, 254) with delta (0, 0)
Screenshot: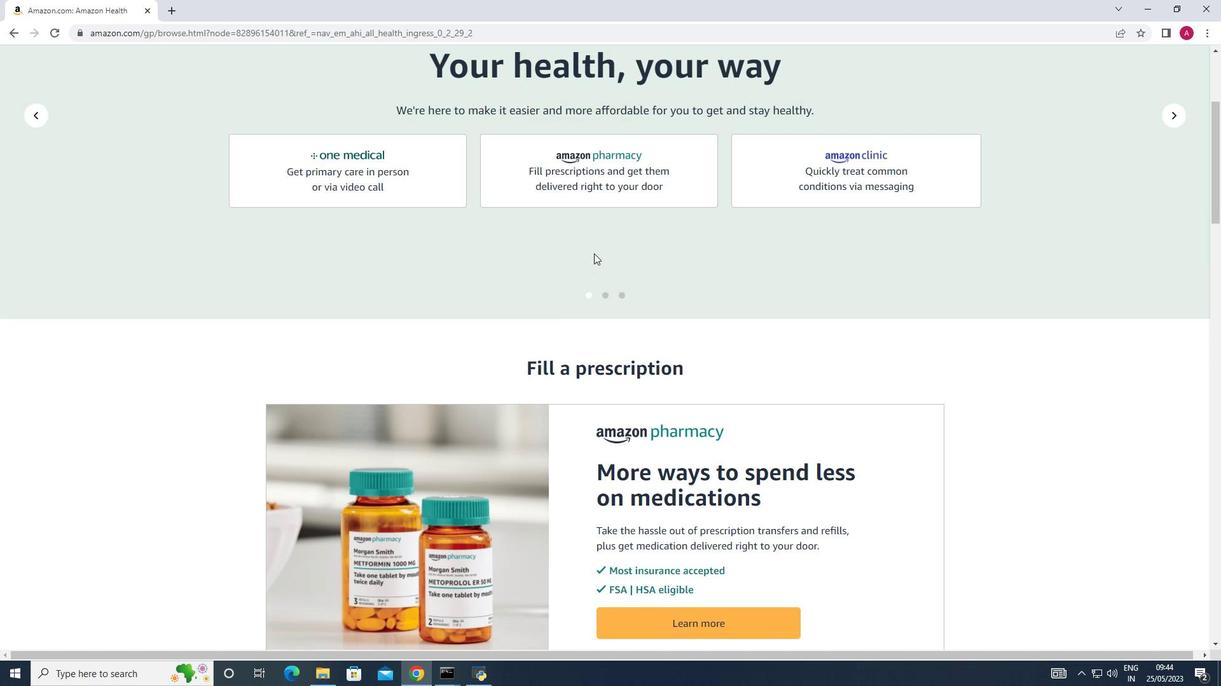 
Action: Mouse scrolled (594, 254) with delta (0, 0)
Screenshot: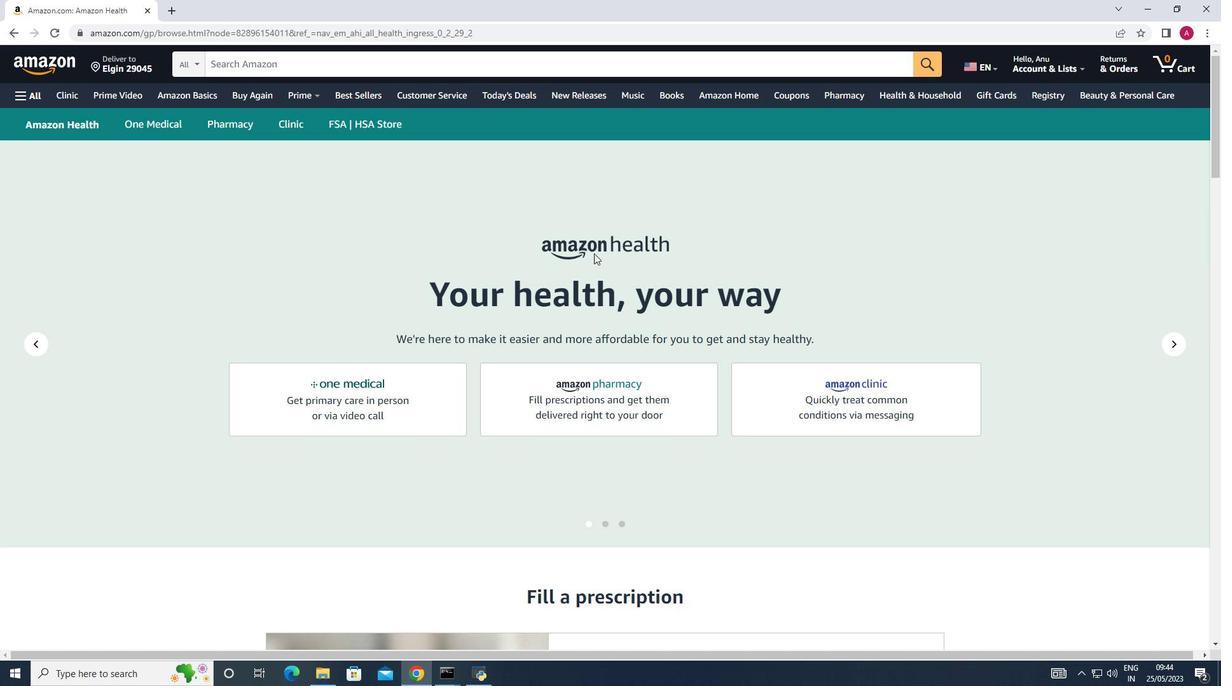 
Action: Mouse scrolled (594, 254) with delta (0, 0)
Screenshot: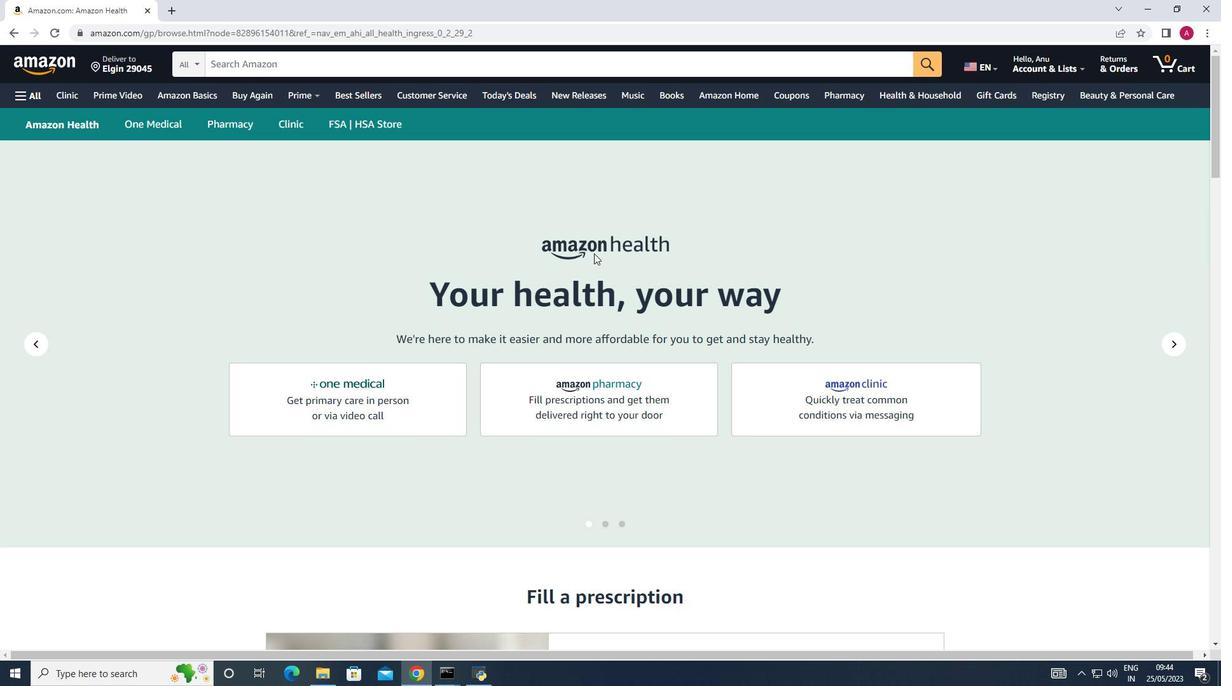 
Action: Mouse scrolled (594, 254) with delta (0, 0)
Screenshot: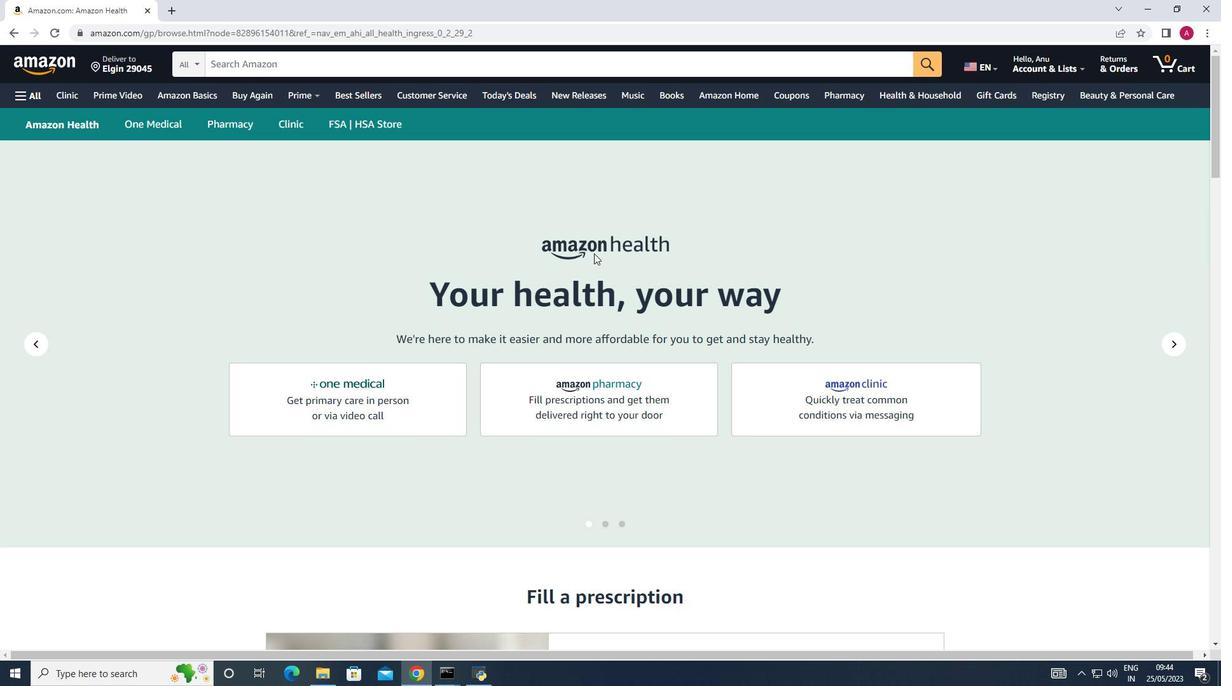 
Action: Mouse scrolled (594, 254) with delta (0, 0)
Screenshot: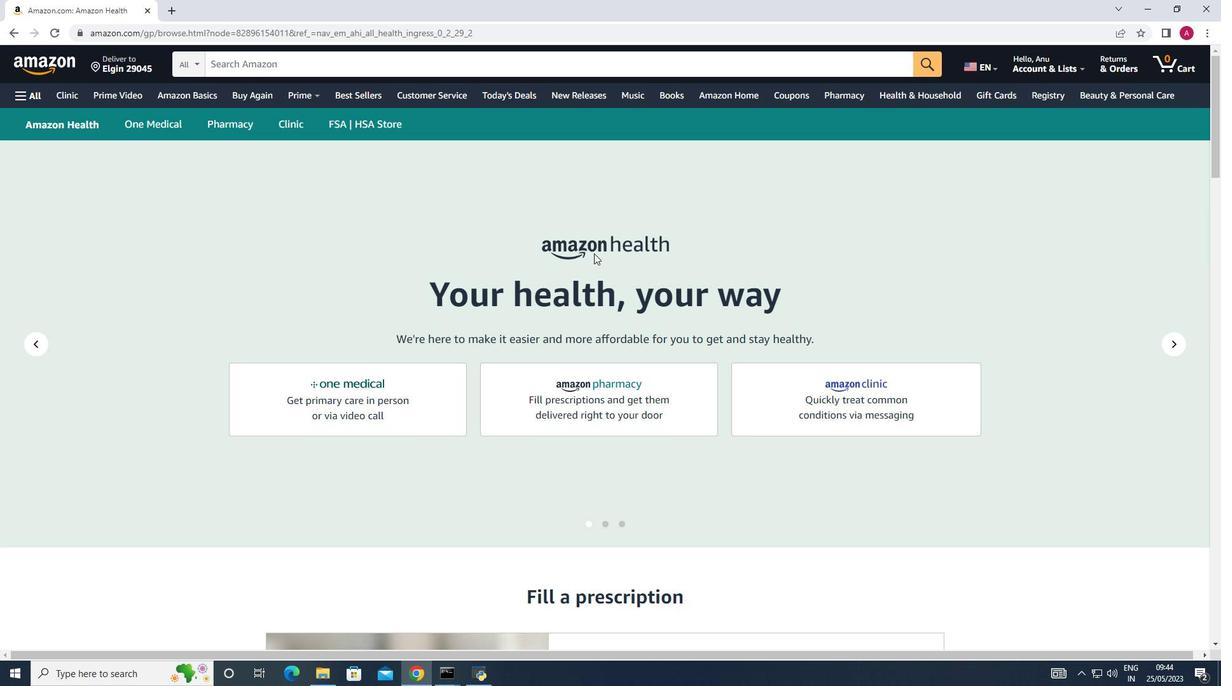 
Action: Mouse moved to (28, 92)
Screenshot: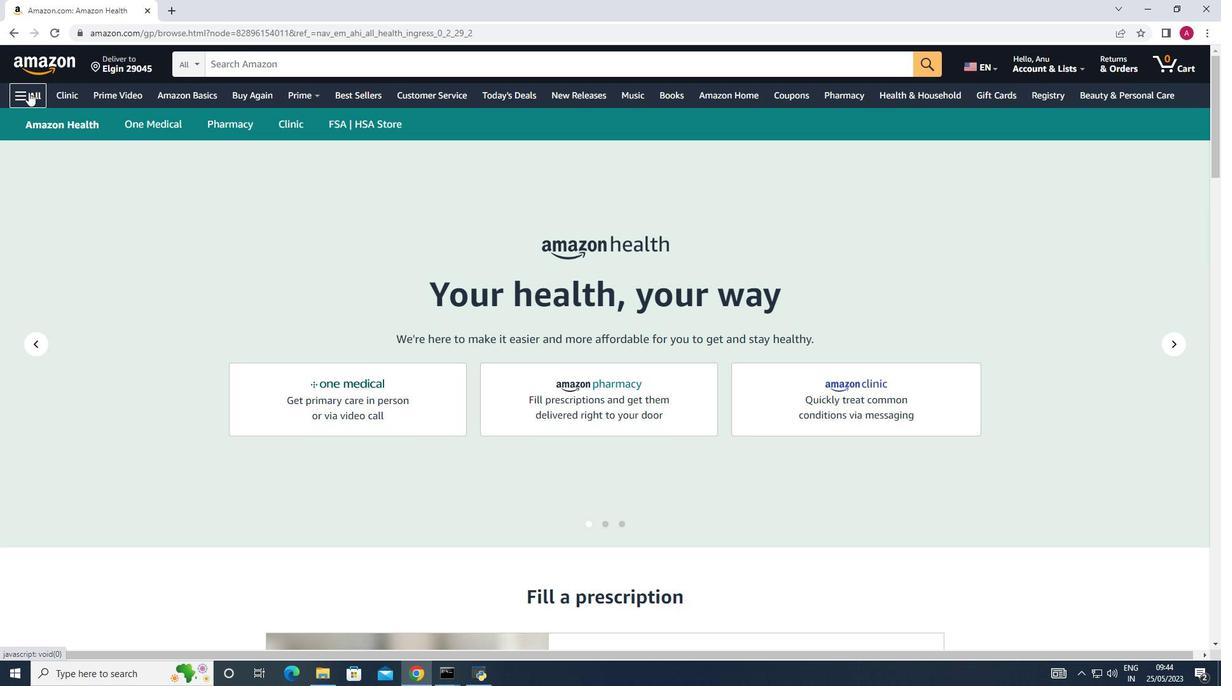 
Action: Mouse pressed left at (28, 92)
Screenshot: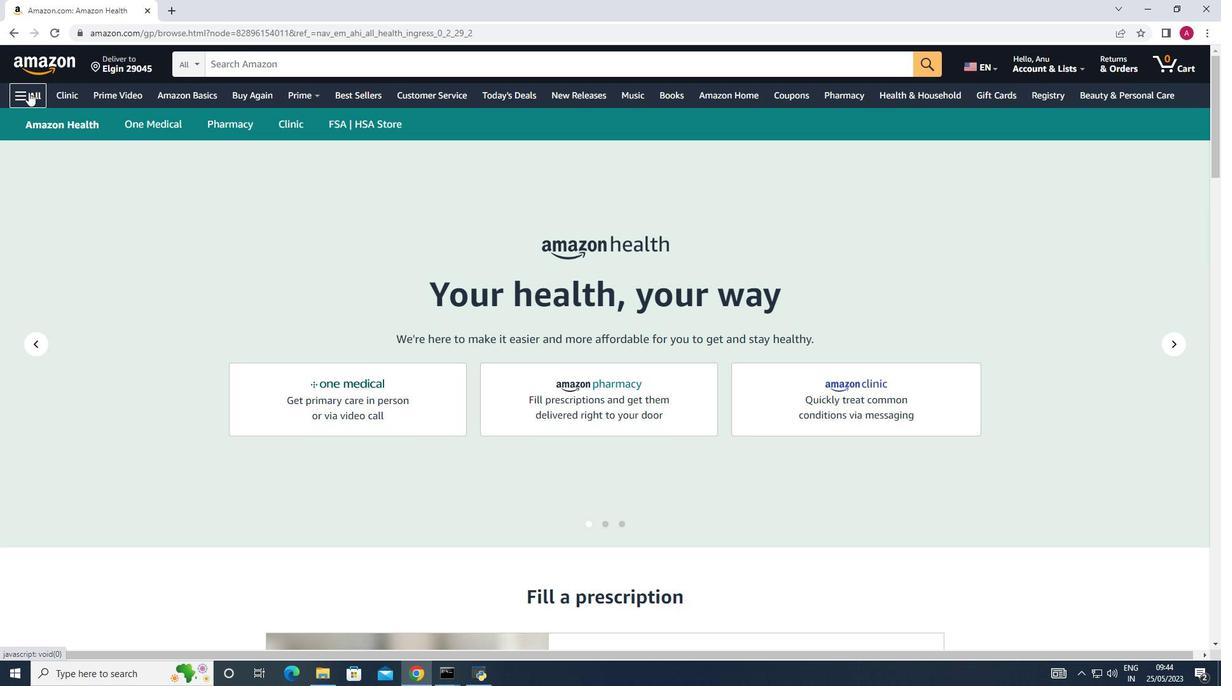 
Action: Mouse moved to (68, 300)
Screenshot: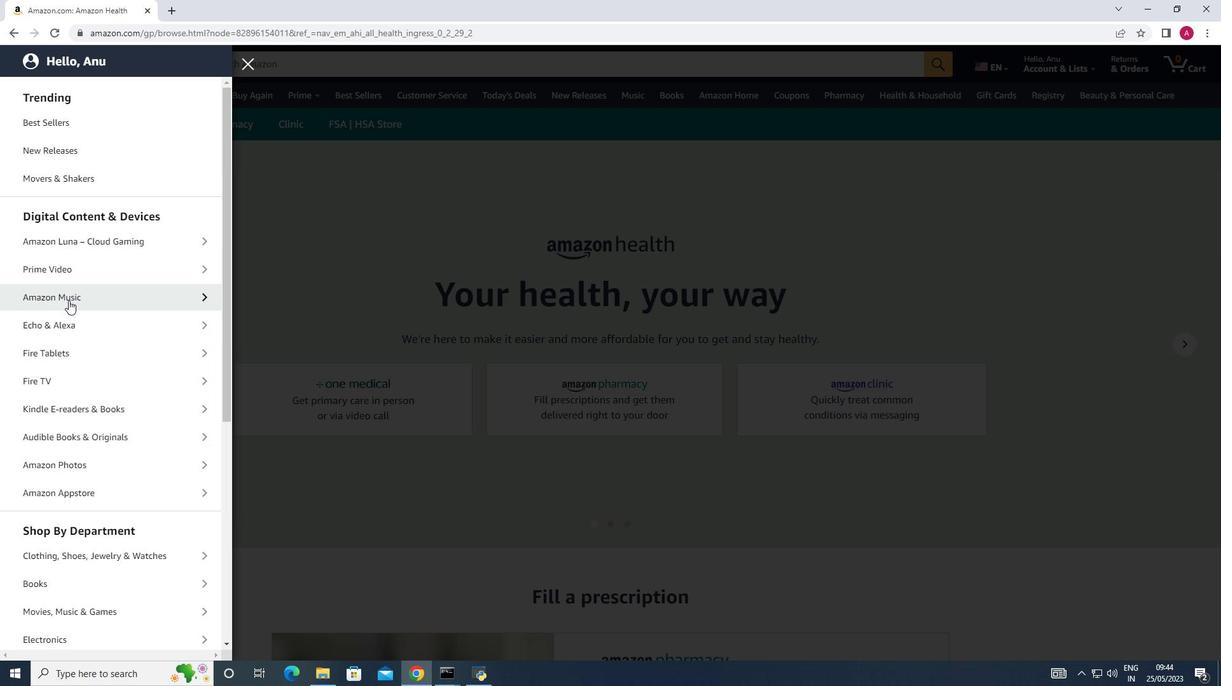 
Action: Mouse scrolled (68, 300) with delta (0, 0)
Screenshot: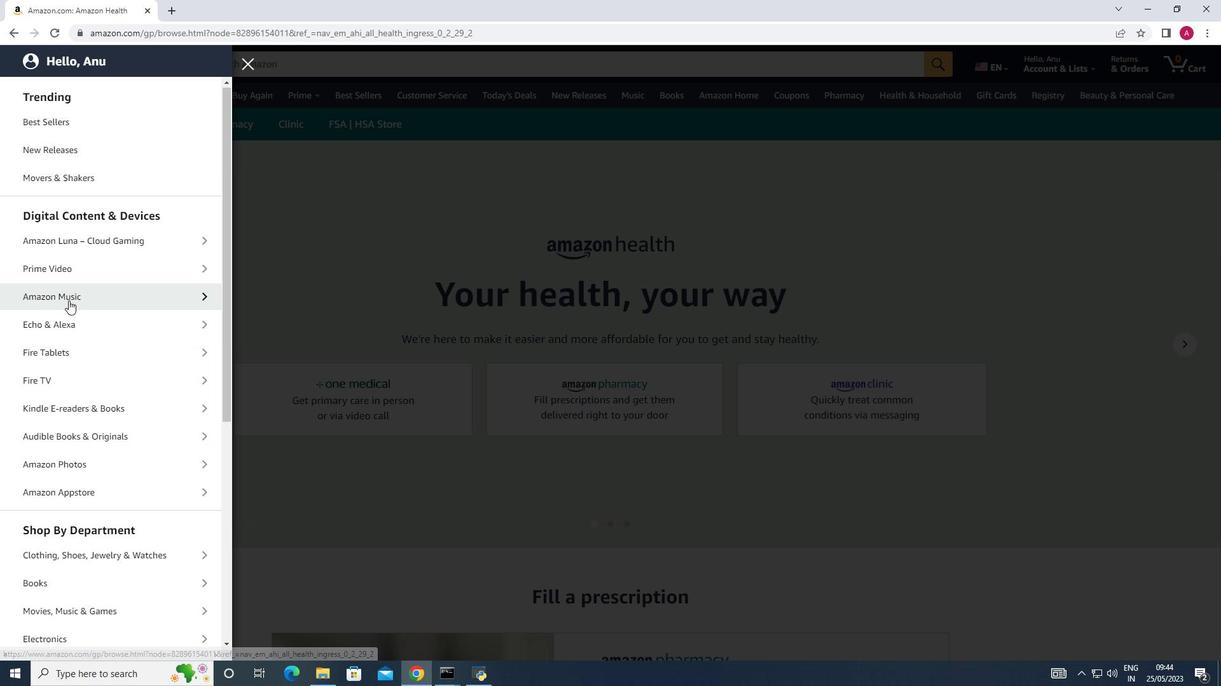 
Action: Mouse scrolled (68, 300) with delta (0, 0)
Screenshot: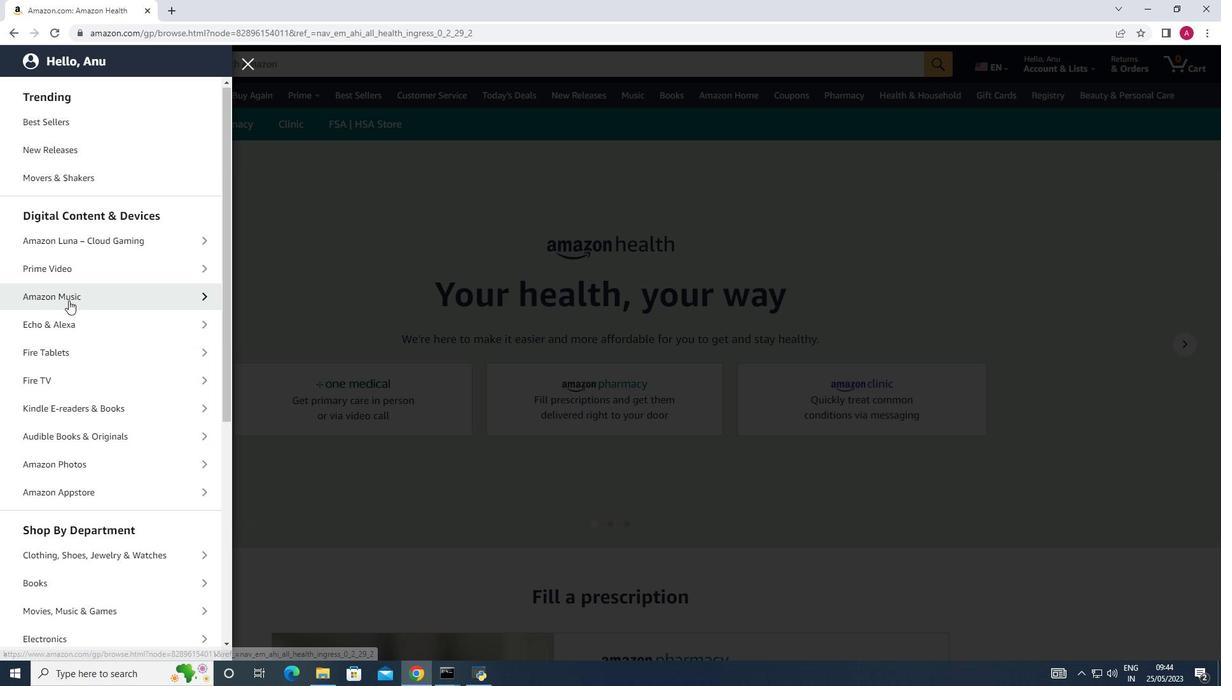 
Action: Mouse scrolled (68, 300) with delta (0, 0)
Screenshot: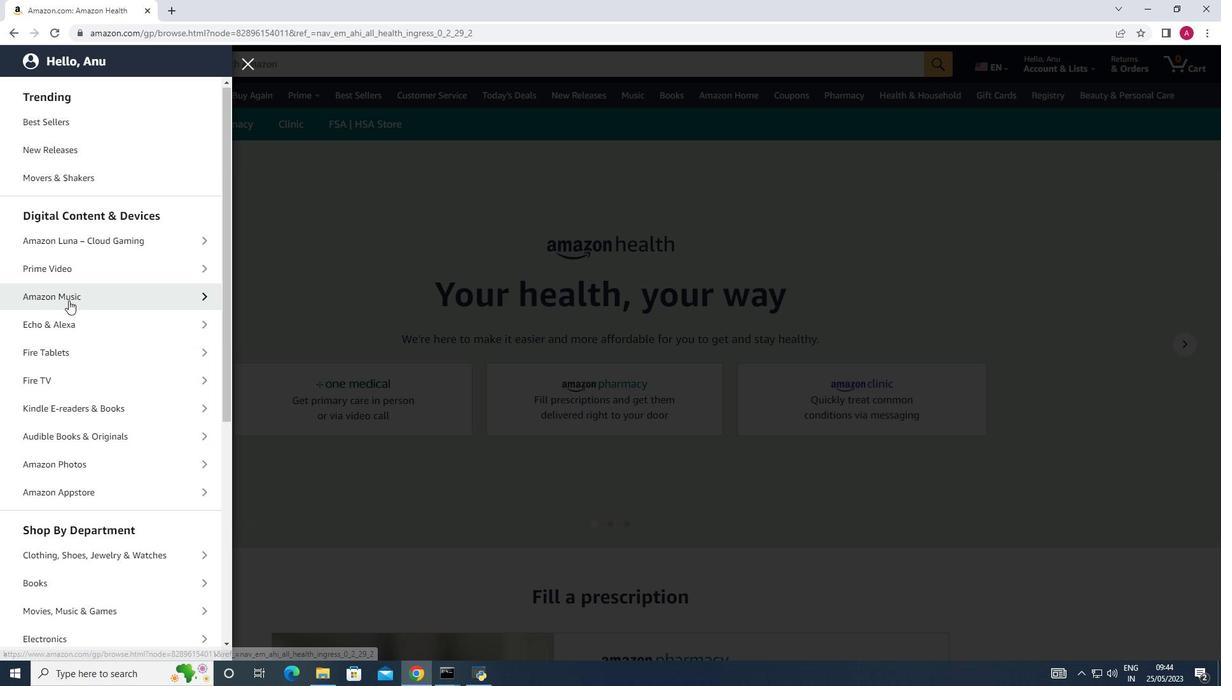 
Action: Mouse scrolled (68, 300) with delta (0, 0)
Screenshot: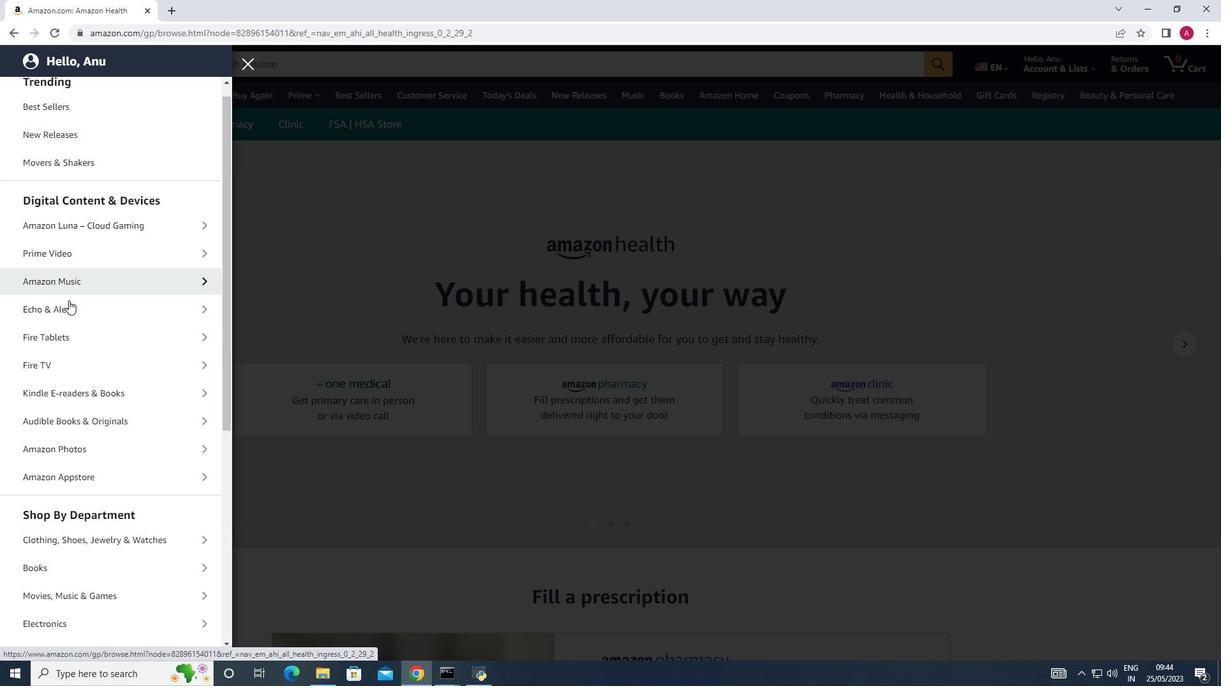 
Action: Mouse scrolled (68, 300) with delta (0, 0)
Screenshot: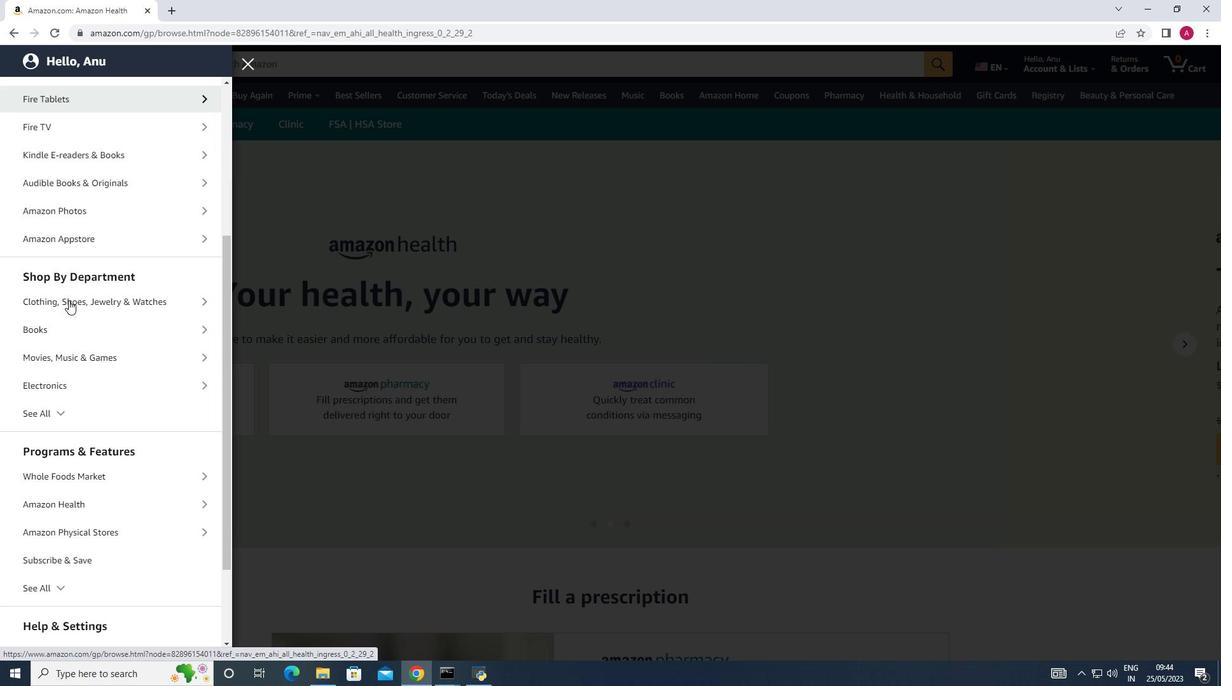 
Action: Mouse scrolled (68, 300) with delta (0, 0)
Screenshot: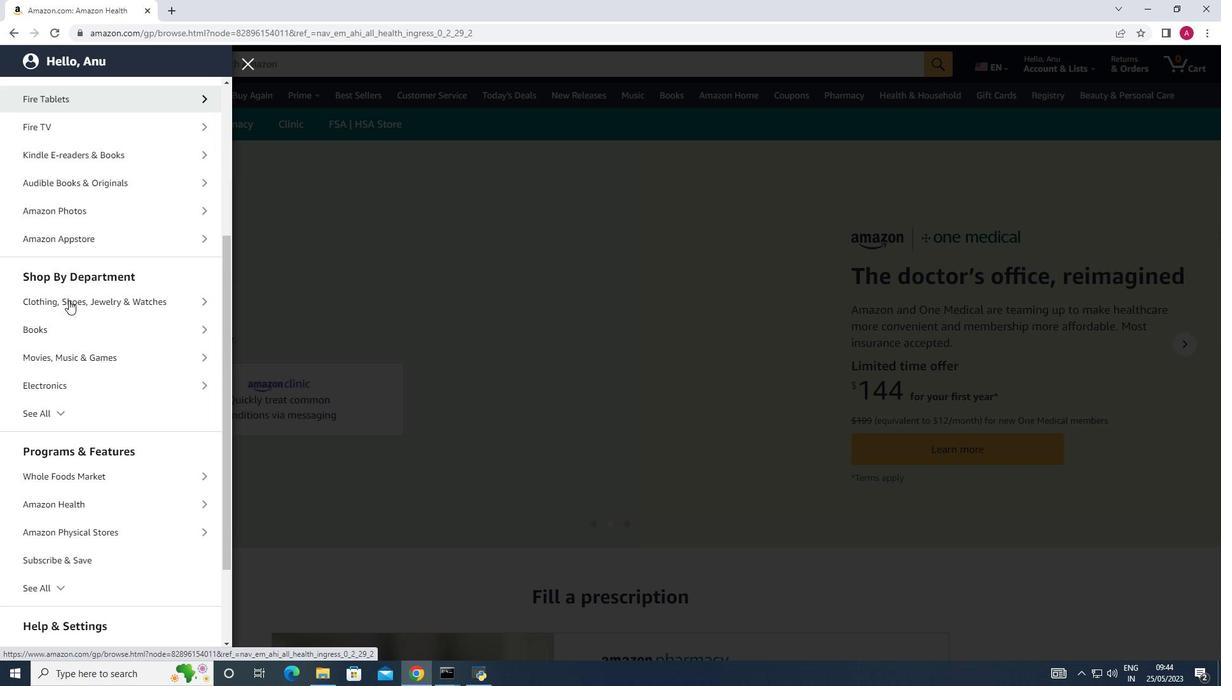 
Action: Mouse scrolled (68, 300) with delta (0, 0)
Screenshot: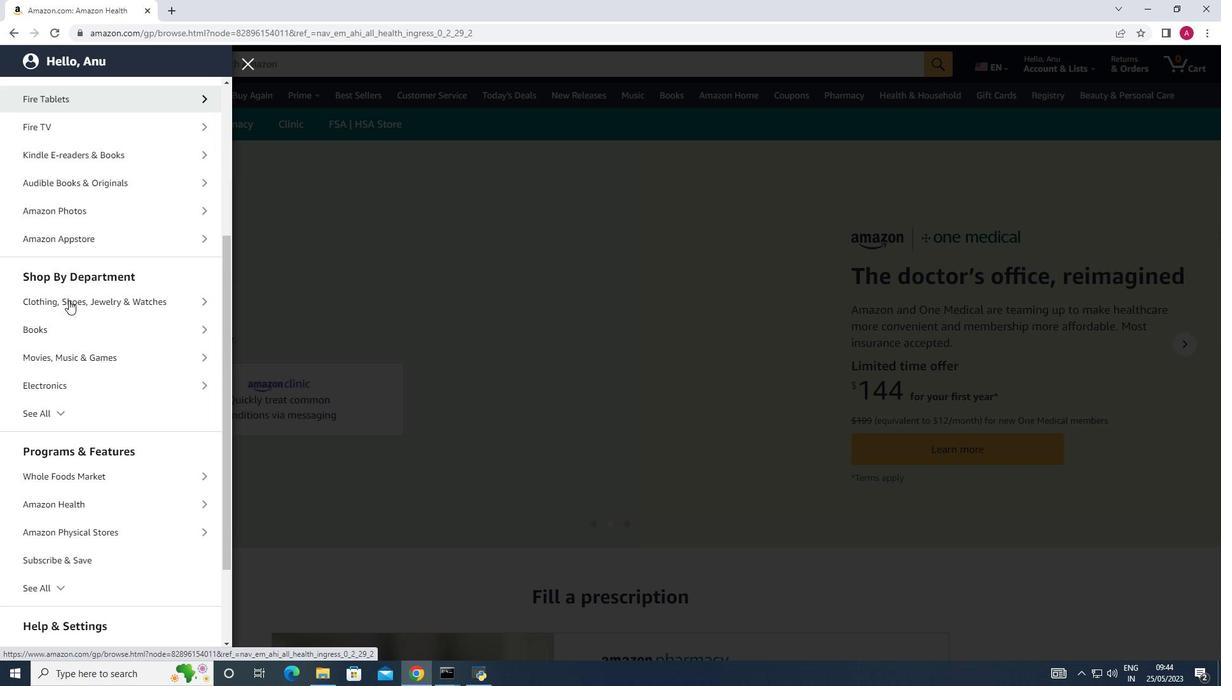 
Action: Mouse scrolled (68, 300) with delta (0, 0)
Screenshot: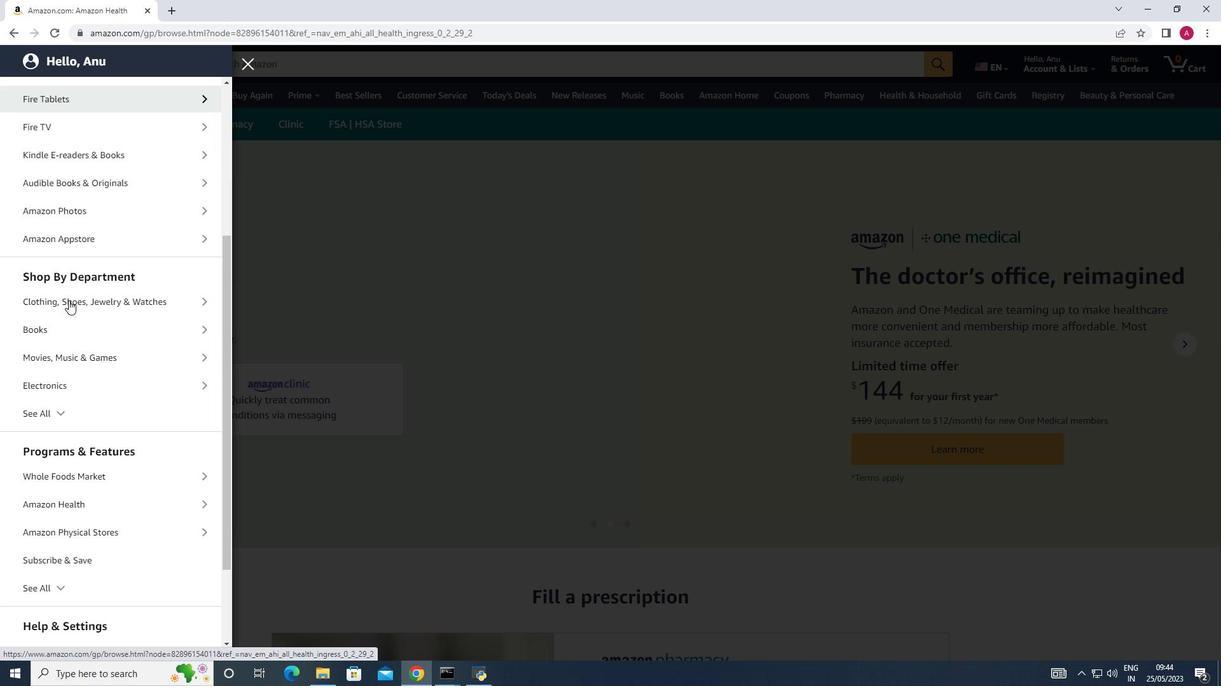 
Action: Mouse moved to (93, 391)
Screenshot: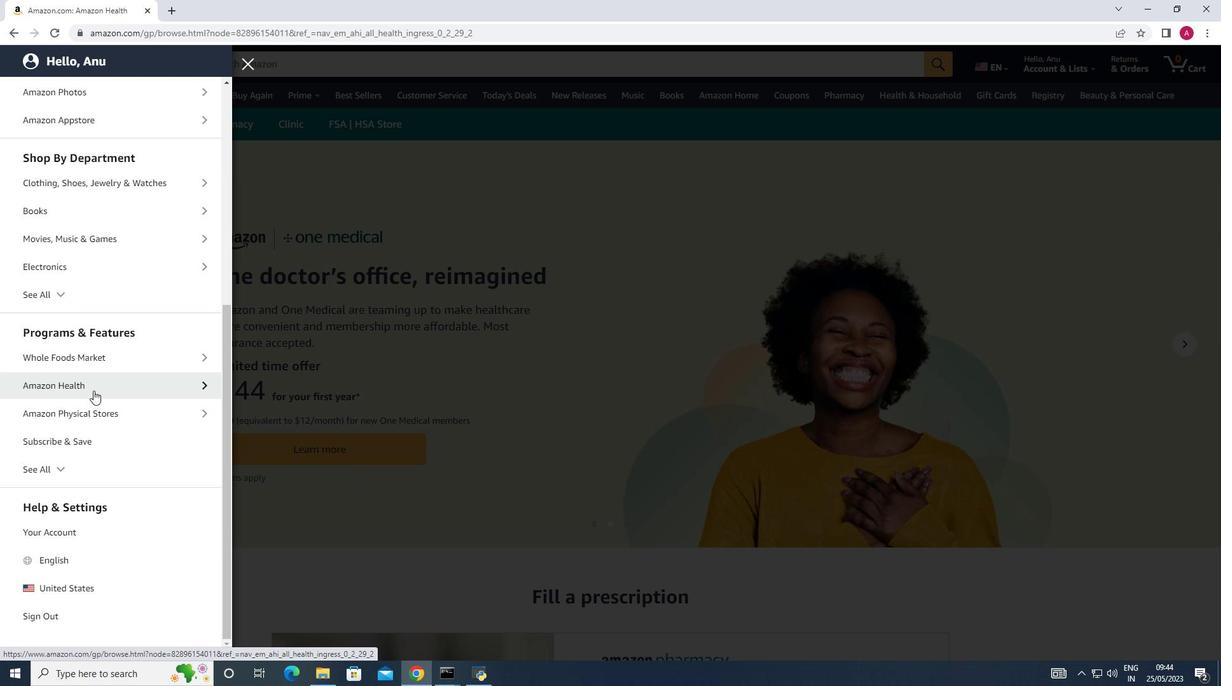 
Action: Mouse pressed left at (93, 391)
Screenshot: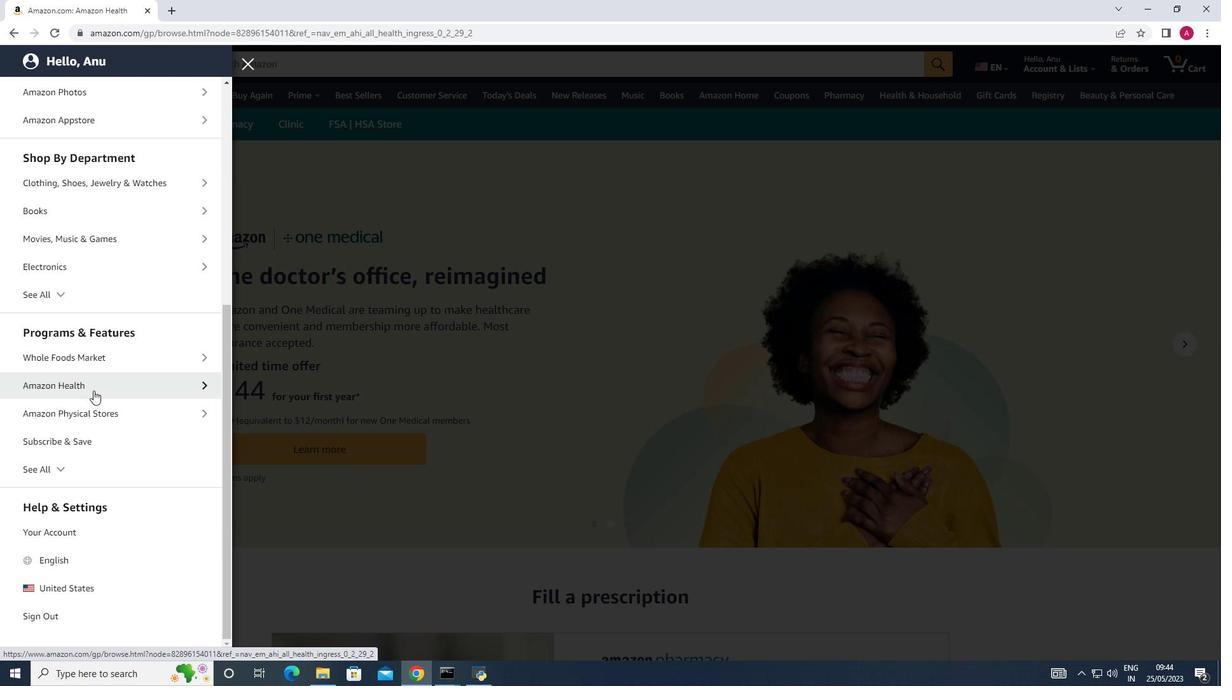 
Action: Mouse moved to (161, 157)
Screenshot: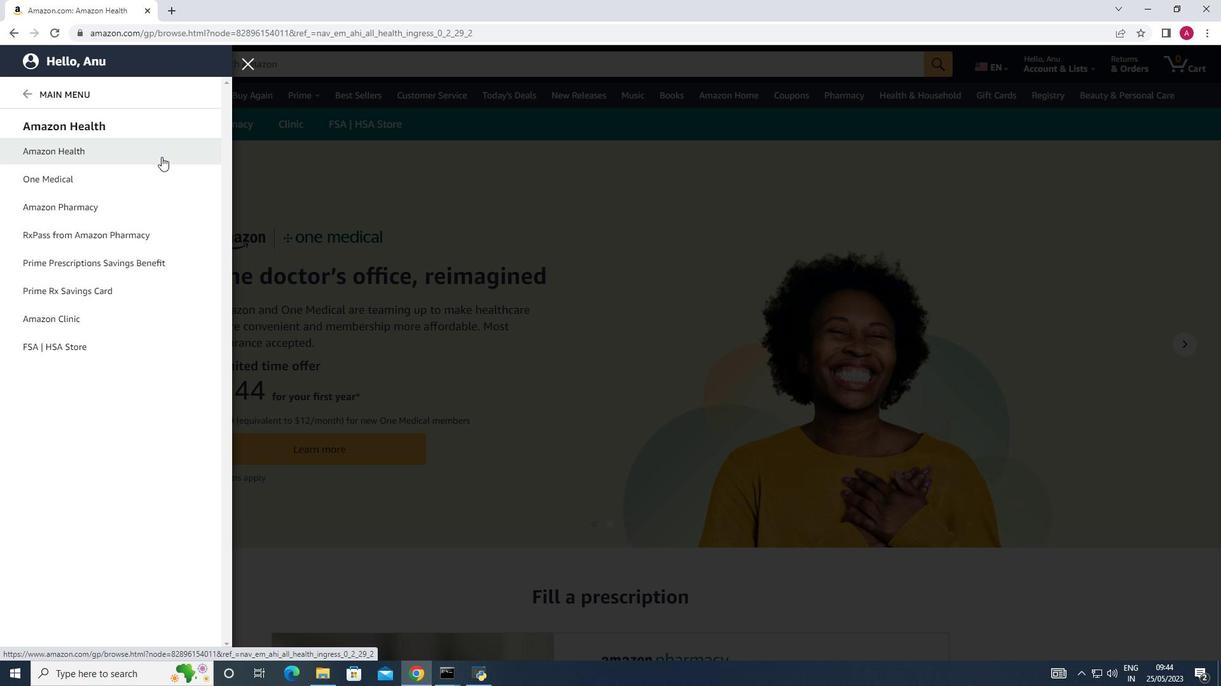 
Action: Mouse pressed left at (161, 157)
Screenshot: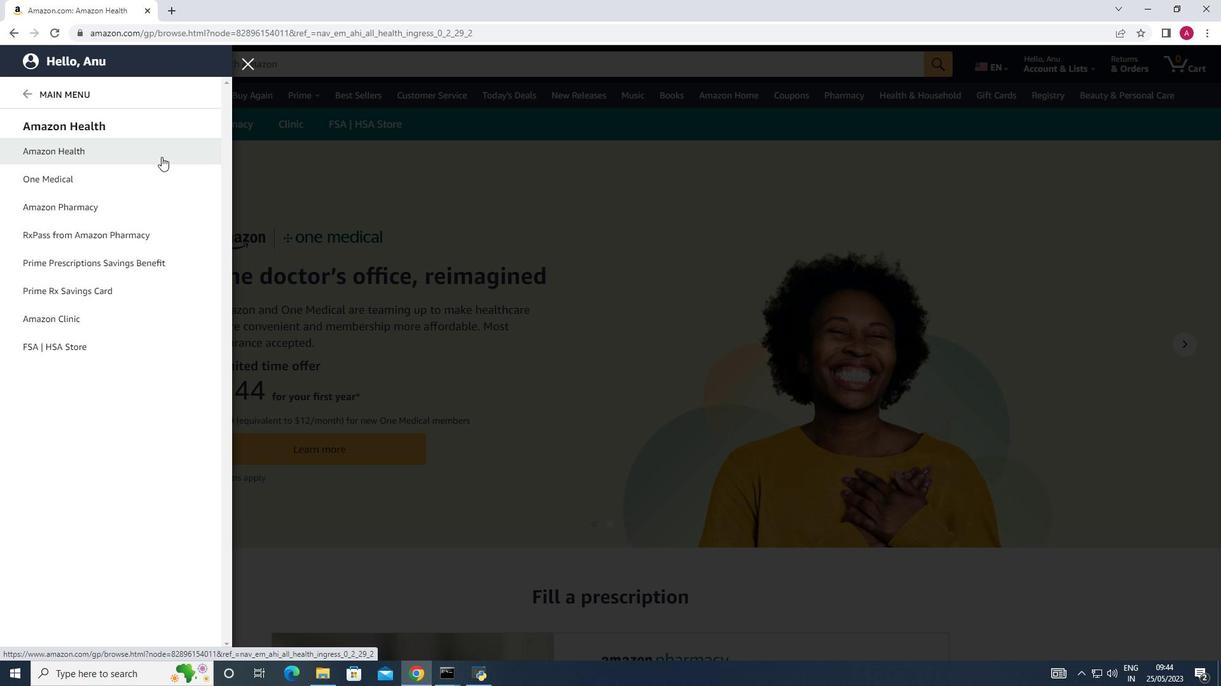 
Action: Mouse moved to (1174, 345)
Screenshot: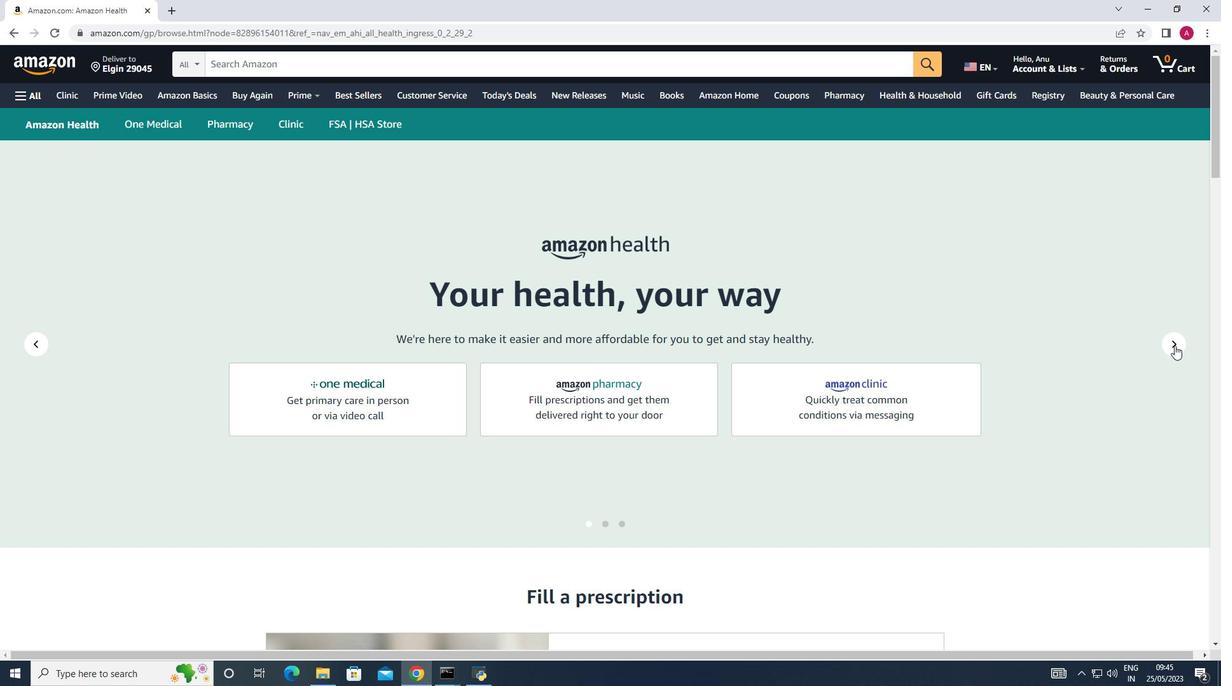 
Action: Mouse pressed left at (1174, 345)
Screenshot: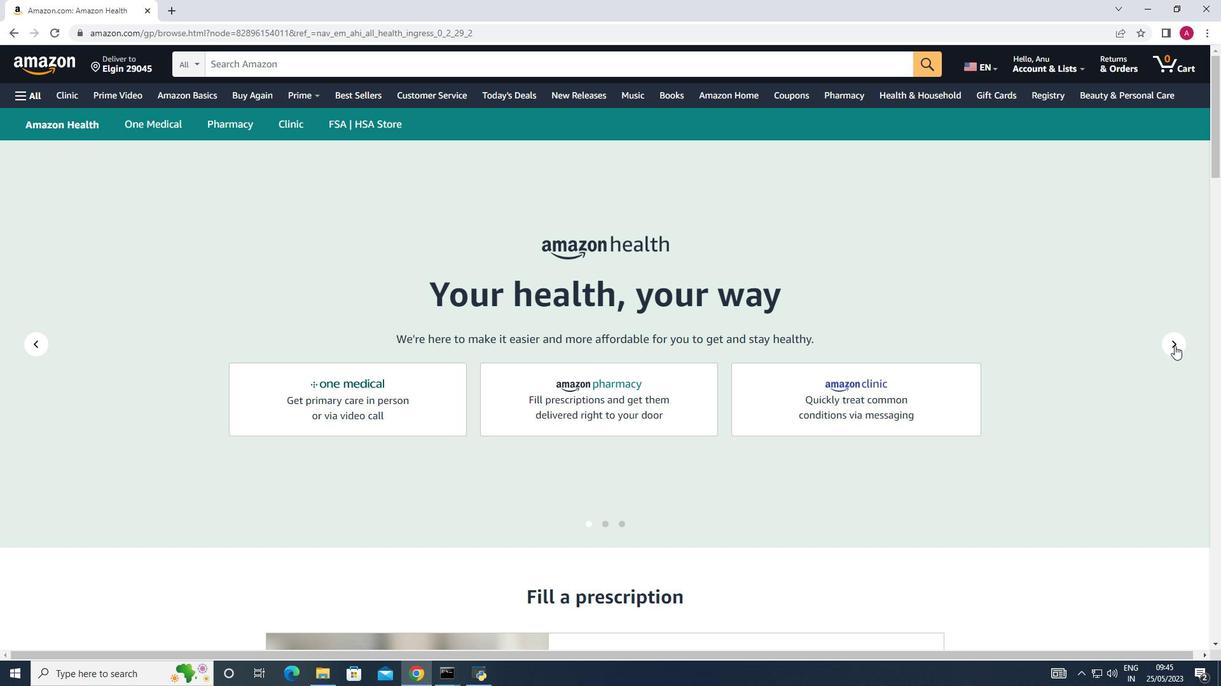 
Action: Mouse pressed left at (1174, 345)
Screenshot: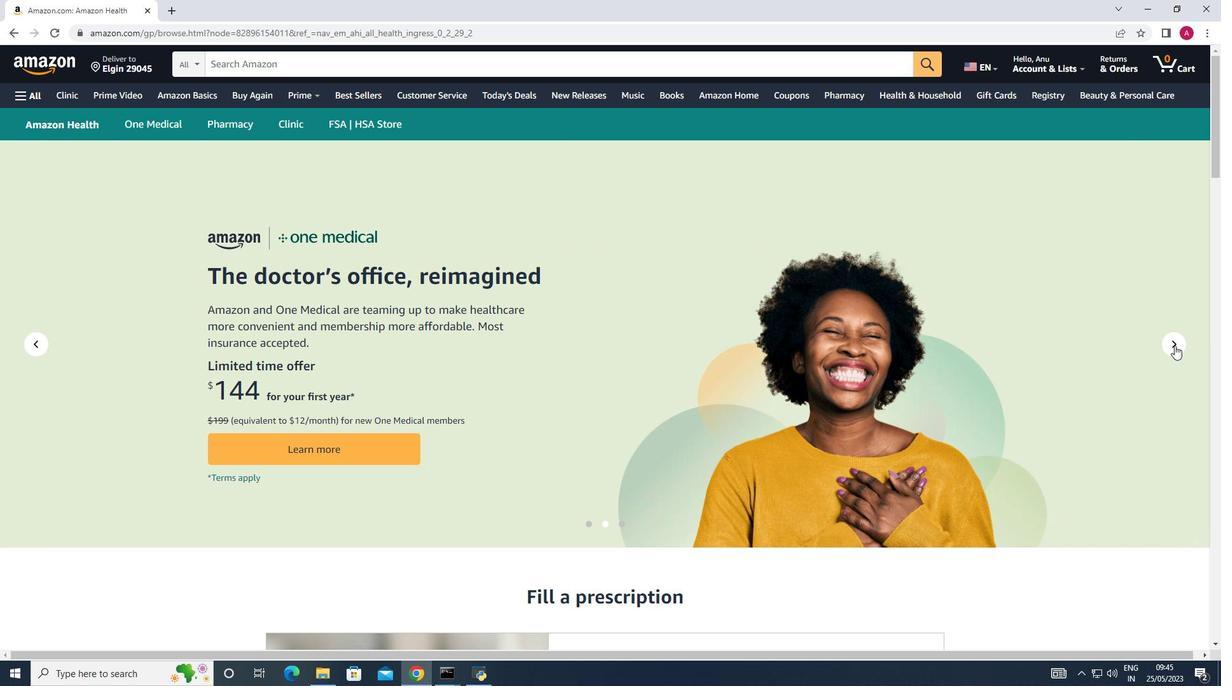 
Action: Mouse moved to (1172, 345)
Screenshot: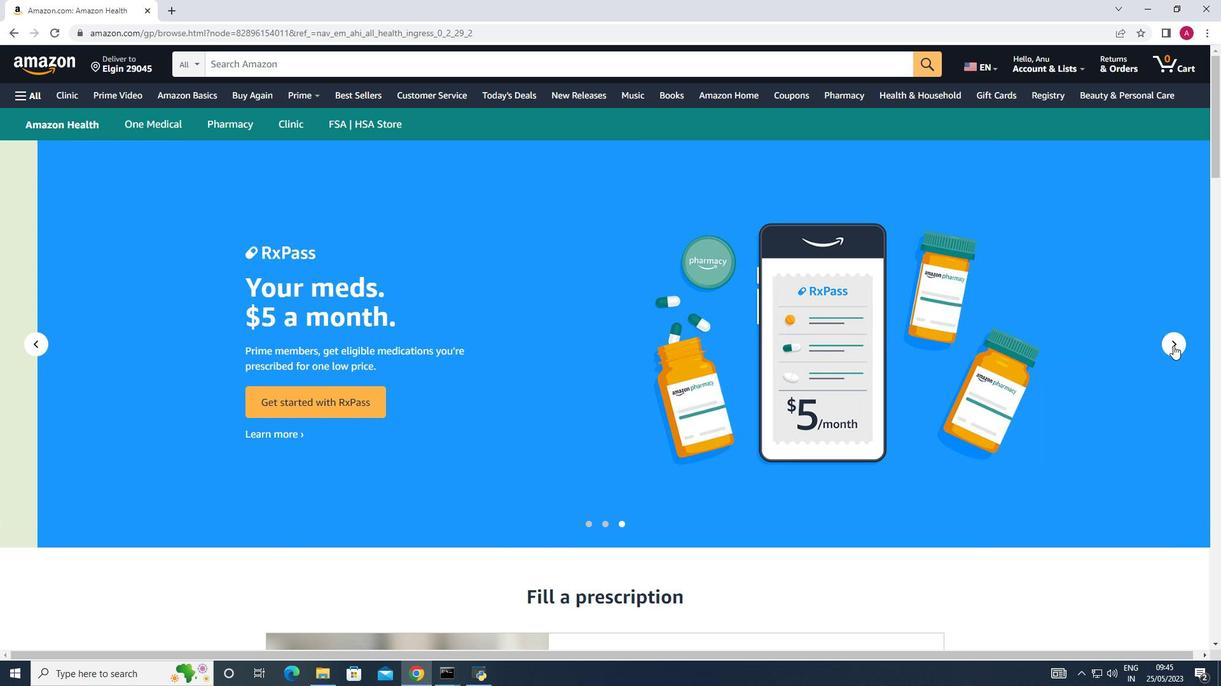 
Action: Mouse pressed left at (1172, 345)
Screenshot: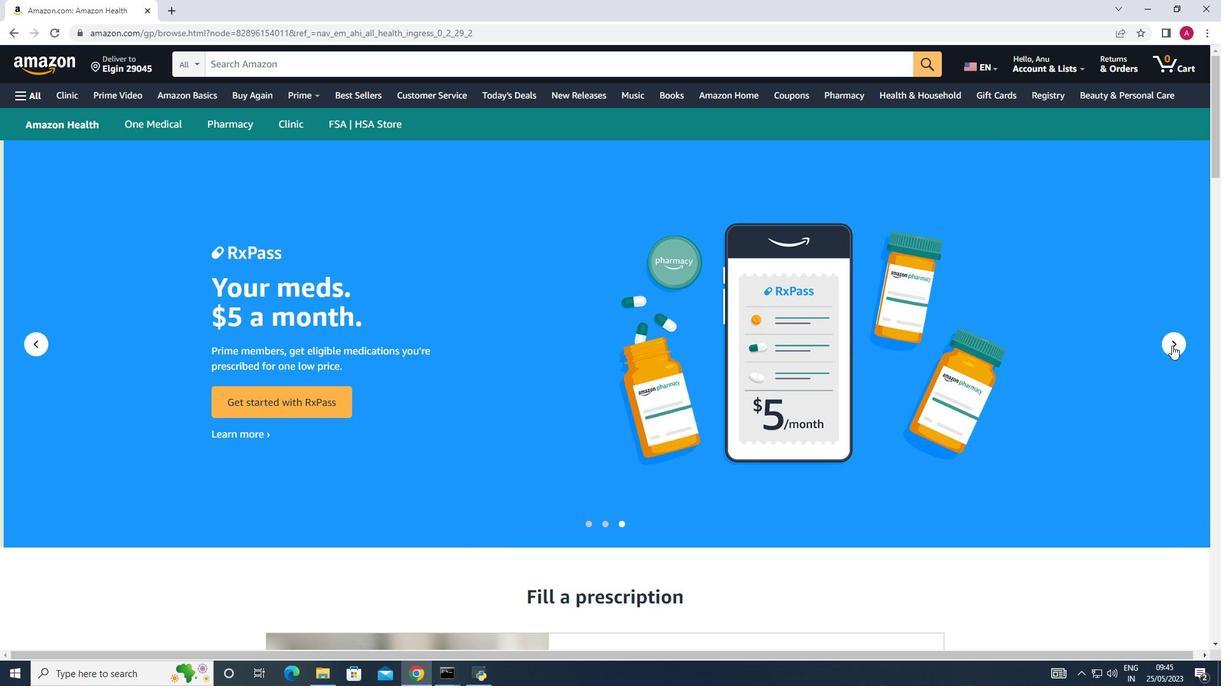 
Action: Mouse moved to (874, 424)
Screenshot: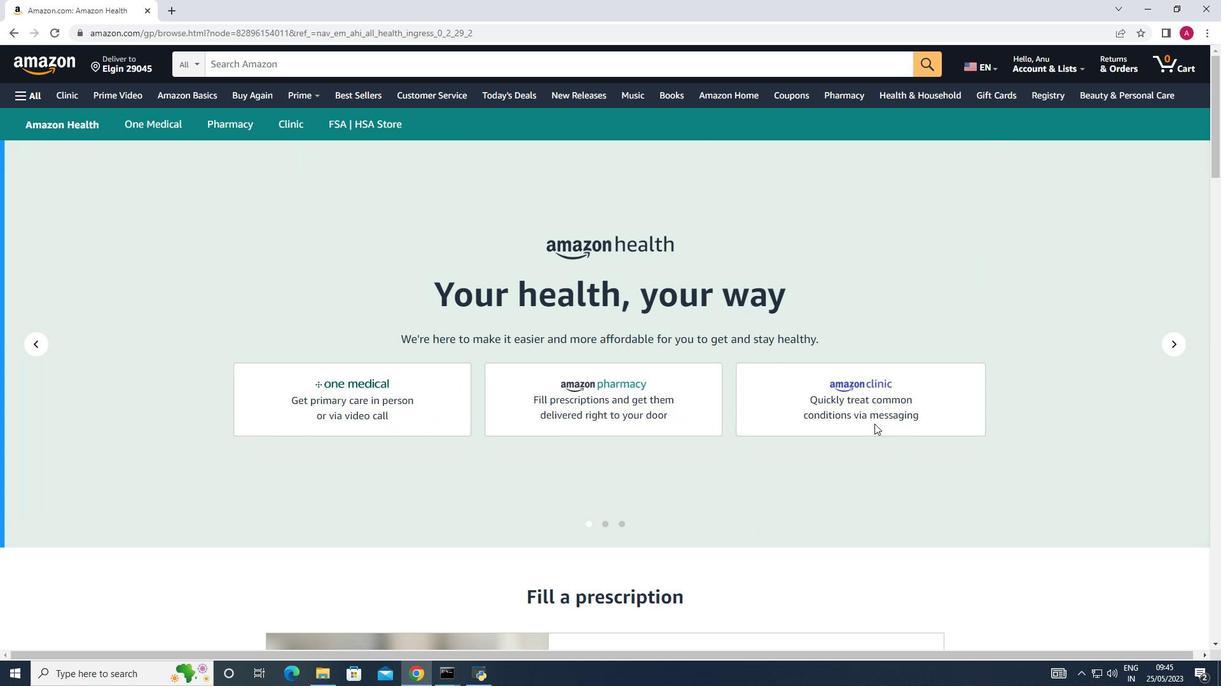 
Action: Mouse scrolled (874, 423) with delta (0, 0)
Screenshot: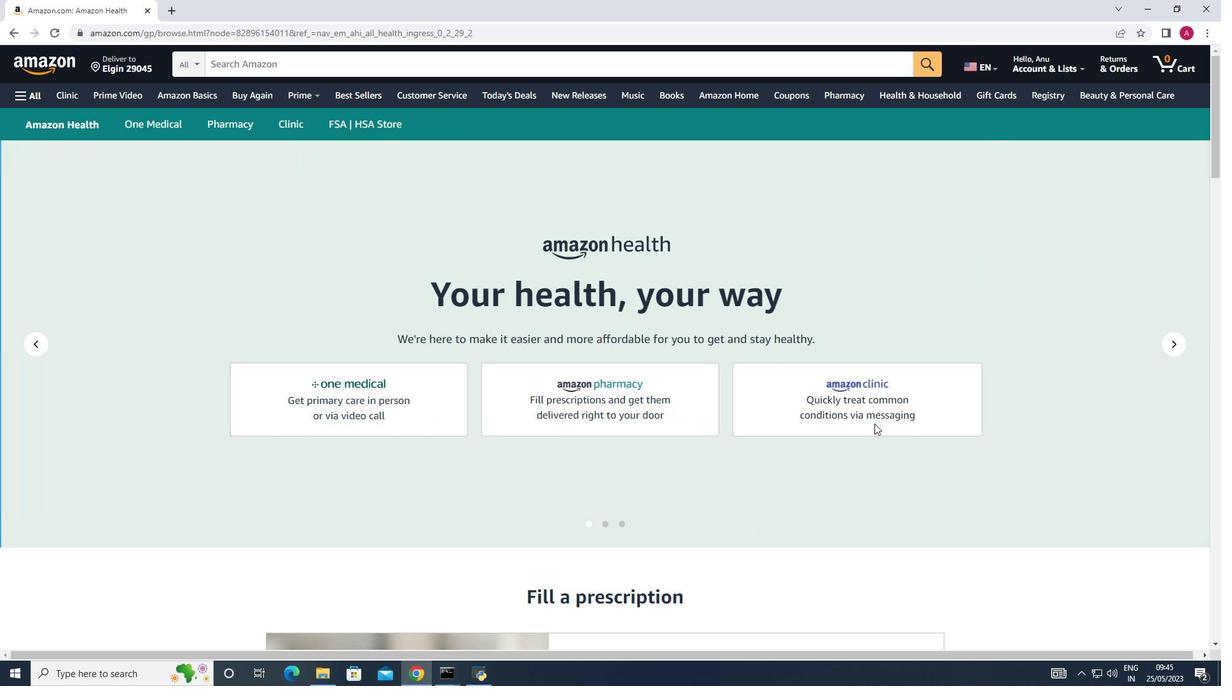 
Action: Mouse scrolled (874, 423) with delta (0, 0)
Screenshot: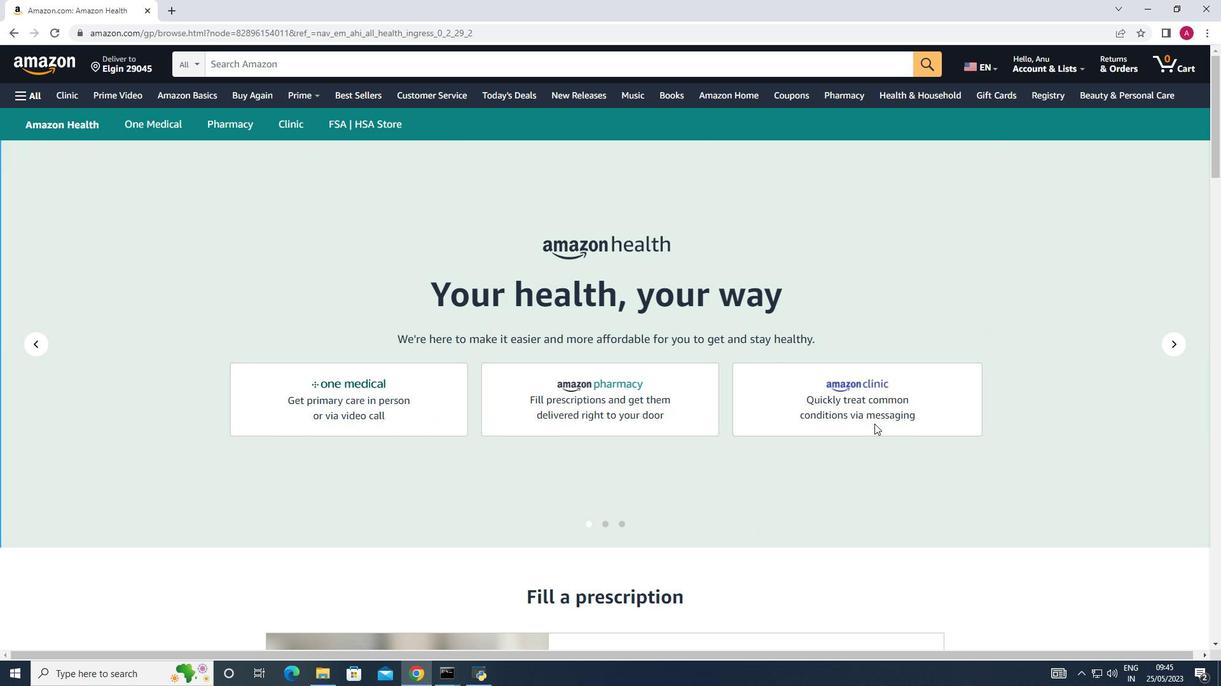 
Action: Mouse scrolled (874, 423) with delta (0, 0)
Screenshot: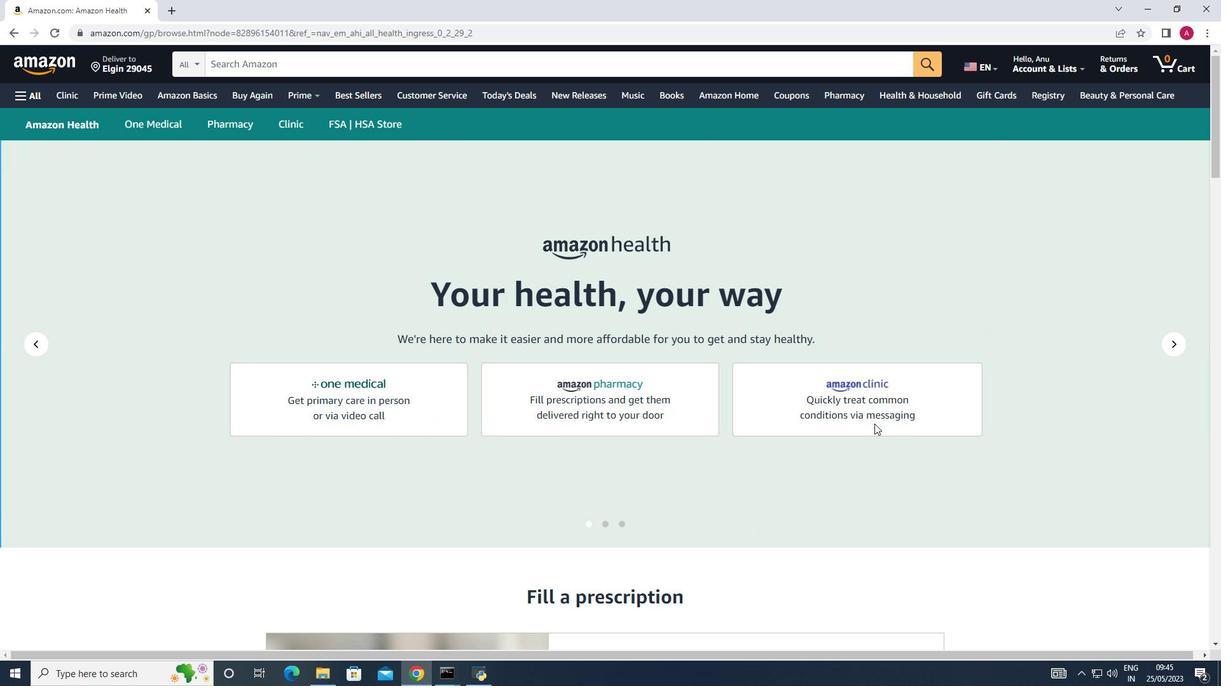 
Action: Mouse moved to (873, 424)
Screenshot: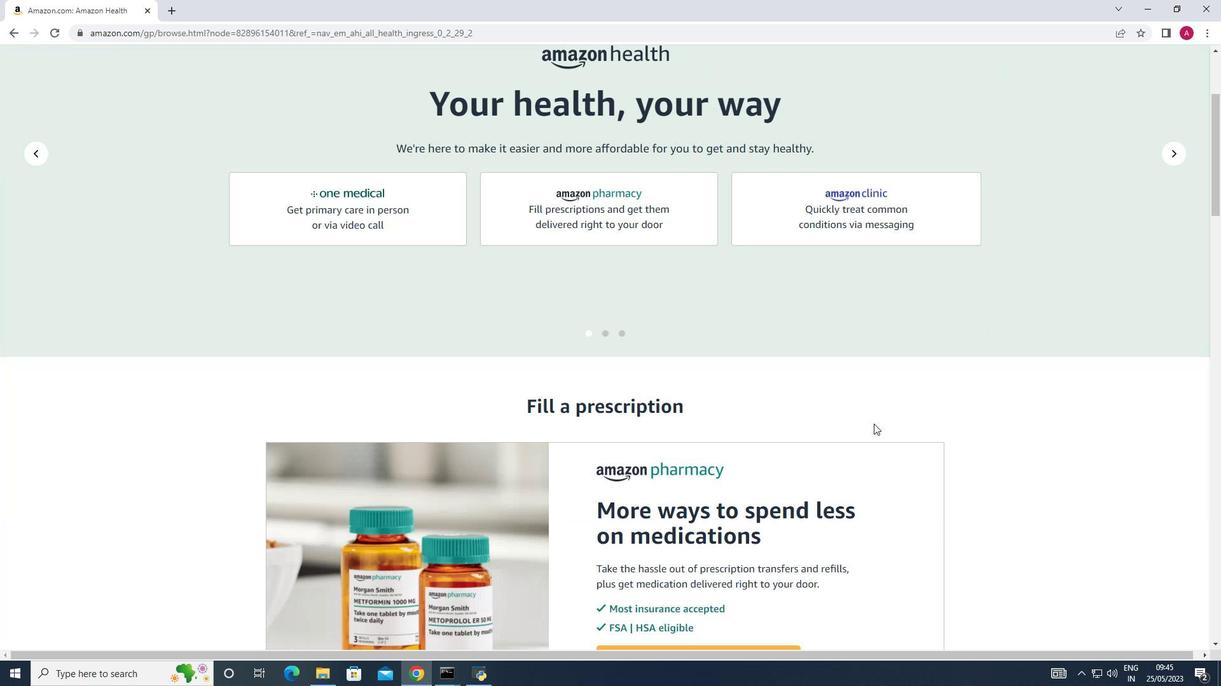 
Action: Mouse scrolled (873, 423) with delta (0, 0)
Screenshot: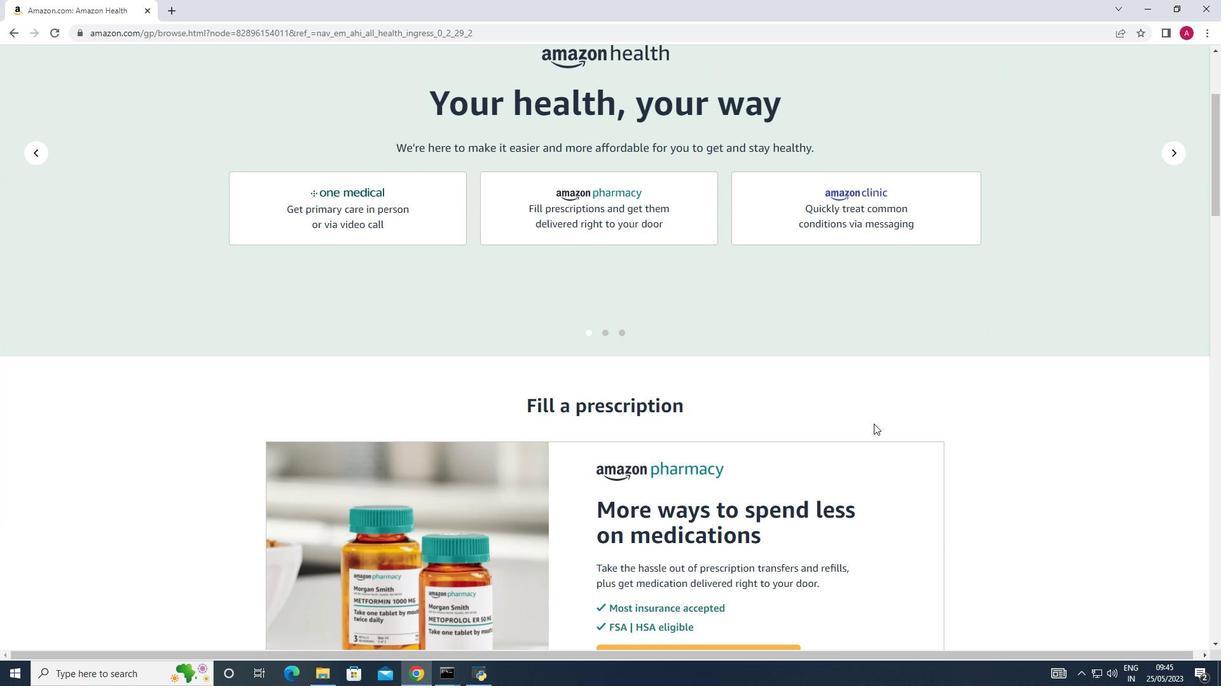 
Action: Mouse scrolled (873, 423) with delta (0, 0)
Screenshot: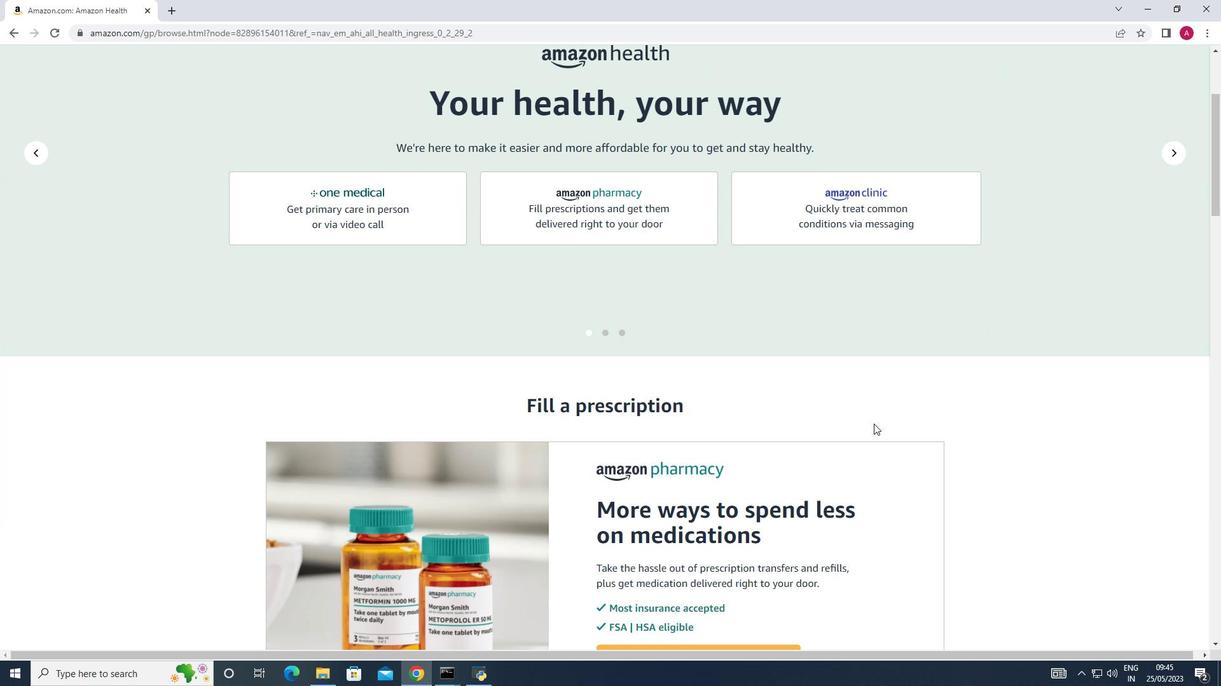 
Action: Mouse scrolled (873, 423) with delta (0, 0)
Screenshot: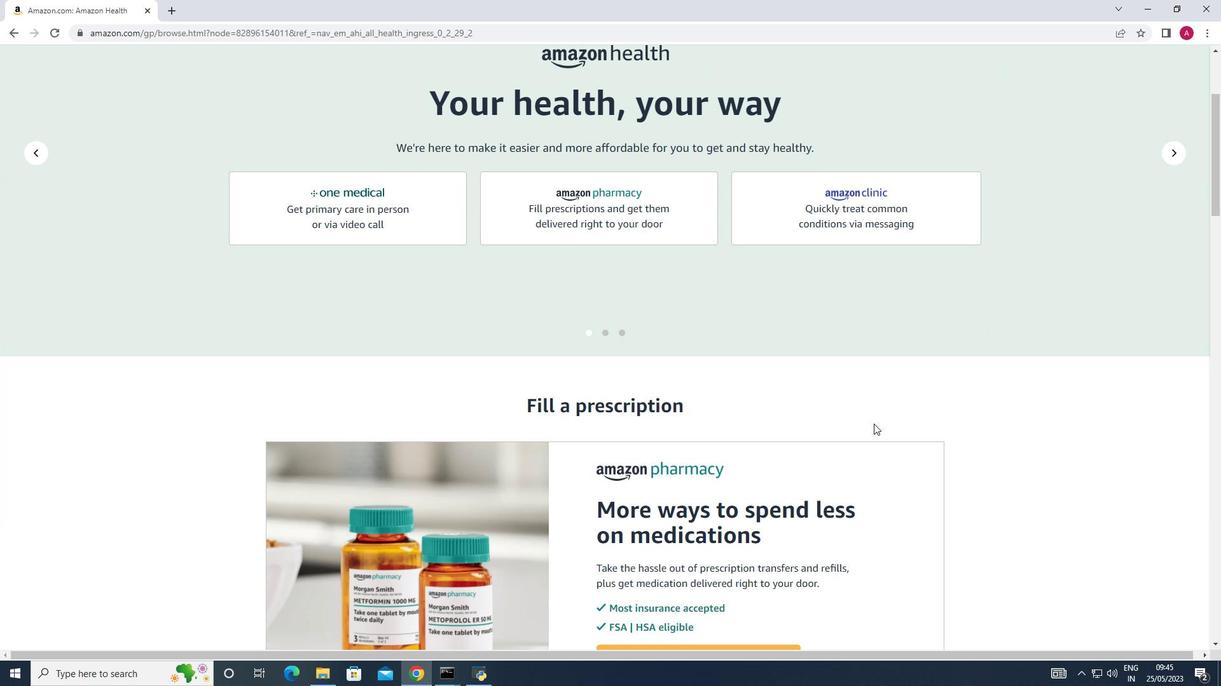 
Action: Mouse scrolled (873, 423) with delta (0, 0)
Screenshot: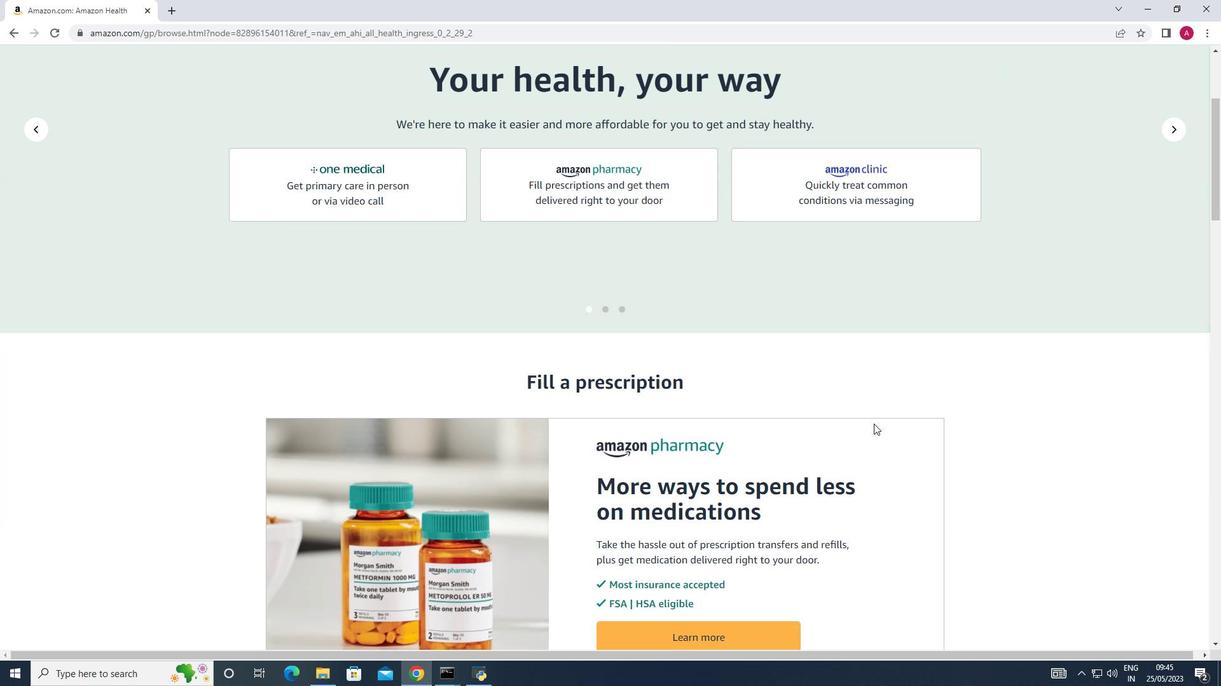 
Action: Mouse scrolled (873, 423) with delta (0, 0)
Screenshot: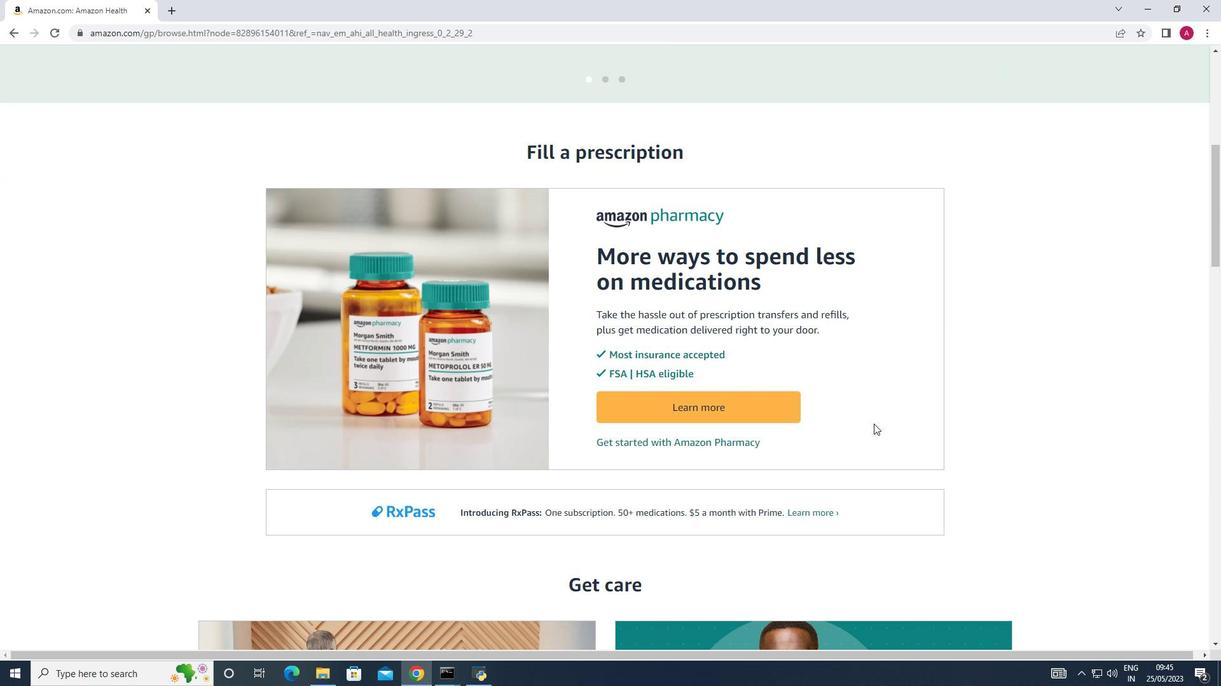 
Action: Mouse scrolled (873, 423) with delta (0, 0)
Screenshot: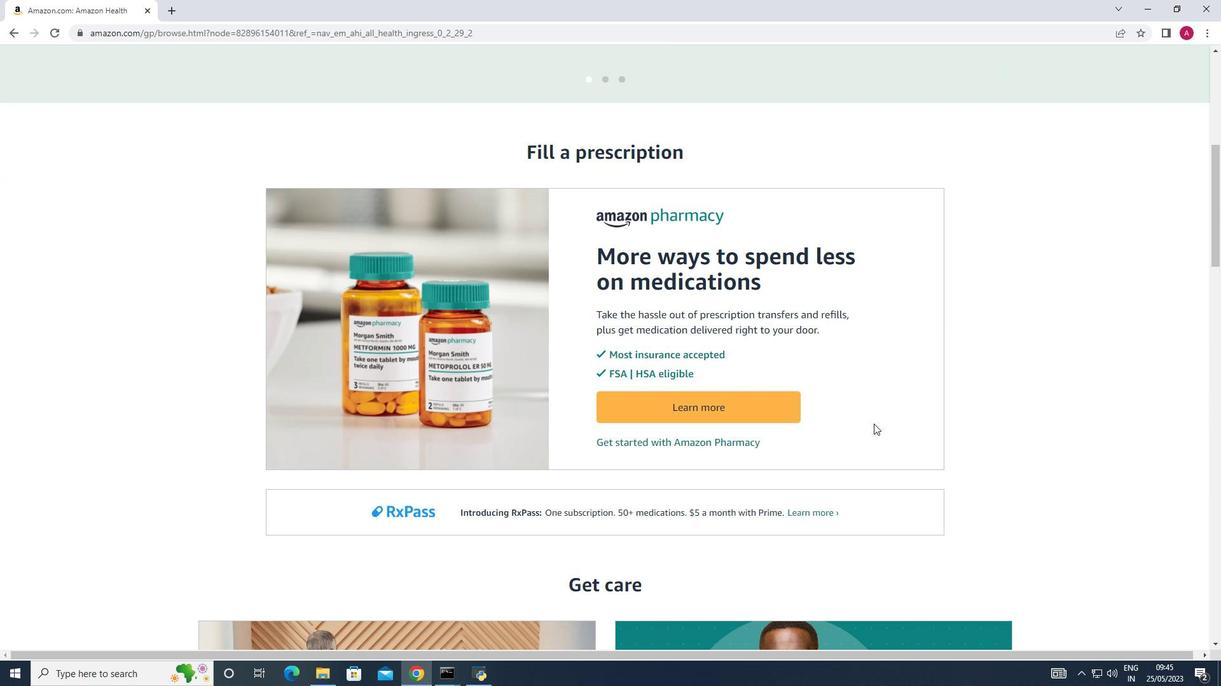 
Action: Mouse scrolled (873, 423) with delta (0, 0)
Screenshot: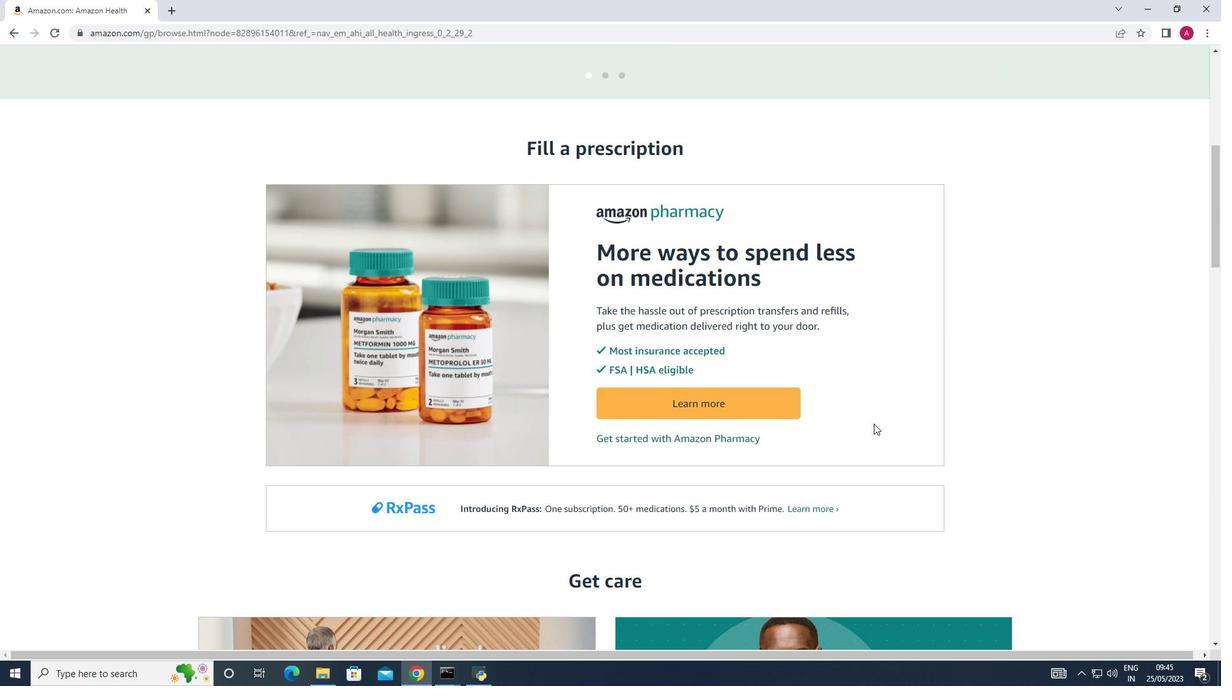 
Action: Mouse scrolled (873, 423) with delta (0, 0)
Screenshot: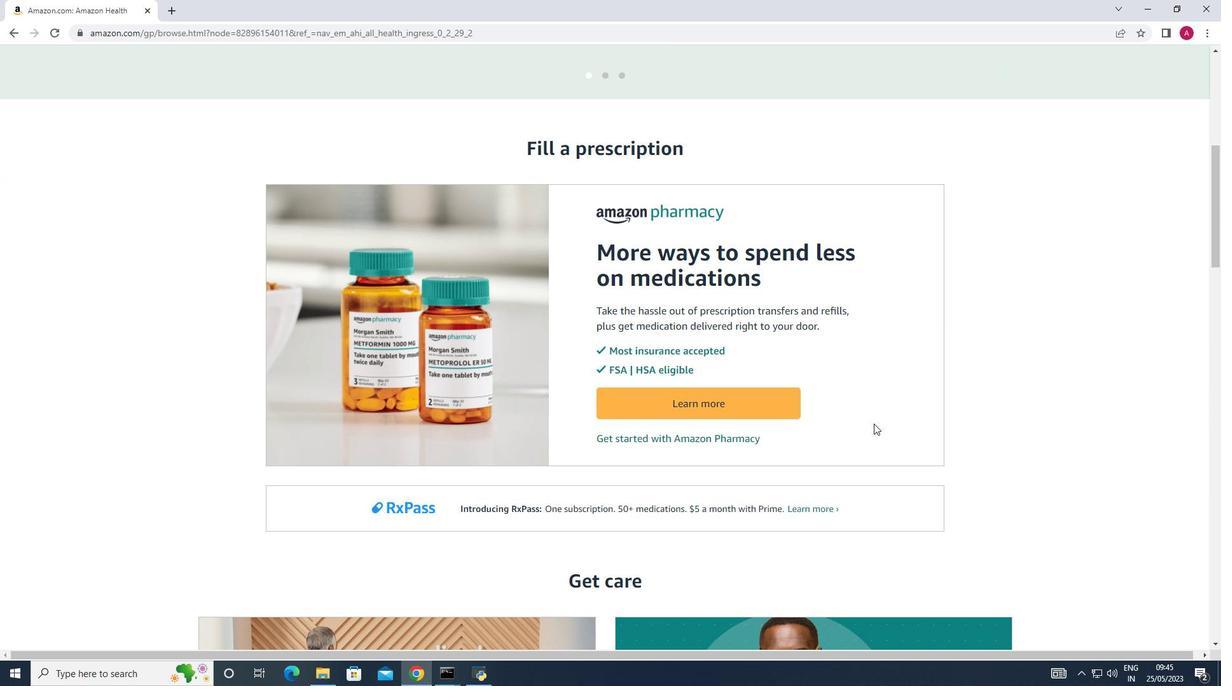 
Action: Mouse scrolled (873, 424) with delta (0, 0)
Screenshot: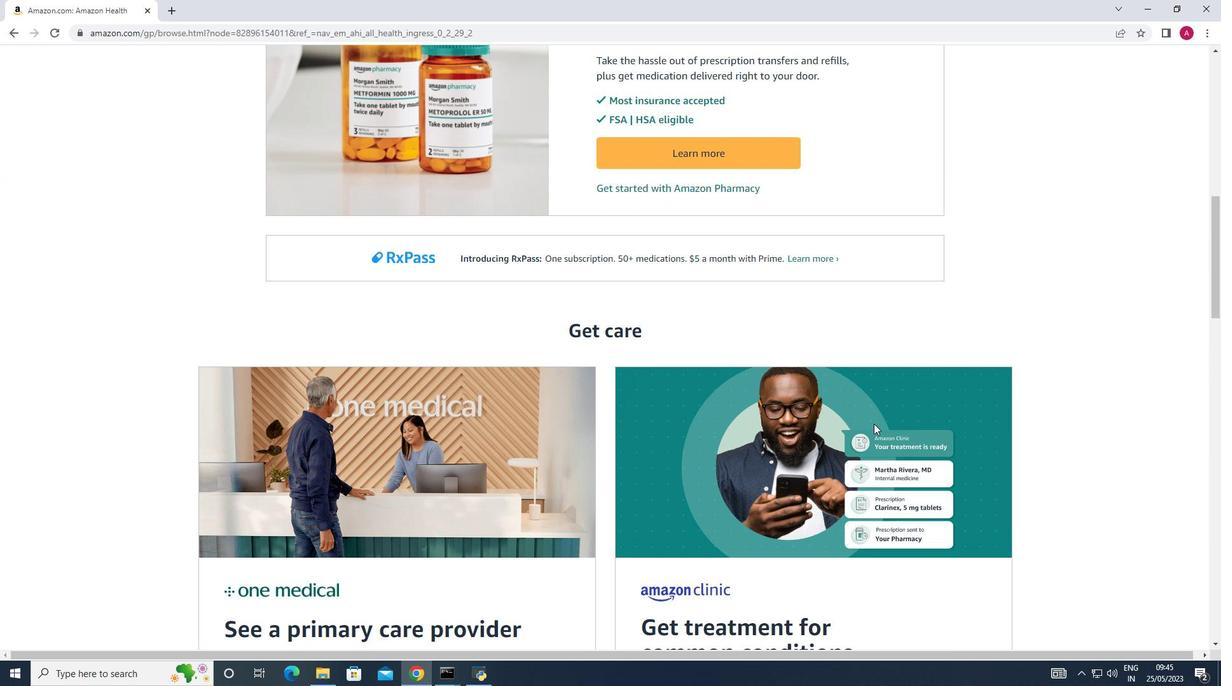 
Action: Mouse scrolled (873, 424) with delta (0, 0)
Screenshot: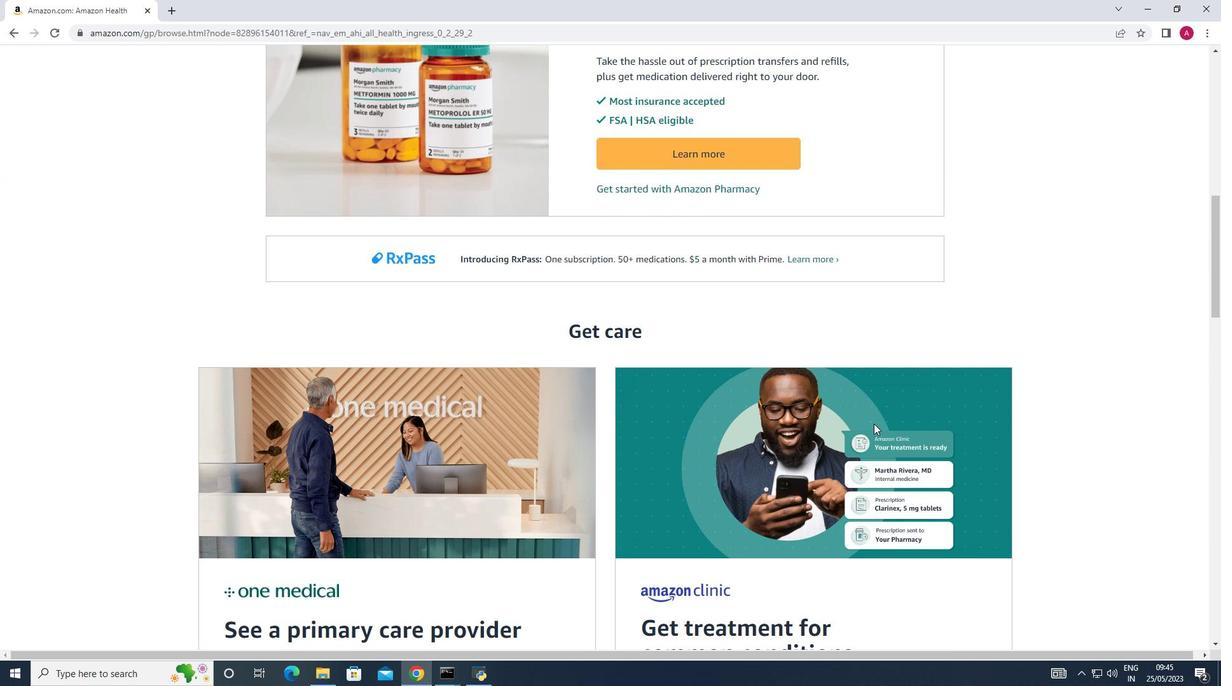 
Action: Mouse scrolled (873, 424) with delta (0, 0)
Screenshot: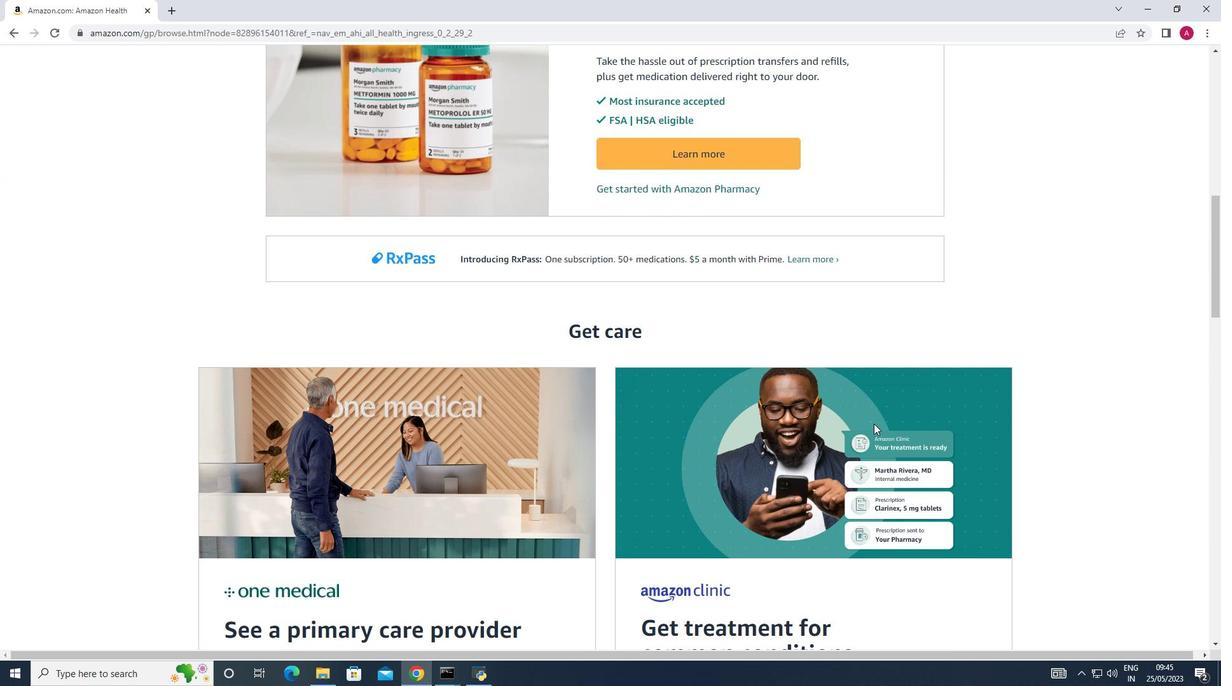
Action: Mouse scrolled (873, 424) with delta (0, 0)
Screenshot: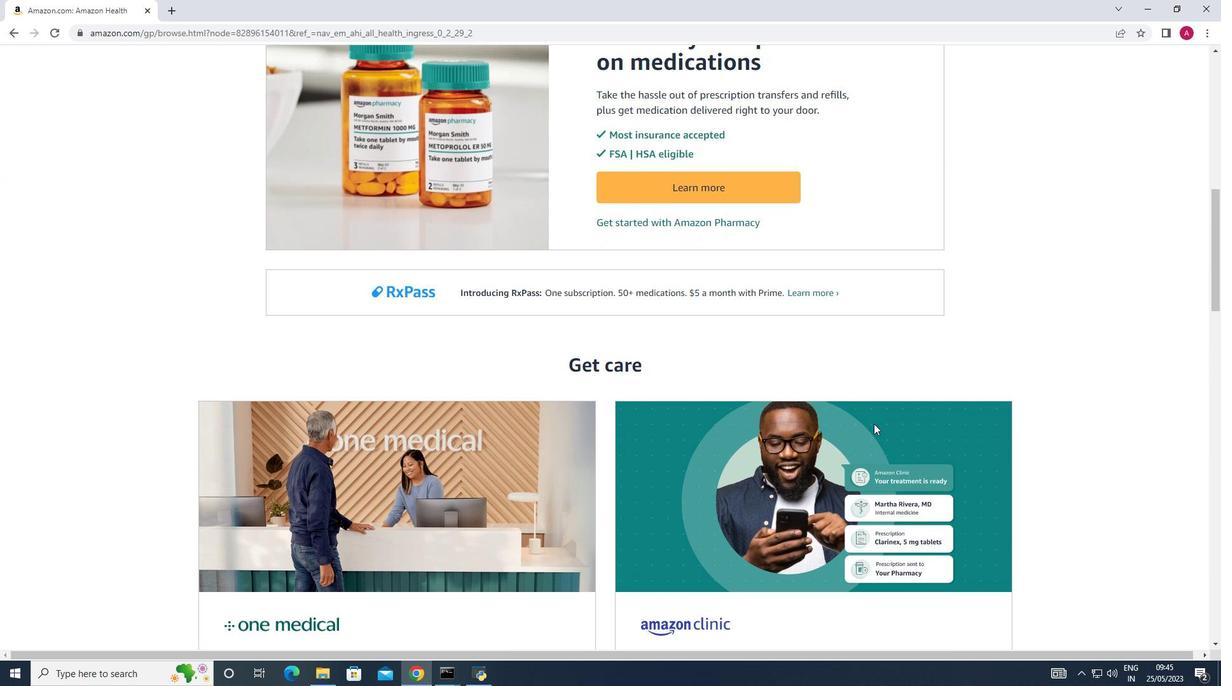 
Action: Mouse scrolled (873, 424) with delta (0, 0)
Screenshot: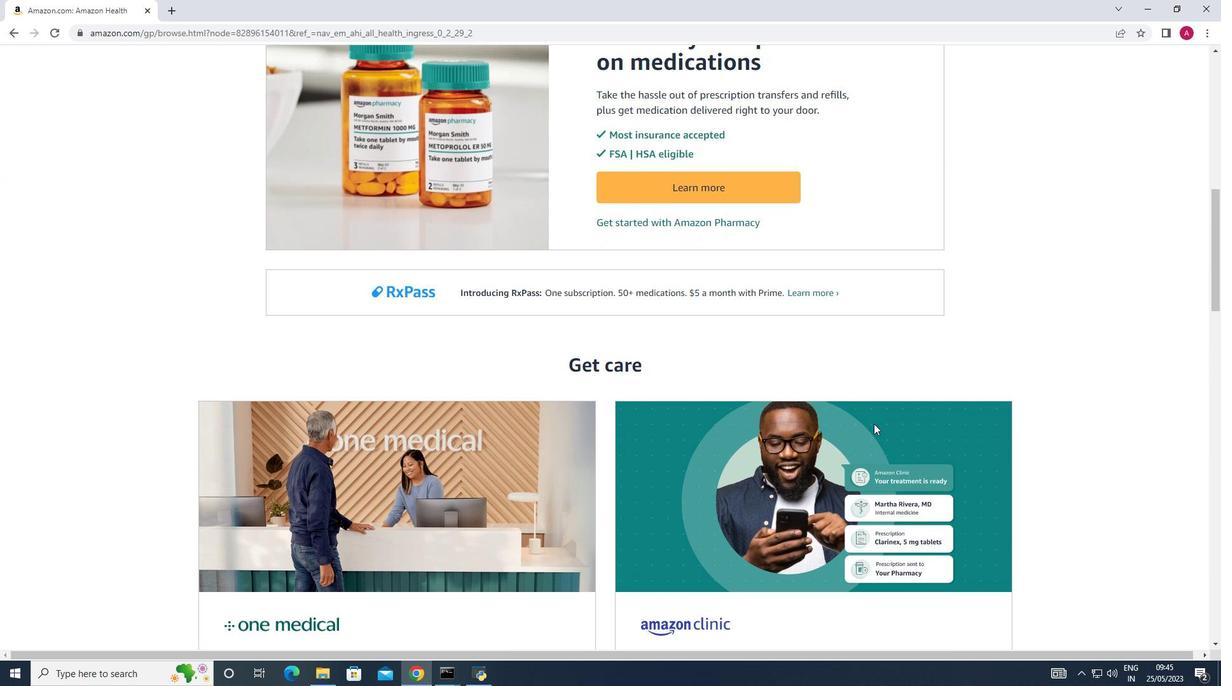 
Action: Mouse scrolled (873, 424) with delta (0, 0)
Screenshot: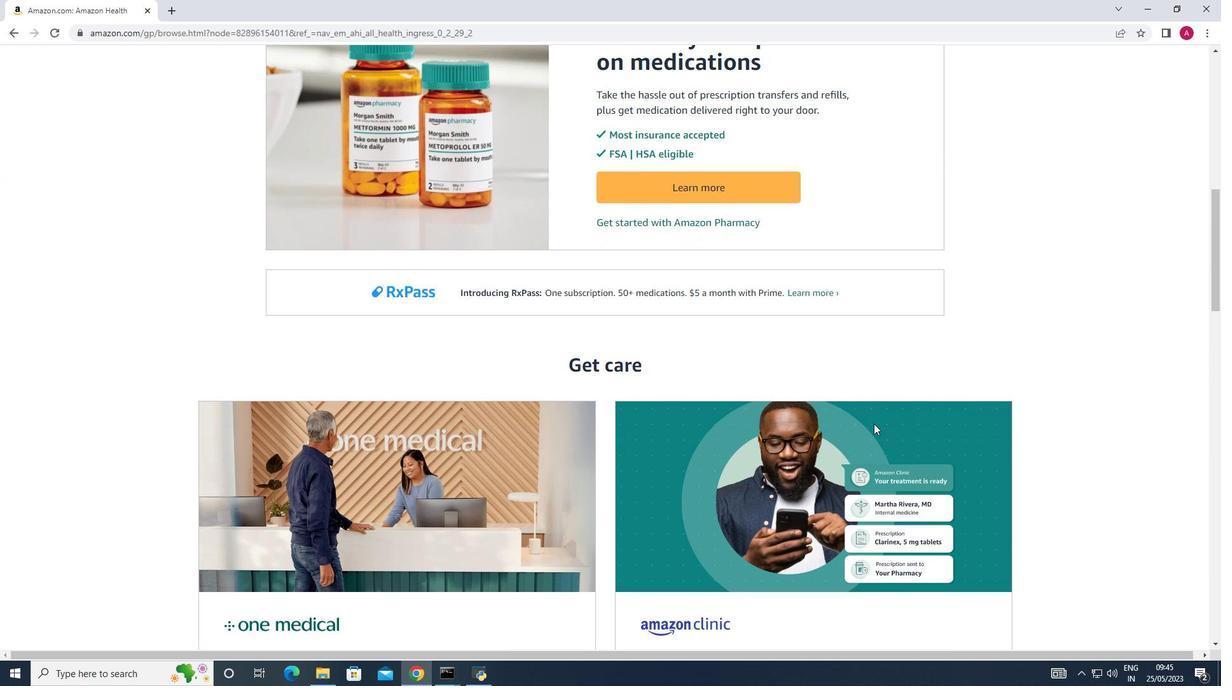 
Action: Mouse scrolled (873, 424) with delta (0, 0)
Screenshot: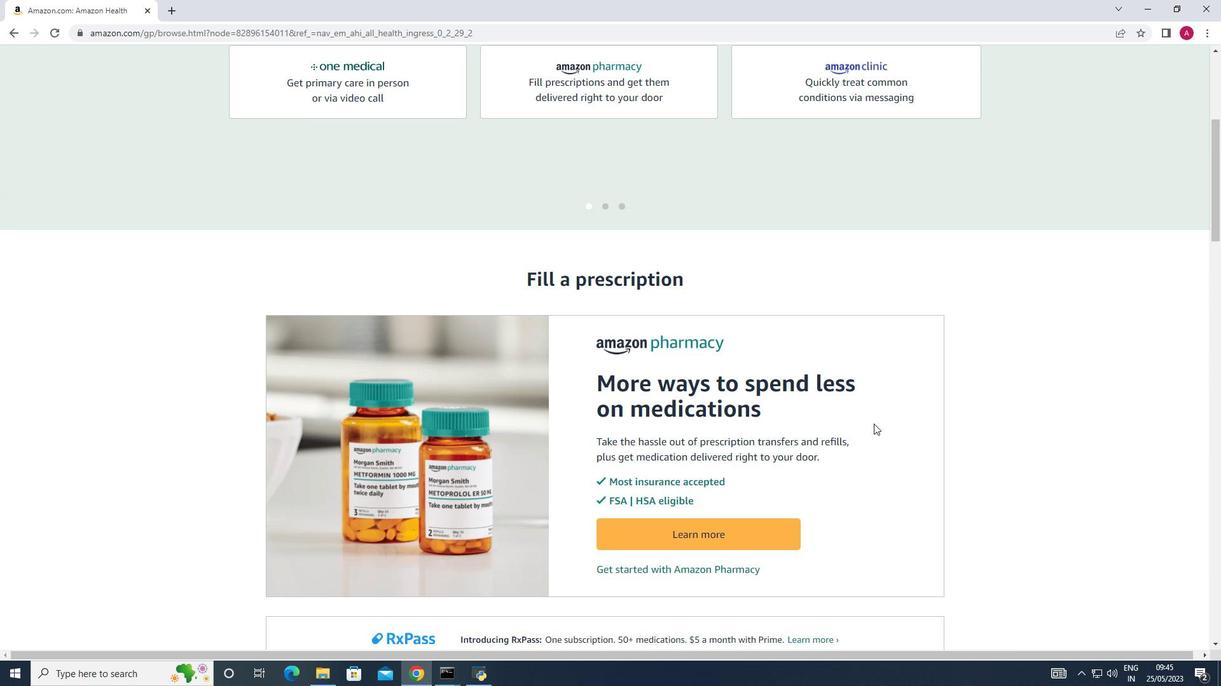 
Action: Mouse scrolled (873, 424) with delta (0, 0)
Screenshot: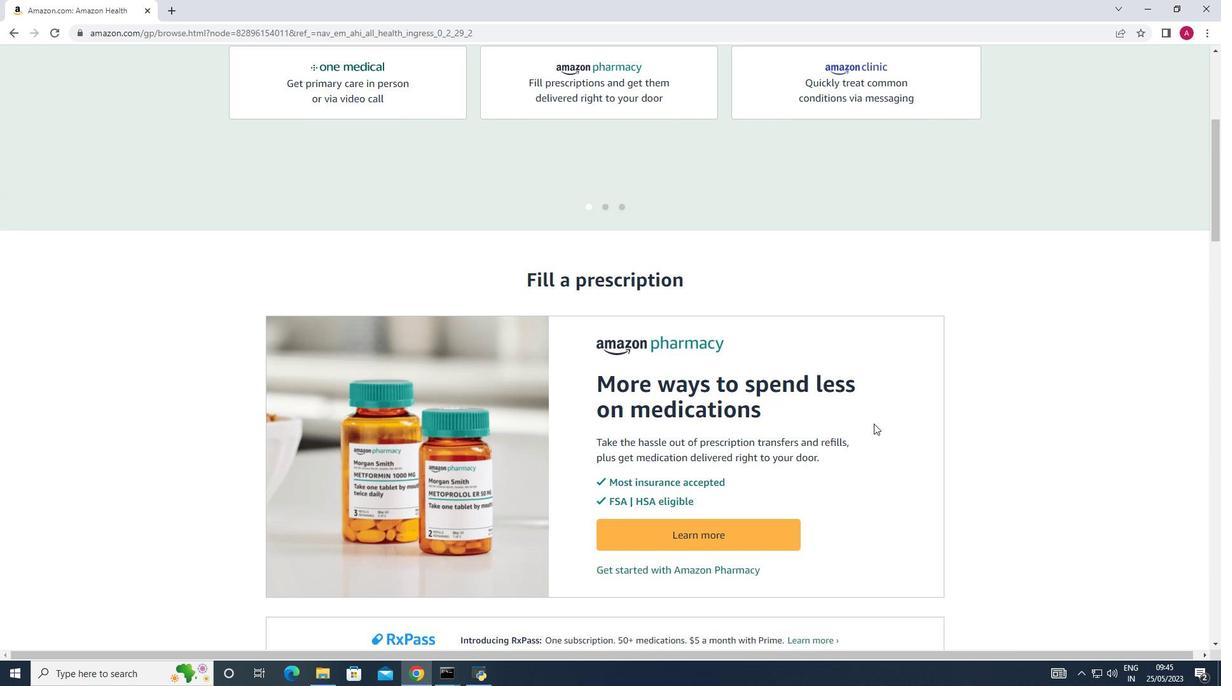 
Action: Mouse scrolled (873, 424) with delta (0, 0)
Screenshot: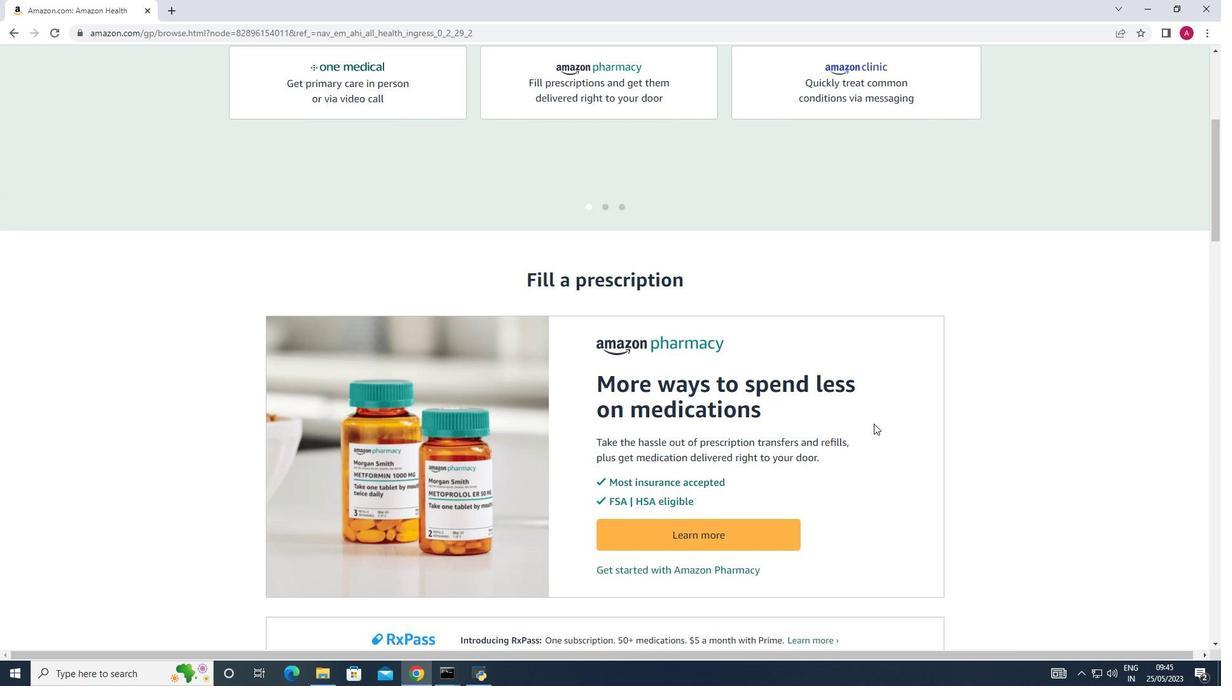 
Action: Mouse scrolled (873, 424) with delta (0, 0)
Screenshot: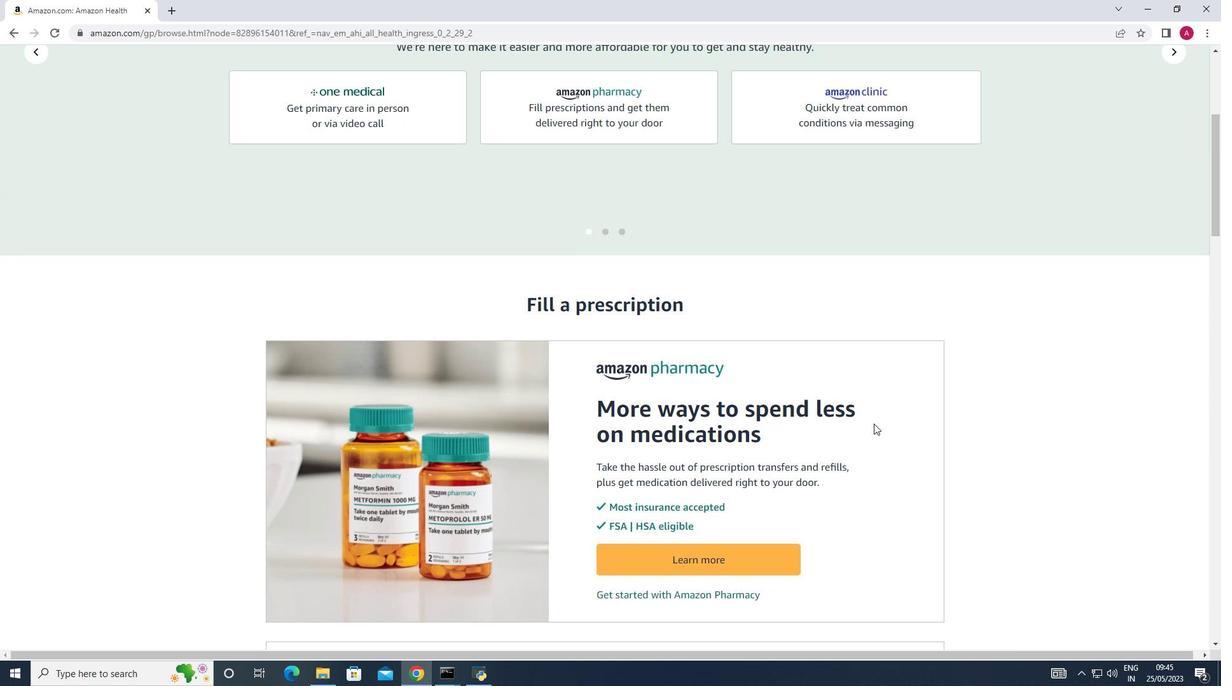 
Action: Mouse scrolled (873, 424) with delta (0, 0)
Screenshot: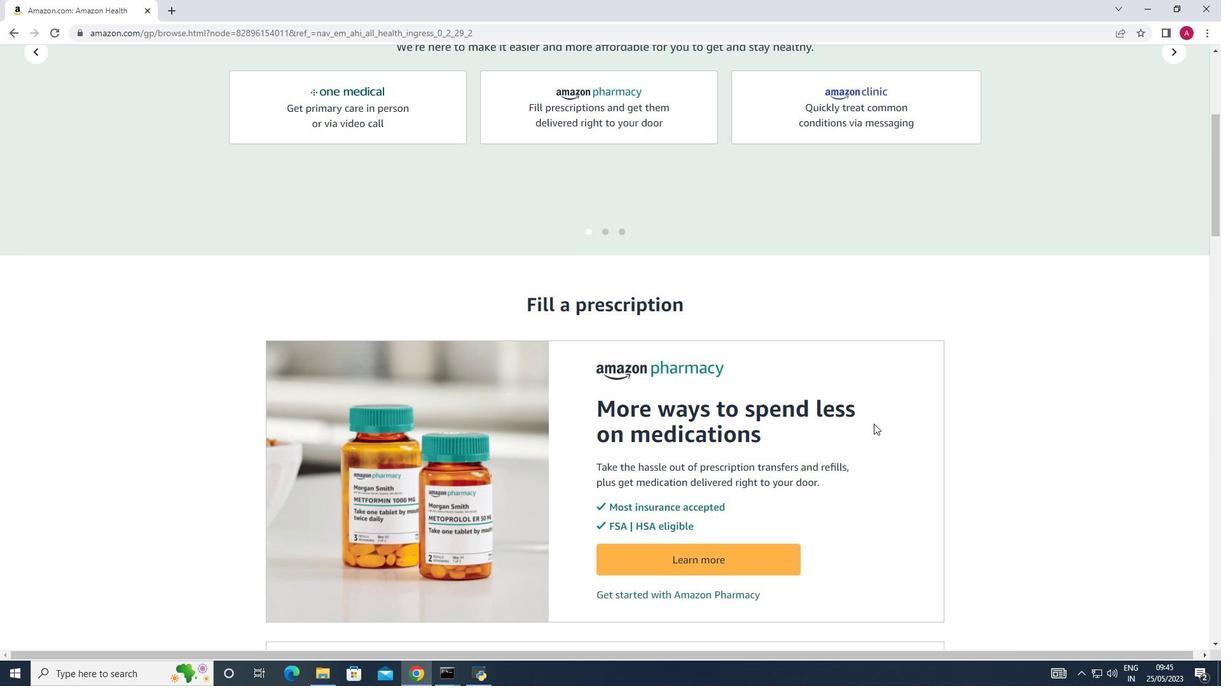 
Action: Mouse moved to (846, 421)
Screenshot: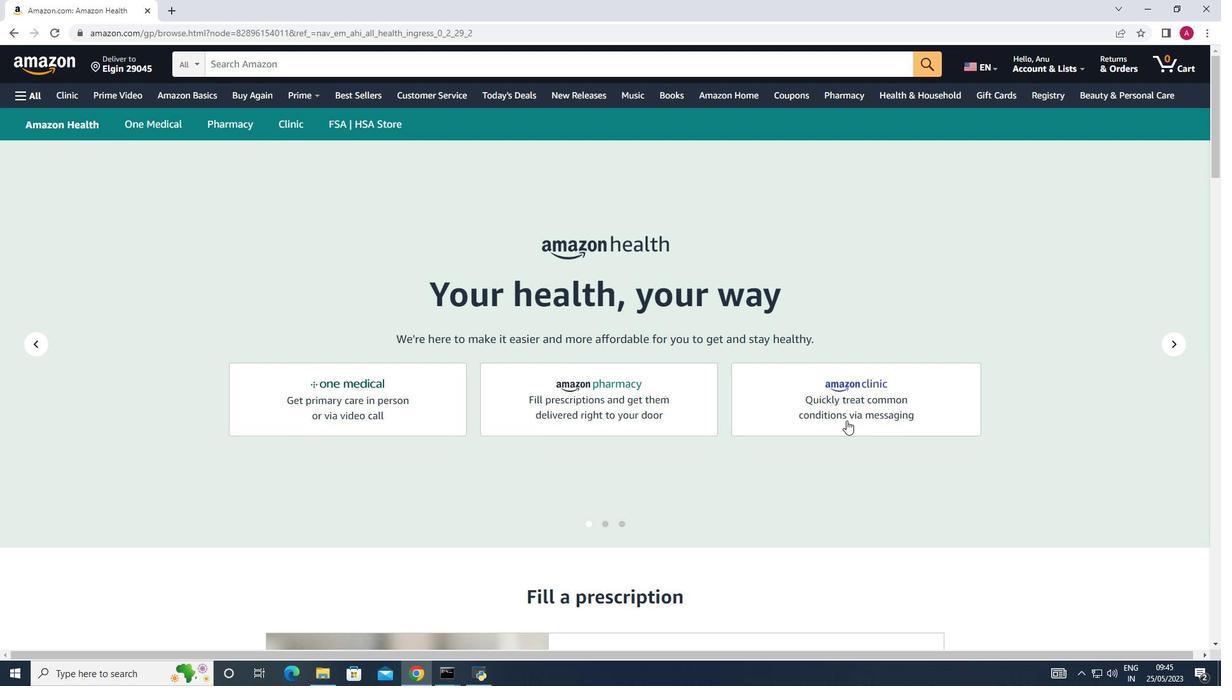 
Action: Mouse scrolled (846, 421) with delta (0, 0)
Screenshot: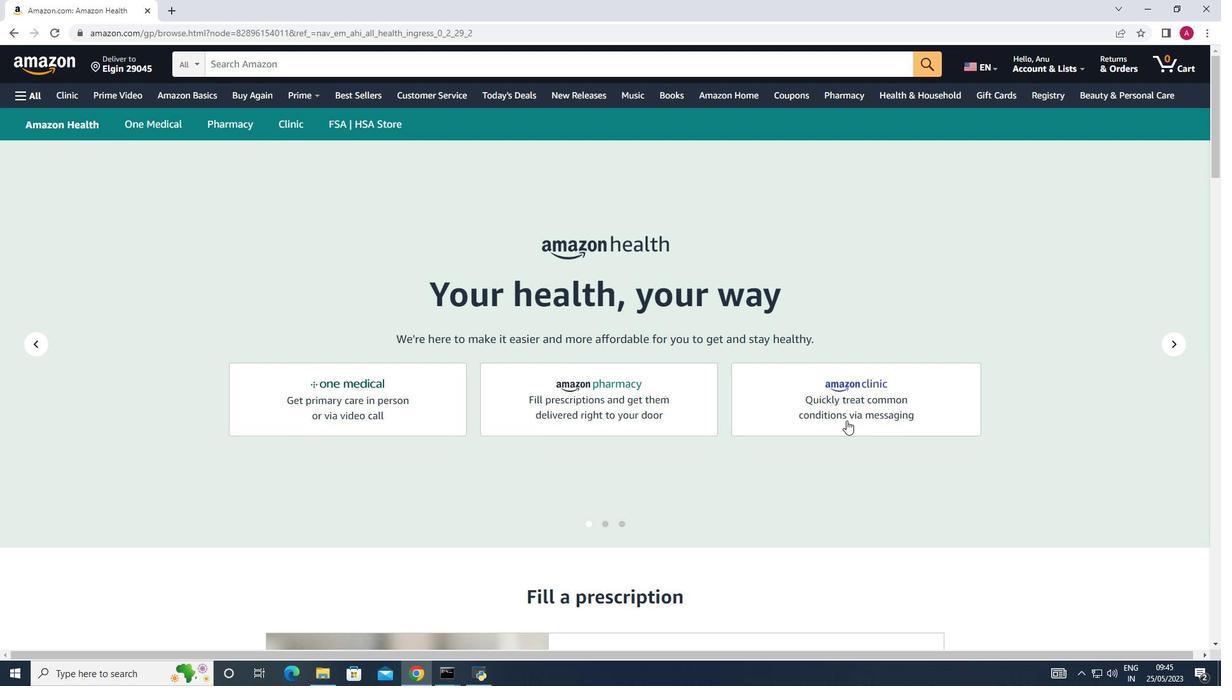 
Action: Mouse scrolled (846, 421) with delta (0, 0)
Screenshot: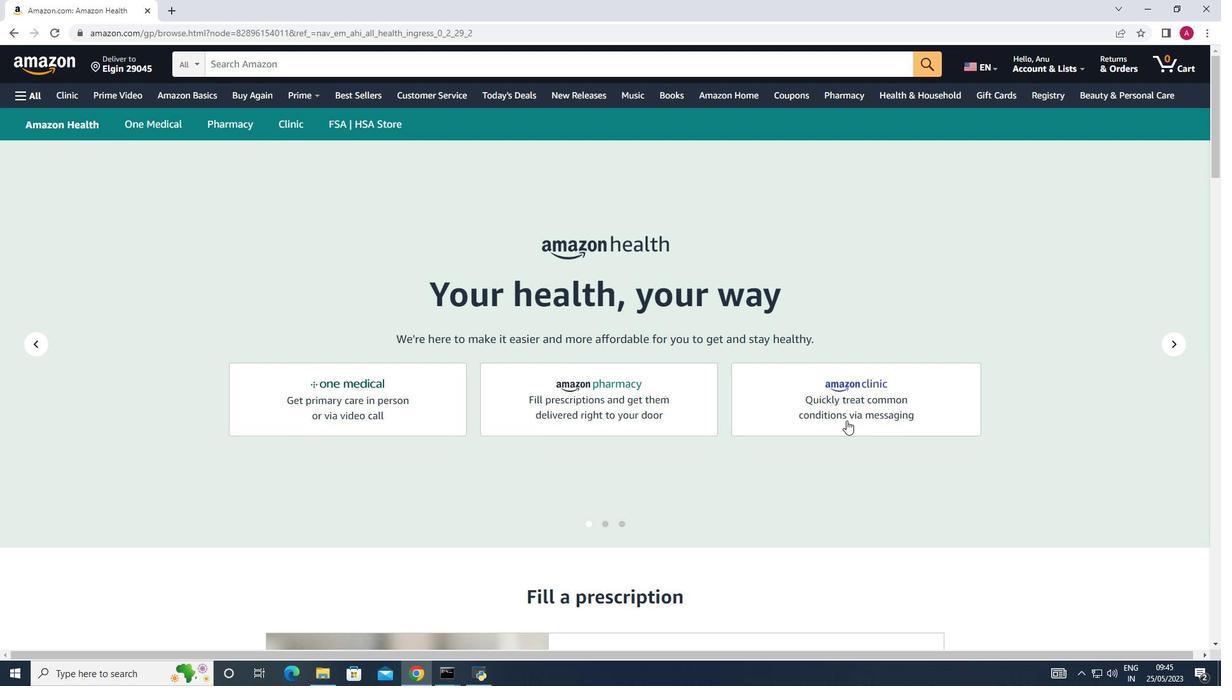 
Action: Mouse scrolled (846, 421) with delta (0, 0)
Screenshot: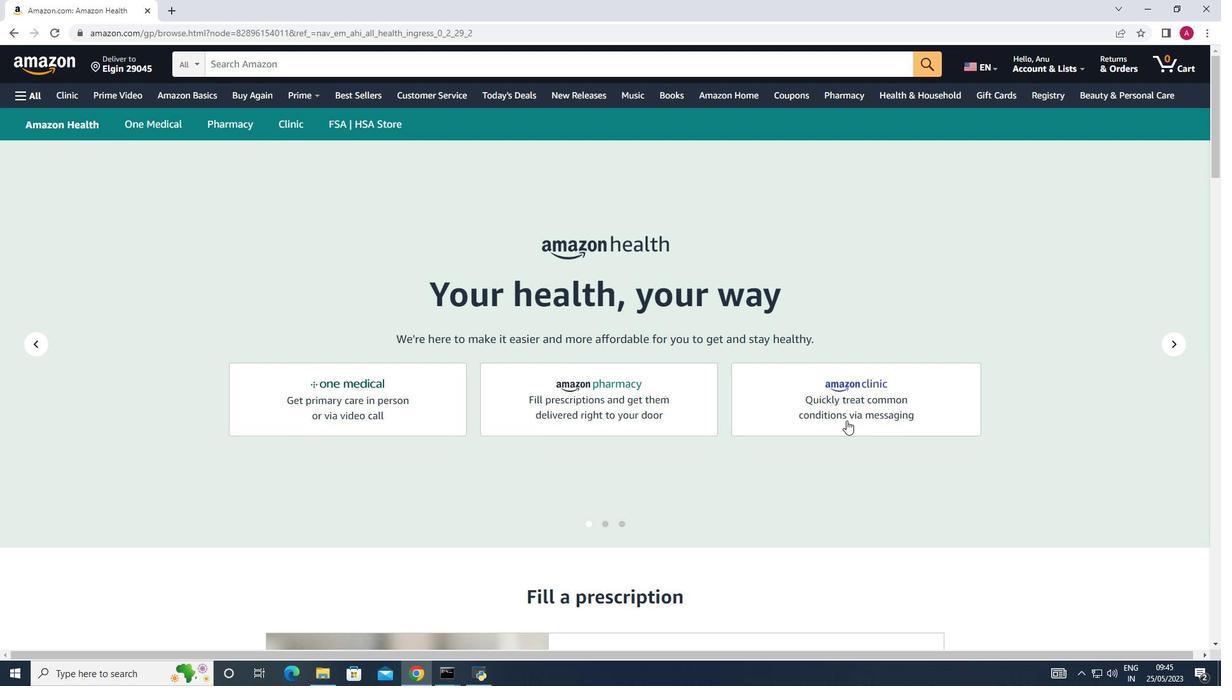 
Action: Mouse scrolled (846, 421) with delta (0, 0)
Screenshot: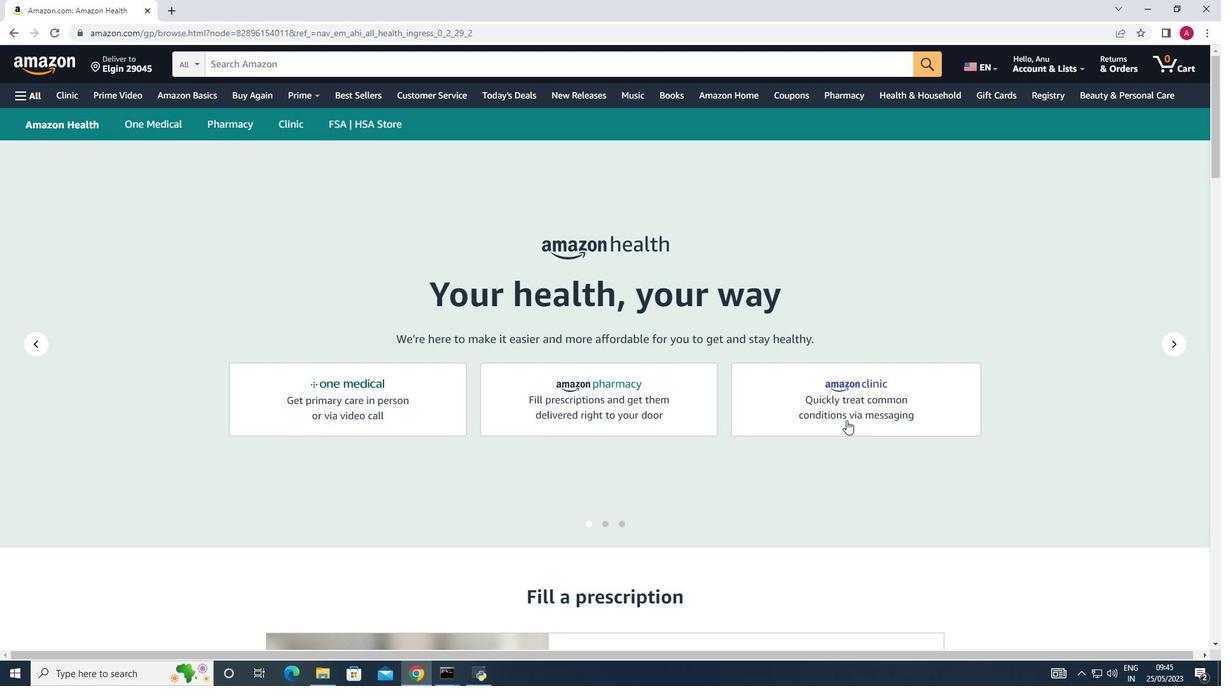 
Action: Mouse moved to (299, 57)
Screenshot: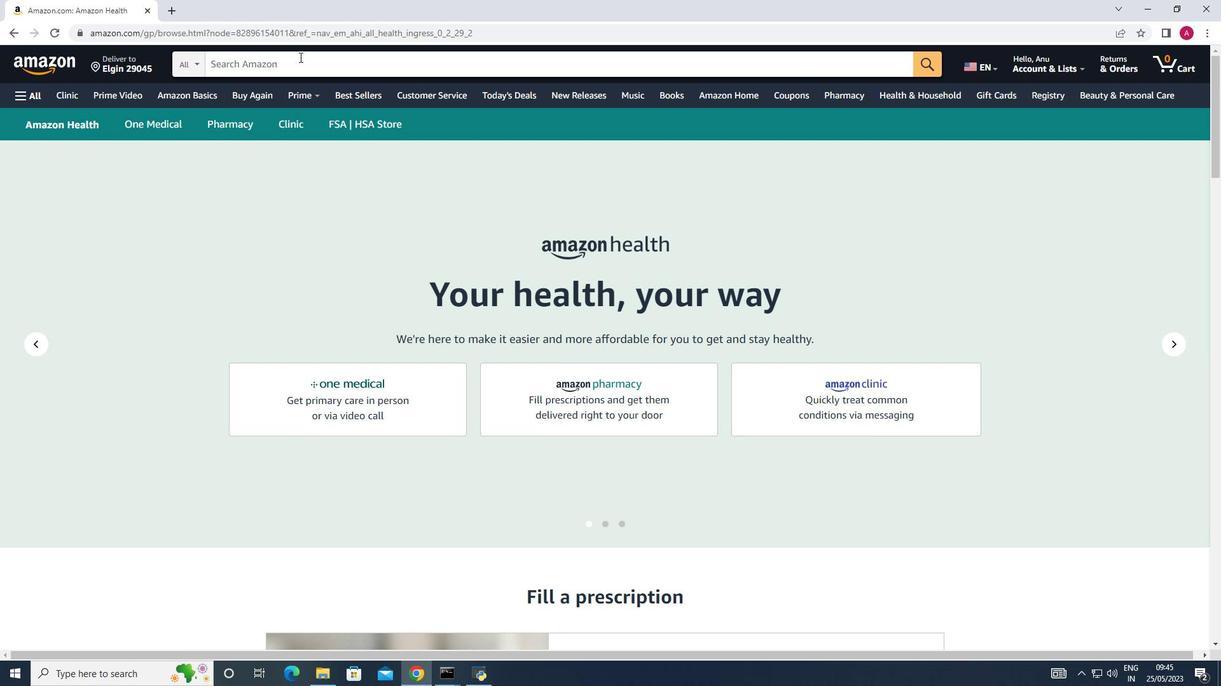 
Action: Mouse pressed left at (299, 57)
Screenshot: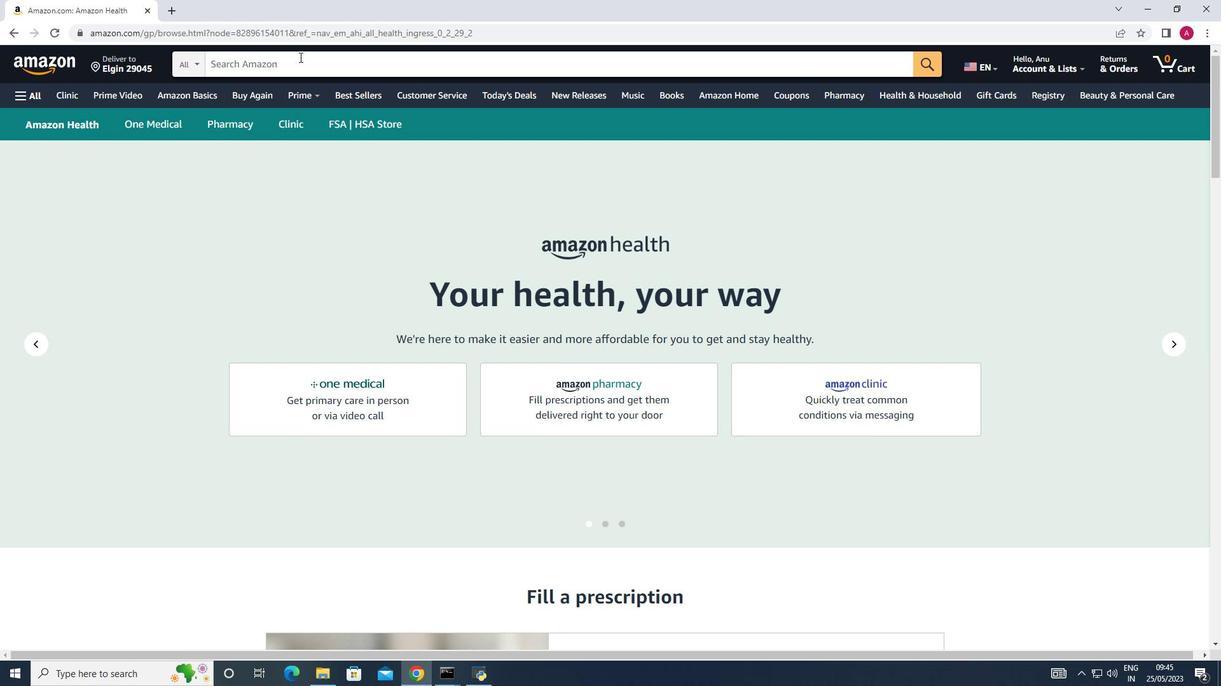
Action: Key pressed <Key.shift>Amini<Key.backspace>o<Key.space><Key.shift>Acid<Key.space><Key.shift>Nutri
Screenshot: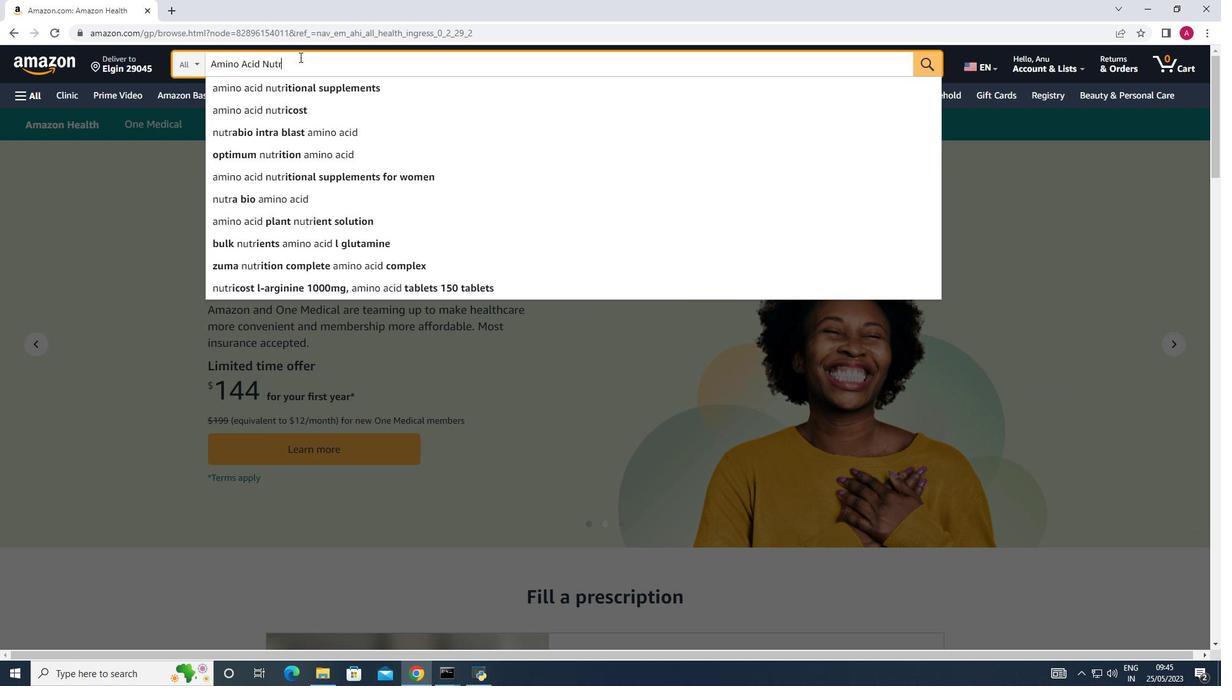 
Action: Mouse moved to (291, 84)
Screenshot: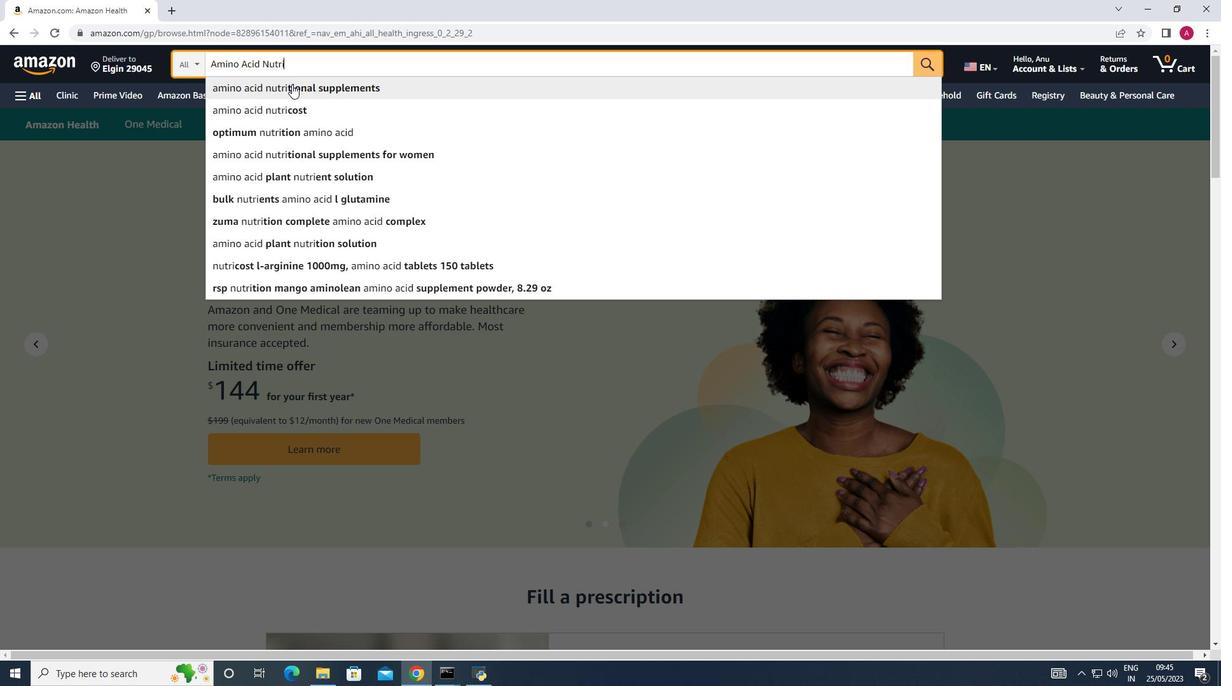 
Action: Mouse pressed left at (291, 84)
Screenshot: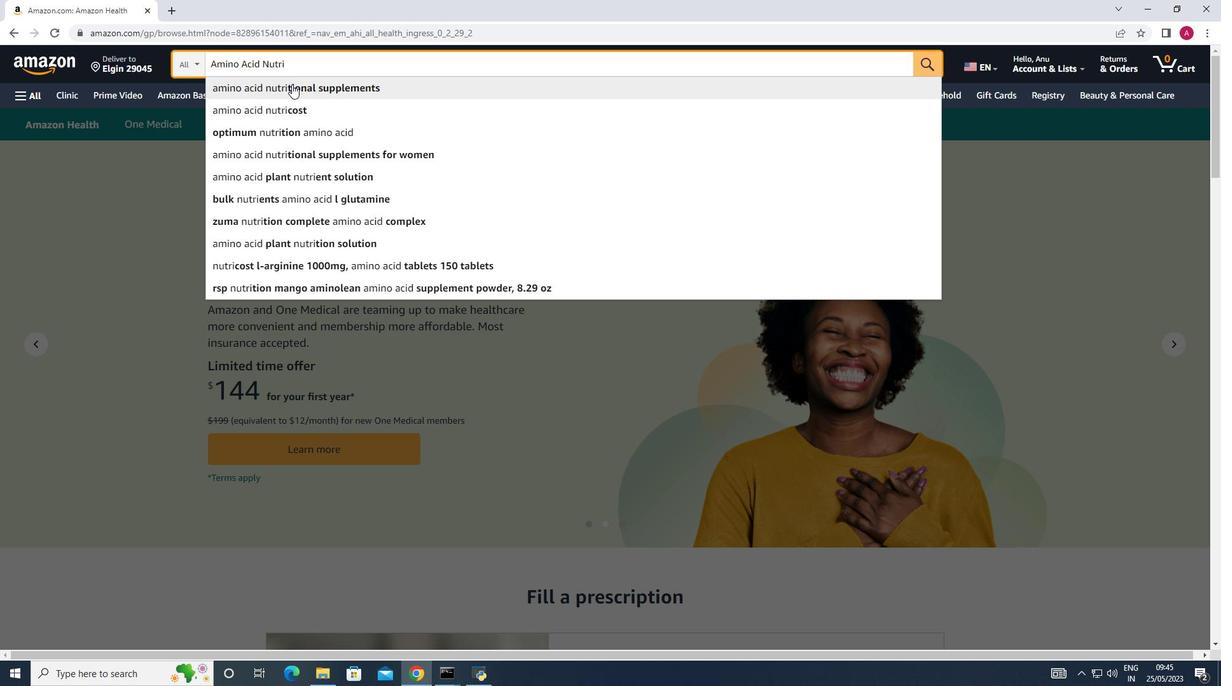 
Action: Mouse moved to (391, 170)
Screenshot: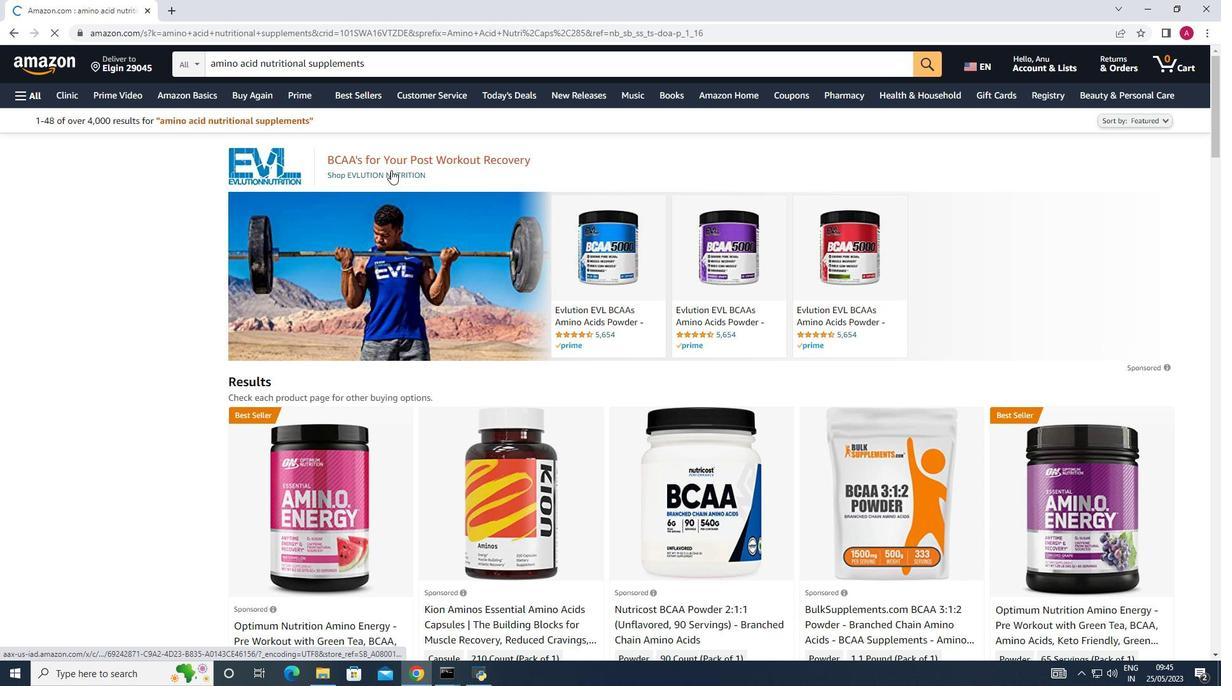 
Action: Mouse scrolled (391, 169) with delta (0, 0)
Screenshot: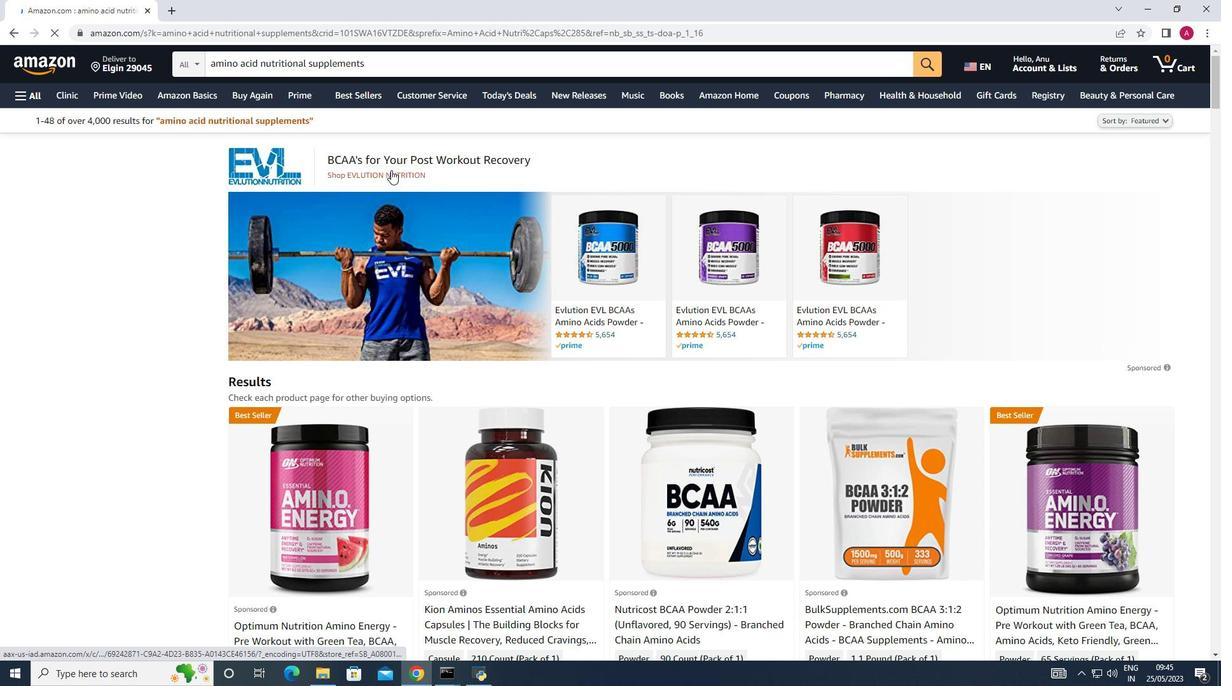 
Action: Mouse scrolled (391, 169) with delta (0, 0)
Screenshot: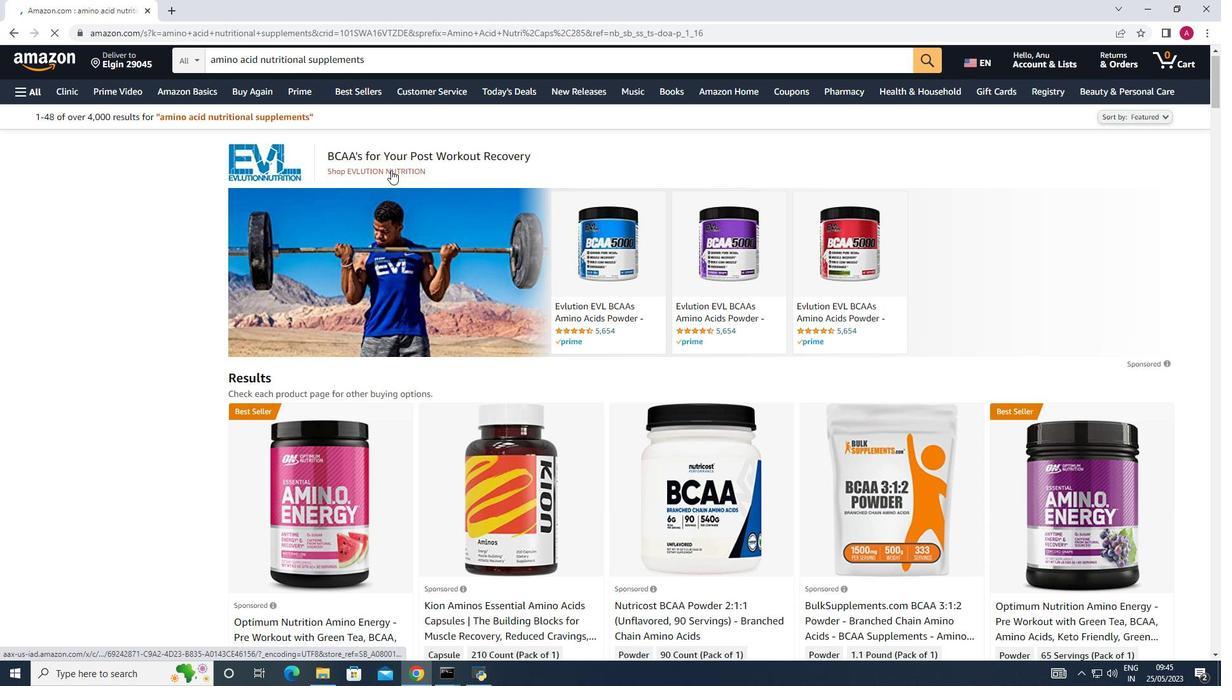 
Action: Mouse scrolled (391, 169) with delta (0, 0)
Screenshot: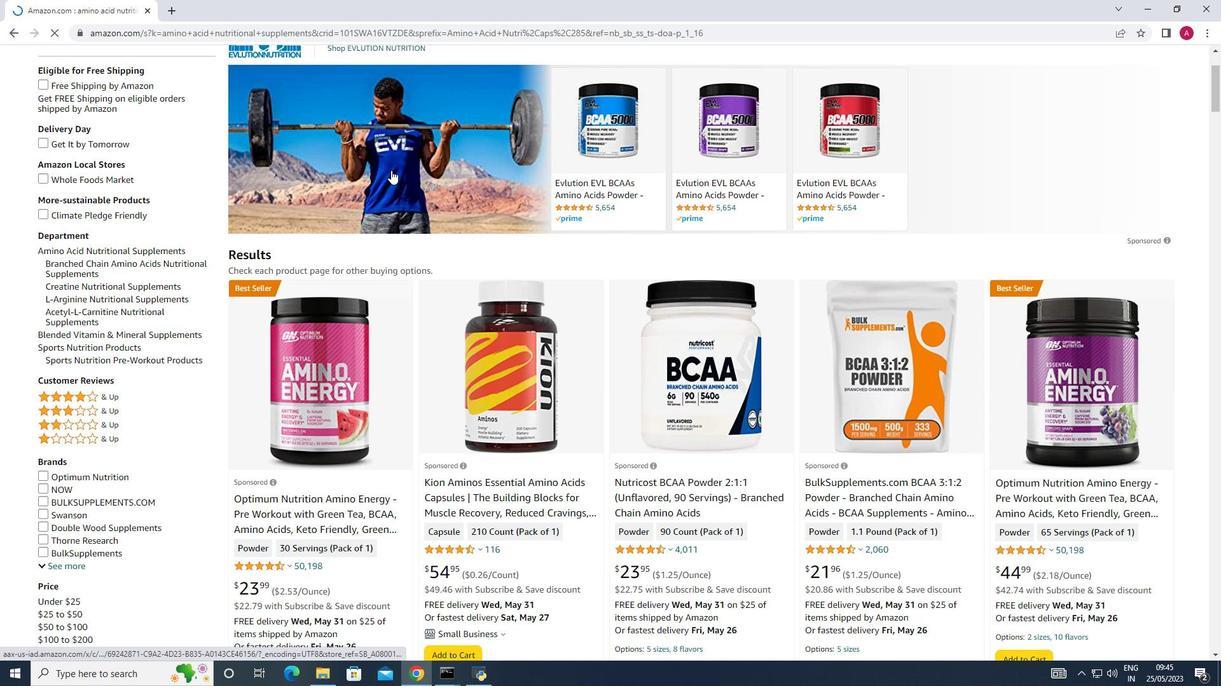 
Action: Mouse scrolled (391, 169) with delta (0, 0)
Screenshot: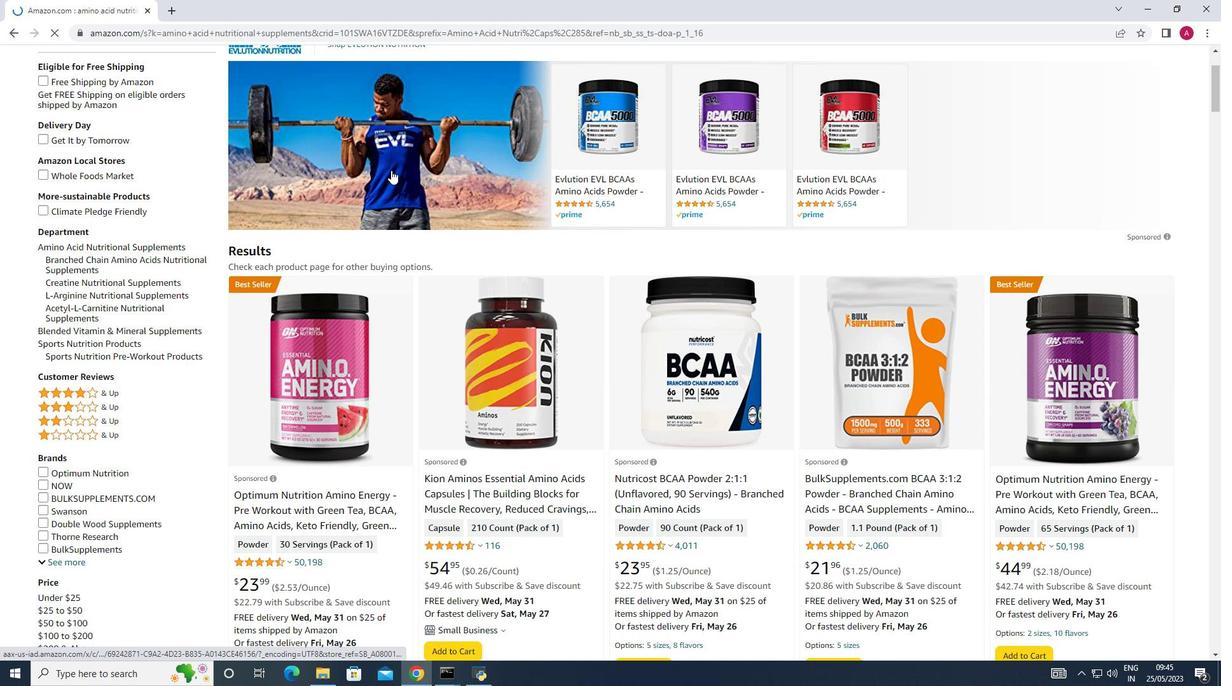 
Action: Mouse moved to (389, 172)
Screenshot: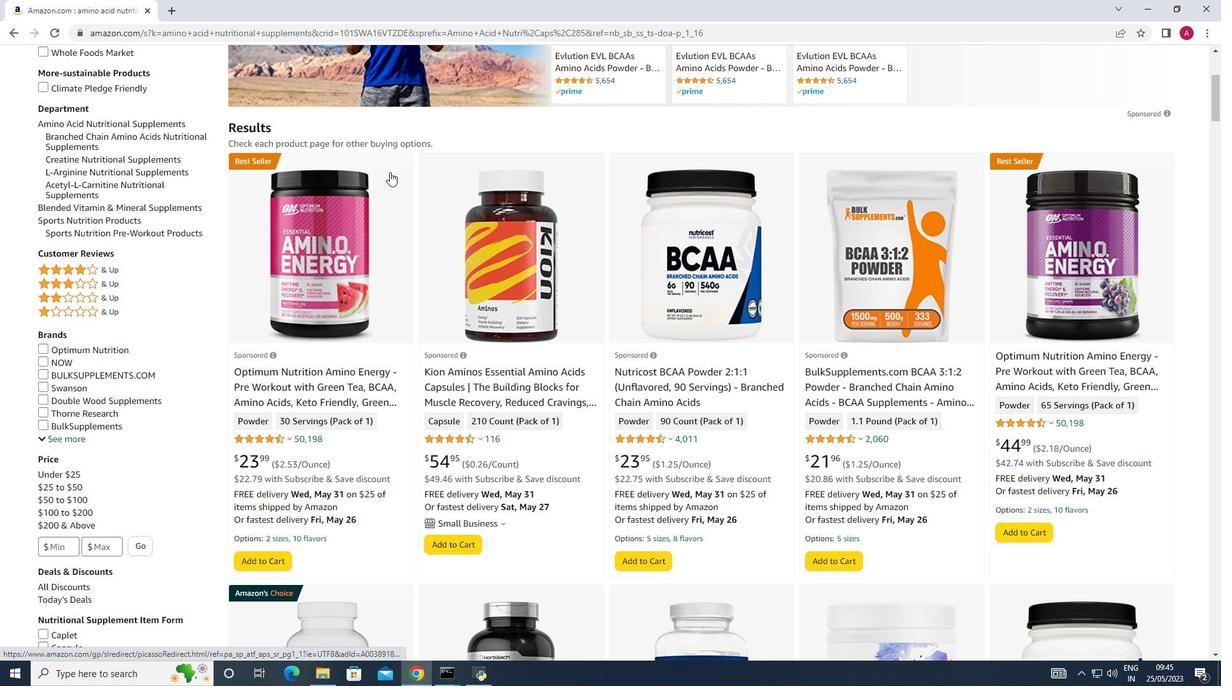 
Action: Mouse scrolled (389, 172) with delta (0, 0)
Screenshot: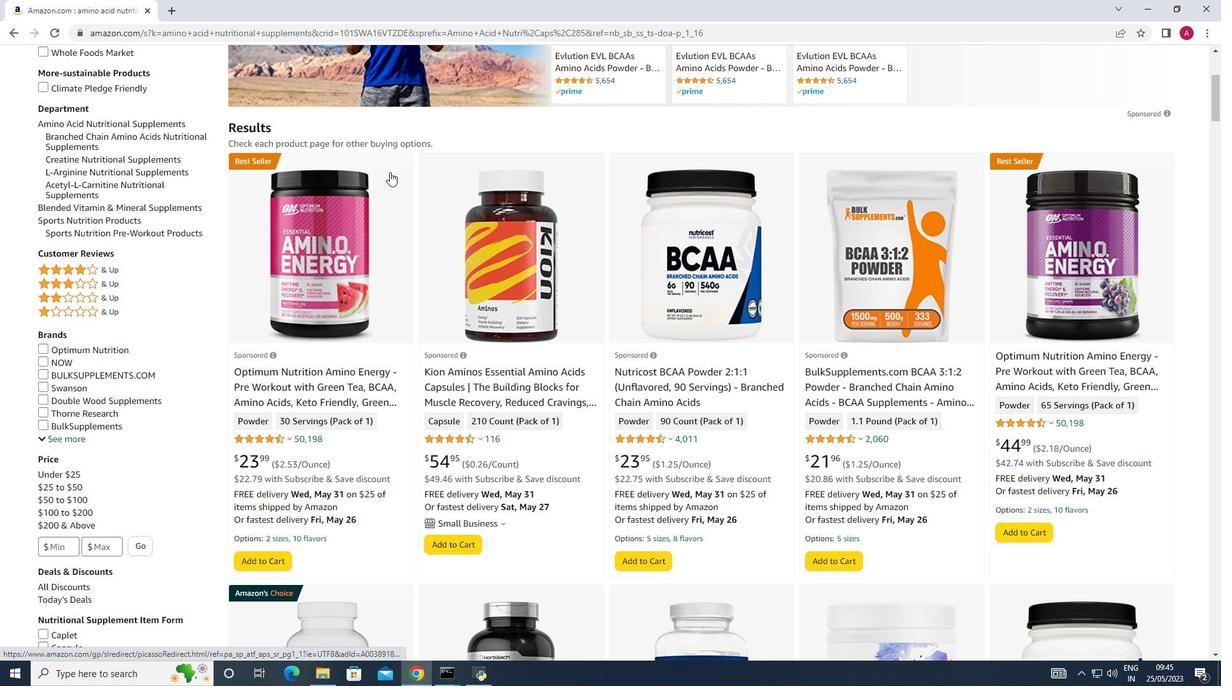 
Action: Mouse scrolled (389, 172) with delta (0, 0)
Screenshot: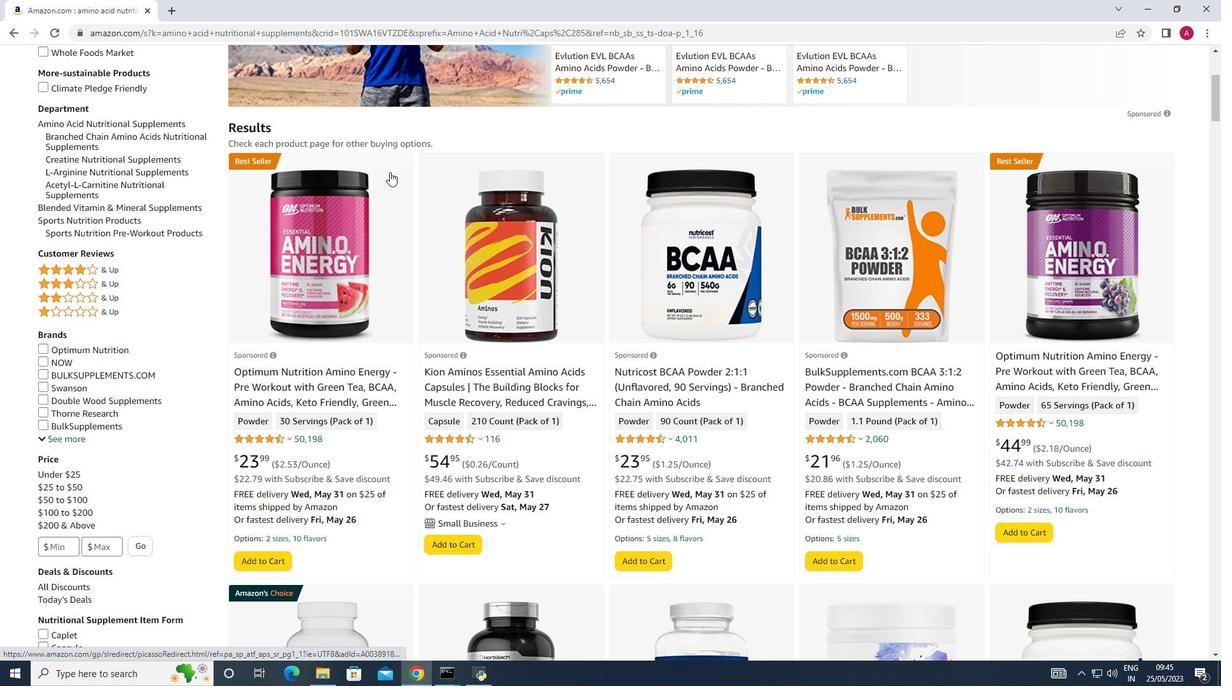 
Action: Mouse scrolled (389, 172) with delta (0, 0)
Screenshot: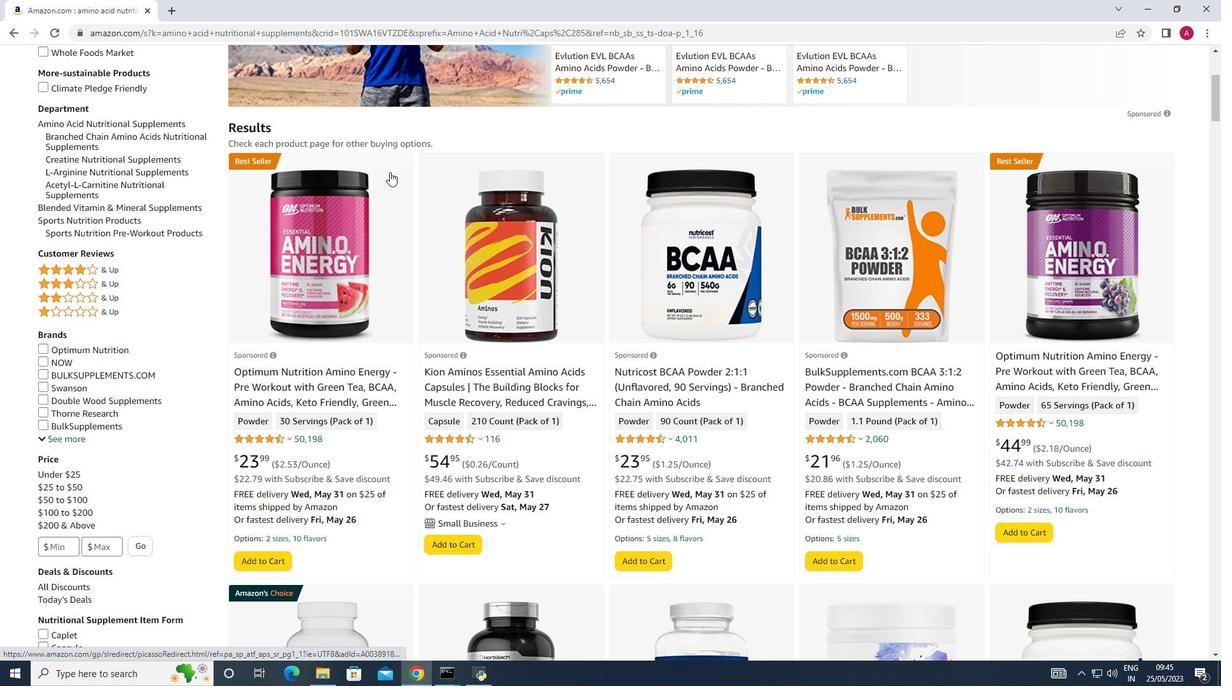 
Action: Mouse scrolled (389, 172) with delta (0, 0)
Screenshot: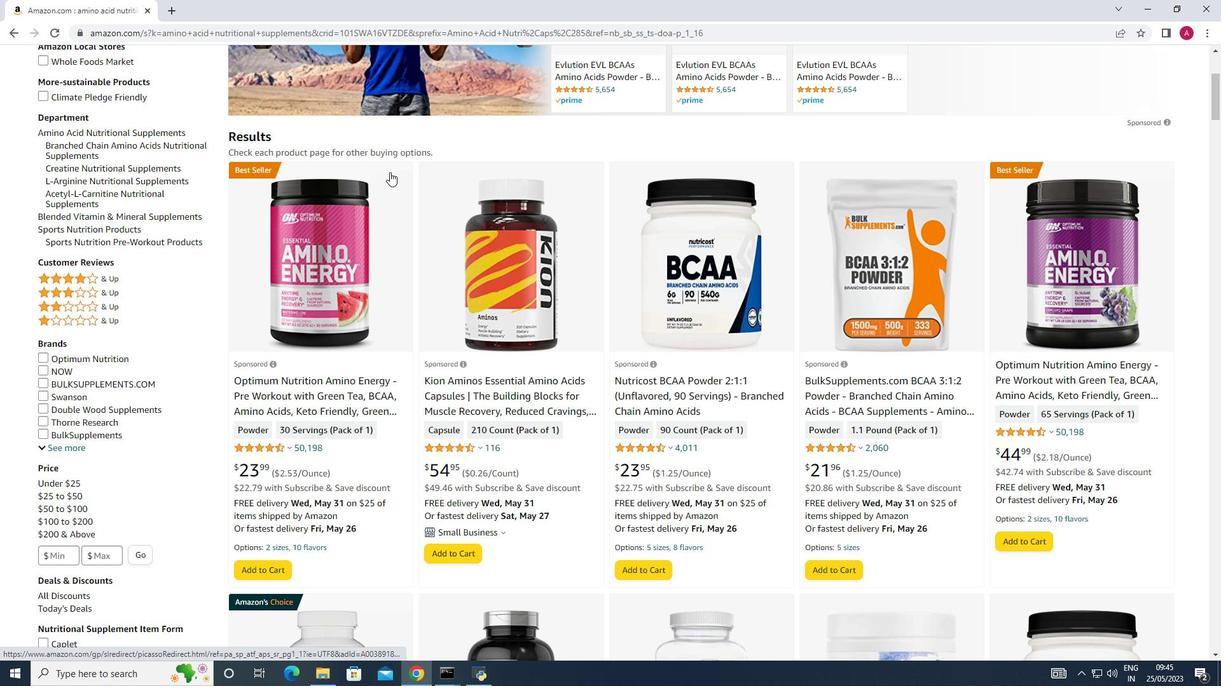
Action: Mouse scrolled (389, 172) with delta (0, 0)
Screenshot: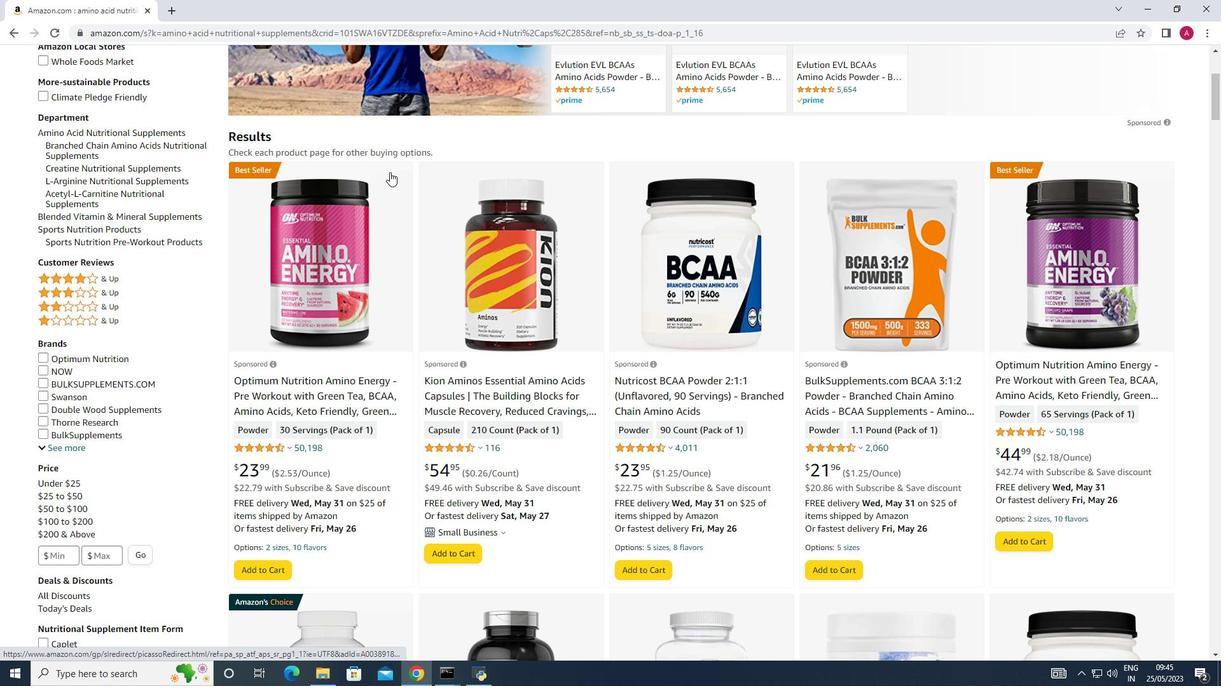 
Action: Mouse moved to (359, 317)
Screenshot: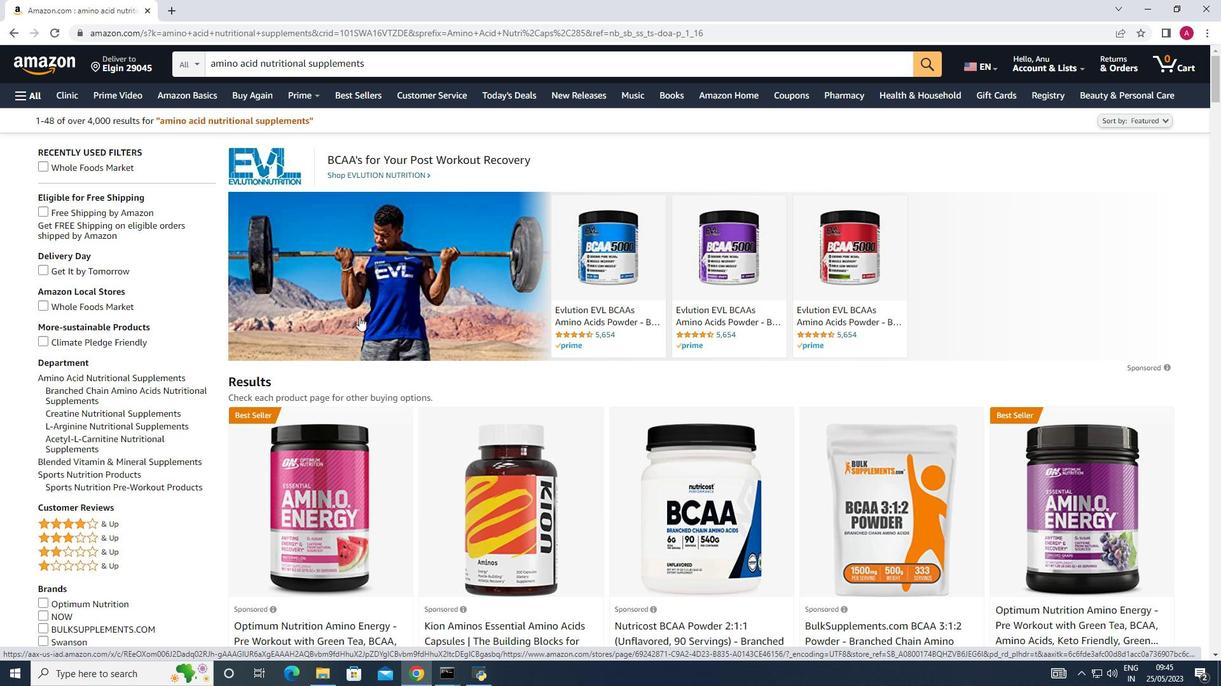 
Action: Mouse scrolled (359, 316) with delta (0, 0)
Screenshot: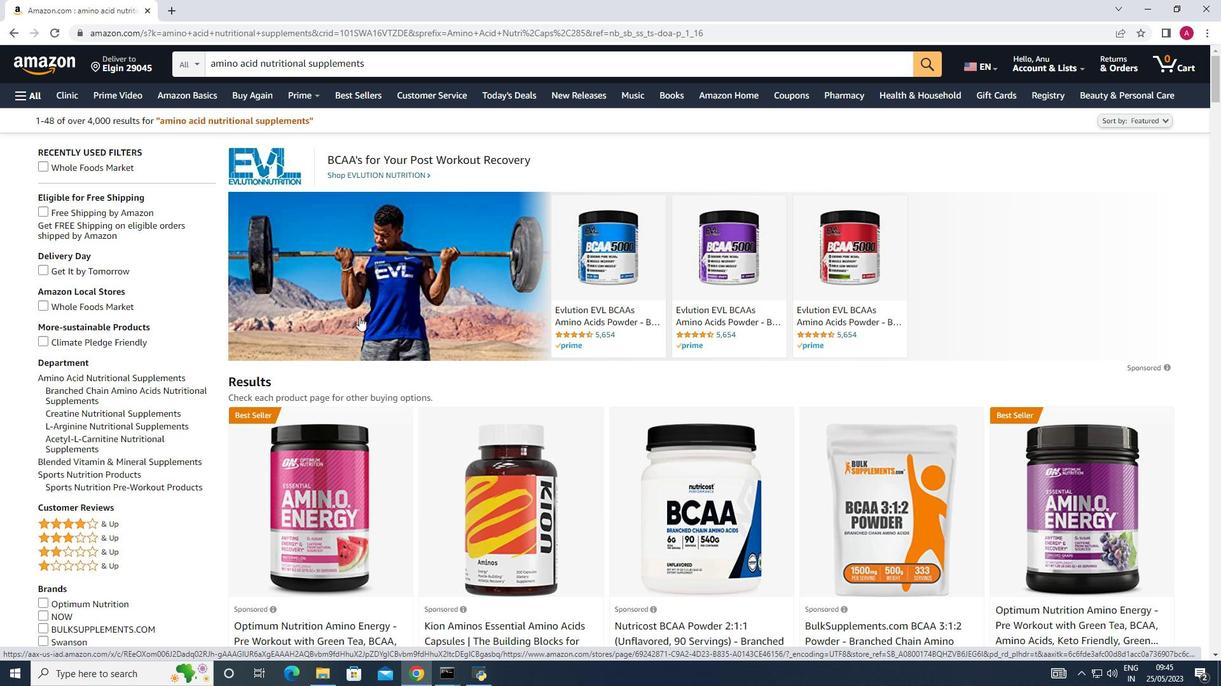 
Action: Mouse scrolled (359, 316) with delta (0, 0)
Screenshot: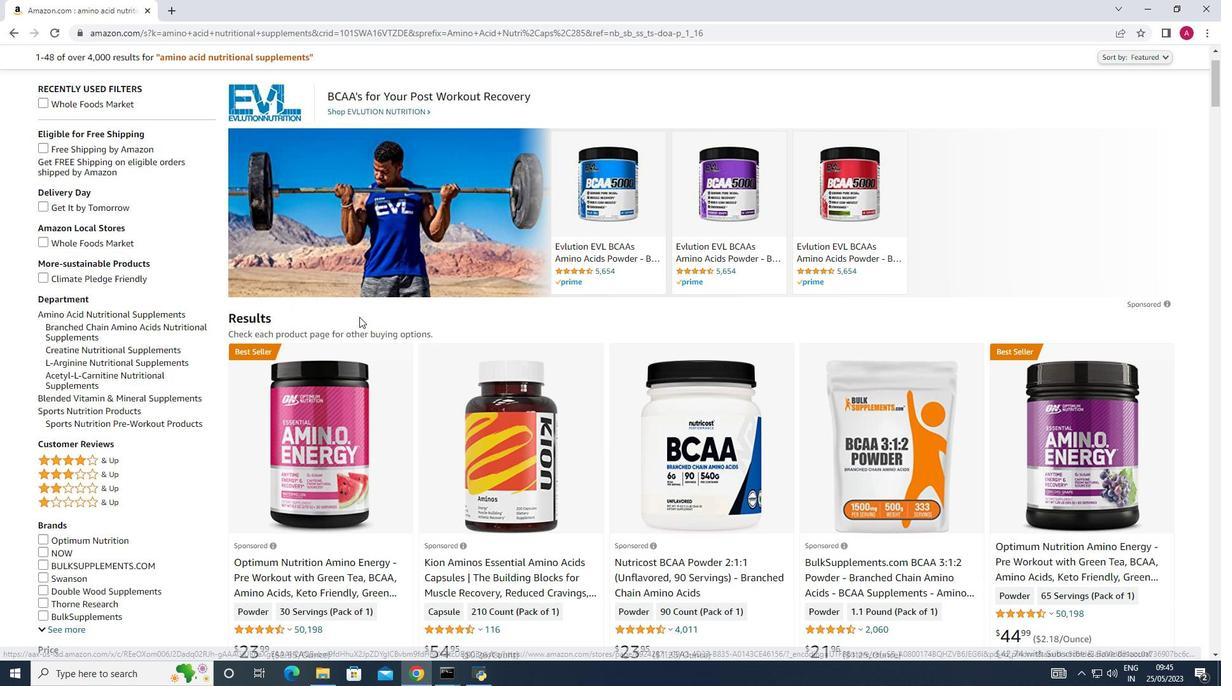 
Action: Mouse scrolled (359, 316) with delta (0, 0)
Screenshot: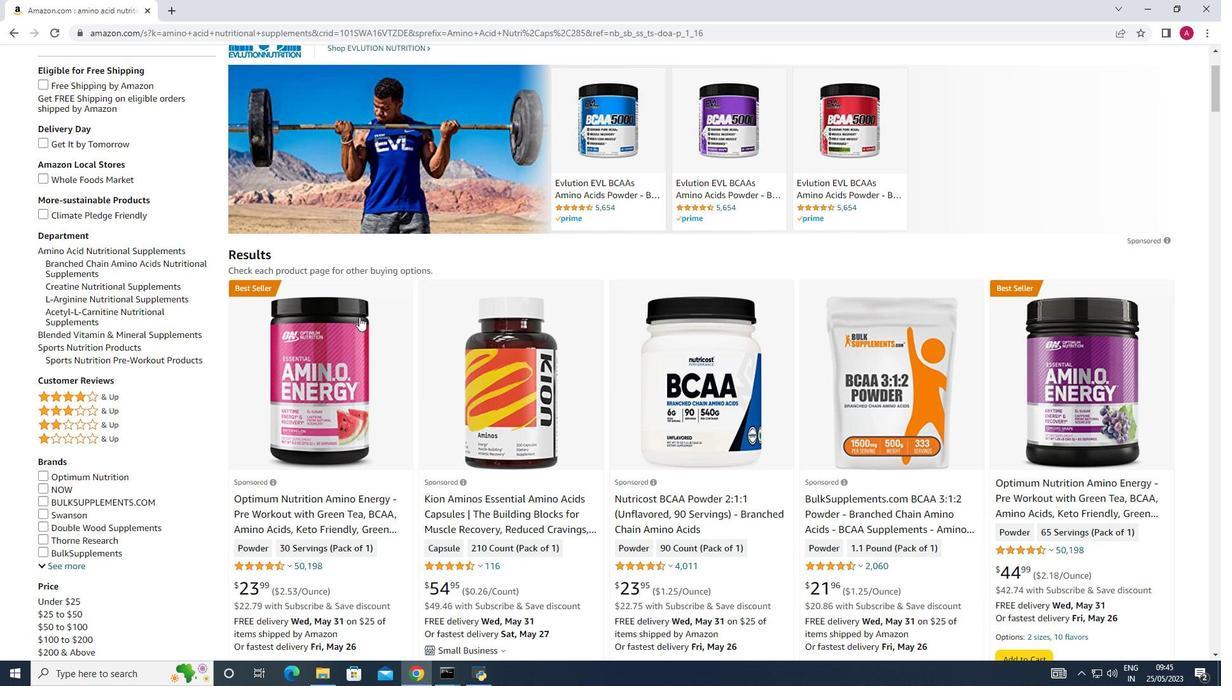 
Action: Mouse scrolled (359, 316) with delta (0, 0)
Screenshot: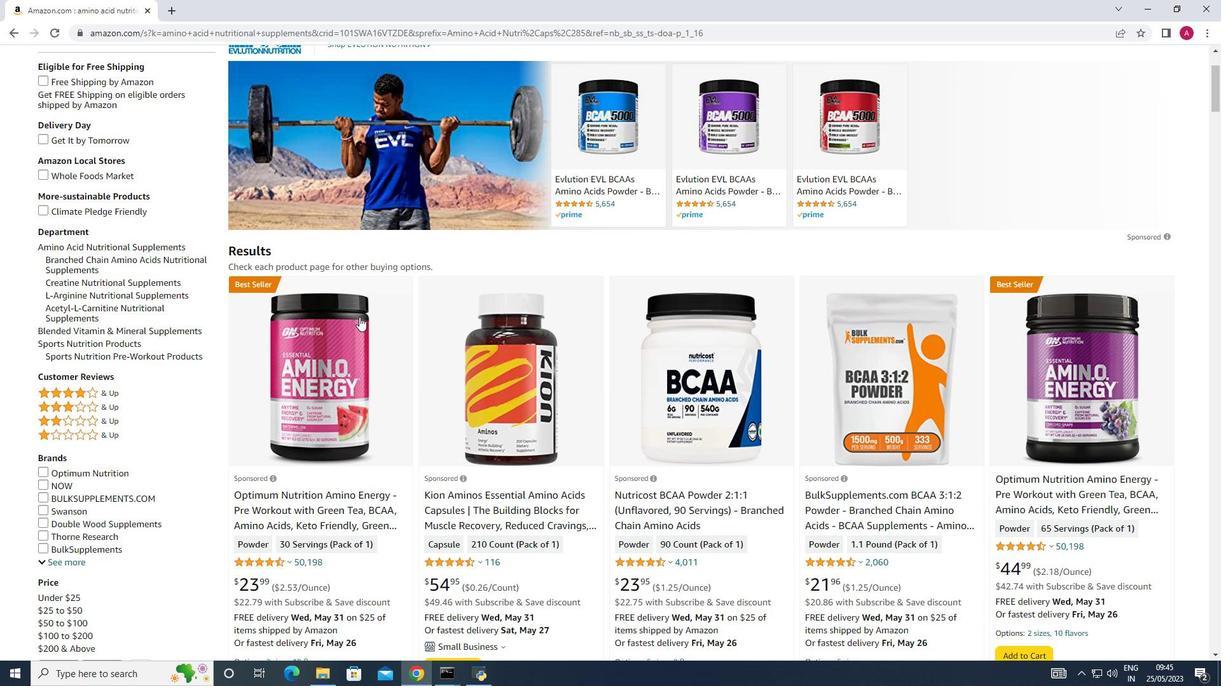 
Action: Mouse scrolled (359, 316) with delta (0, 0)
Screenshot: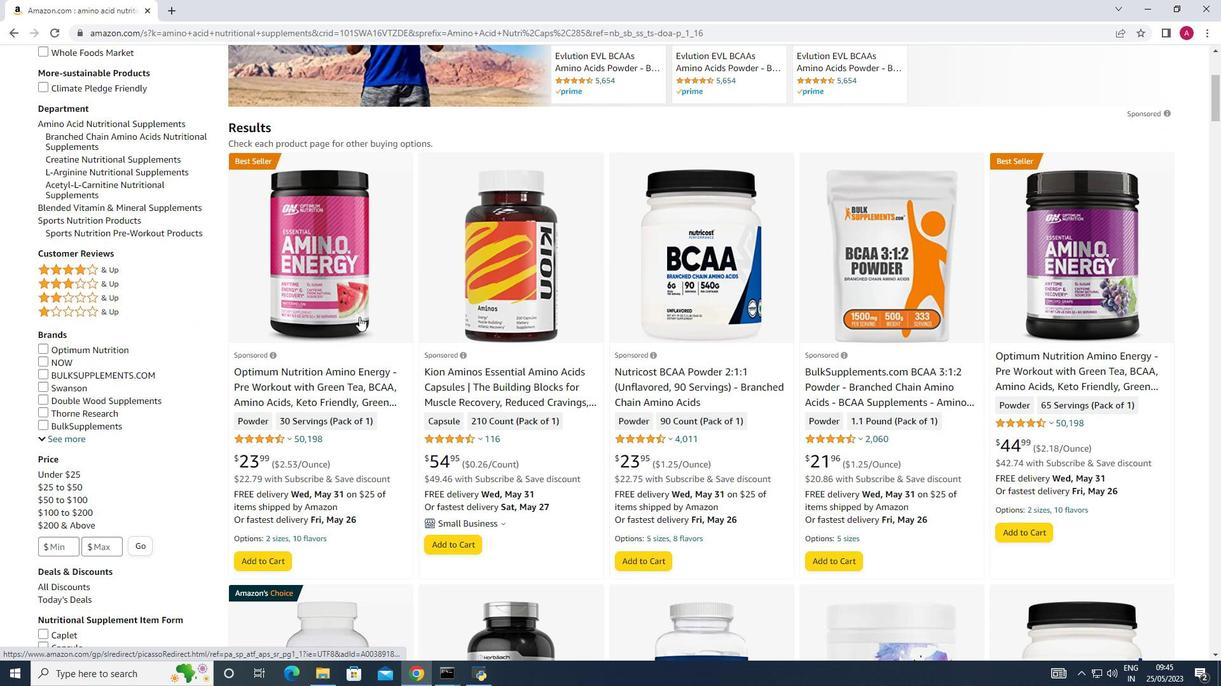 
Action: Mouse scrolled (359, 316) with delta (0, 0)
Screenshot: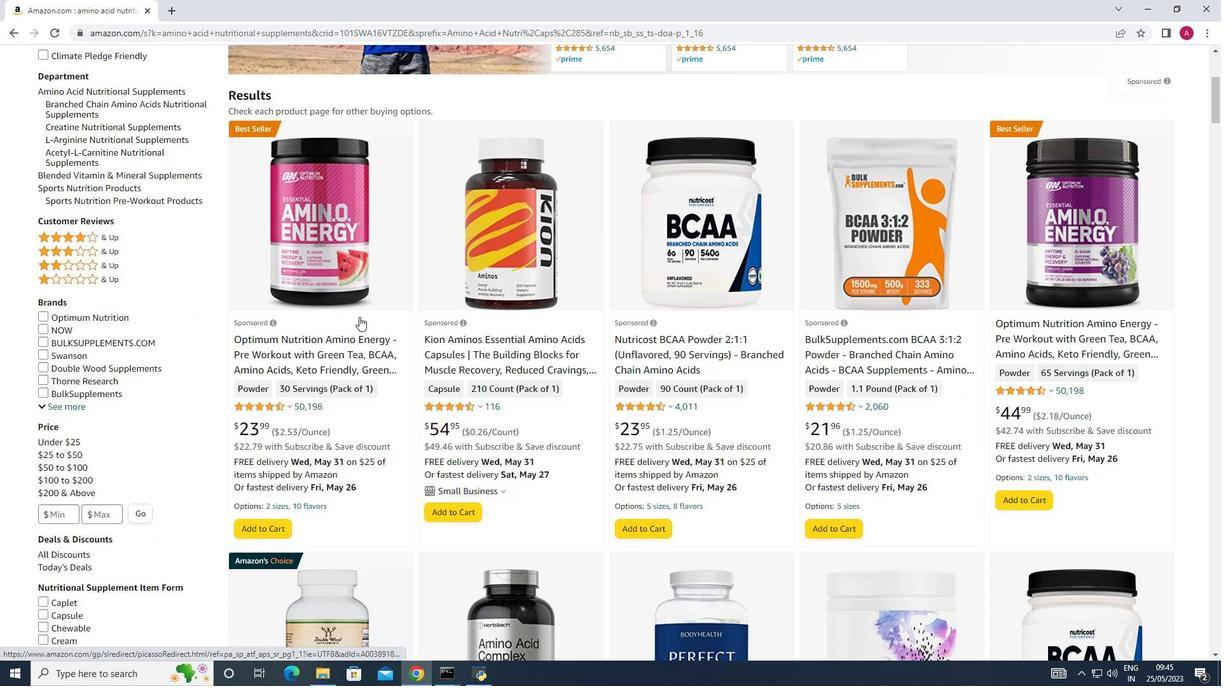 
Action: Mouse moved to (319, 192)
Screenshot: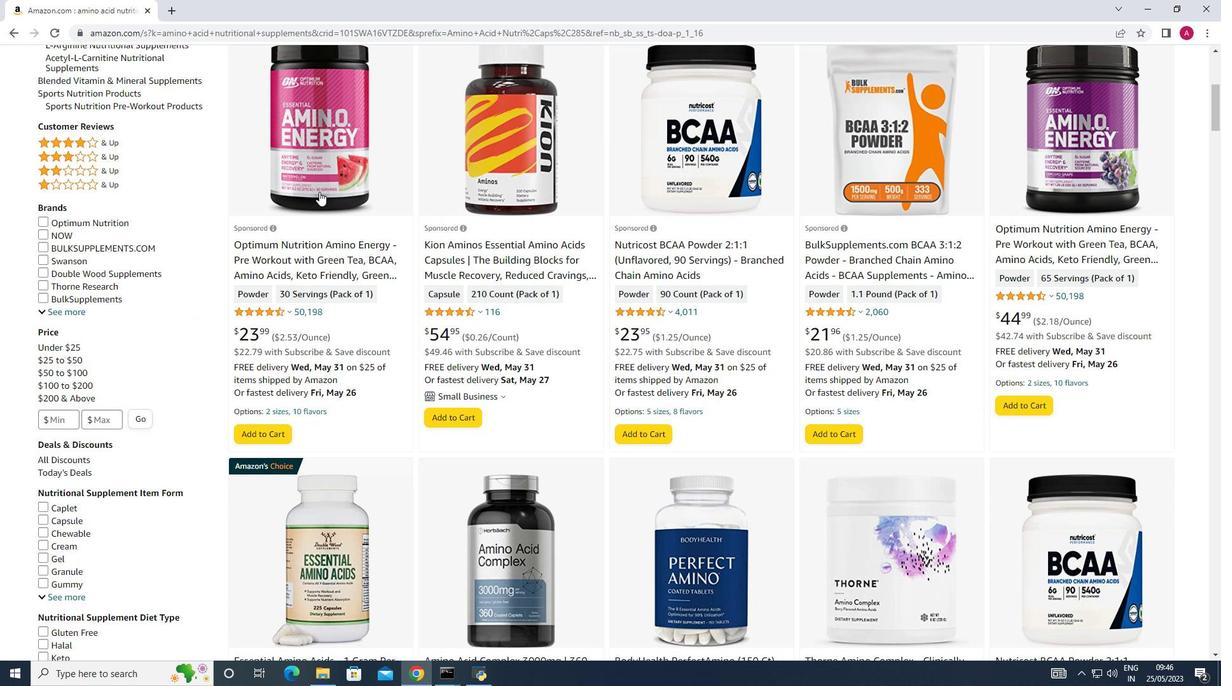 
Action: Mouse pressed left at (319, 192)
Screenshot: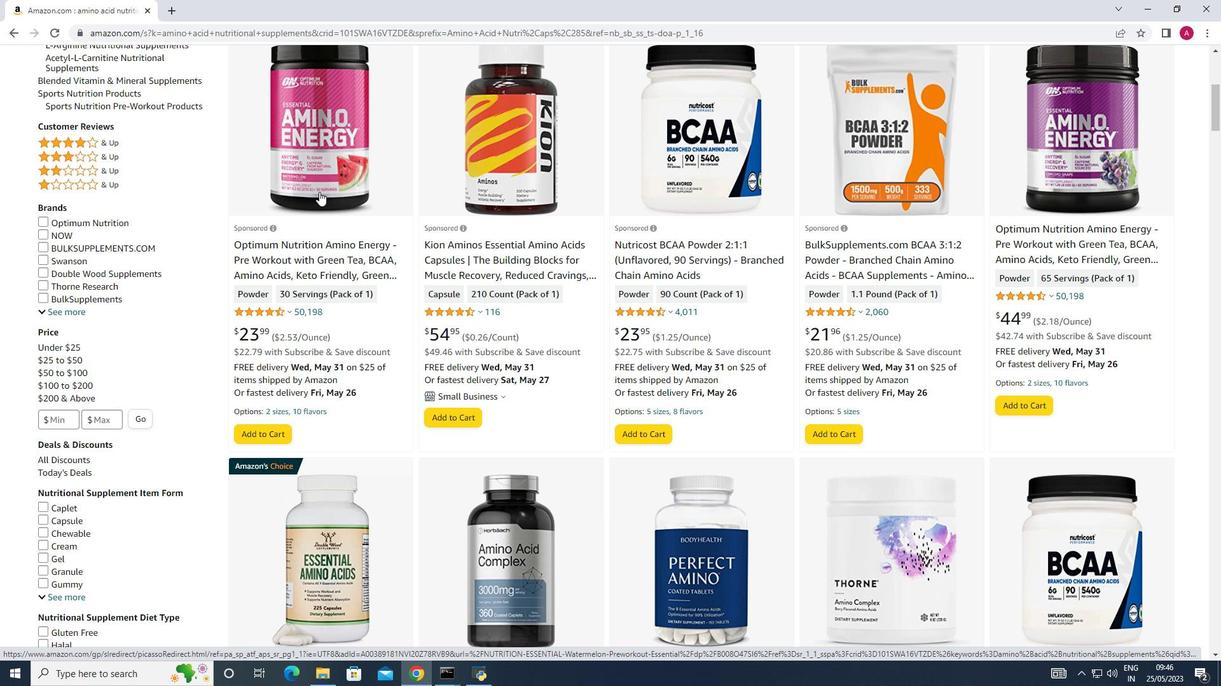 
Action: Mouse moved to (951, 417)
Screenshot: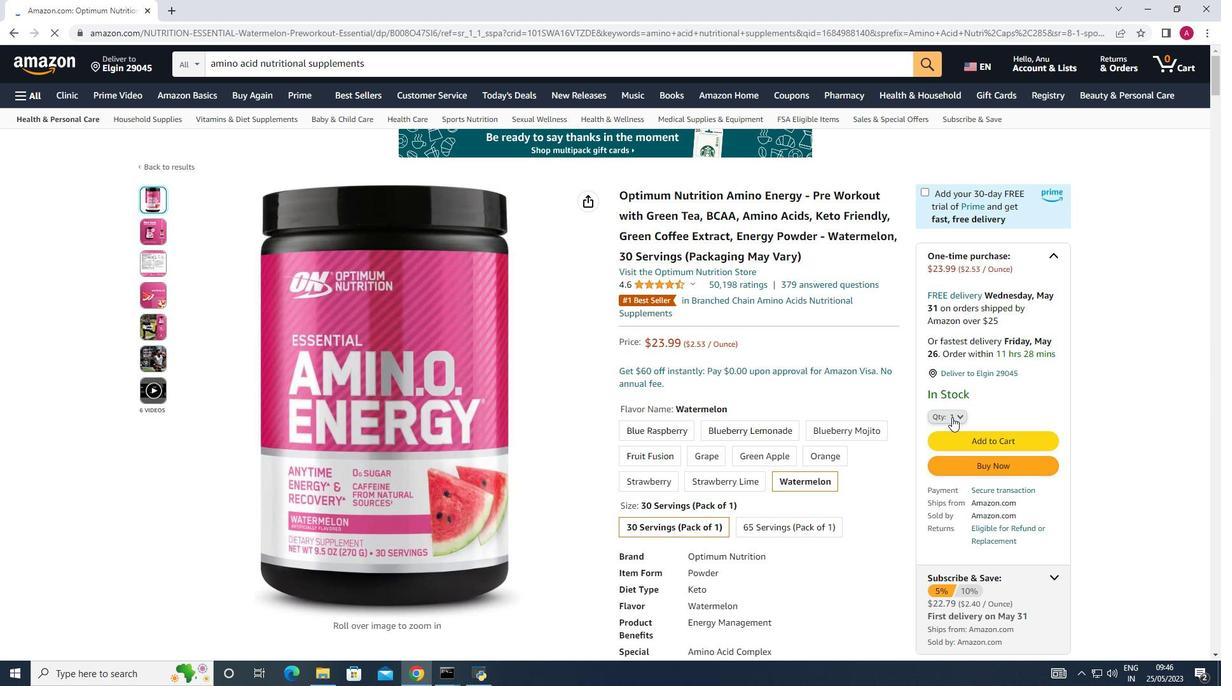 
Action: Mouse pressed left at (951, 417)
Screenshot: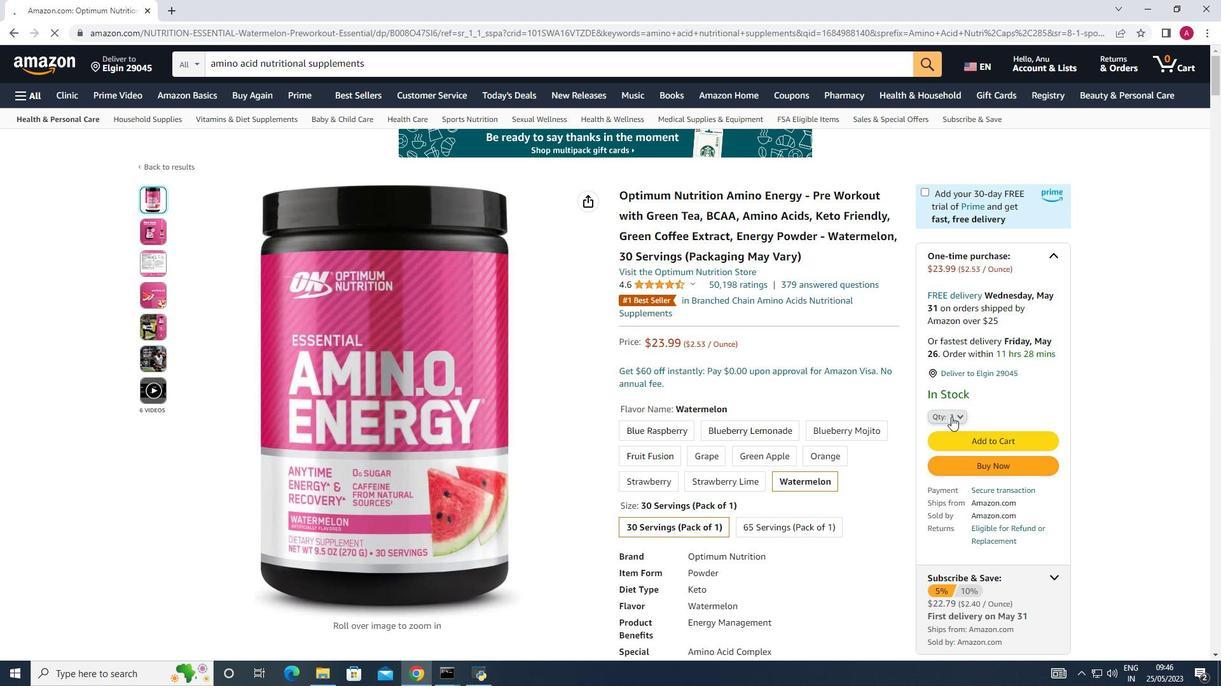 
Action: Mouse moved to (958, 72)
Screenshot: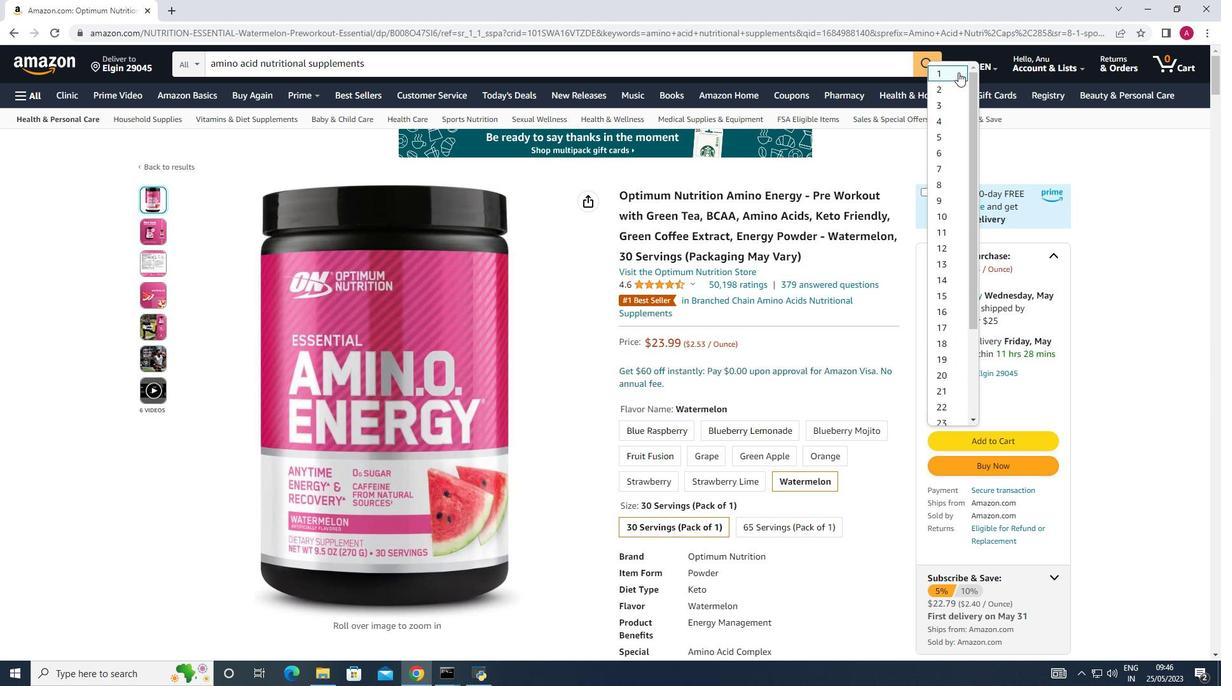 
Action: Mouse pressed left at (958, 72)
Screenshot: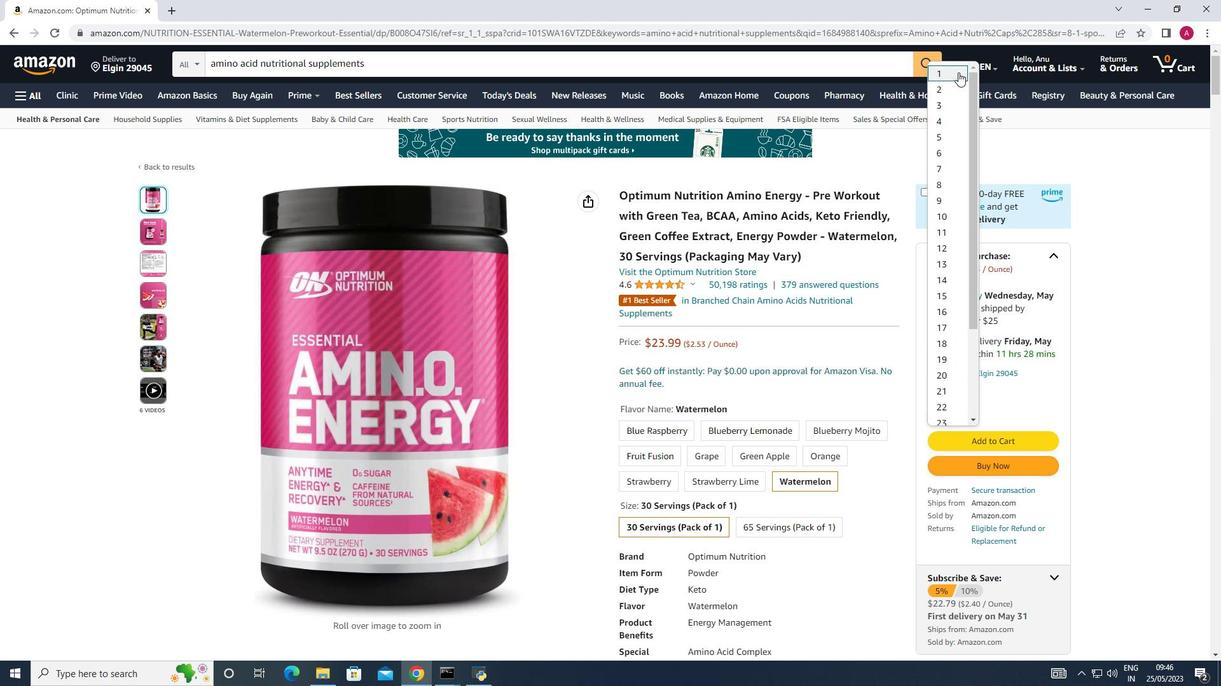 
Action: Mouse moved to (857, 315)
Screenshot: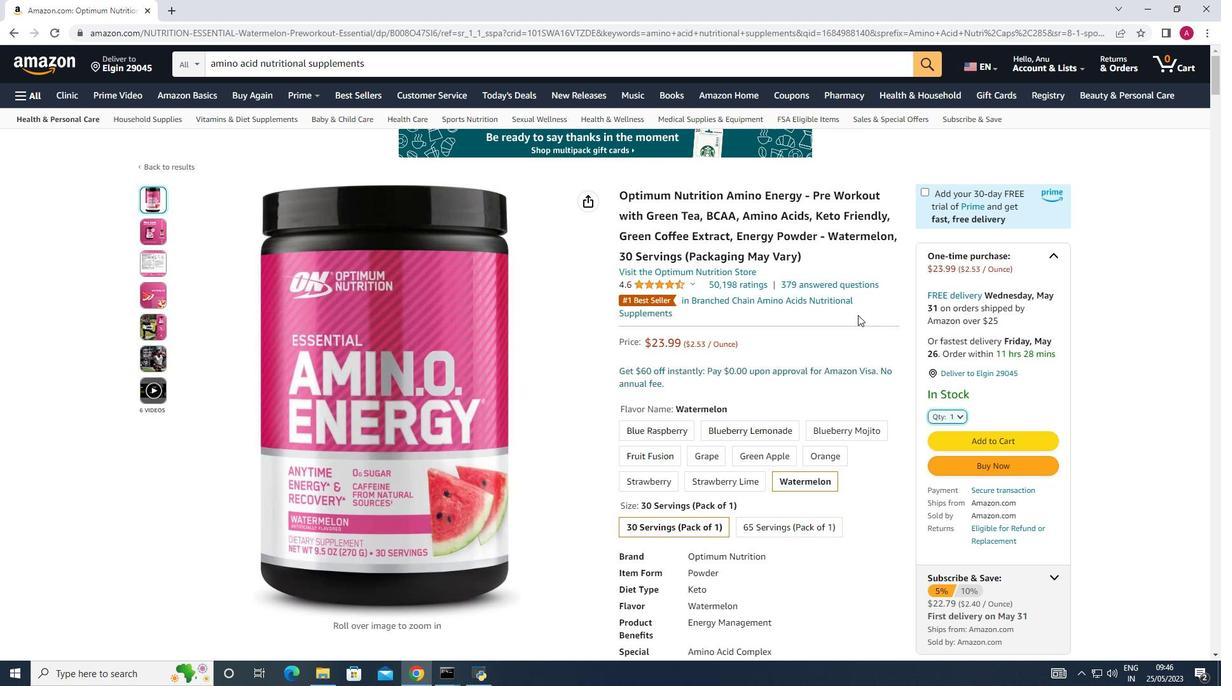 
Action: Mouse scrolled (857, 314) with delta (0, 0)
Screenshot: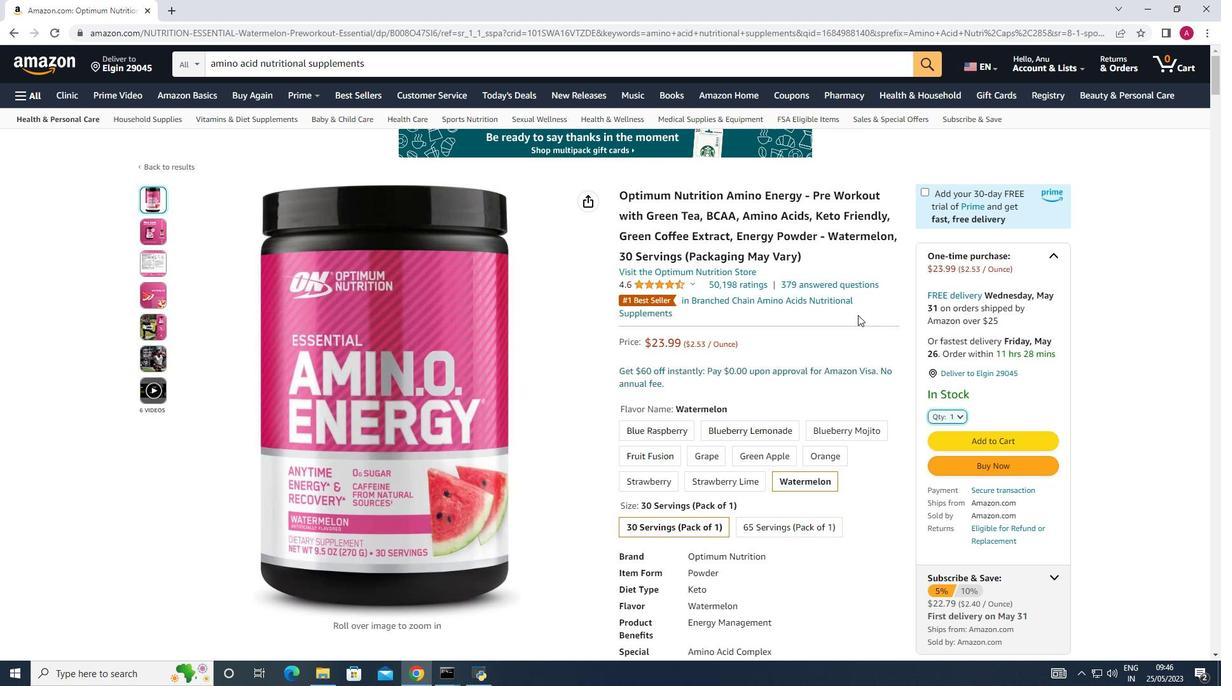 
Action: Mouse moved to (889, 361)
Screenshot: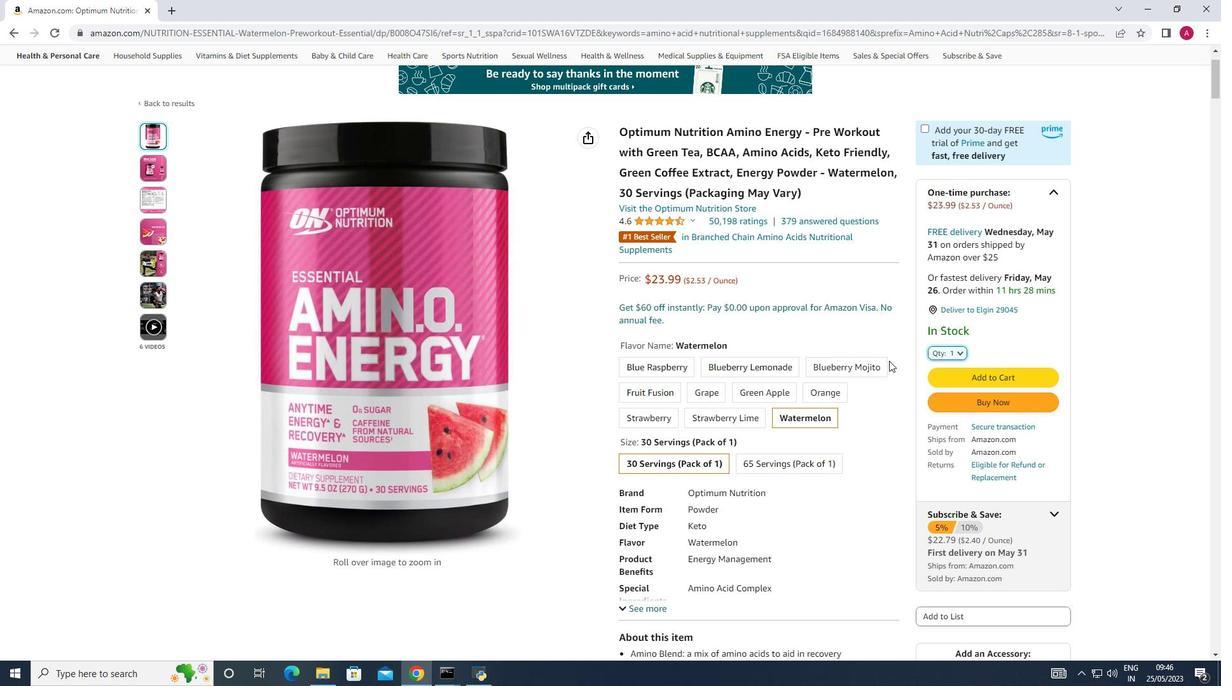 
Action: Mouse scrolled (889, 360) with delta (0, 0)
Screenshot: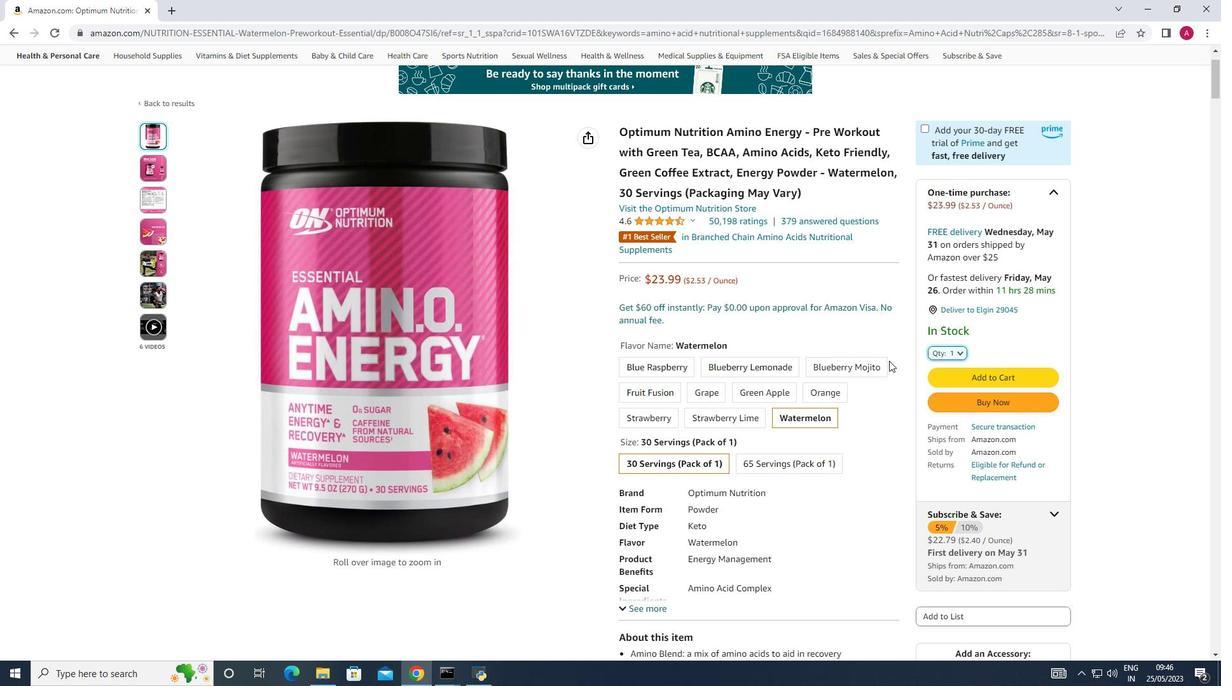 
Action: Mouse scrolled (889, 360) with delta (0, 0)
Screenshot: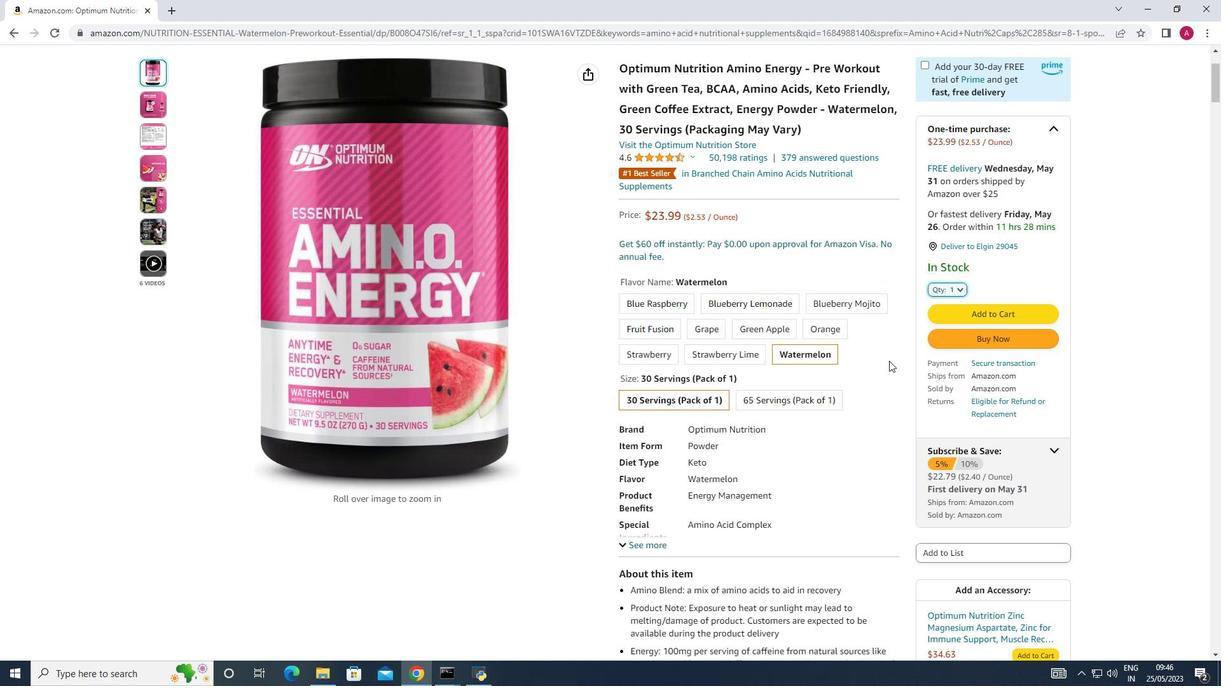 
Action: Mouse scrolled (889, 361) with delta (0, 0)
Screenshot: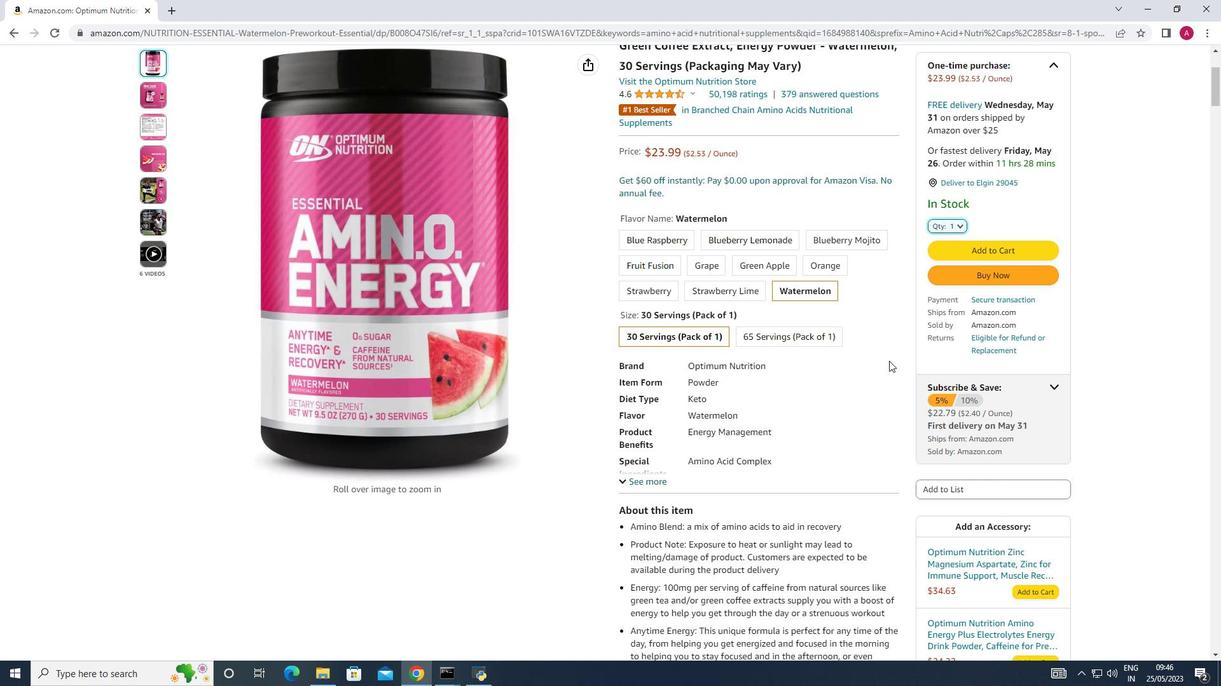 
Action: Mouse scrolled (889, 361) with delta (0, 0)
Screenshot: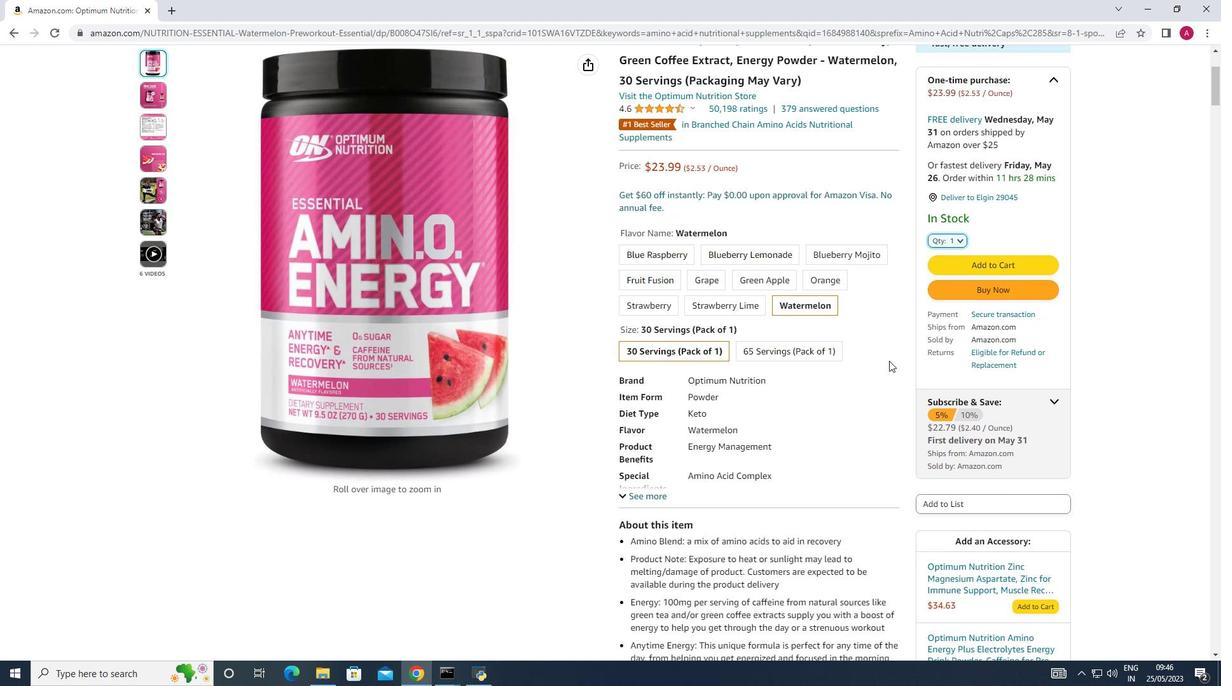 
Action: Mouse scrolled (889, 361) with delta (0, 0)
Screenshot: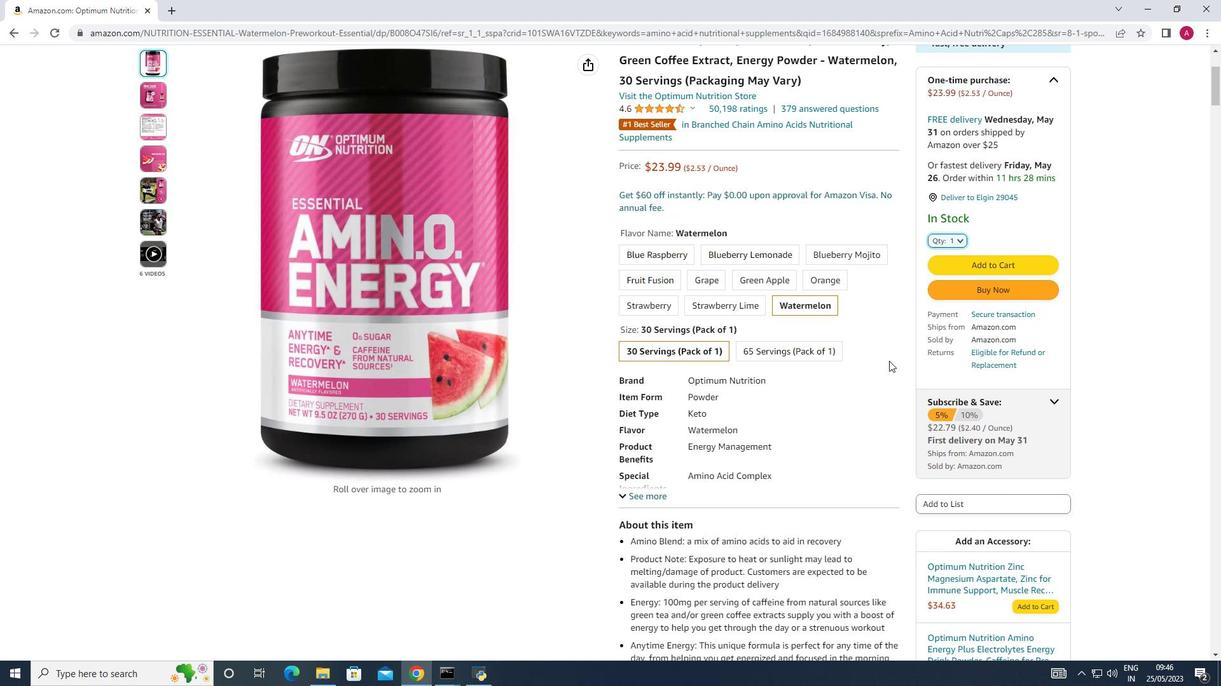 
Action: Mouse scrolled (889, 361) with delta (0, 0)
Screenshot: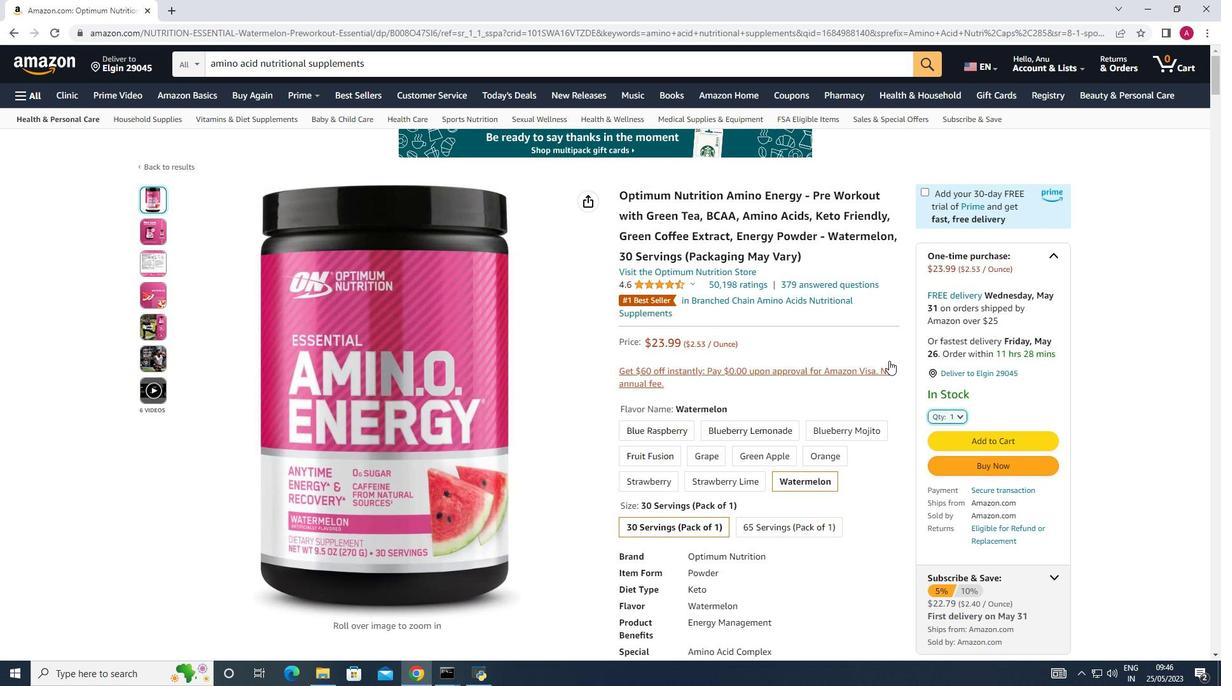 
Action: Mouse scrolled (889, 361) with delta (0, 0)
Screenshot: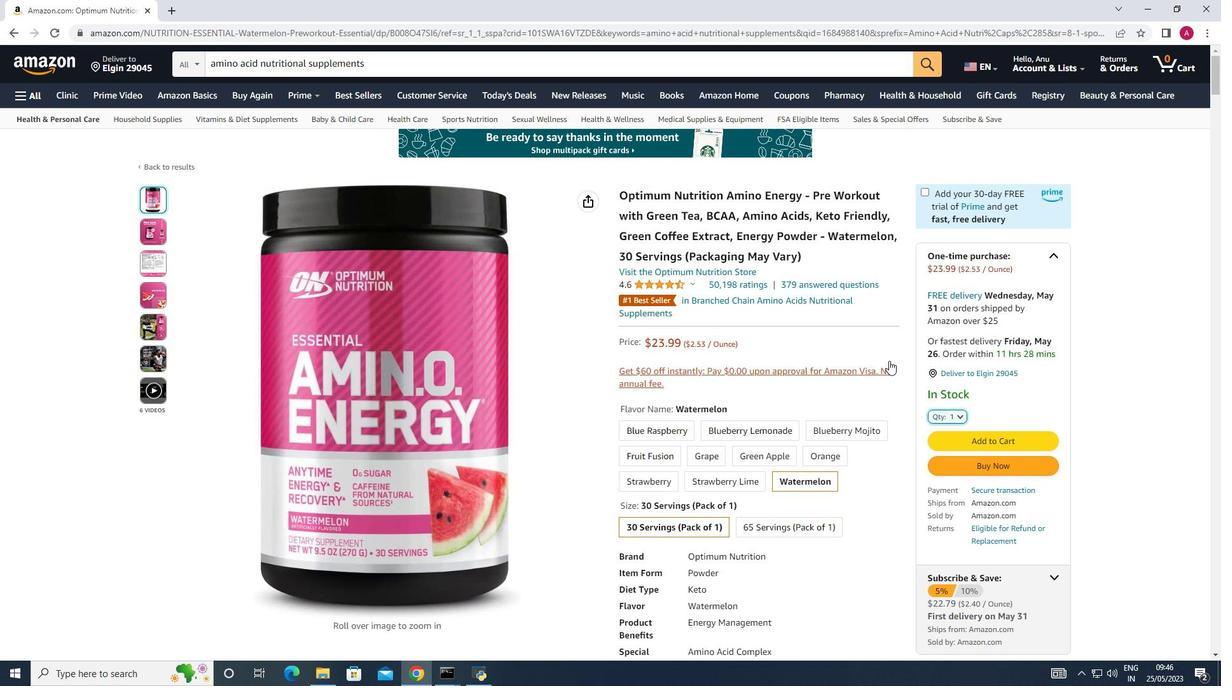 
Action: Mouse scrolled (889, 361) with delta (0, 0)
Screenshot: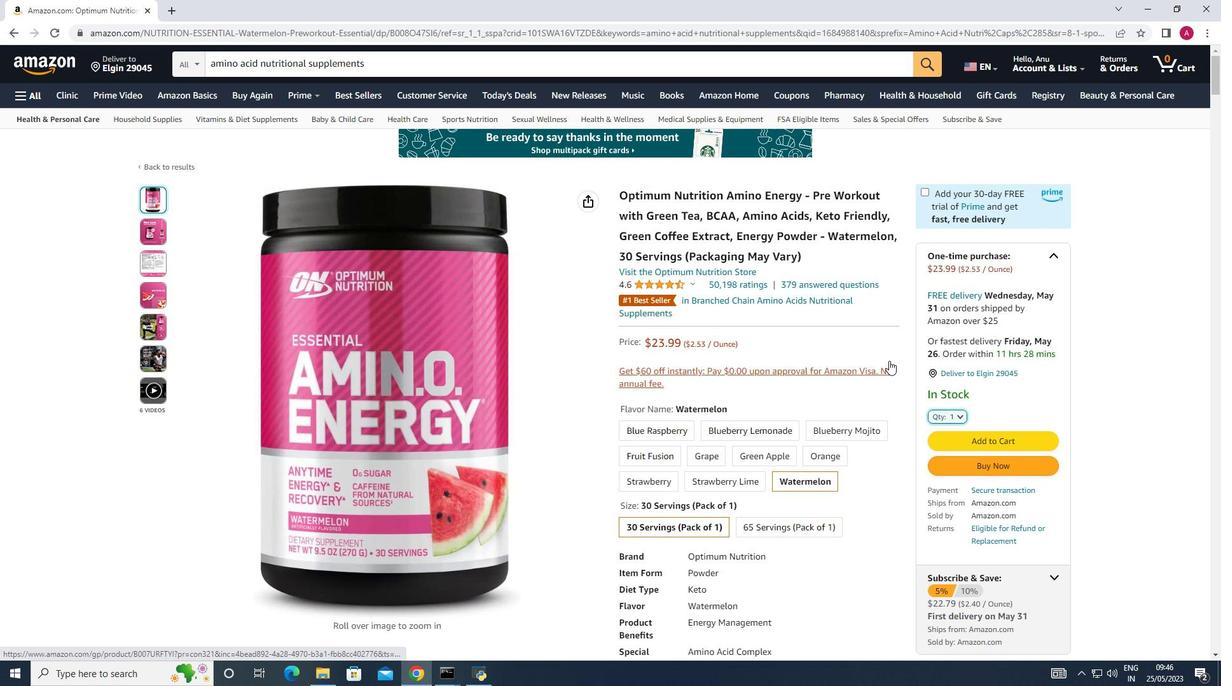 
Action: Mouse moved to (193, 61)
Screenshot: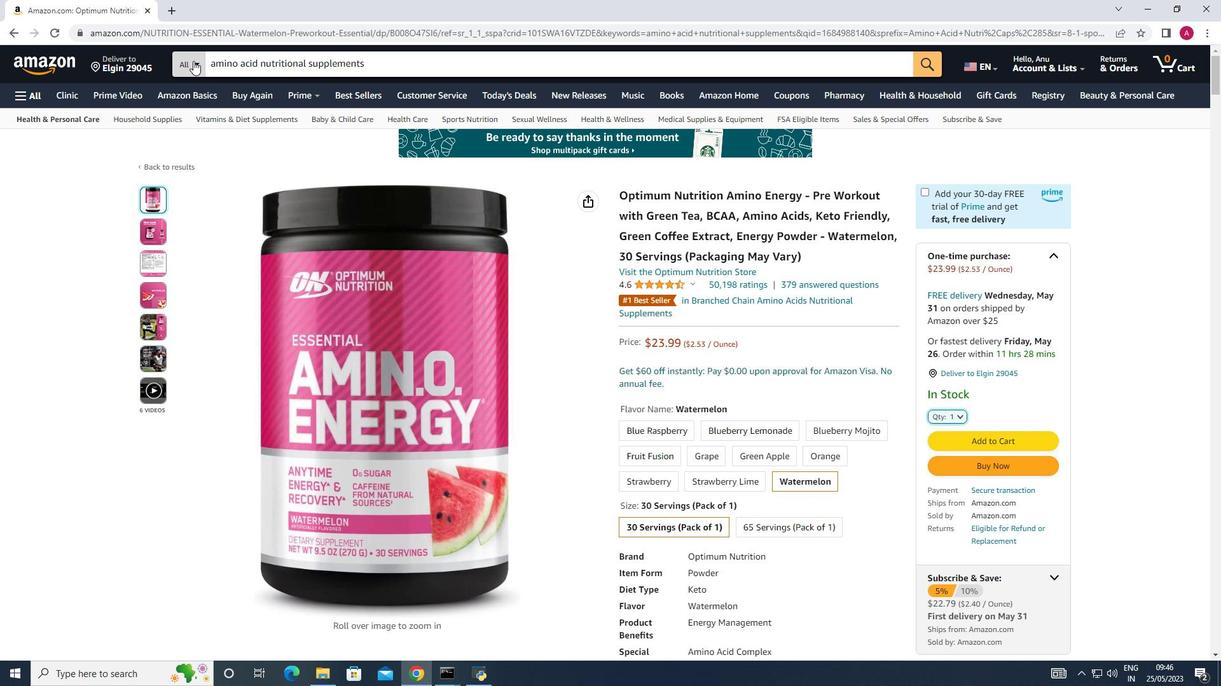 
Action: Mouse pressed left at (193, 61)
